 Task: Establish a Green Living Blog.
Action: Mouse moved to (95, 62)
Screenshot: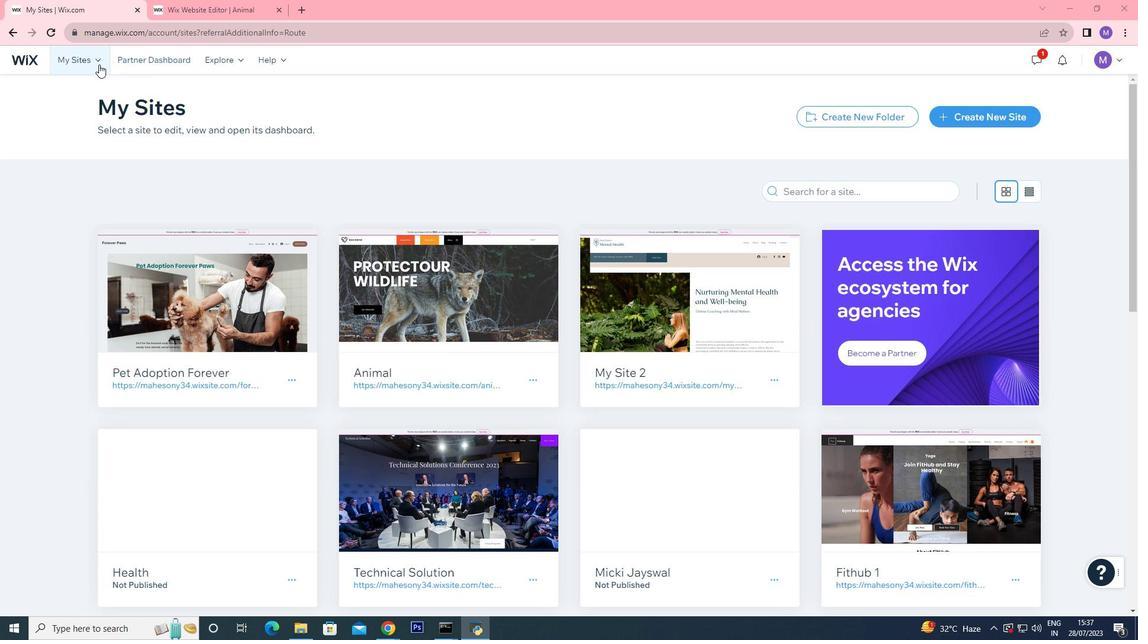 
Action: Mouse pressed left at (95, 62)
Screenshot: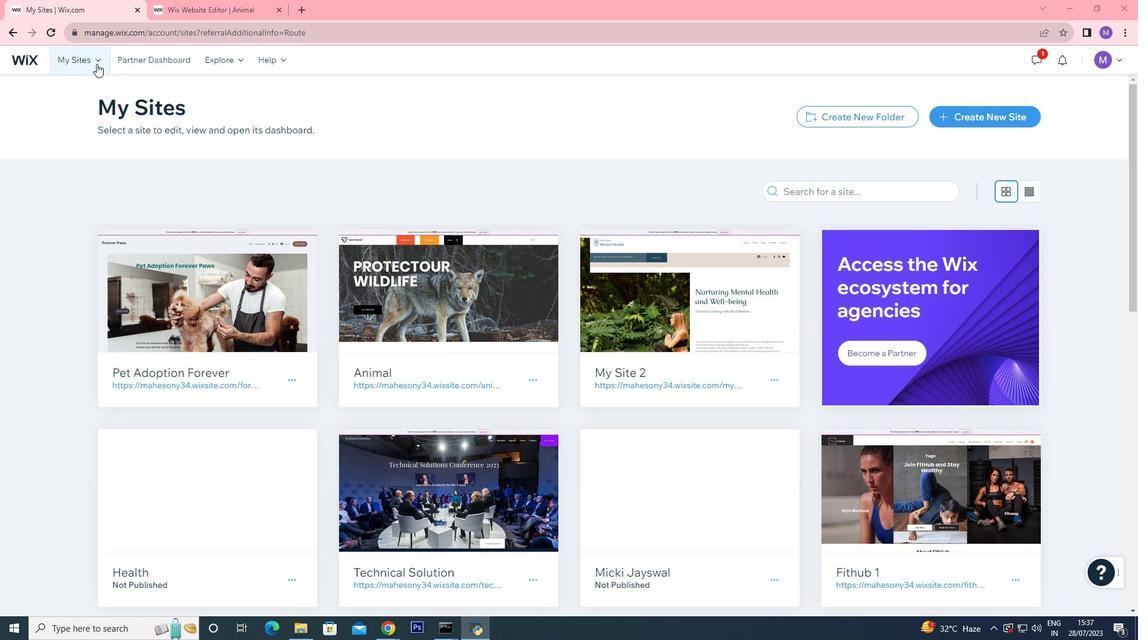
Action: Mouse moved to (225, 103)
Screenshot: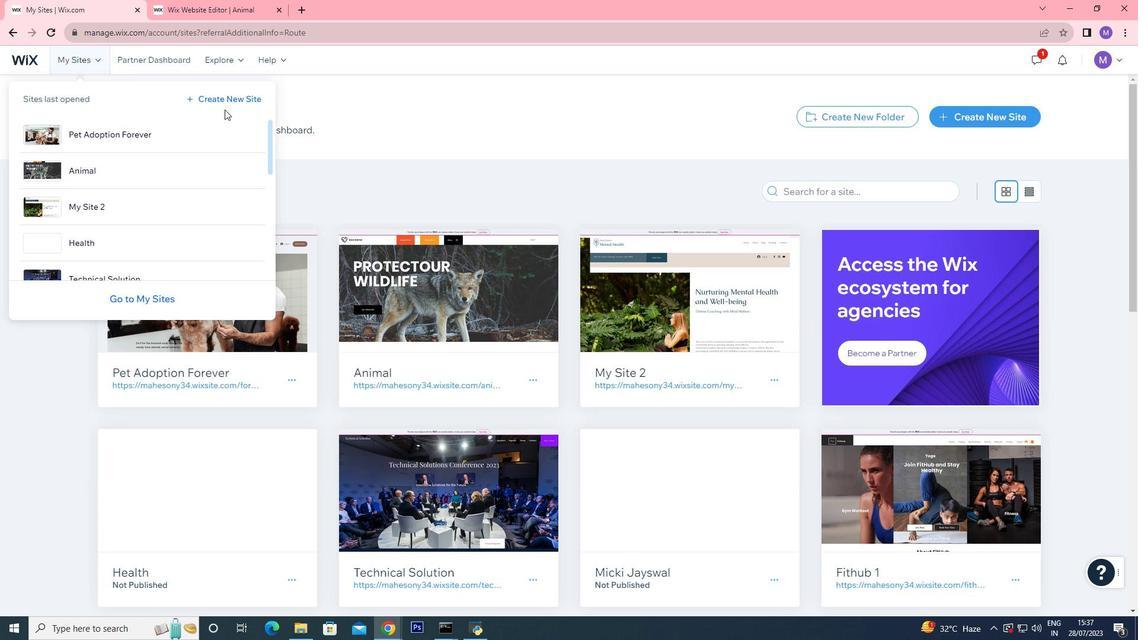 
Action: Mouse pressed left at (225, 103)
Screenshot: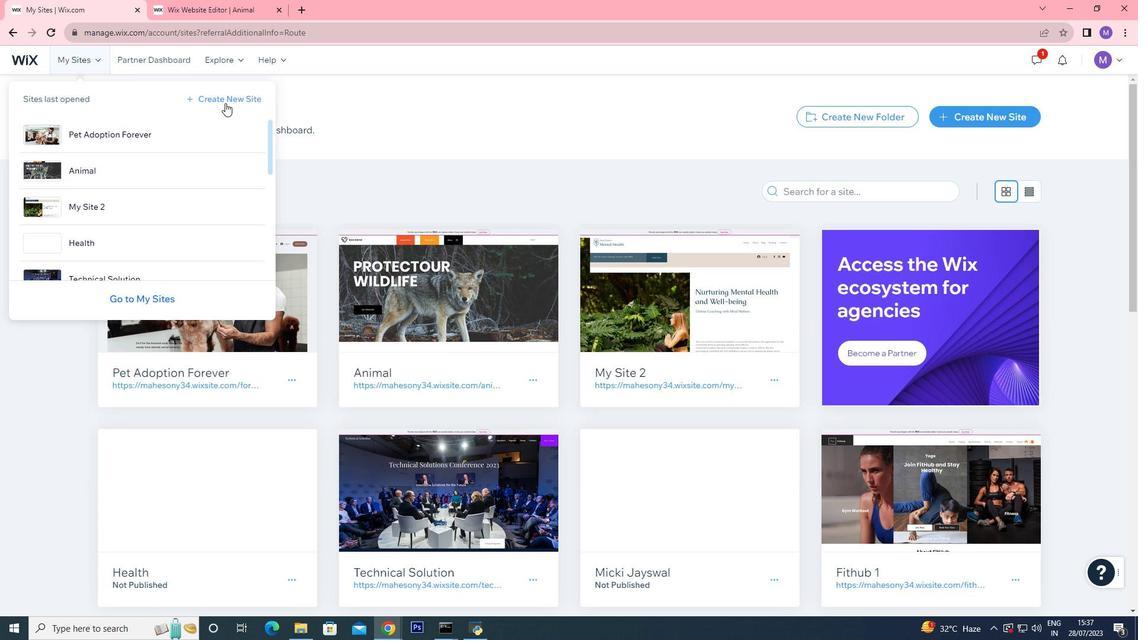 
Action: Mouse moved to (451, 250)
Screenshot: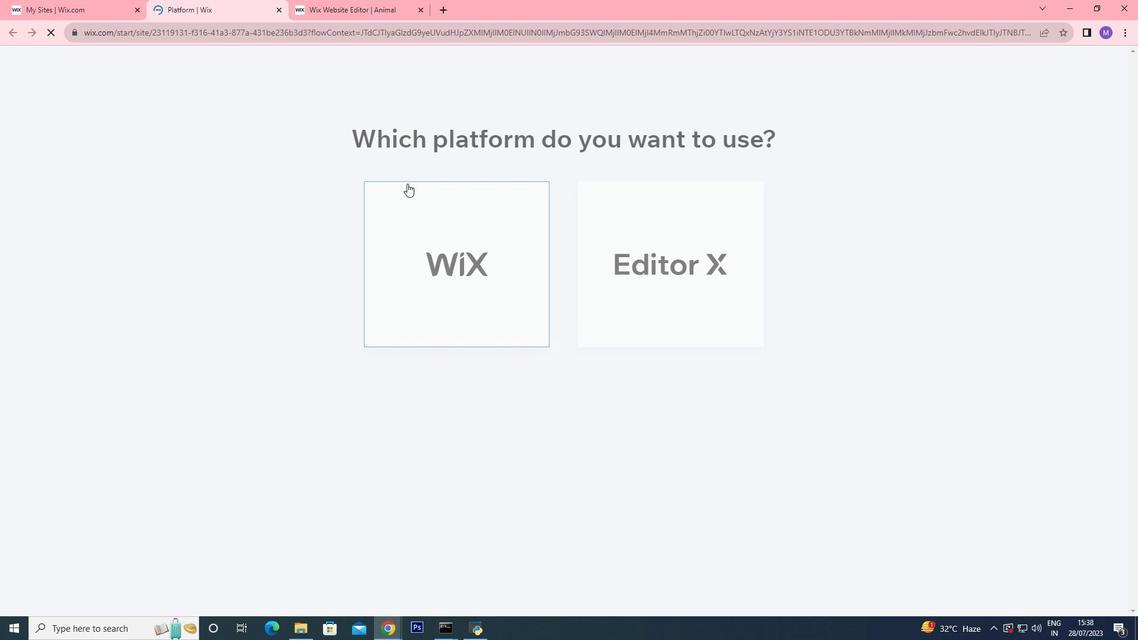 
Action: Mouse pressed left at (451, 250)
Screenshot: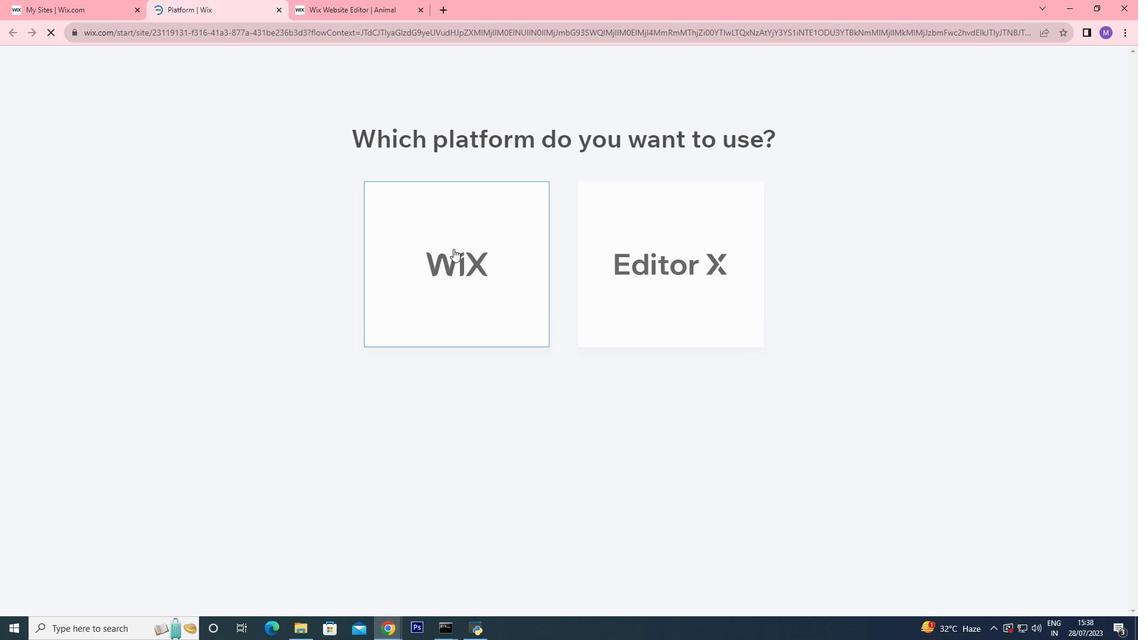 
Action: Mouse moved to (446, 253)
Screenshot: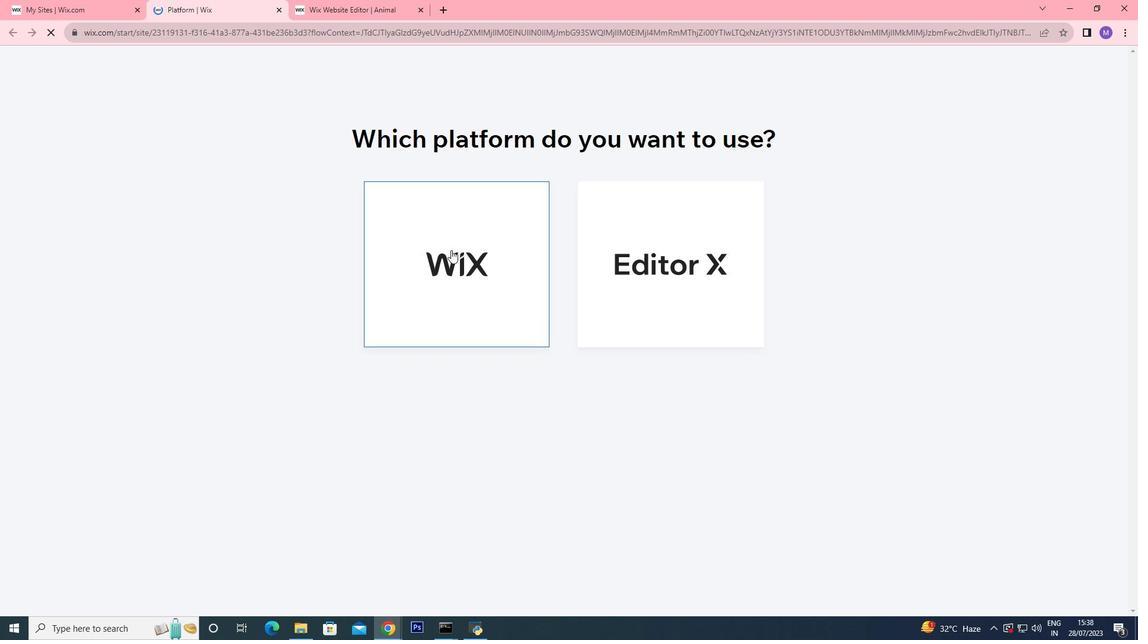 
Action: Mouse pressed left at (446, 253)
Screenshot: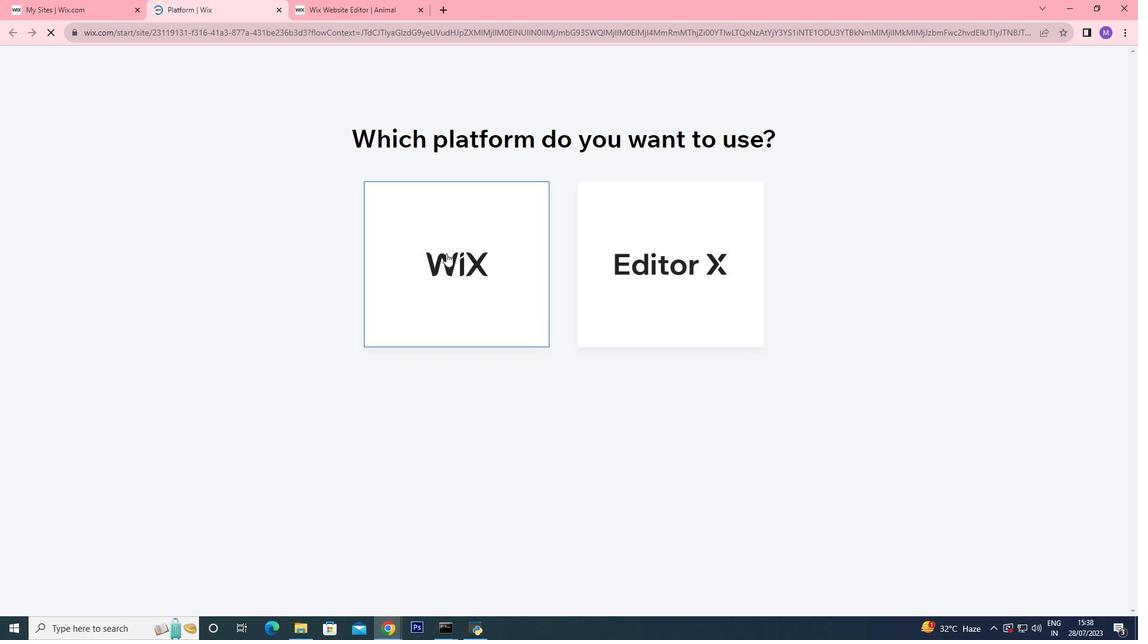 
Action: Mouse moved to (447, 253)
Screenshot: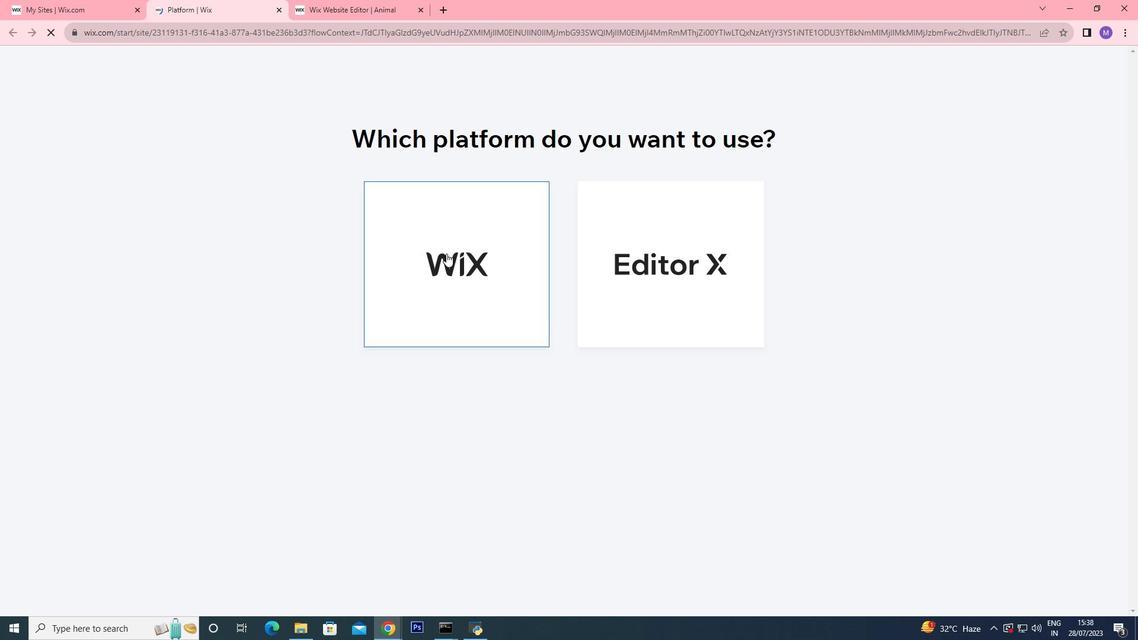 
Action: Mouse pressed left at (447, 253)
Screenshot: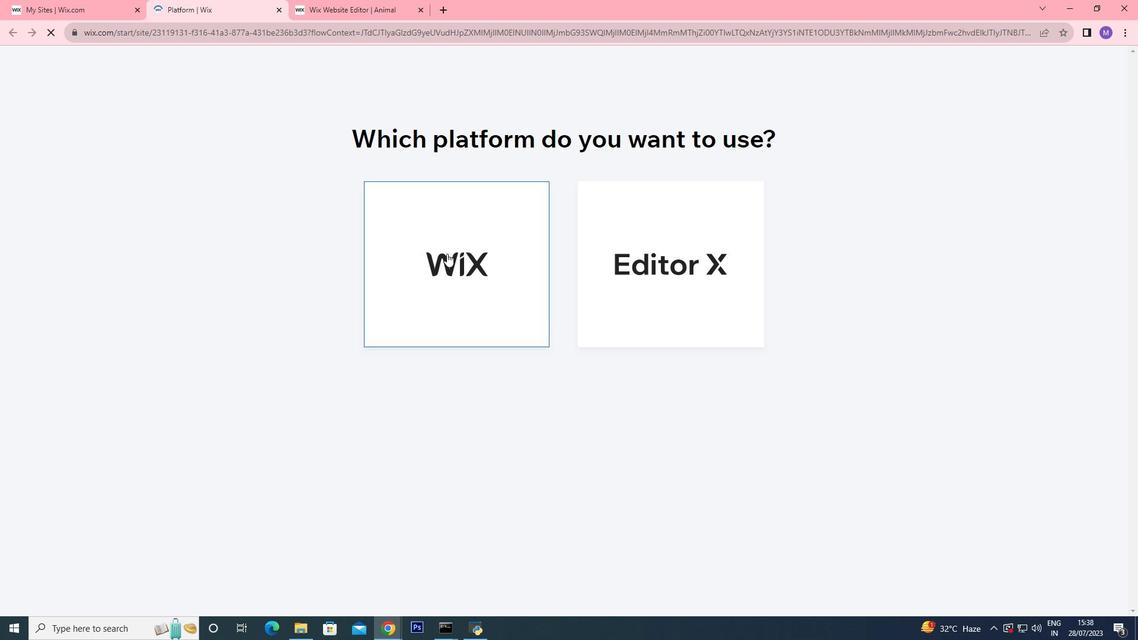 
Action: Mouse moved to (476, 205)
Screenshot: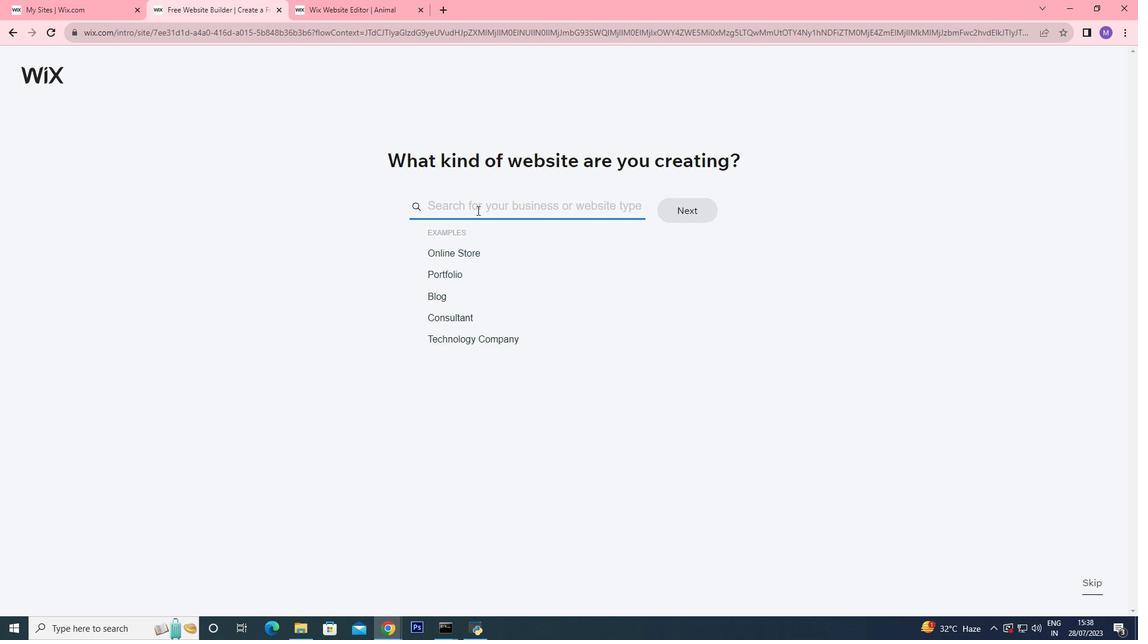 
Action: Mouse pressed left at (476, 205)
Screenshot: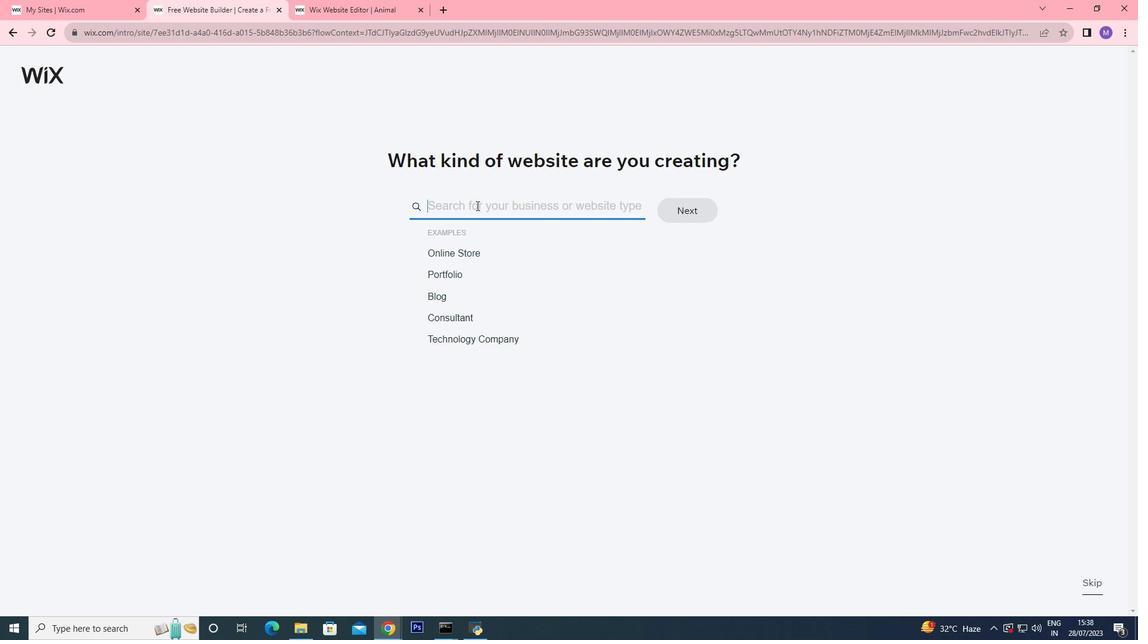 
Action: Mouse moved to (476, 205)
Screenshot: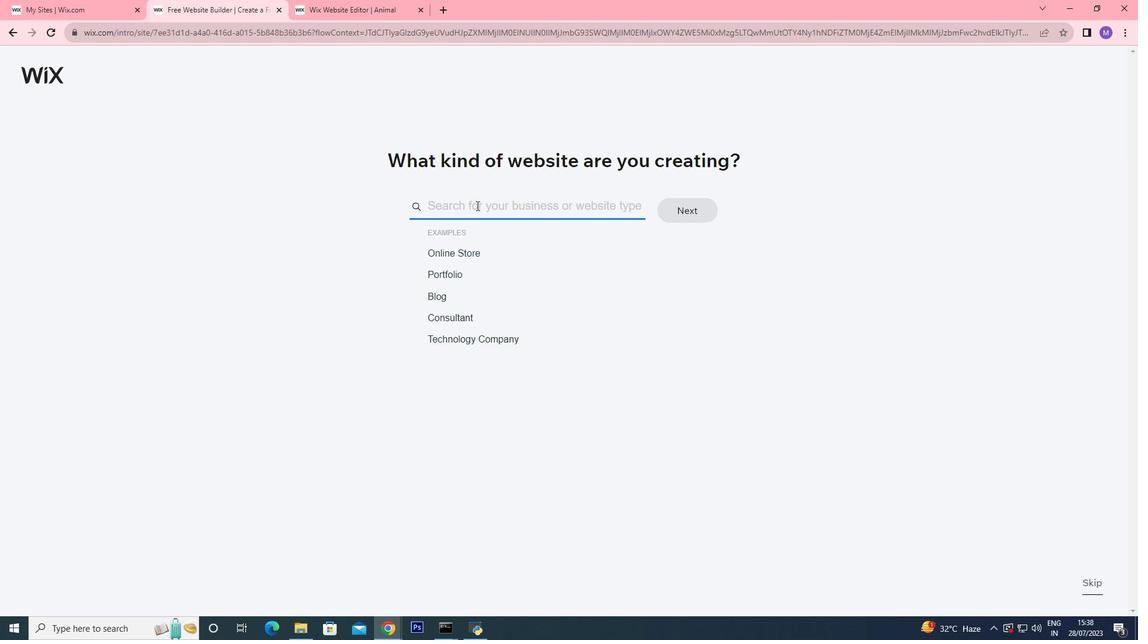 
Action: Key pressed <Key.shift>Green<Key.space><Key.shift>Livii<Key.backspace>ng
Screenshot: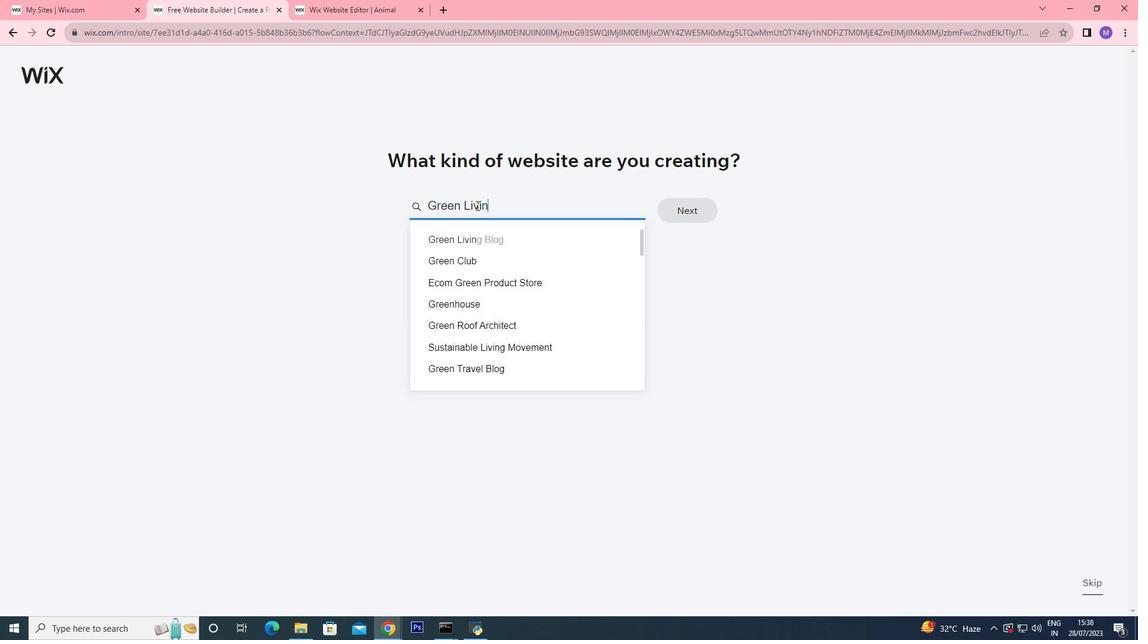 
Action: Mouse moved to (482, 240)
Screenshot: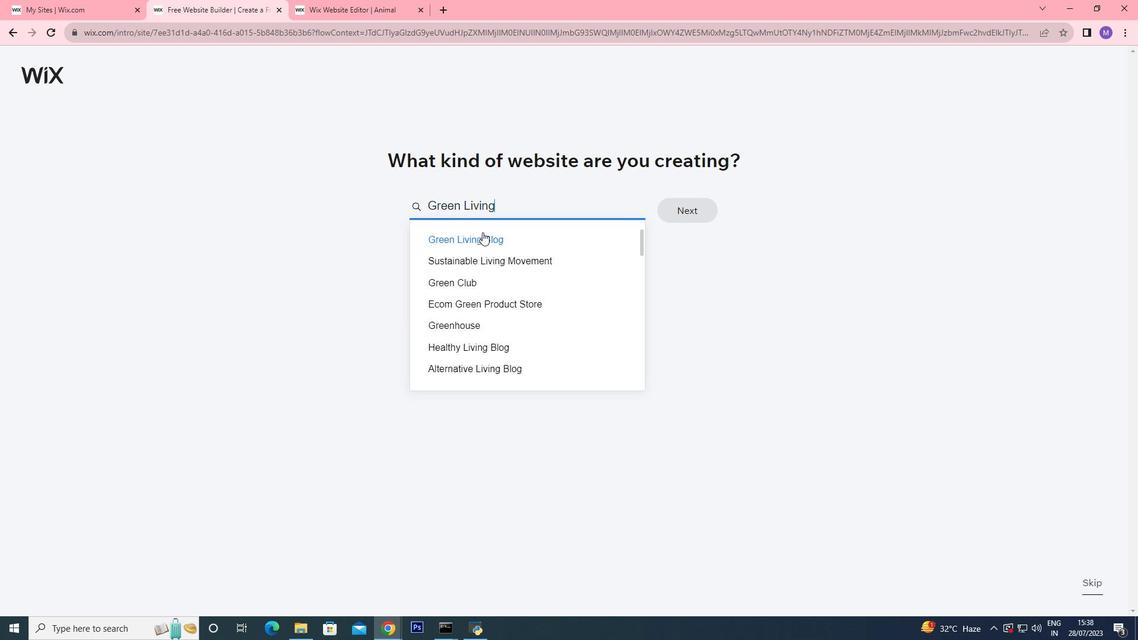 
Action: Mouse pressed left at (482, 240)
Screenshot: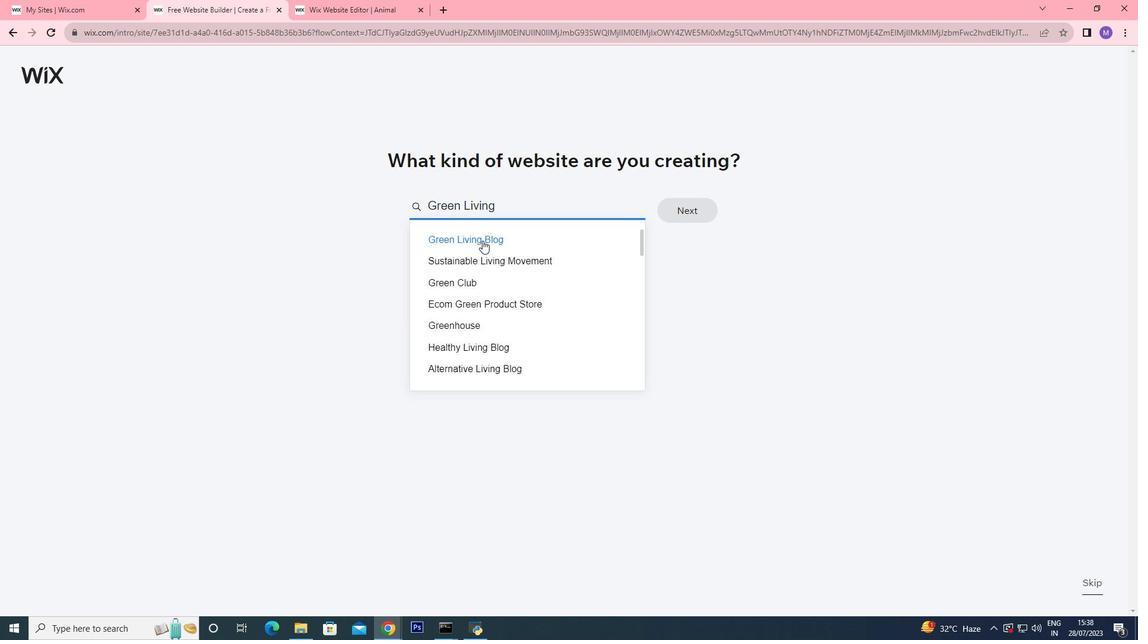 
Action: Mouse moved to (690, 210)
Screenshot: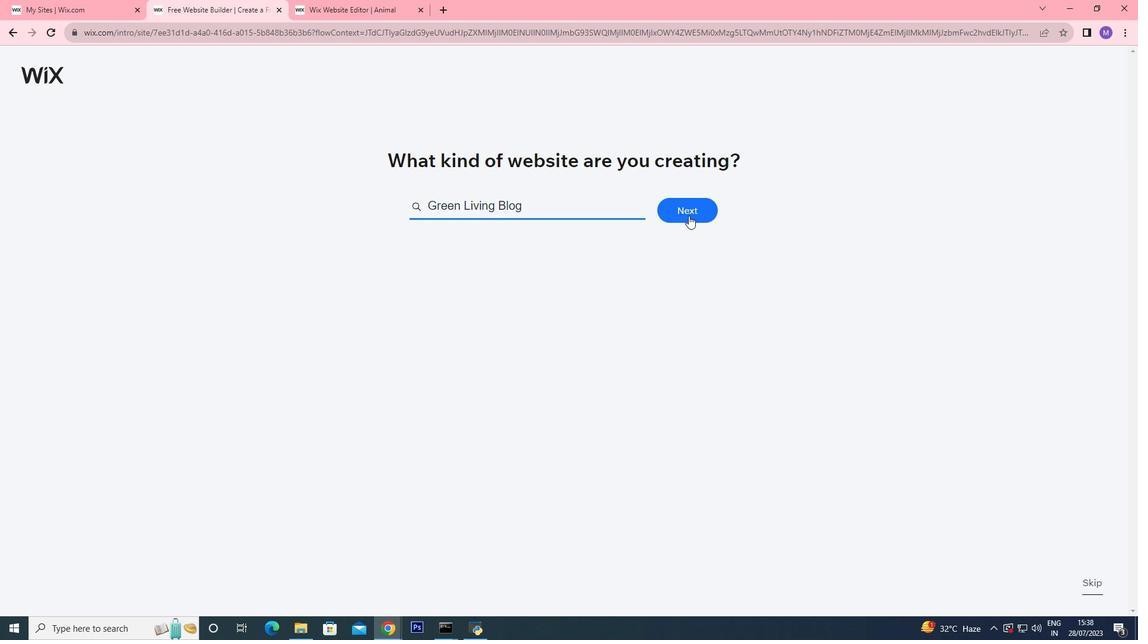 
Action: Mouse pressed left at (690, 210)
Screenshot: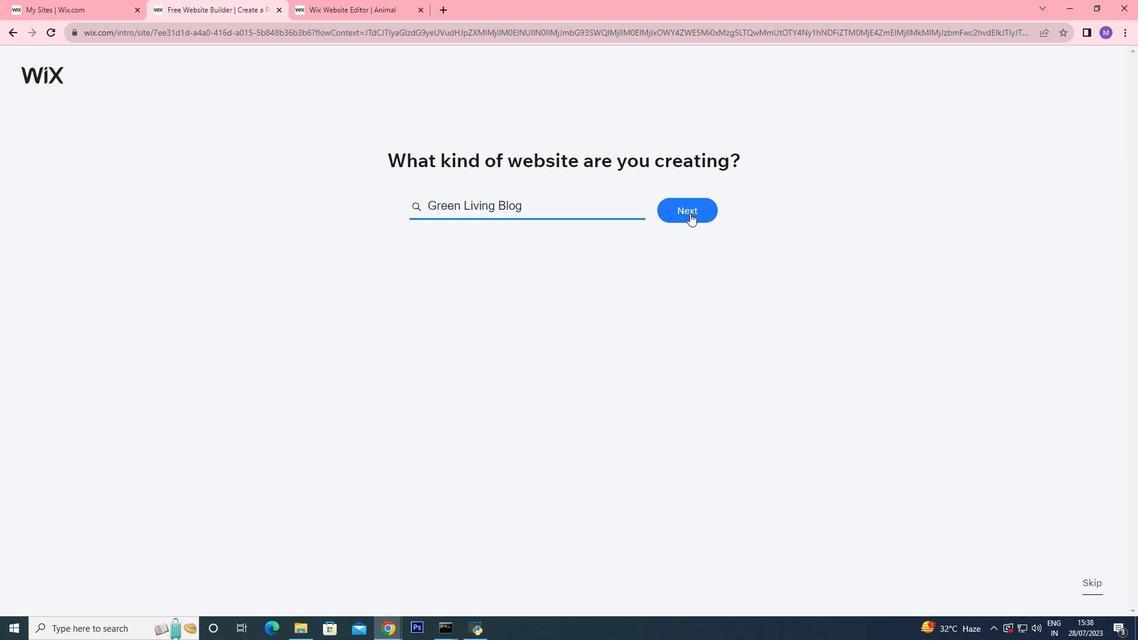 
Action: Mouse pressed left at (690, 210)
Screenshot: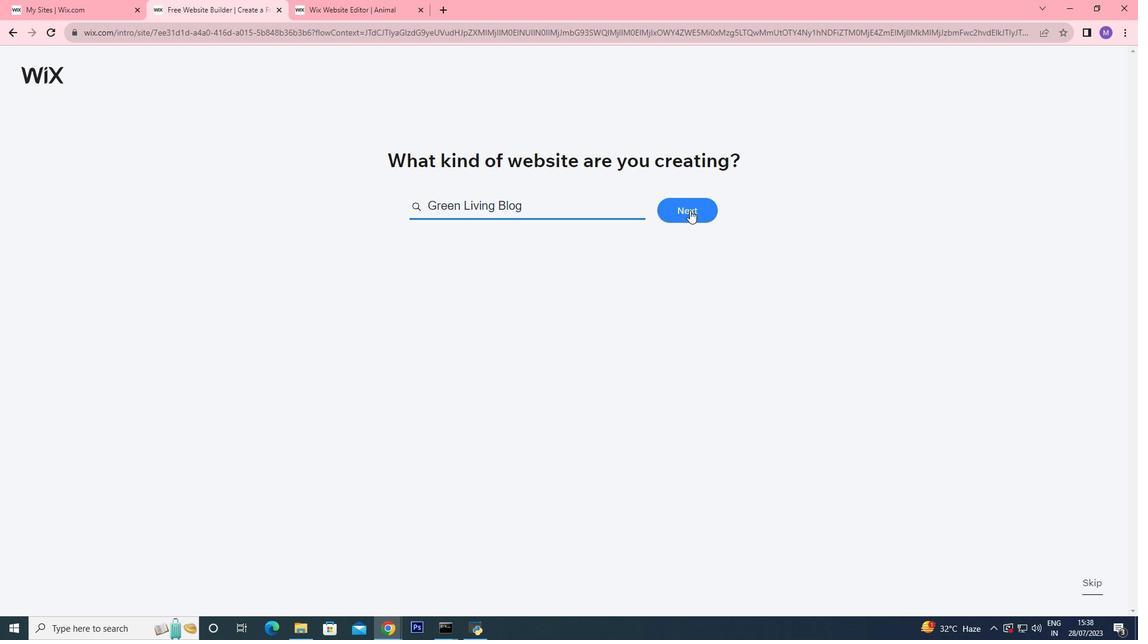 
Action: Mouse moved to (509, 236)
Screenshot: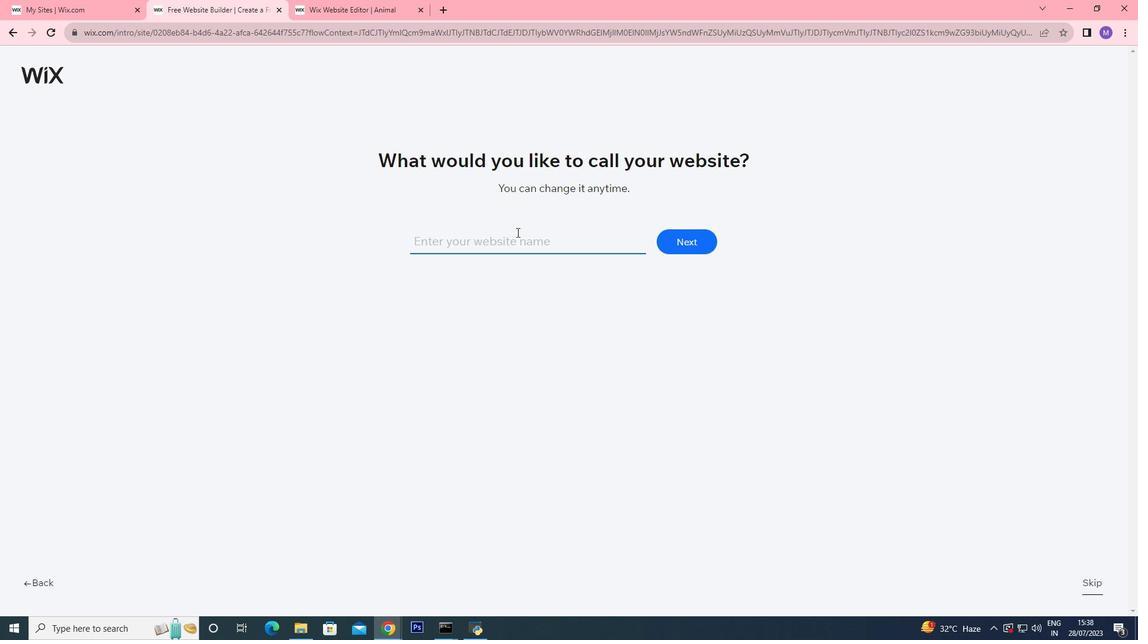 
Action: Mouse pressed left at (509, 236)
Screenshot: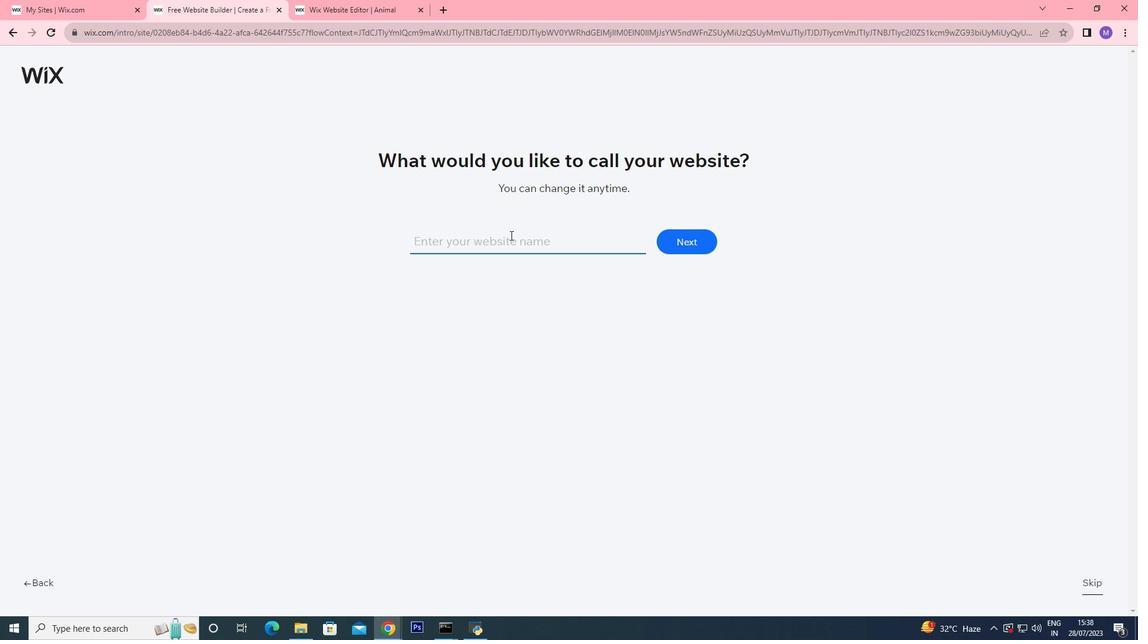 
Action: Mouse moved to (470, 250)
Screenshot: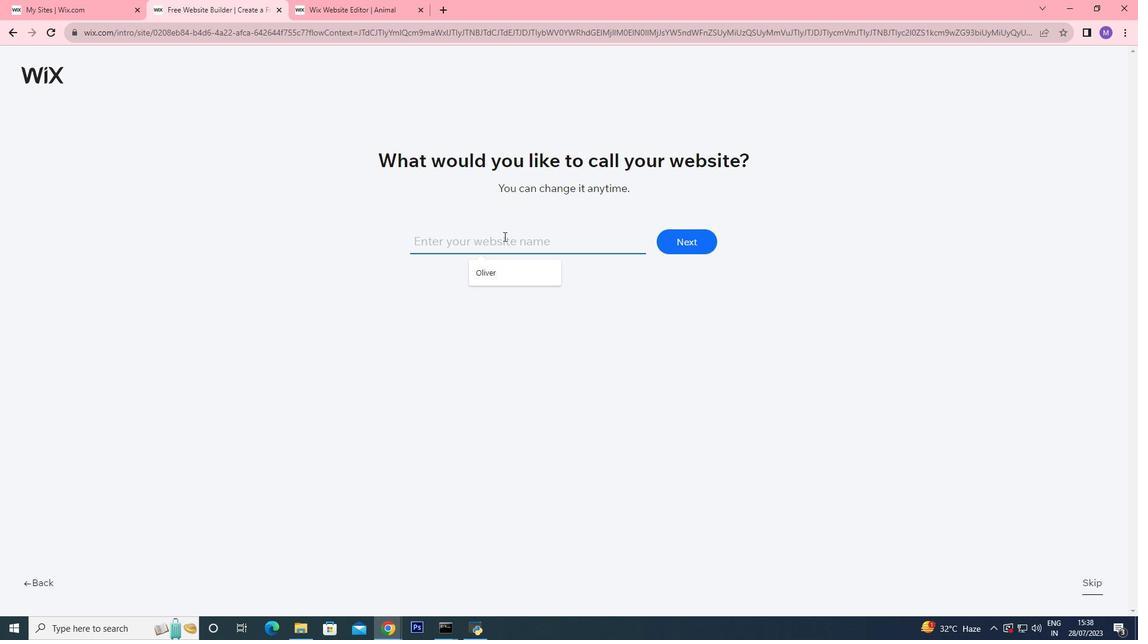 
Action: Key pressed <Key.shift>Green<Key.space>blog<Key.enter>
Screenshot: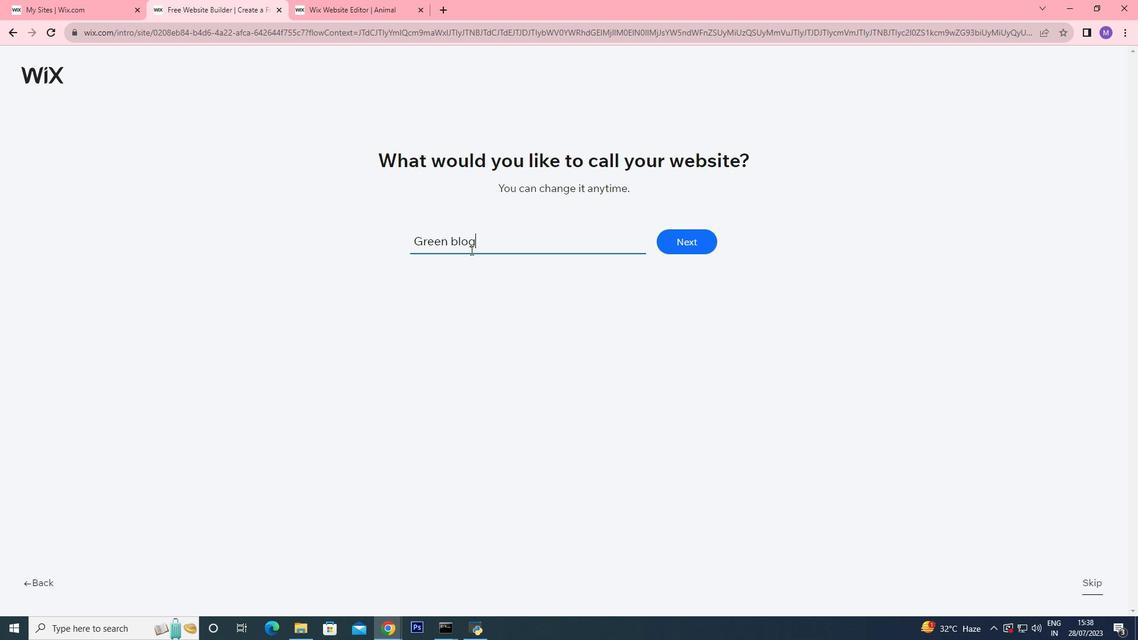 
Action: Mouse moved to (697, 239)
Screenshot: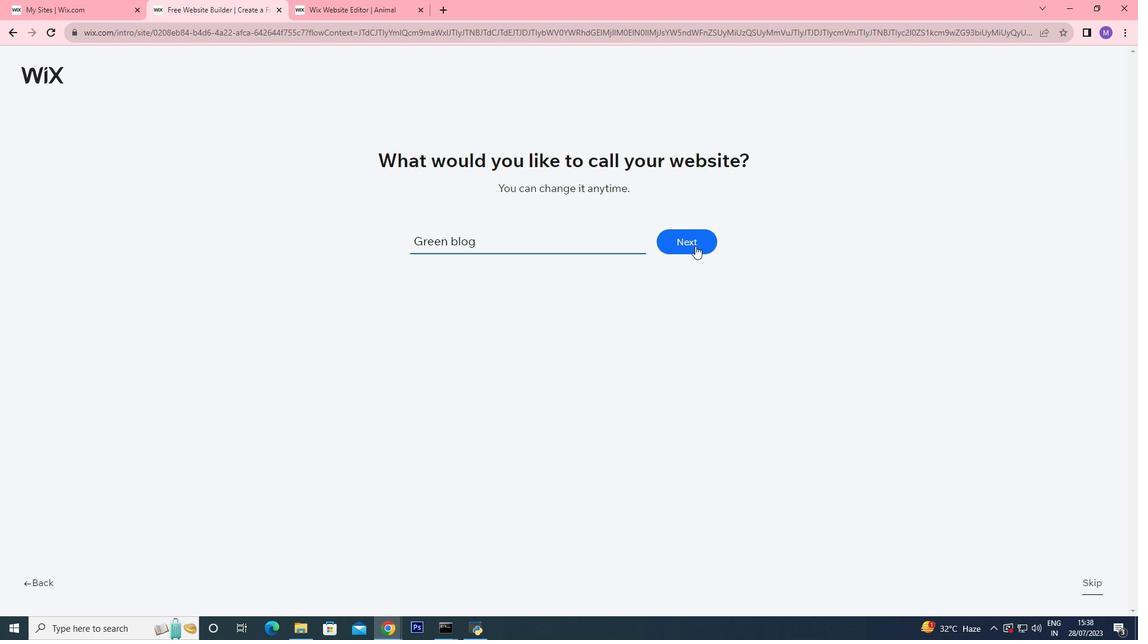 
Action: Mouse pressed left at (697, 239)
Screenshot: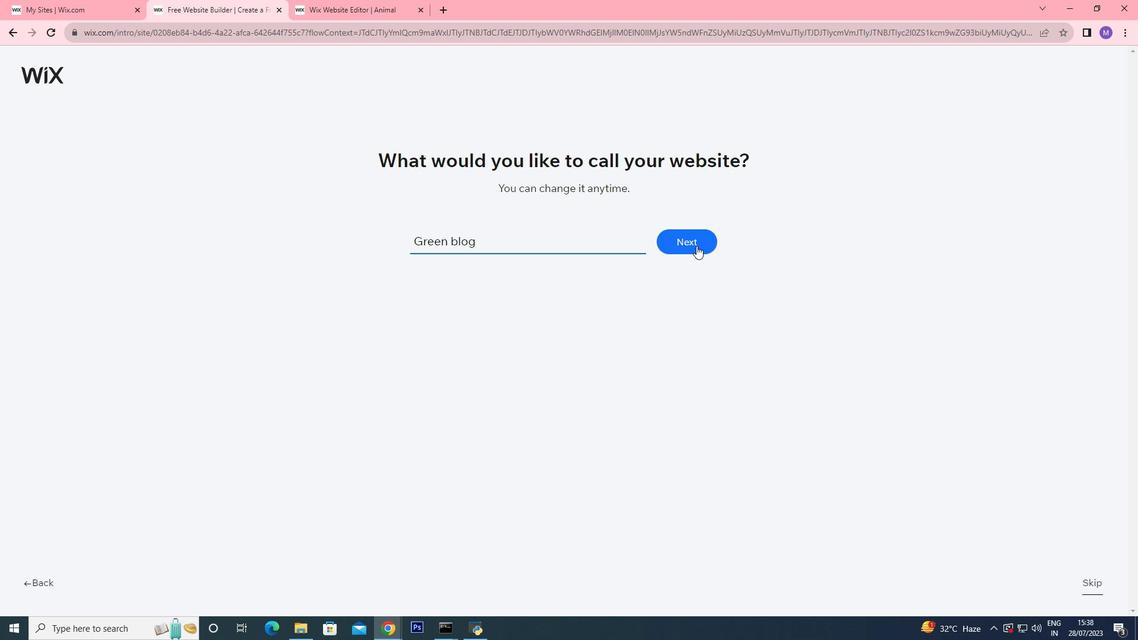 
Action: Mouse pressed left at (697, 239)
Screenshot: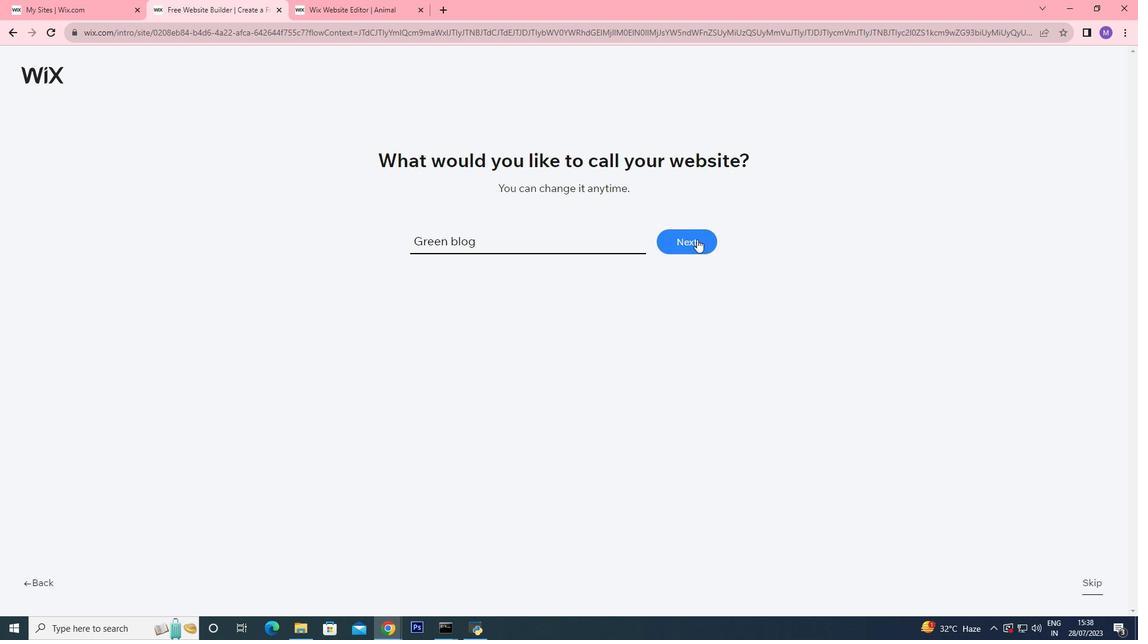 
Action: Mouse moved to (506, 183)
Screenshot: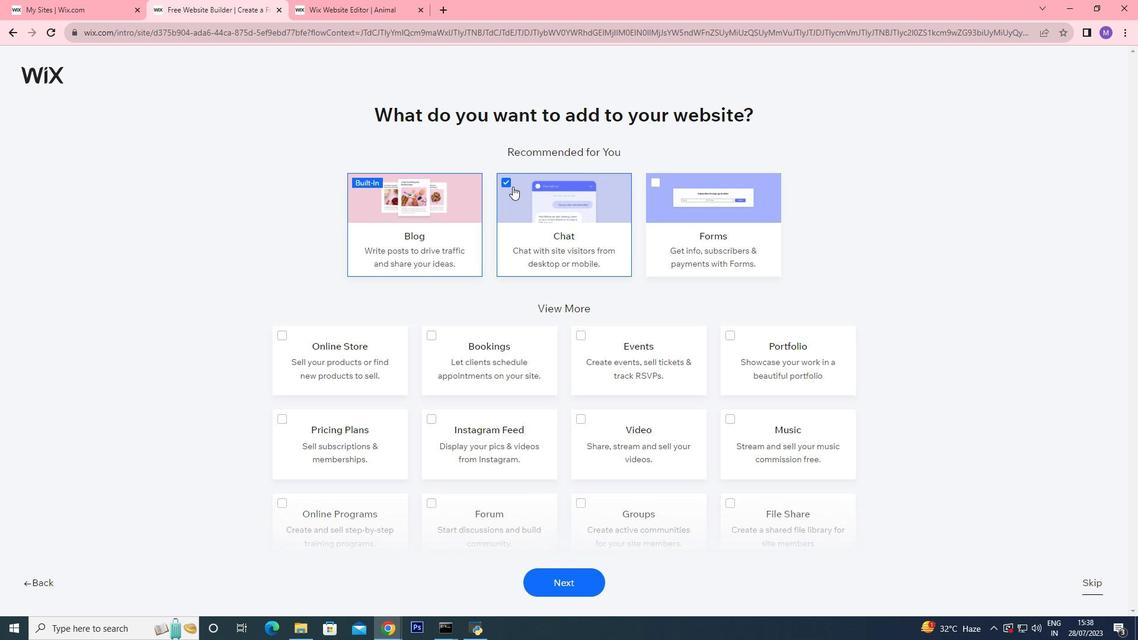 
Action: Mouse pressed left at (506, 183)
Screenshot: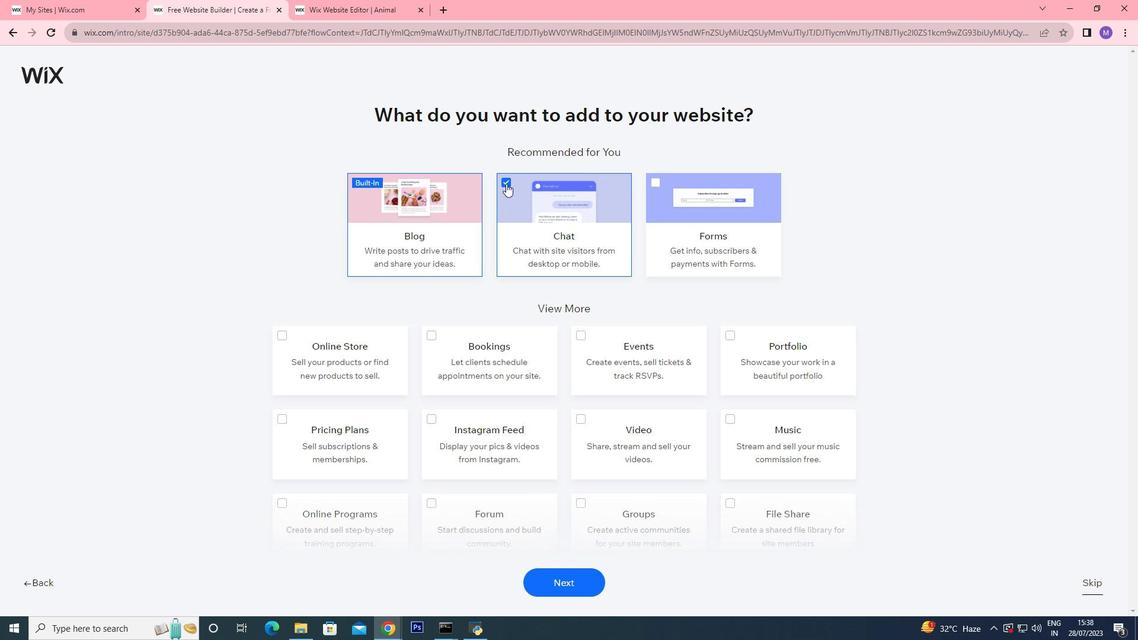 
Action: Mouse moved to (628, 286)
Screenshot: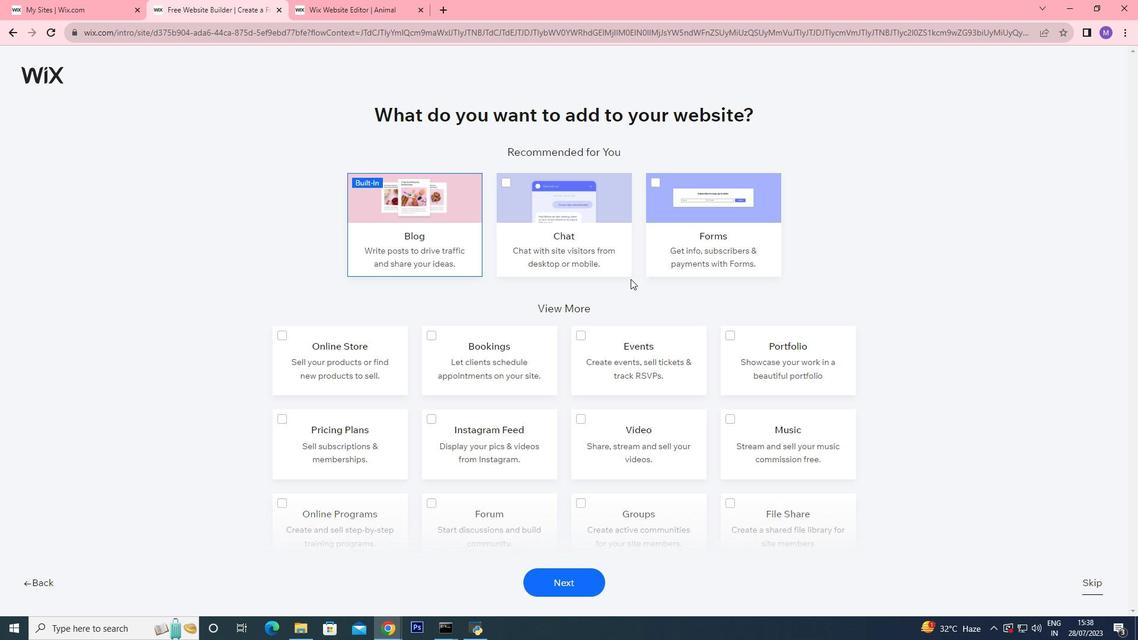 
Action: Mouse scrolled (628, 285) with delta (0, 0)
Screenshot: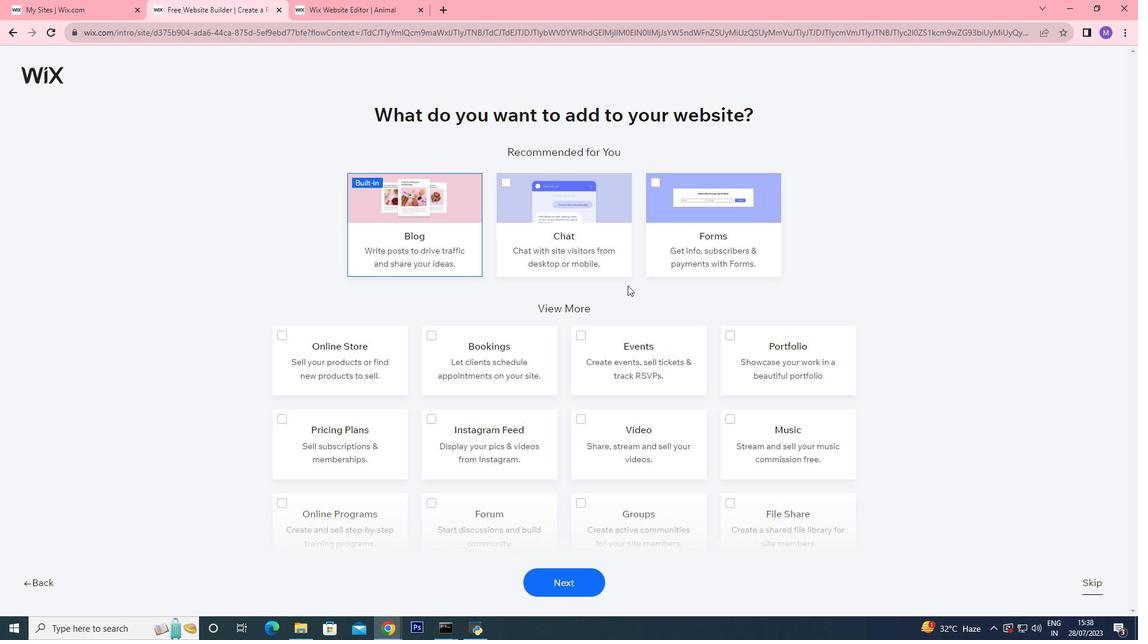 
Action: Mouse scrolled (628, 285) with delta (0, 0)
Screenshot: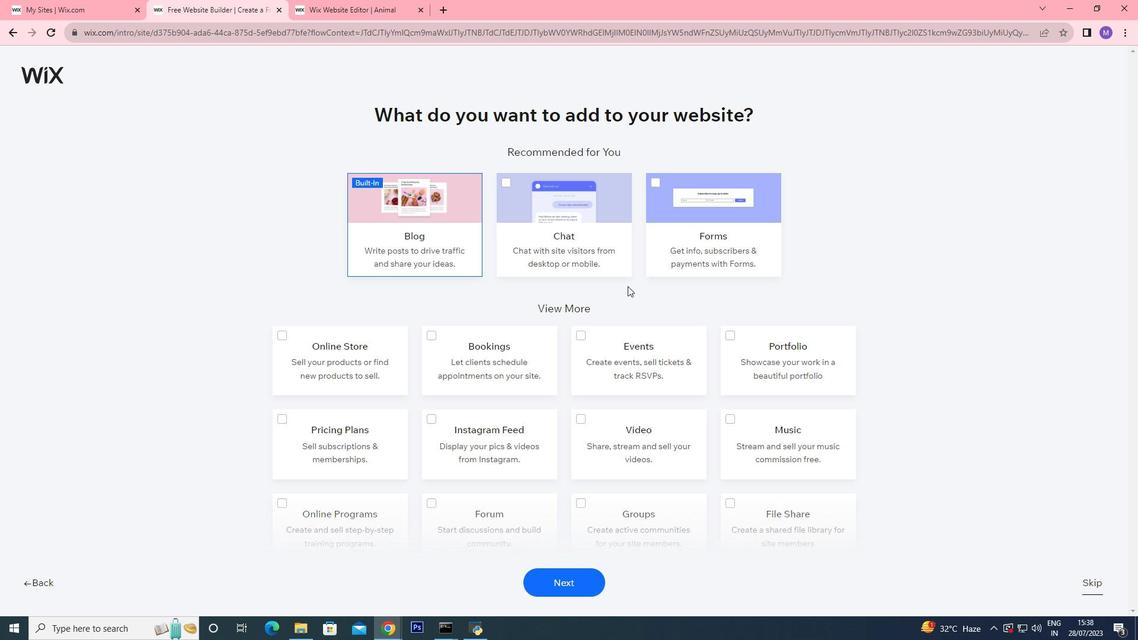 
Action: Mouse moved to (633, 292)
Screenshot: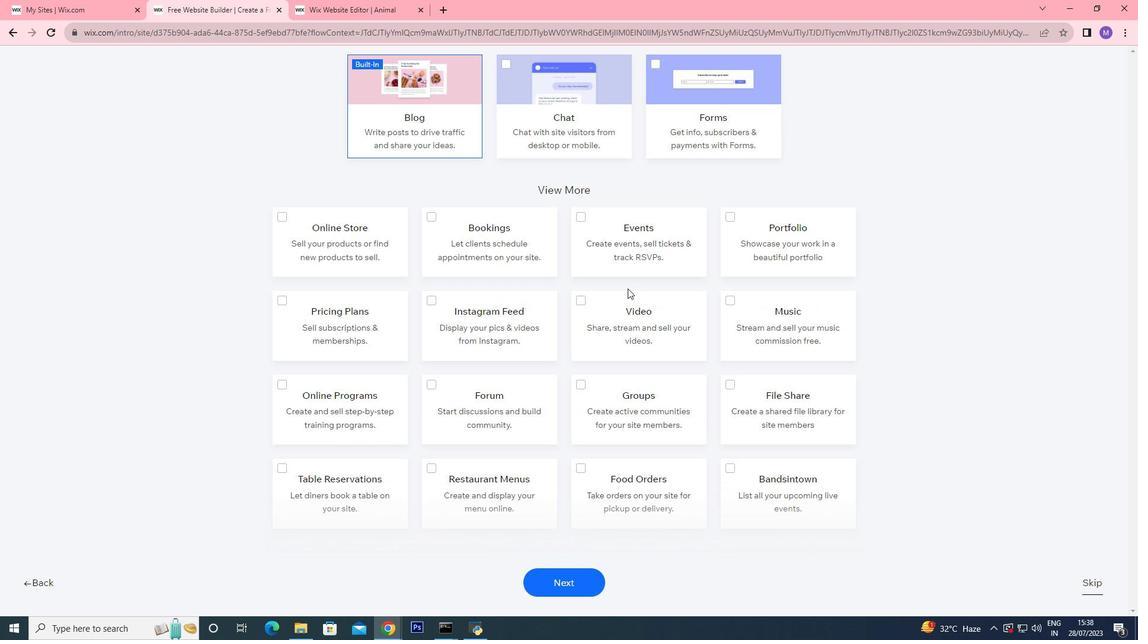 
Action: Mouse scrolled (633, 291) with delta (0, 0)
Screenshot: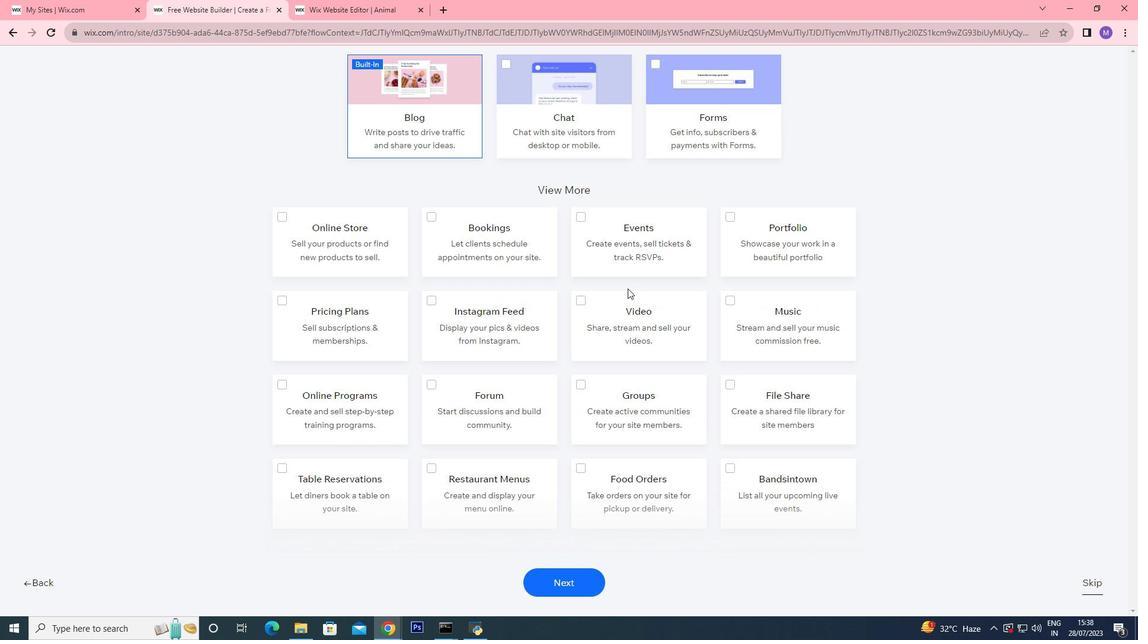 
Action: Mouse moved to (643, 294)
Screenshot: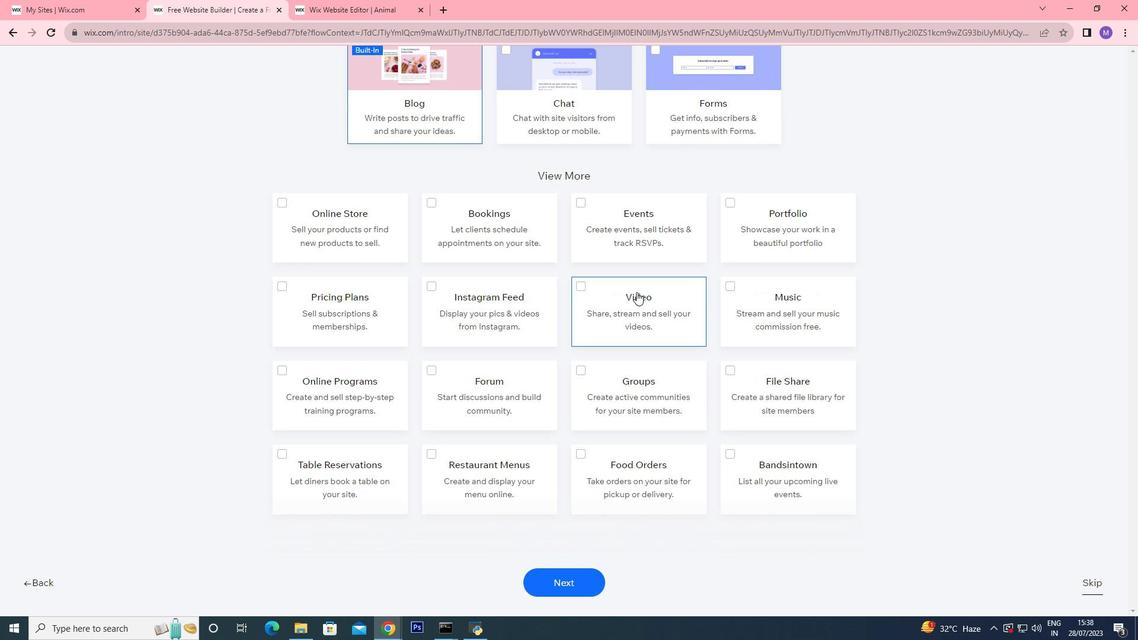 
Action: Mouse scrolled (643, 293) with delta (0, 0)
Screenshot: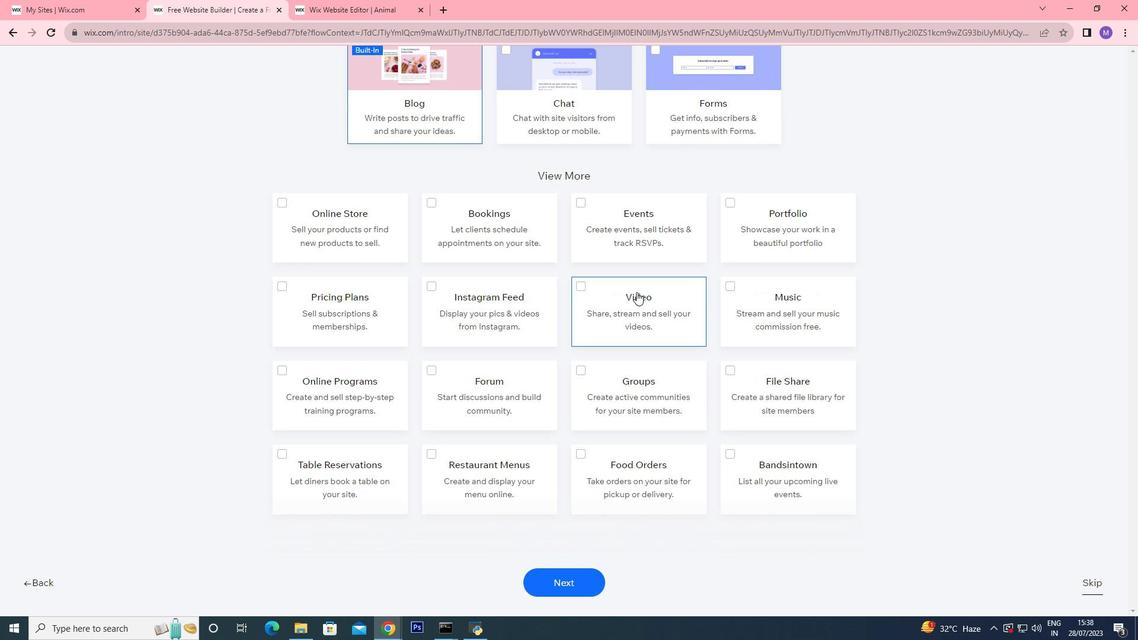 
Action: Mouse moved to (644, 297)
Screenshot: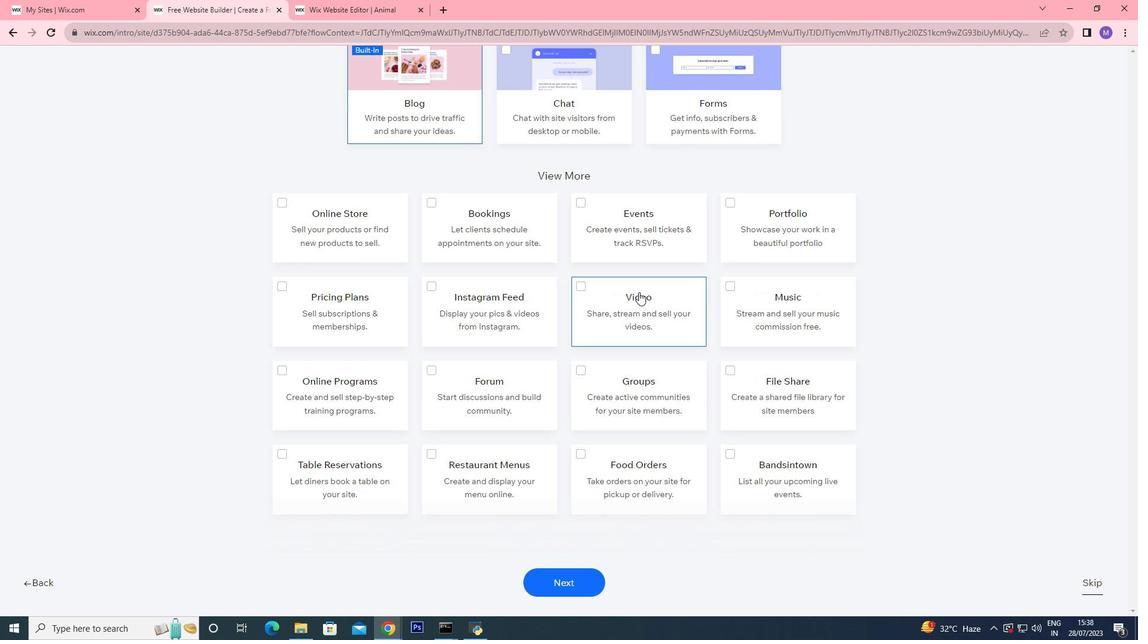 
Action: Mouse scrolled (644, 297) with delta (0, 0)
Screenshot: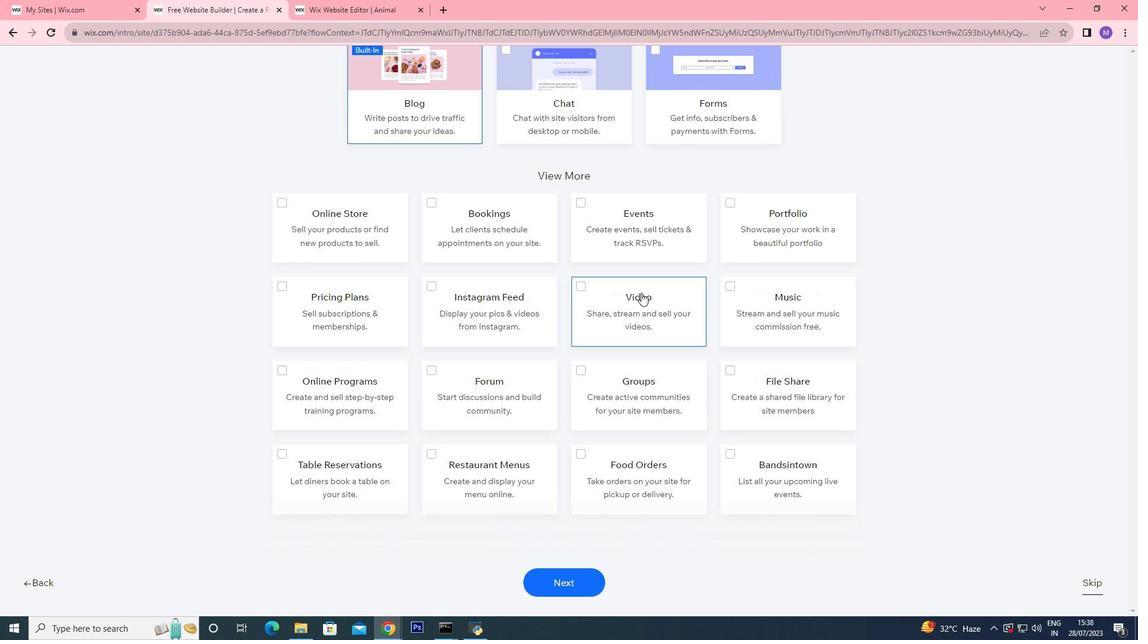 
Action: Mouse moved to (549, 575)
Screenshot: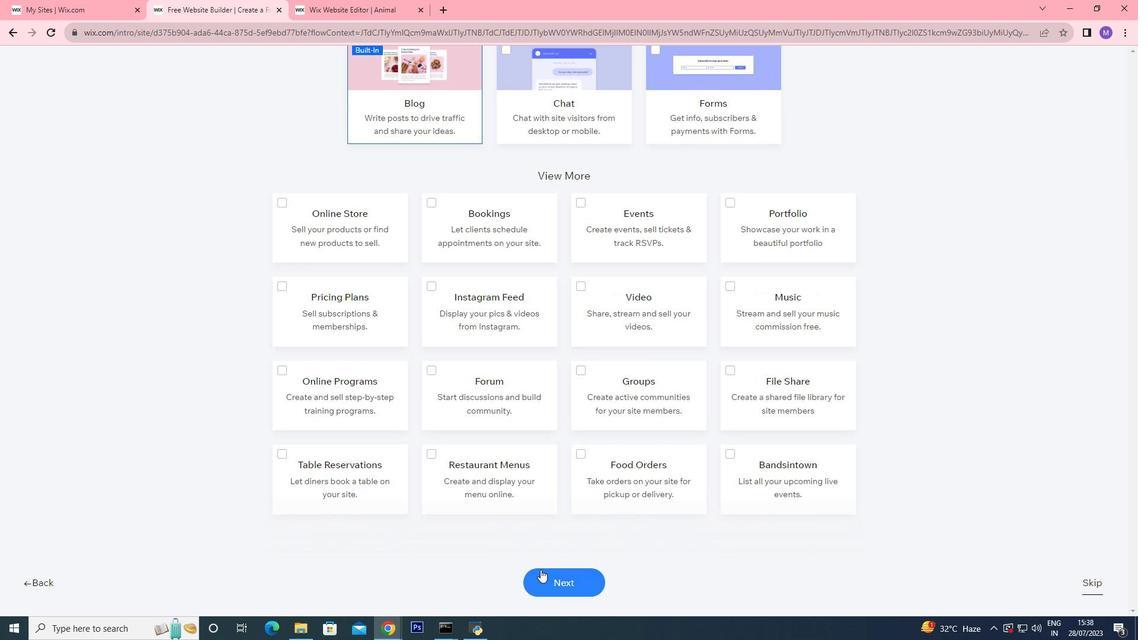 
Action: Mouse pressed left at (549, 575)
Screenshot: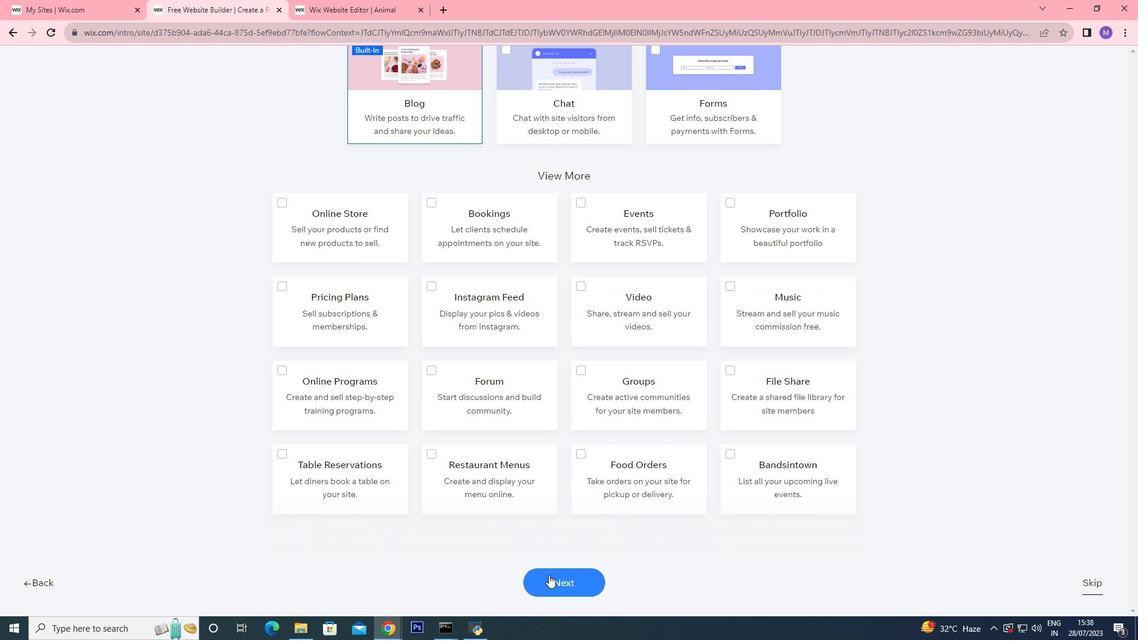 
Action: Mouse pressed left at (549, 575)
Screenshot: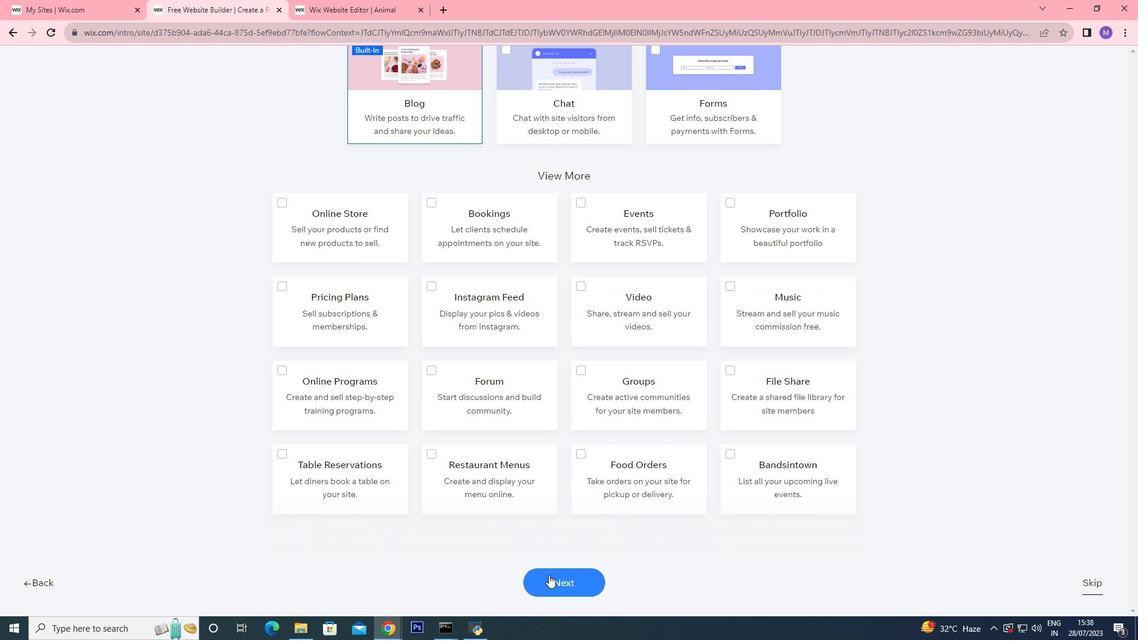 
Action: Mouse moved to (672, 223)
Screenshot: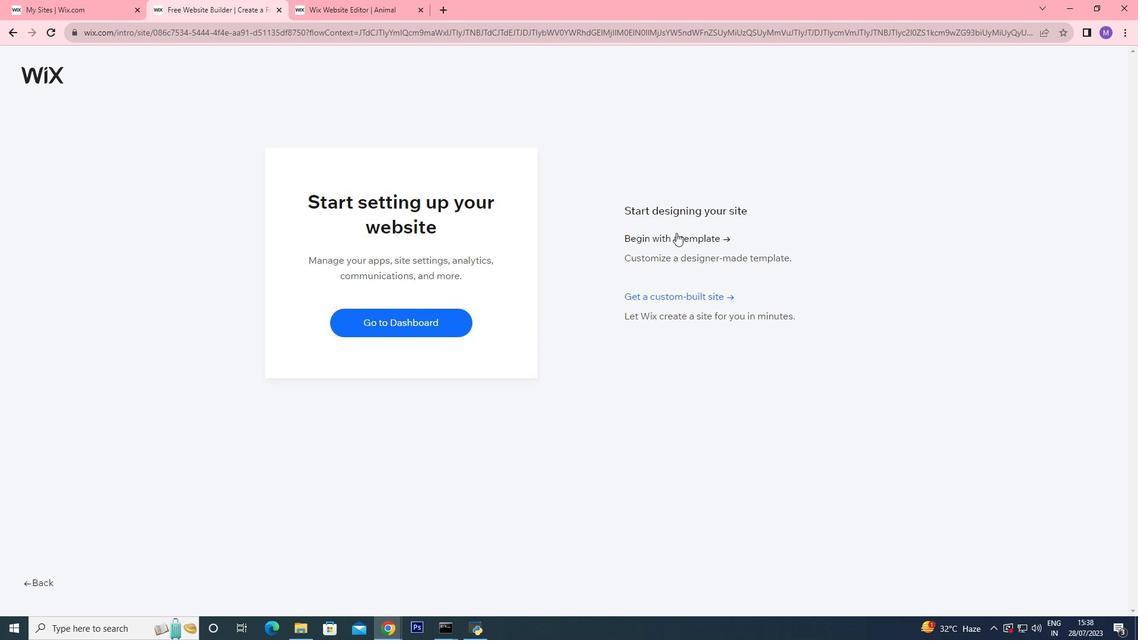 
Action: Mouse pressed left at (672, 223)
Screenshot: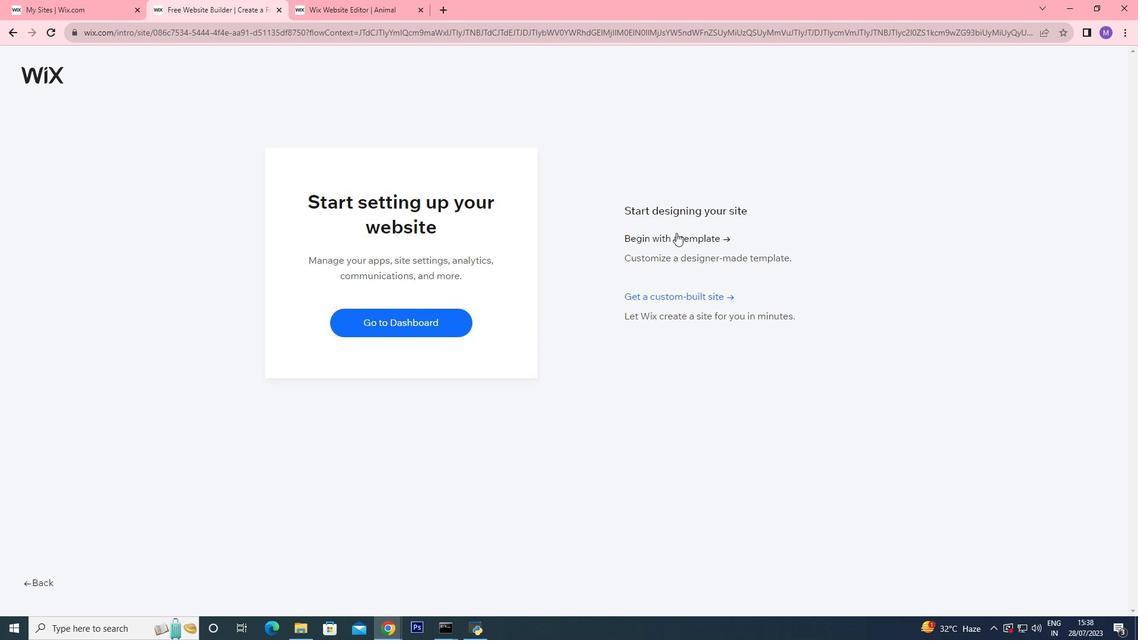 
Action: Mouse moved to (672, 229)
Screenshot: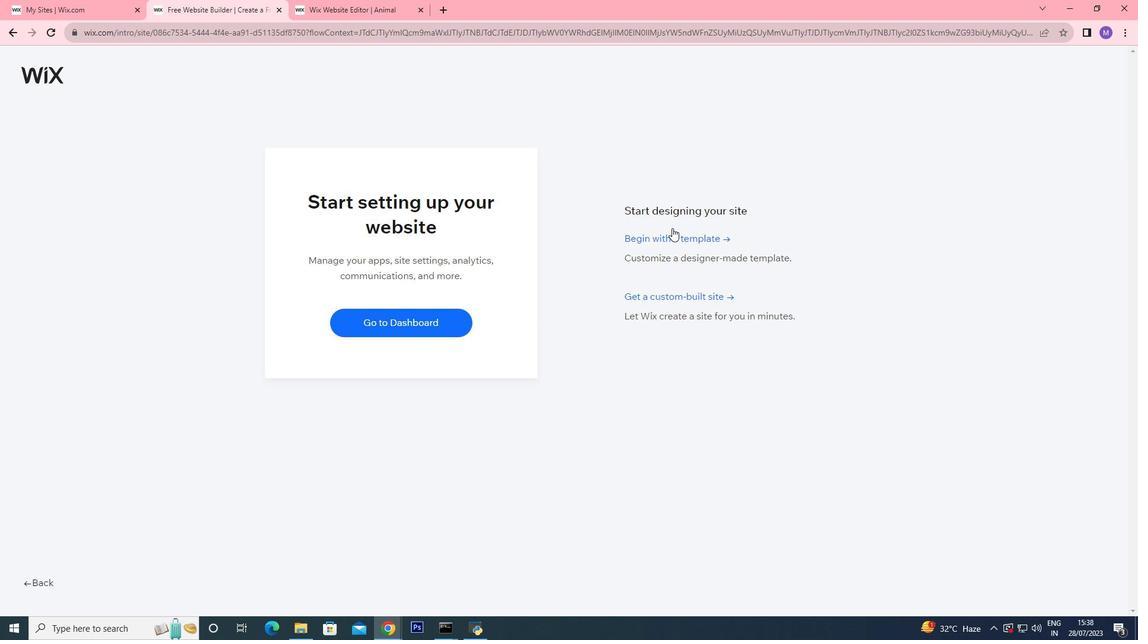 
Action: Mouse pressed left at (672, 229)
Screenshot: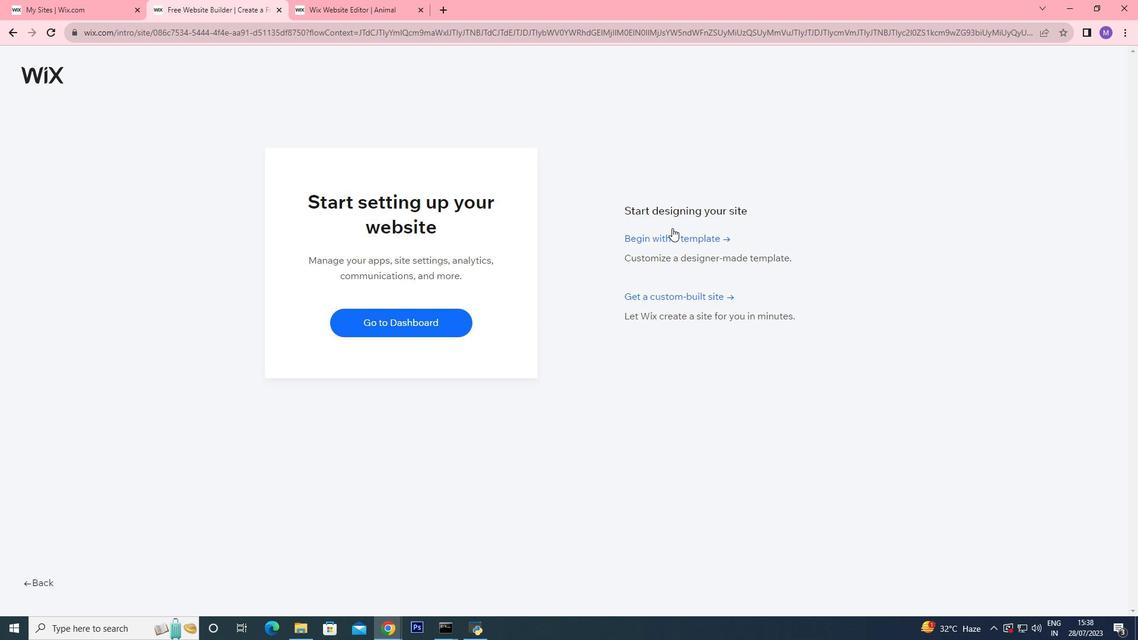 
Action: Mouse moved to (642, 255)
Screenshot: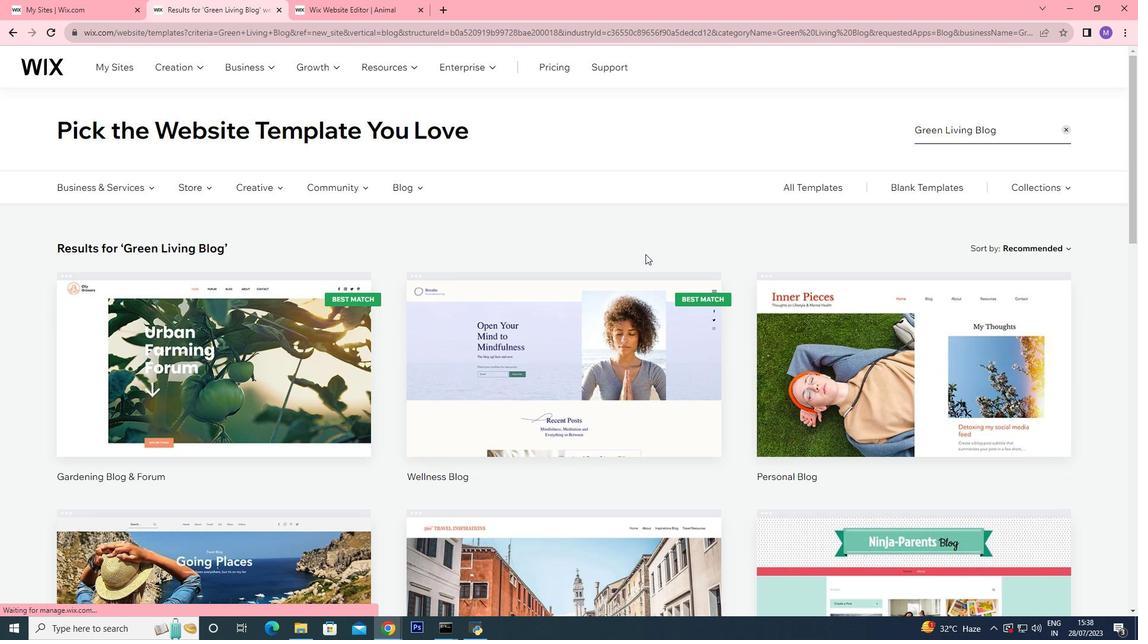 
Action: Mouse scrolled (642, 254) with delta (0, 0)
Screenshot: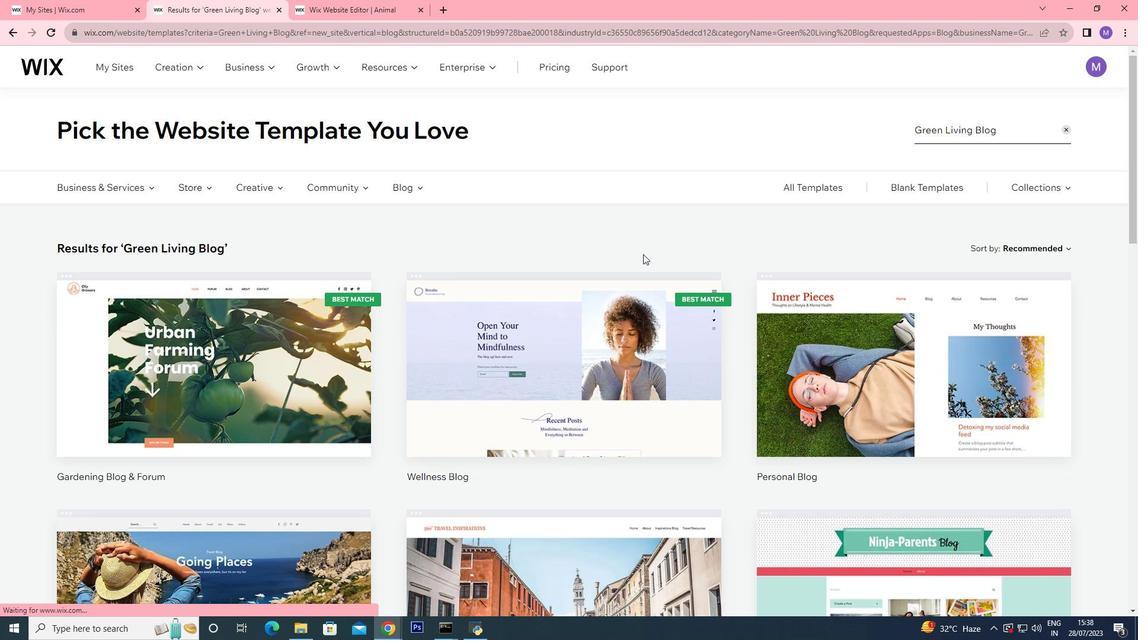
Action: Mouse moved to (637, 257)
Screenshot: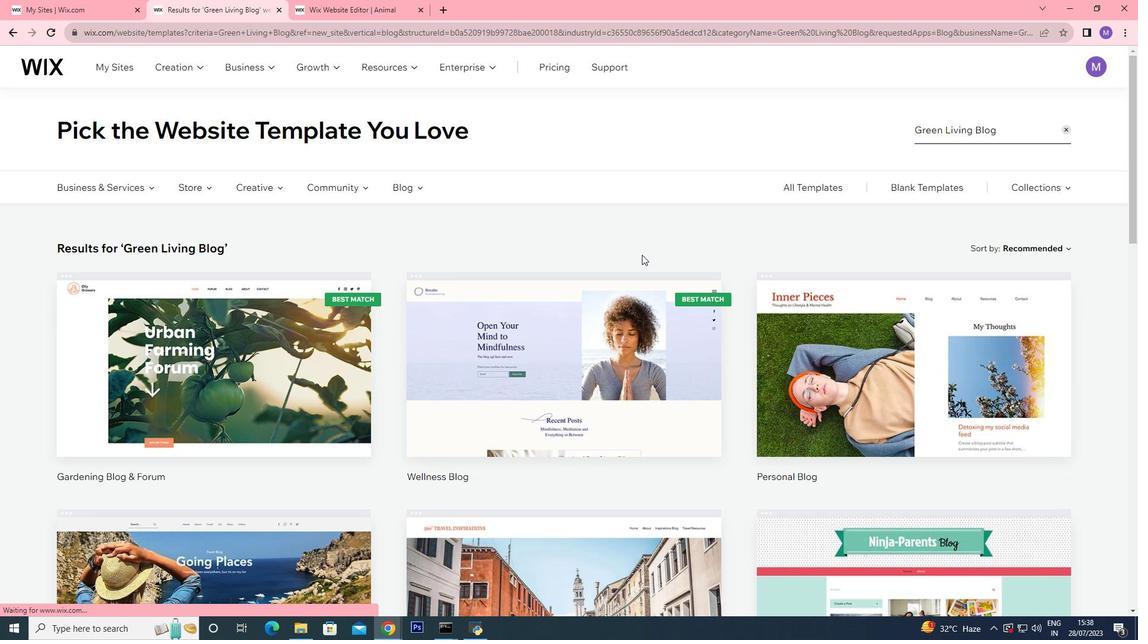 
Action: Mouse scrolled (637, 256) with delta (0, 0)
Screenshot: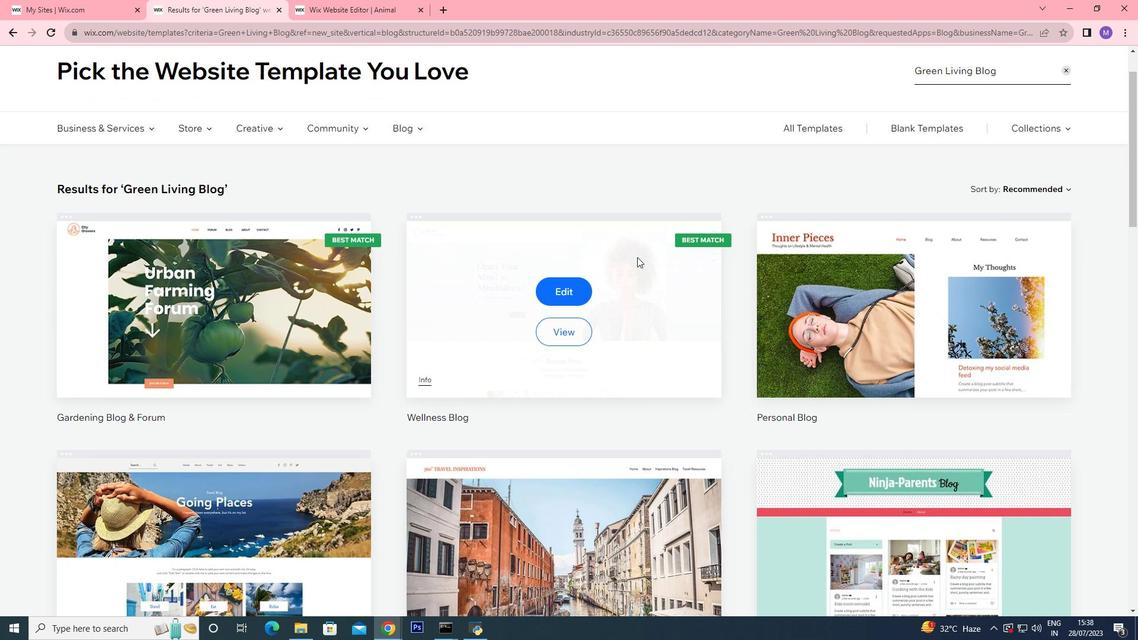
Action: Mouse scrolled (637, 256) with delta (0, 0)
Screenshot: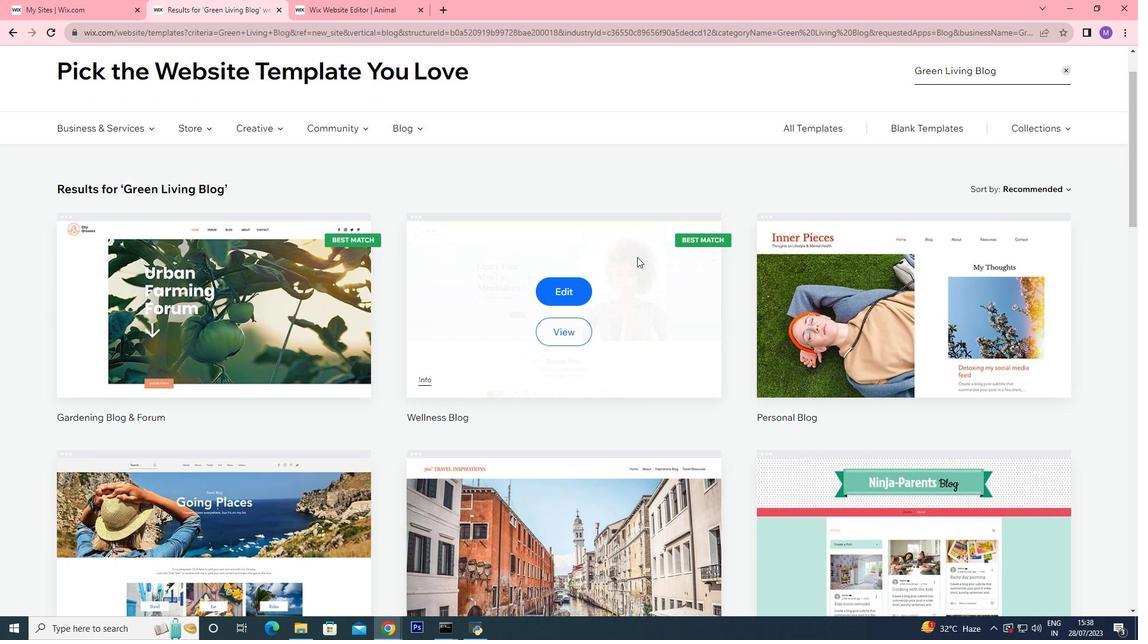 
Action: Mouse scrolled (637, 256) with delta (0, 0)
Screenshot: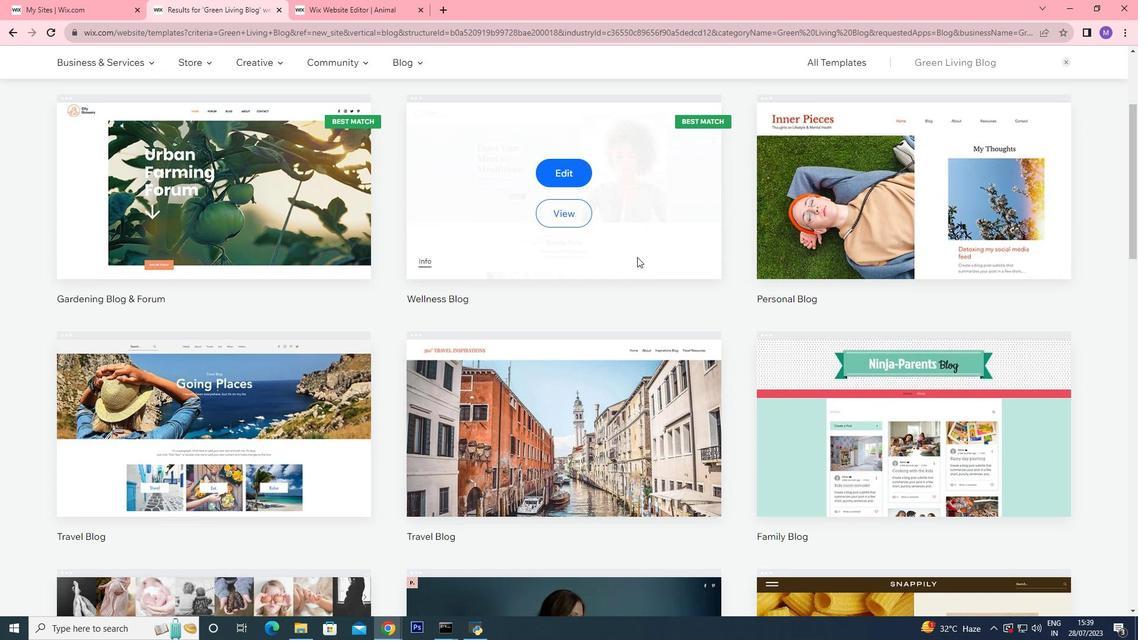 
Action: Mouse scrolled (637, 256) with delta (0, 0)
Screenshot: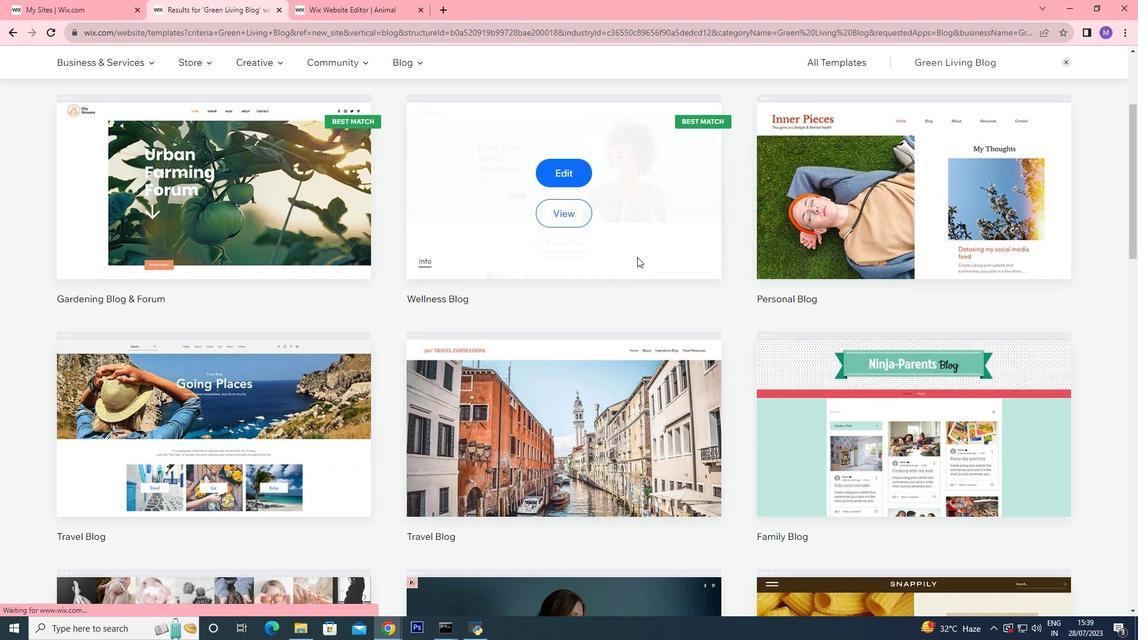
Action: Mouse moved to (637, 257)
Screenshot: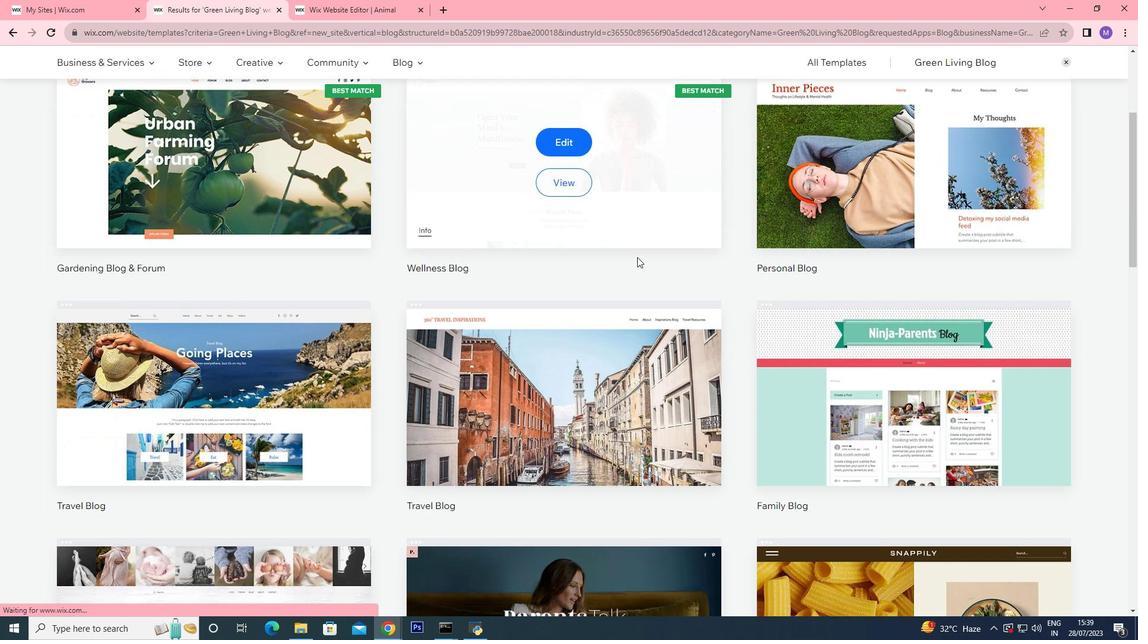 
Action: Mouse scrolled (637, 256) with delta (0, 0)
Screenshot: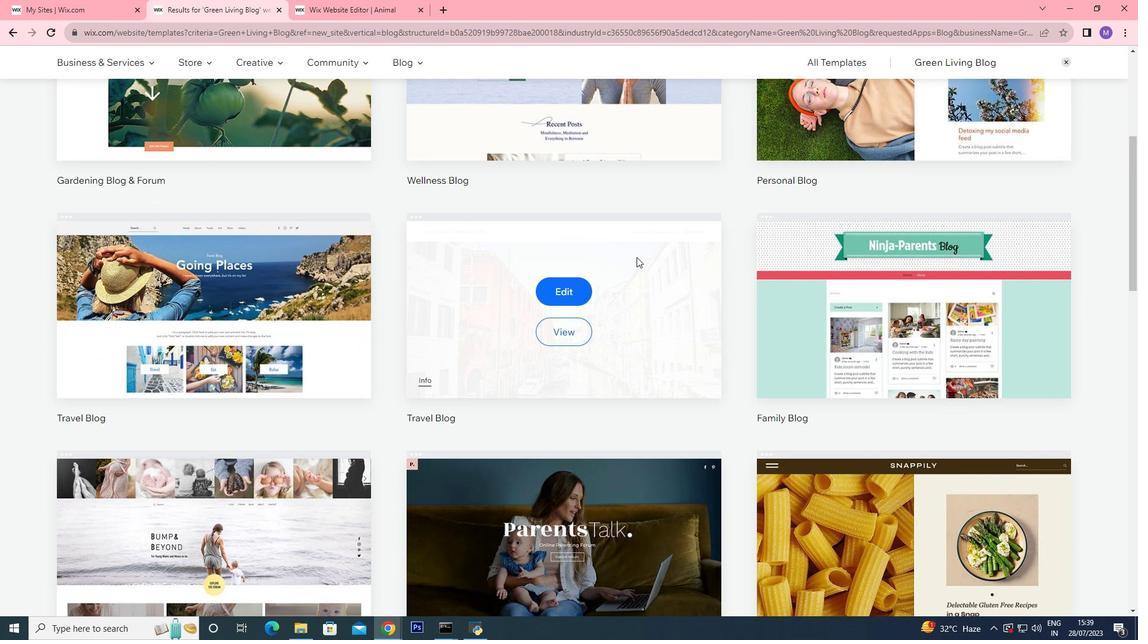 
Action: Mouse scrolled (637, 256) with delta (0, 0)
Screenshot: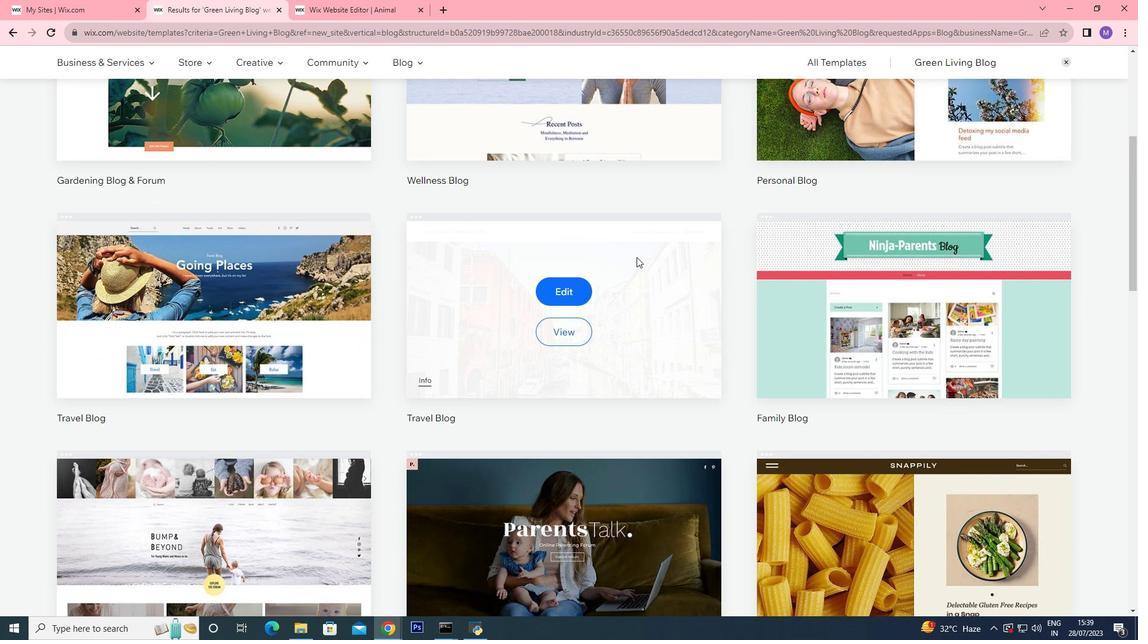 
Action: Mouse scrolled (637, 256) with delta (0, 0)
Screenshot: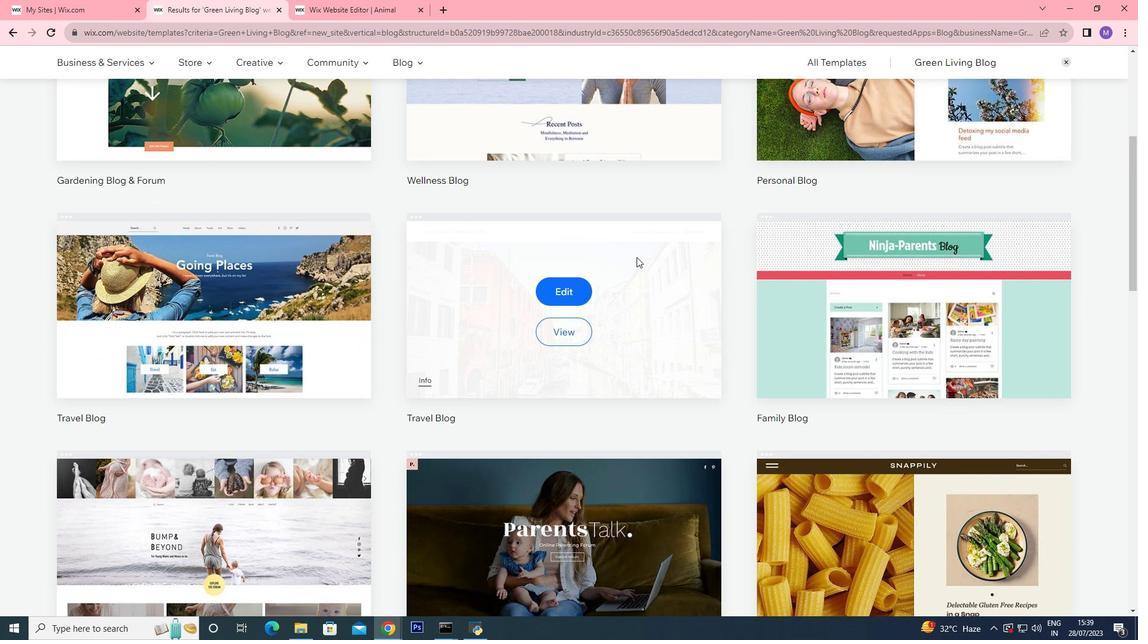 
Action: Mouse scrolled (637, 256) with delta (0, 0)
Screenshot: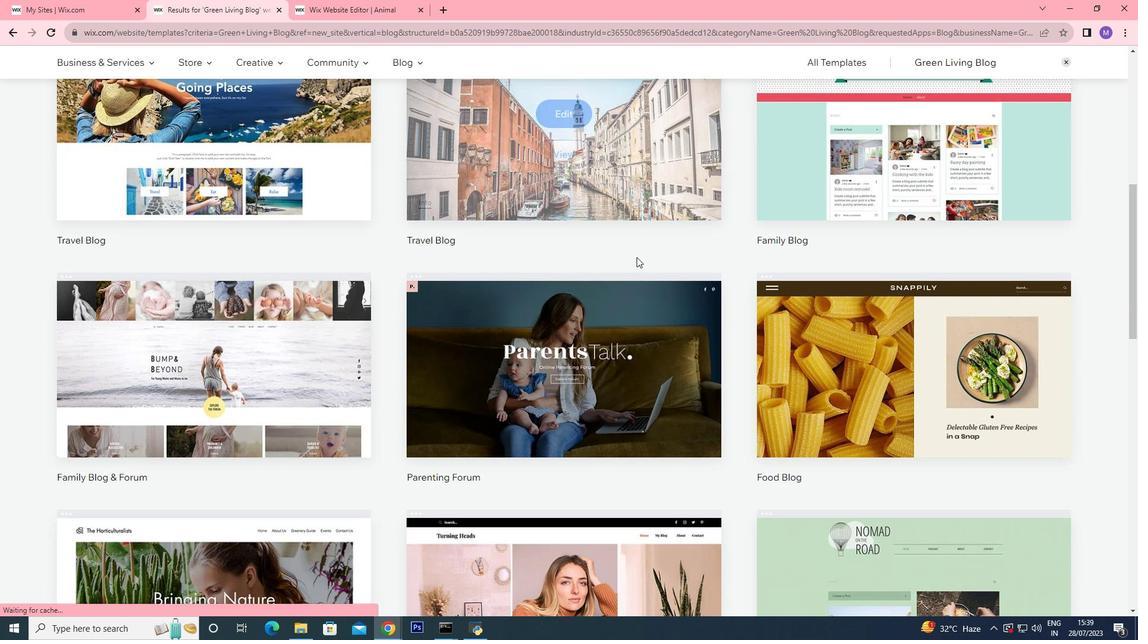 
Action: Mouse scrolled (637, 256) with delta (0, 0)
Screenshot: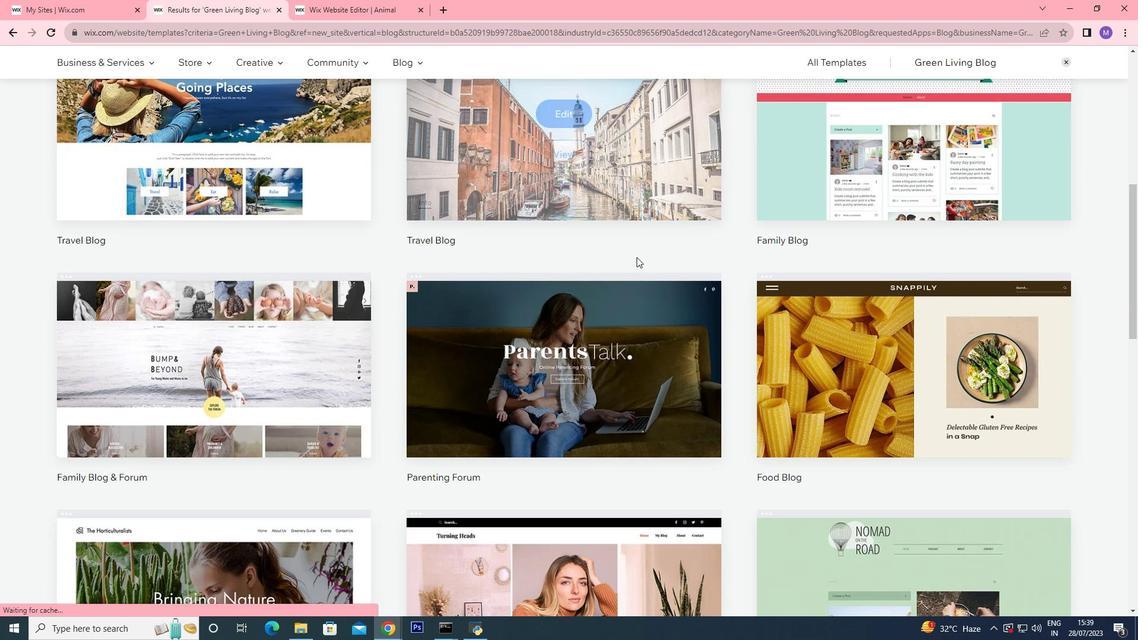 
Action: Mouse scrolled (637, 256) with delta (0, 0)
Screenshot: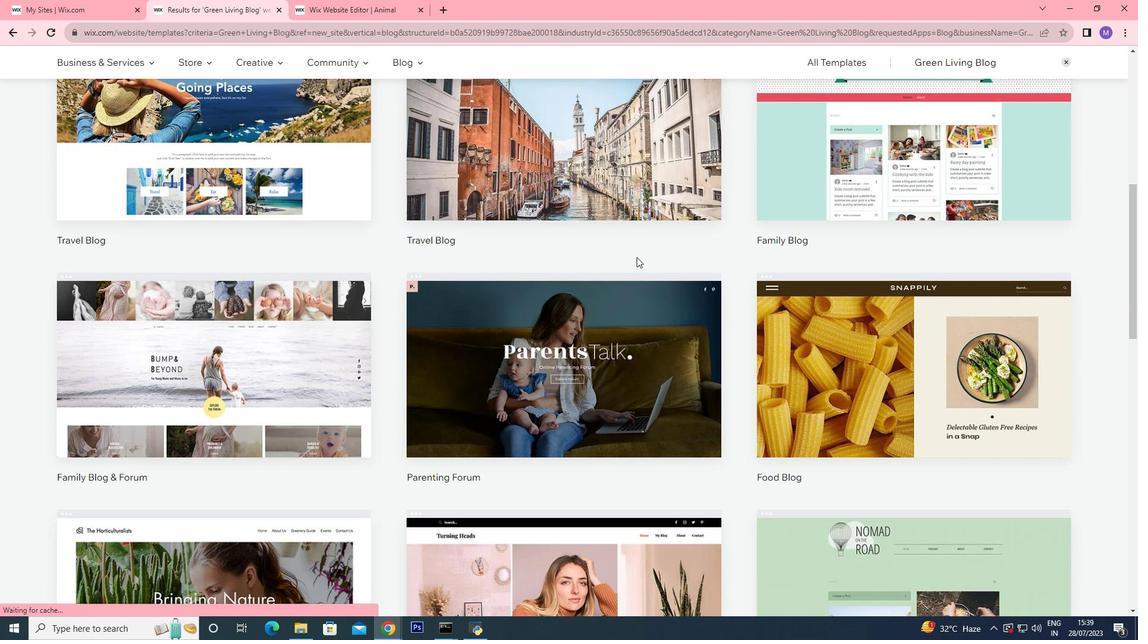 
Action: Mouse scrolled (637, 256) with delta (0, 0)
Screenshot: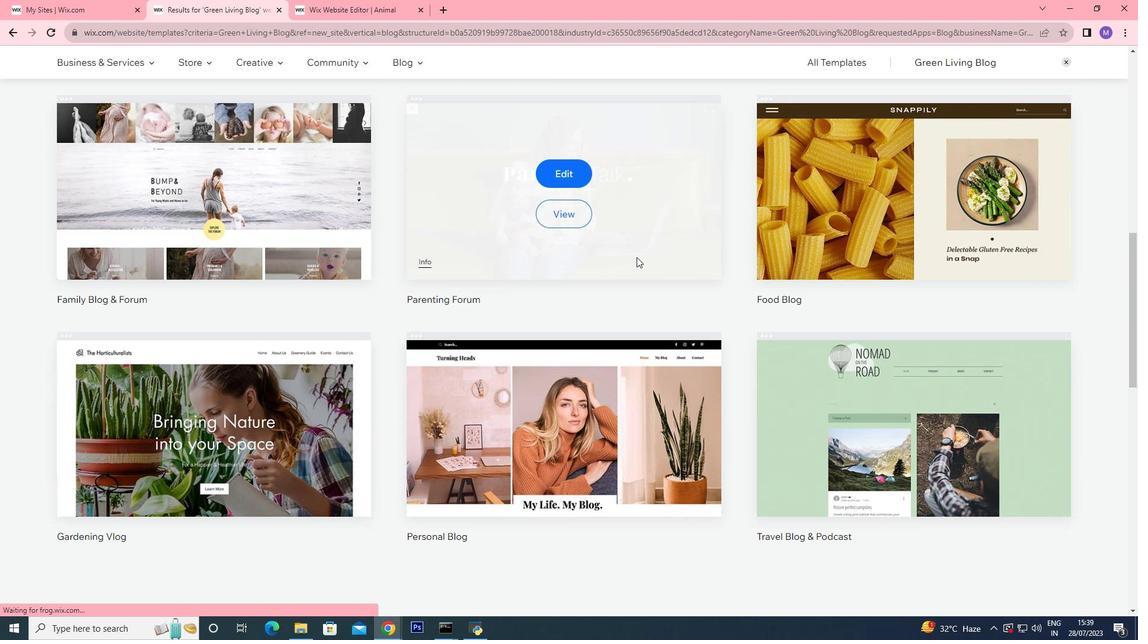 
Action: Mouse scrolled (637, 256) with delta (0, 0)
Screenshot: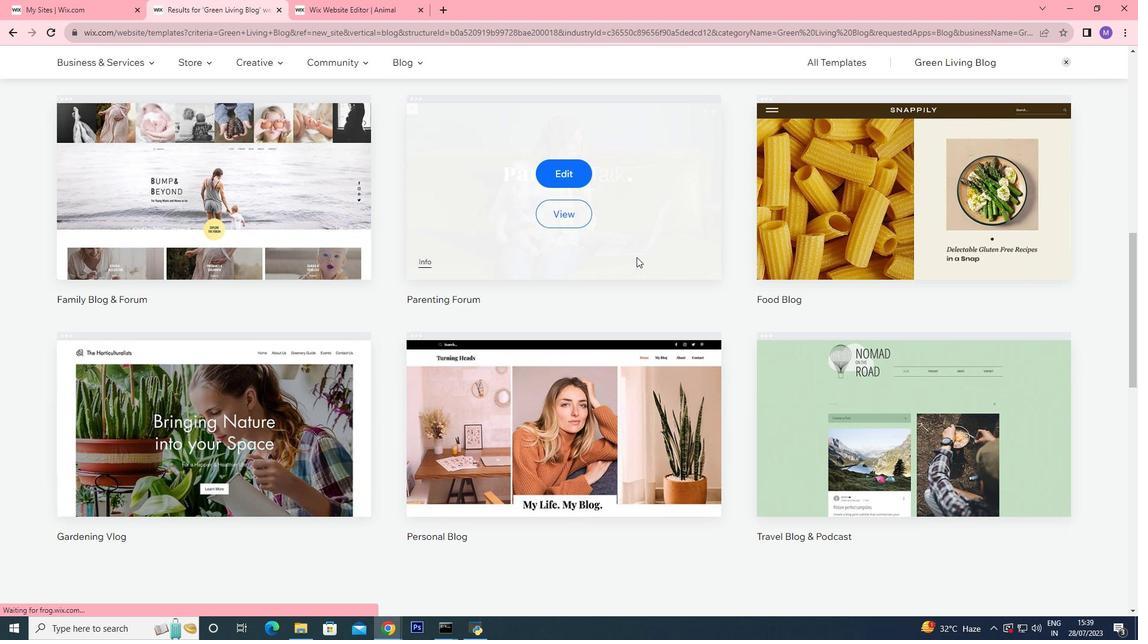 
Action: Mouse scrolled (637, 256) with delta (0, 0)
Screenshot: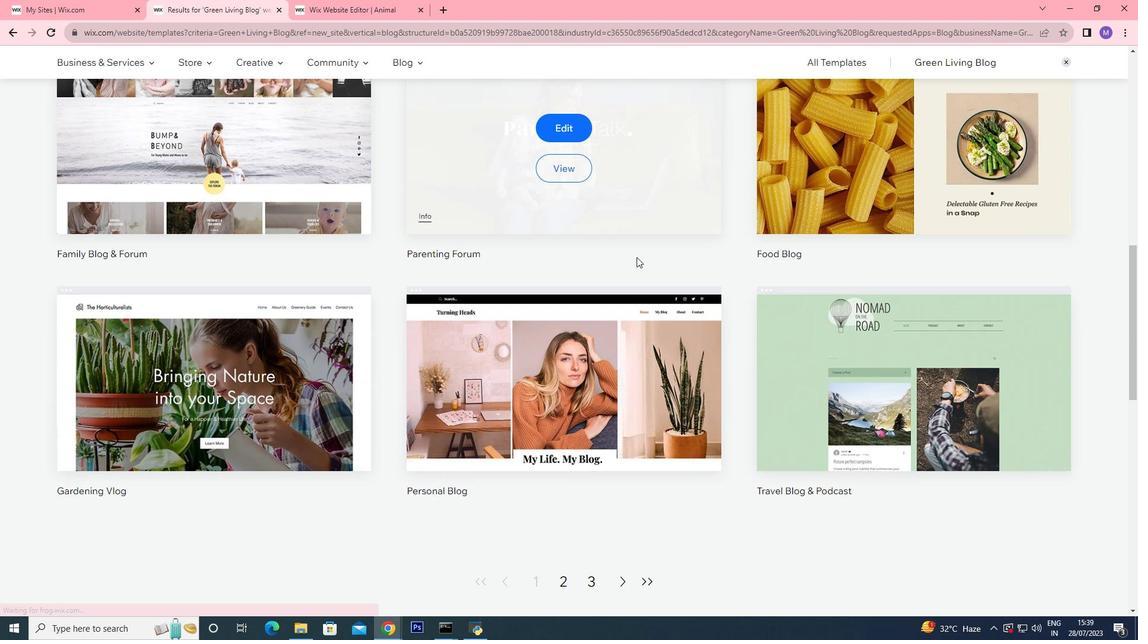 
Action: Mouse scrolled (637, 256) with delta (0, 0)
Screenshot: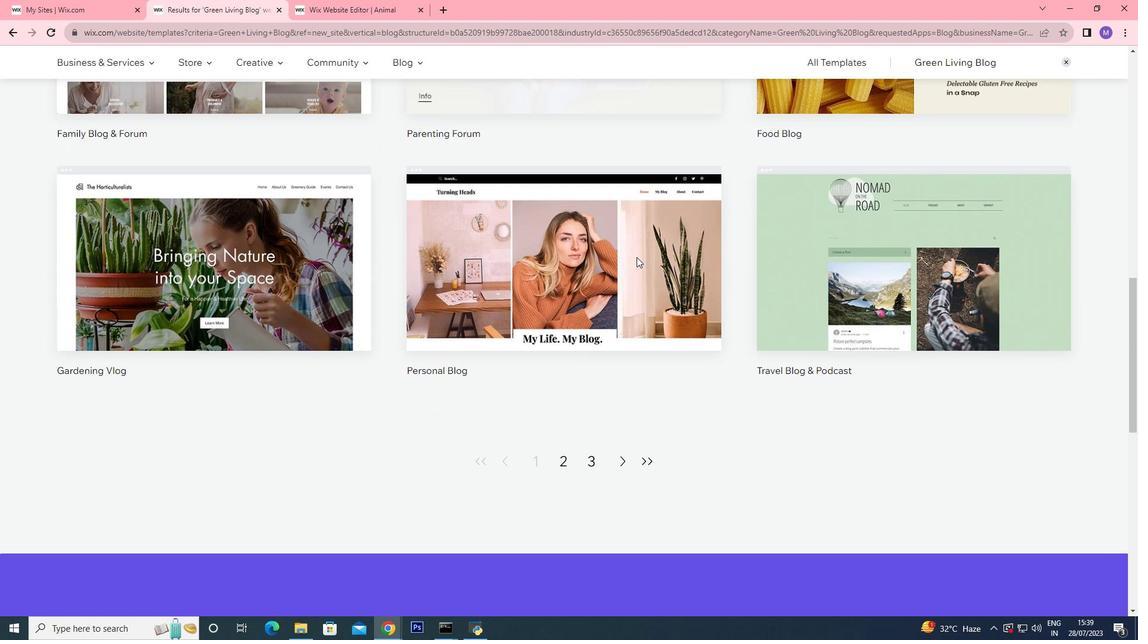 
Action: Mouse scrolled (637, 258) with delta (0, 0)
Screenshot: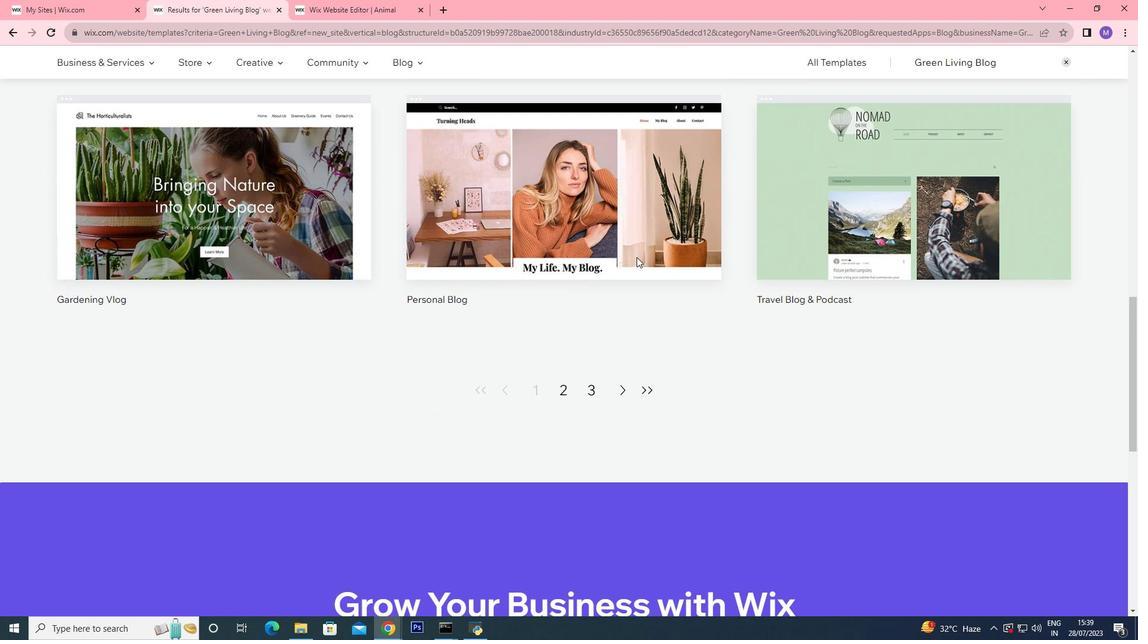 
Action: Mouse scrolled (637, 258) with delta (0, 0)
Screenshot: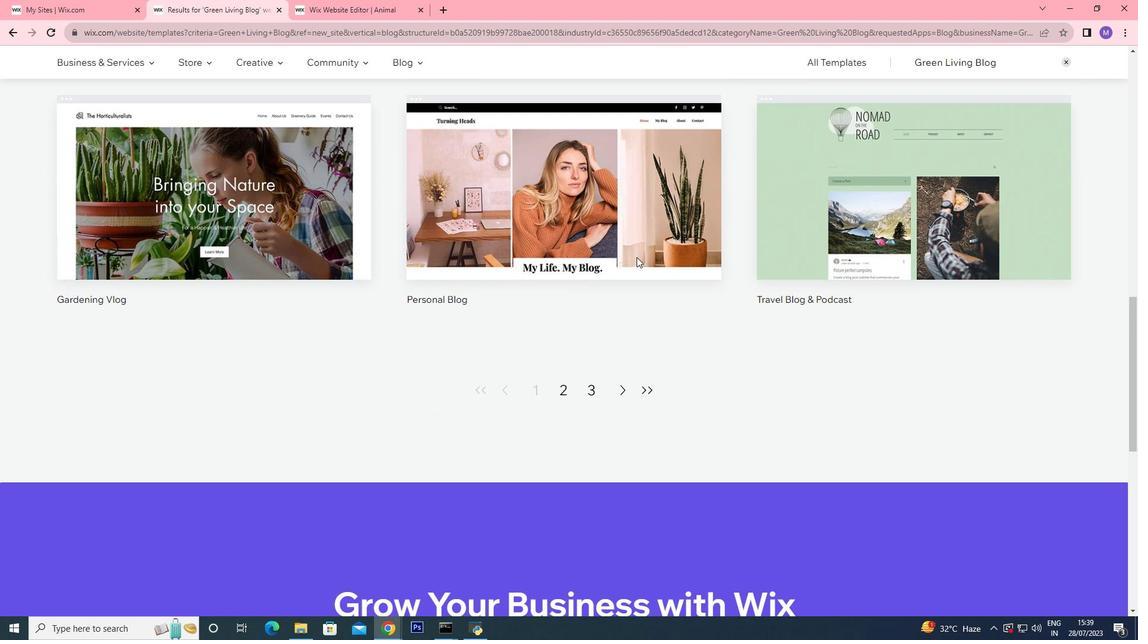 
Action: Mouse scrolled (637, 258) with delta (0, 0)
Screenshot: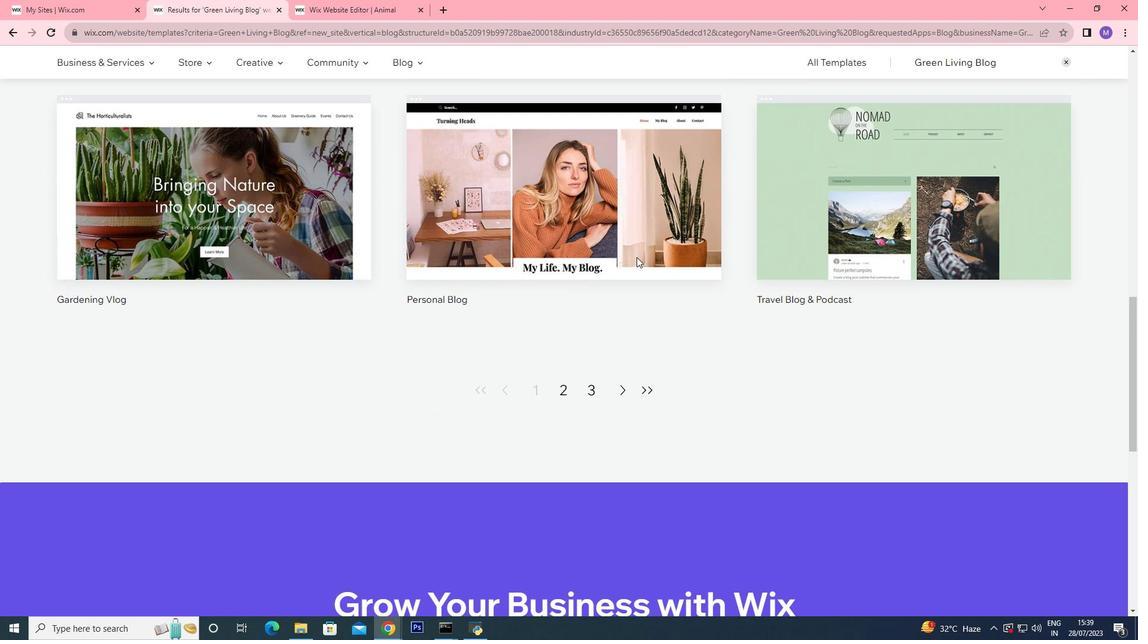 
Action: Mouse scrolled (637, 258) with delta (0, 0)
Screenshot: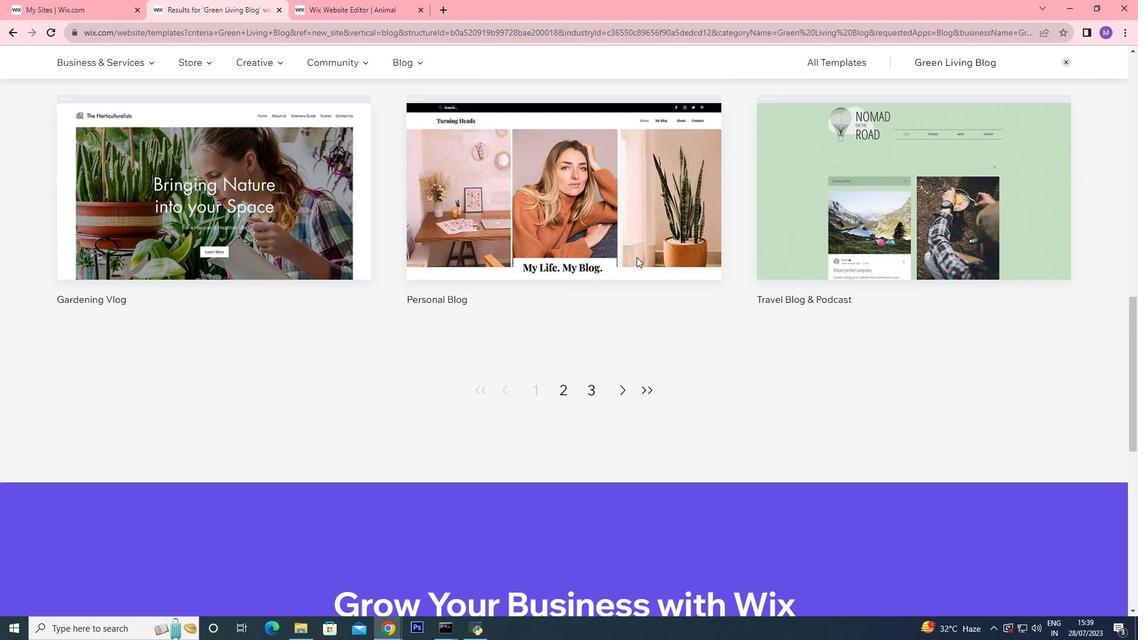 
Action: Mouse scrolled (637, 258) with delta (0, 0)
Screenshot: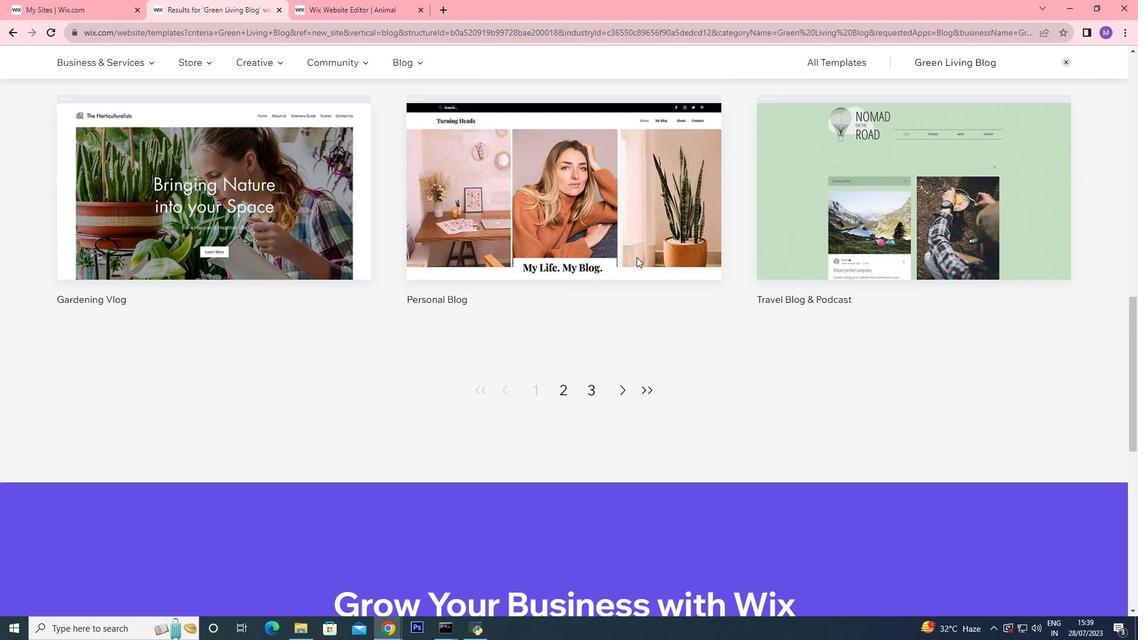 
Action: Mouse scrolled (637, 258) with delta (0, 0)
Screenshot: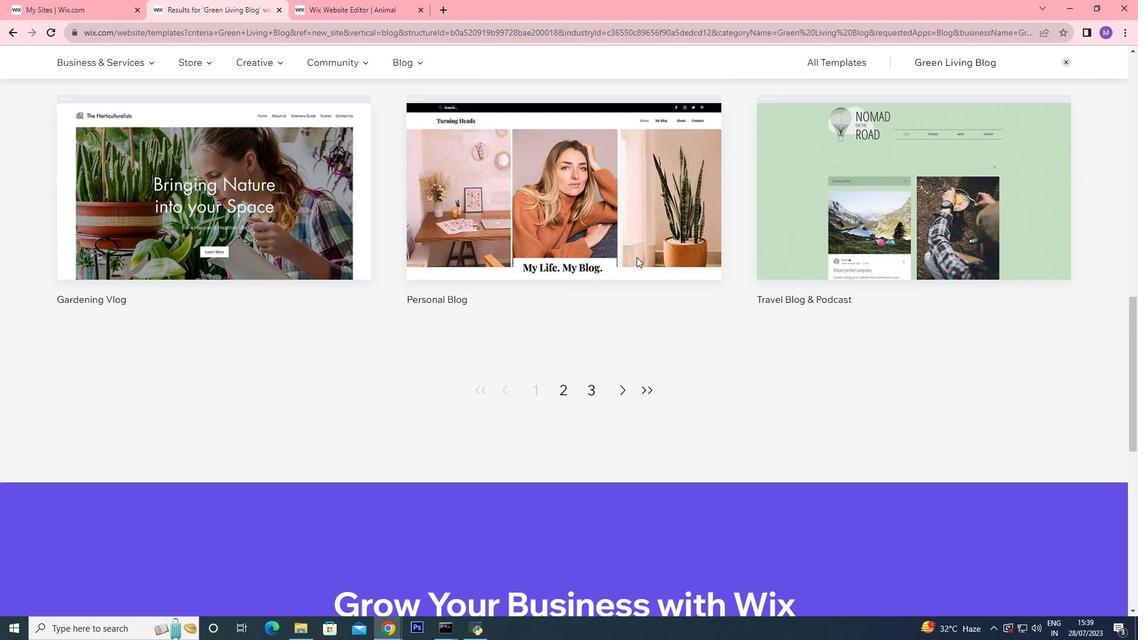 
Action: Mouse scrolled (637, 258) with delta (0, 0)
Screenshot: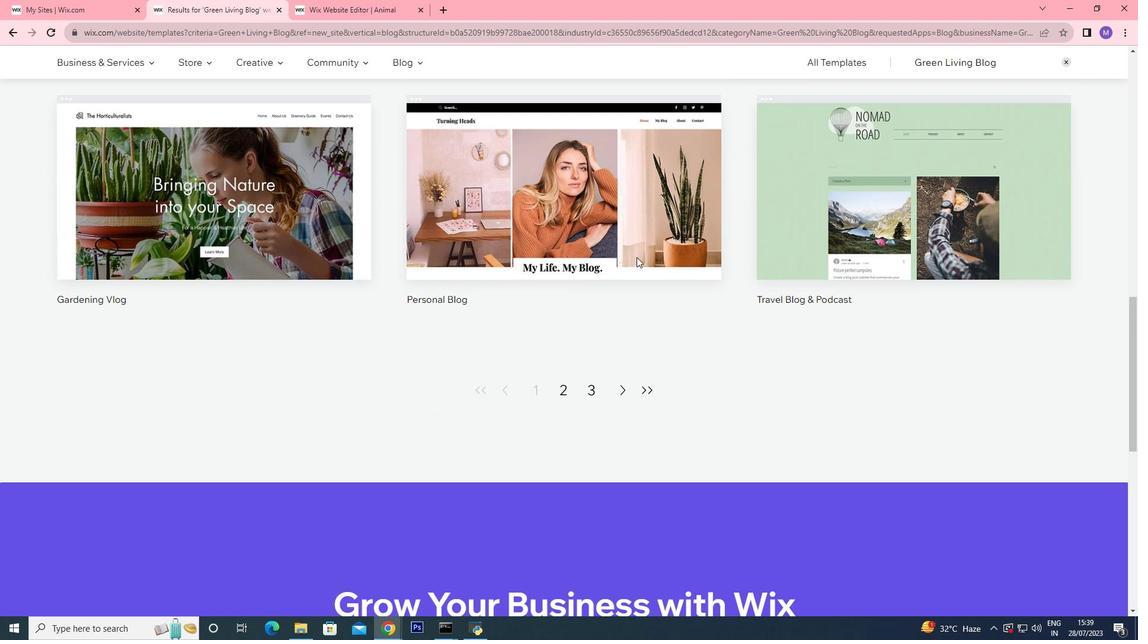 
Action: Mouse scrolled (637, 258) with delta (0, 0)
Screenshot: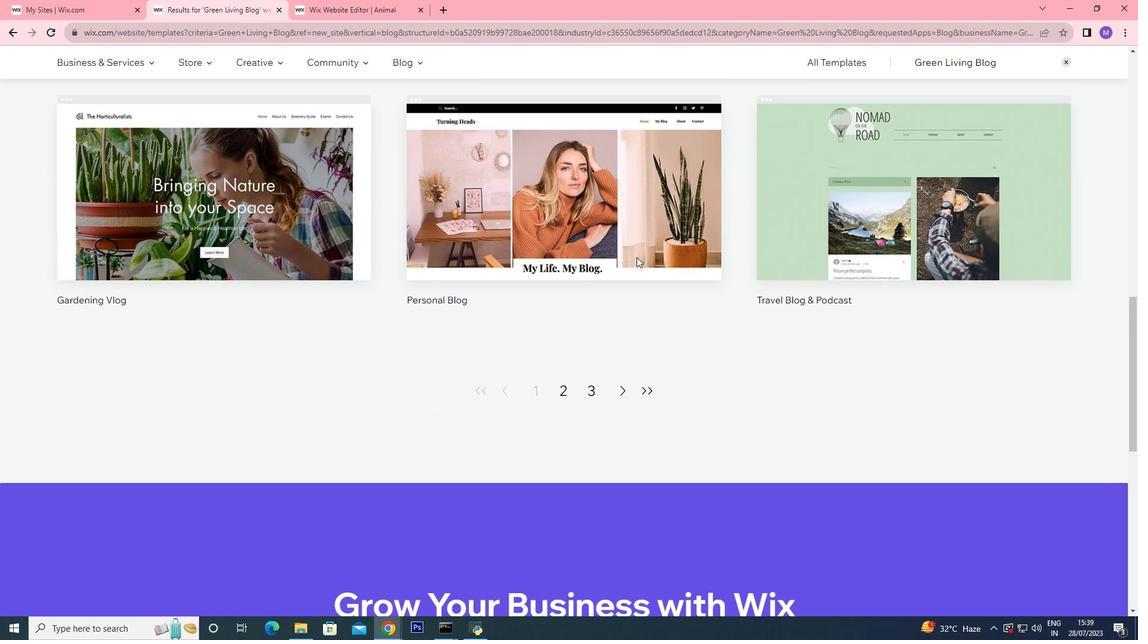 
Action: Mouse scrolled (637, 258) with delta (0, 0)
Screenshot: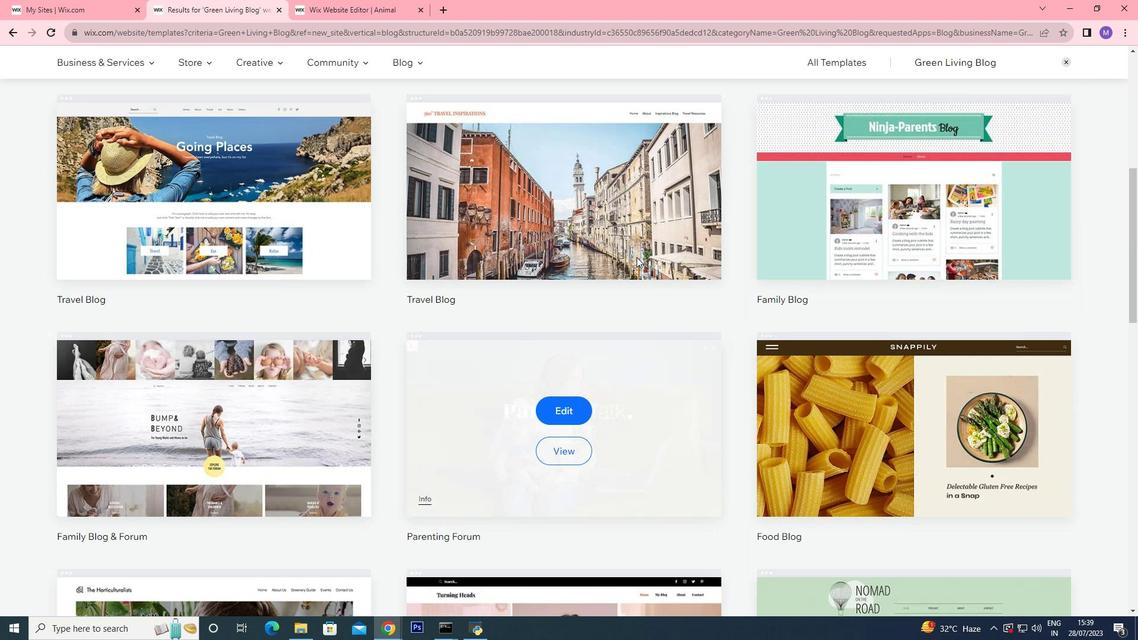 
Action: Mouse scrolled (637, 258) with delta (0, 0)
Screenshot: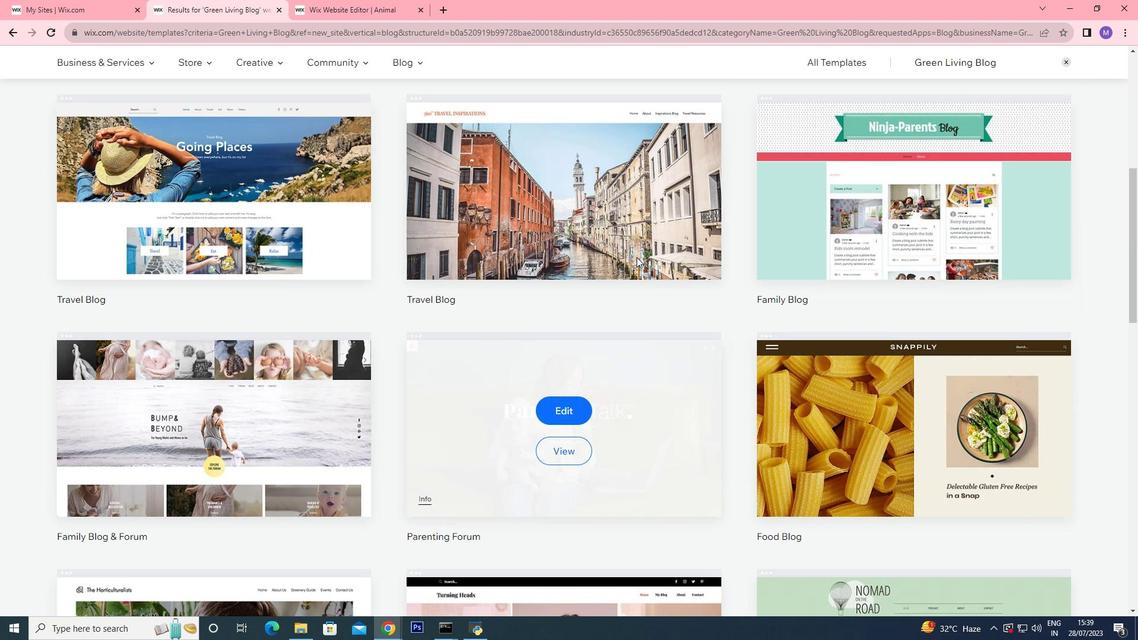 
Action: Mouse scrolled (637, 258) with delta (0, 0)
Screenshot: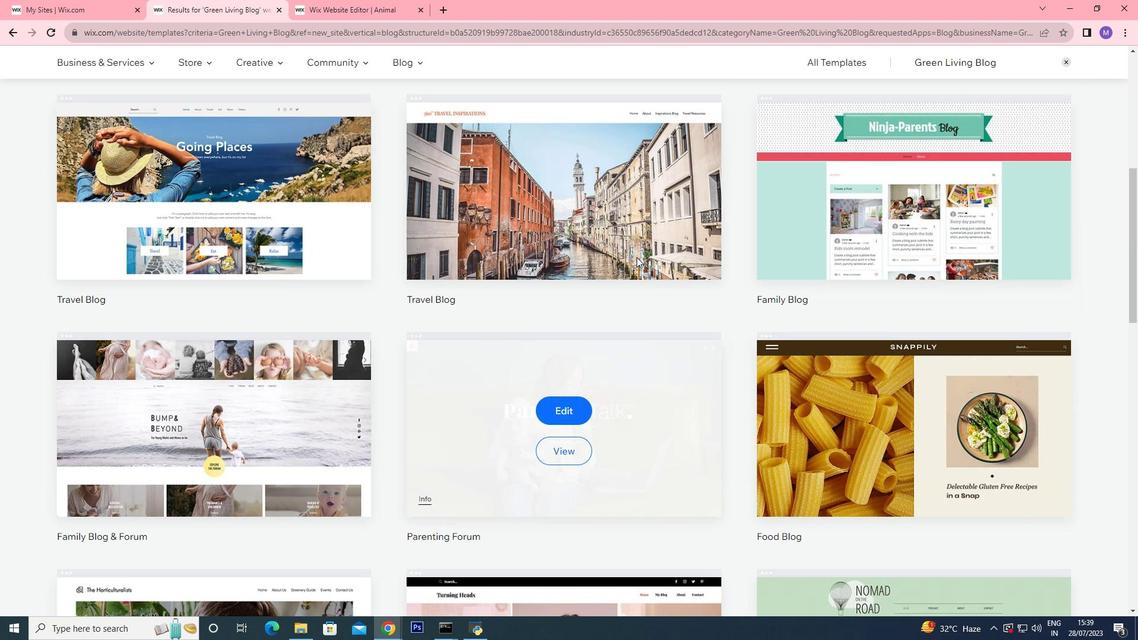 
Action: Mouse scrolled (637, 258) with delta (0, 0)
Screenshot: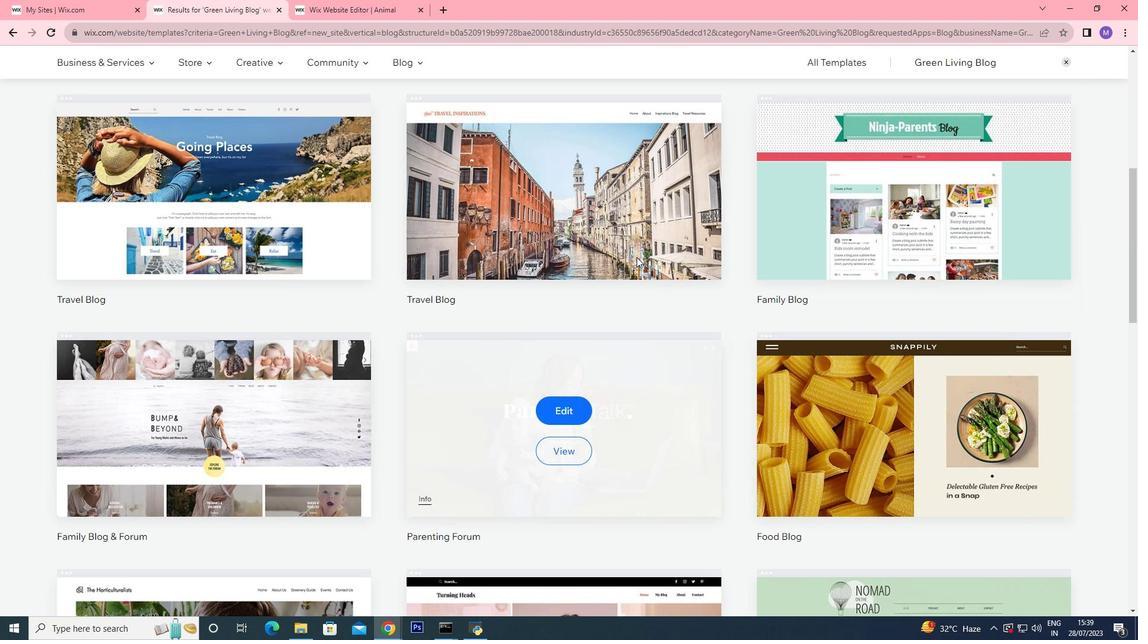 
Action: Mouse moved to (579, 266)
Screenshot: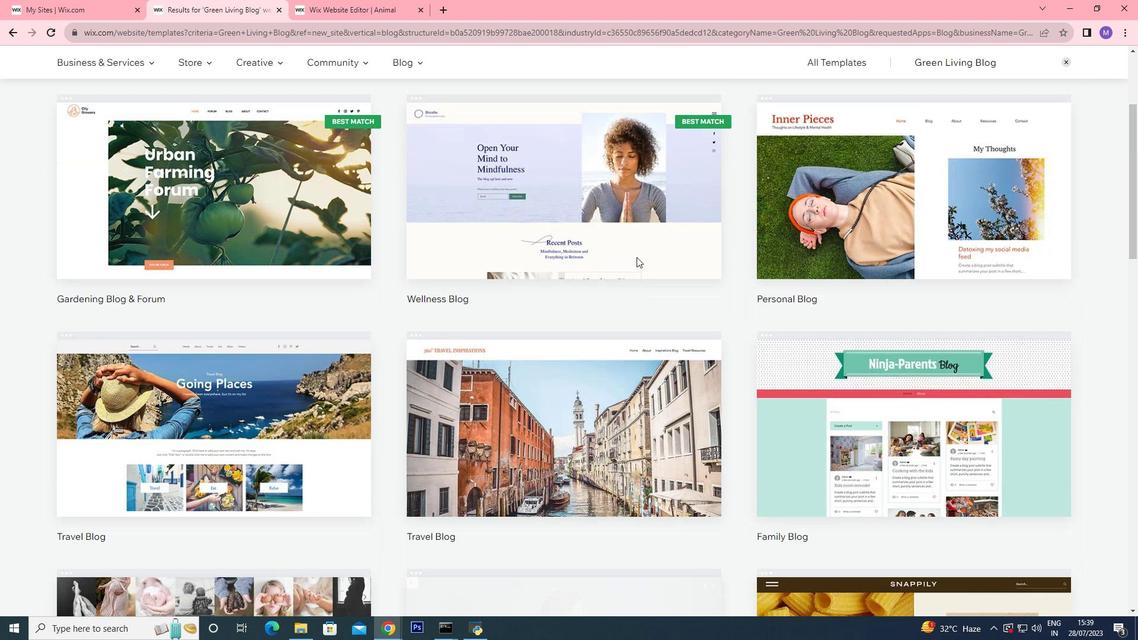 
Action: Mouse scrolled (579, 267) with delta (0, 0)
Screenshot: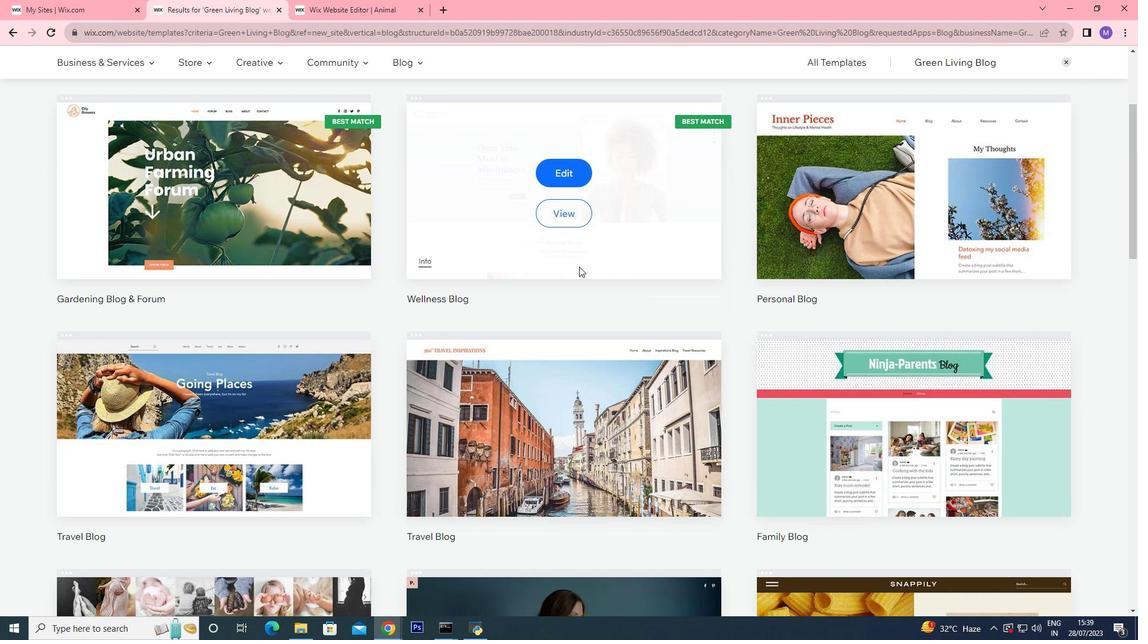 
Action: Mouse scrolled (579, 267) with delta (0, 0)
Screenshot: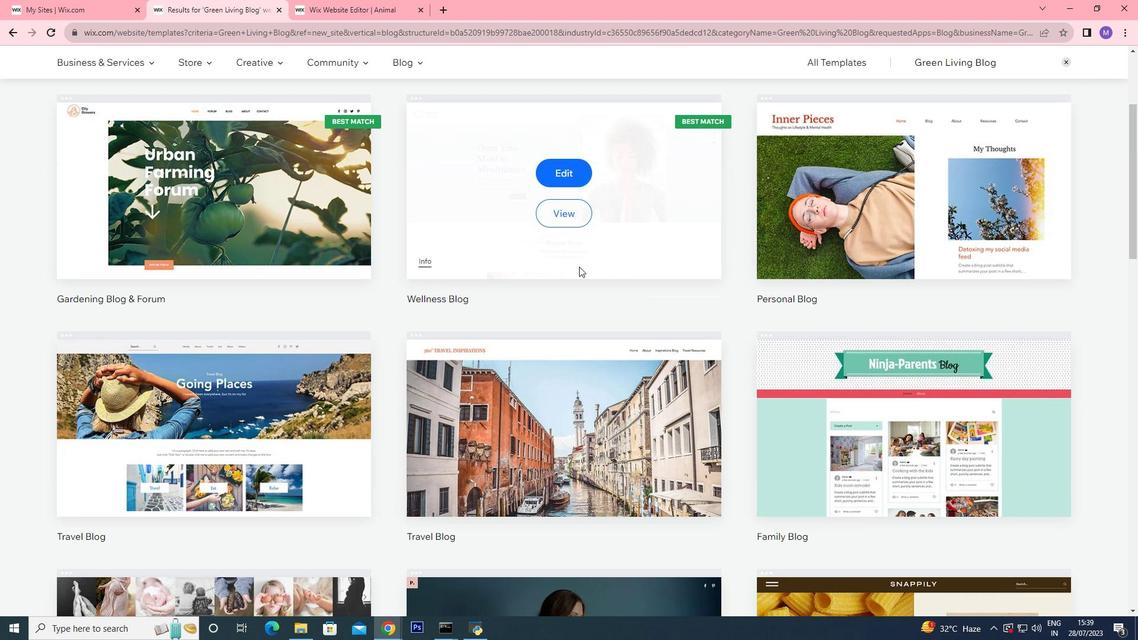 
Action: Mouse moved to (212, 288)
Screenshot: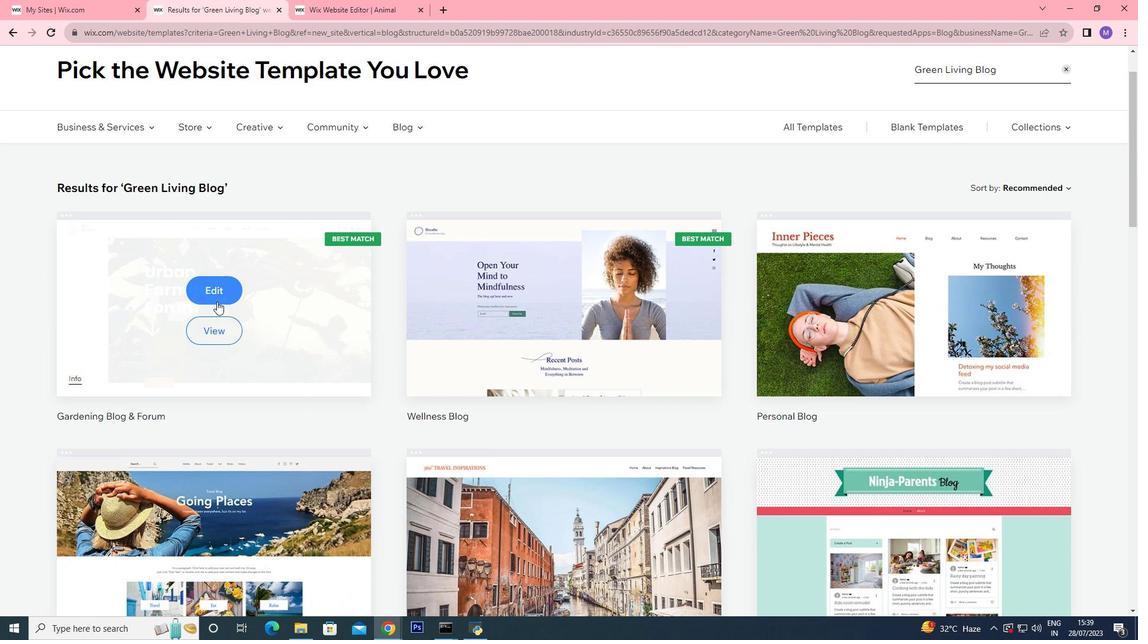 
Action: Mouse pressed left at (212, 288)
Screenshot: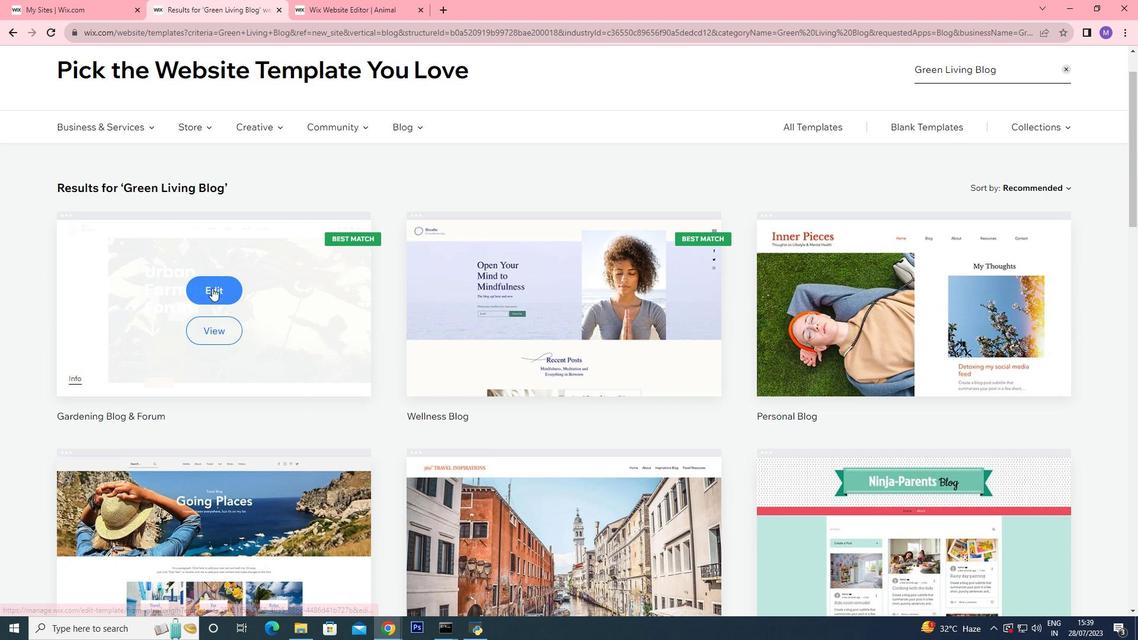 
Action: Mouse moved to (587, 316)
Screenshot: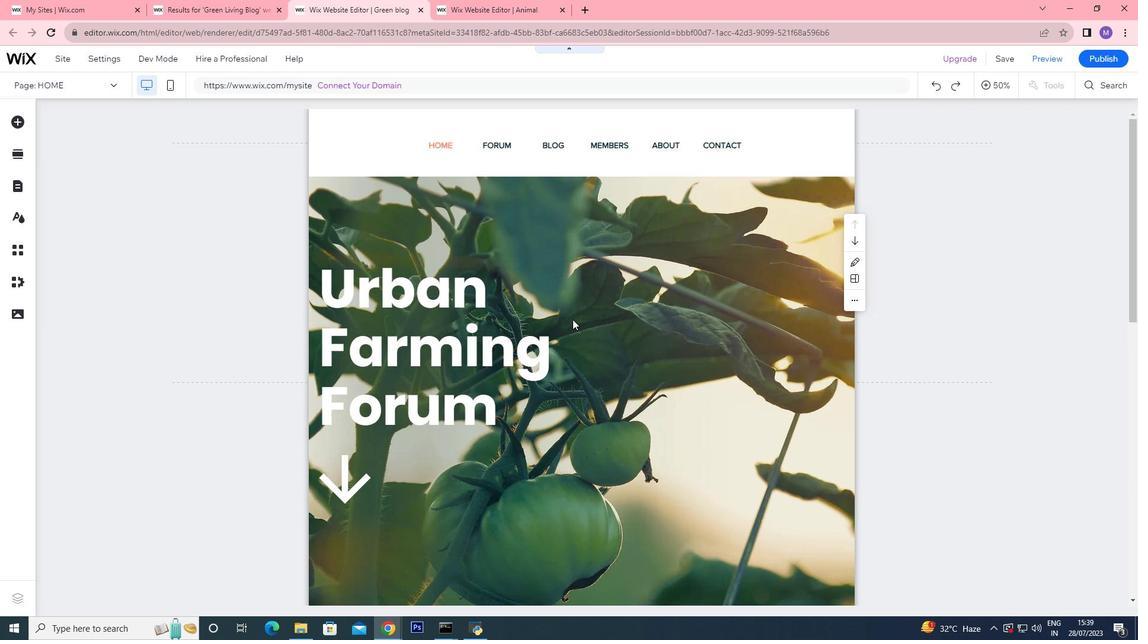 
Action: Mouse pressed left at (587, 316)
Screenshot: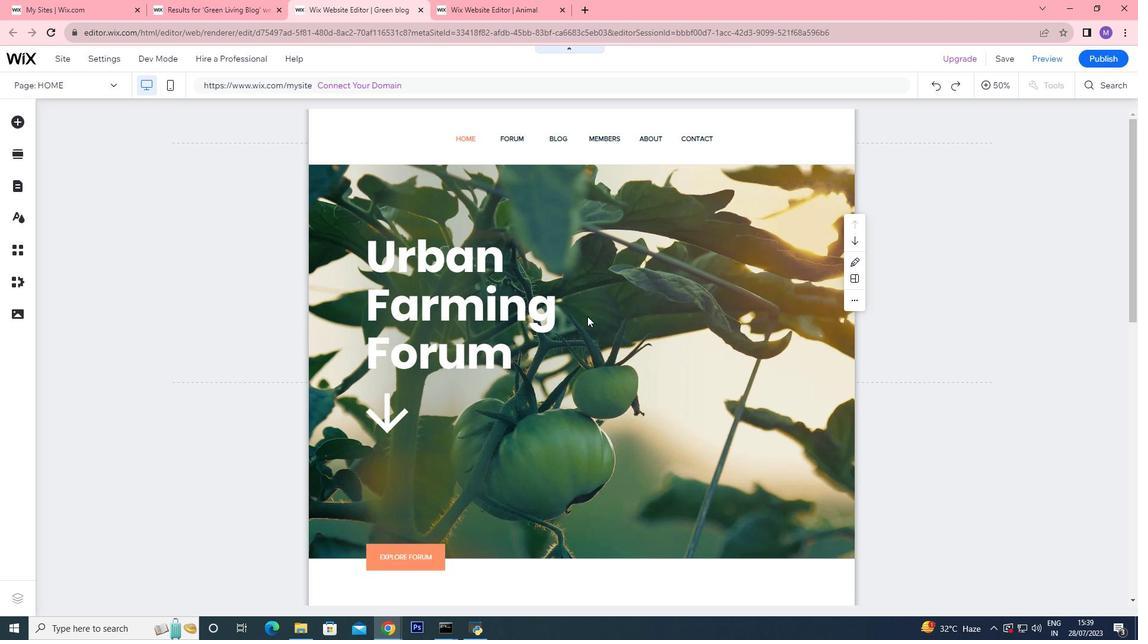 
Action: Mouse moved to (497, 0)
Screenshot: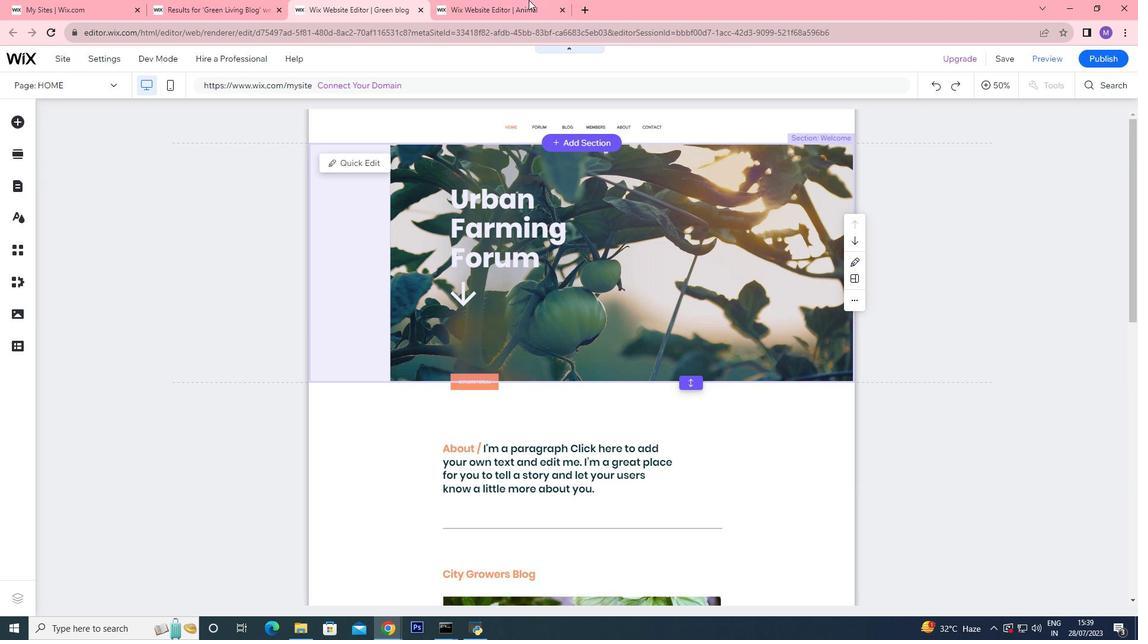 
Action: Mouse pressed left at (497, 0)
Screenshot: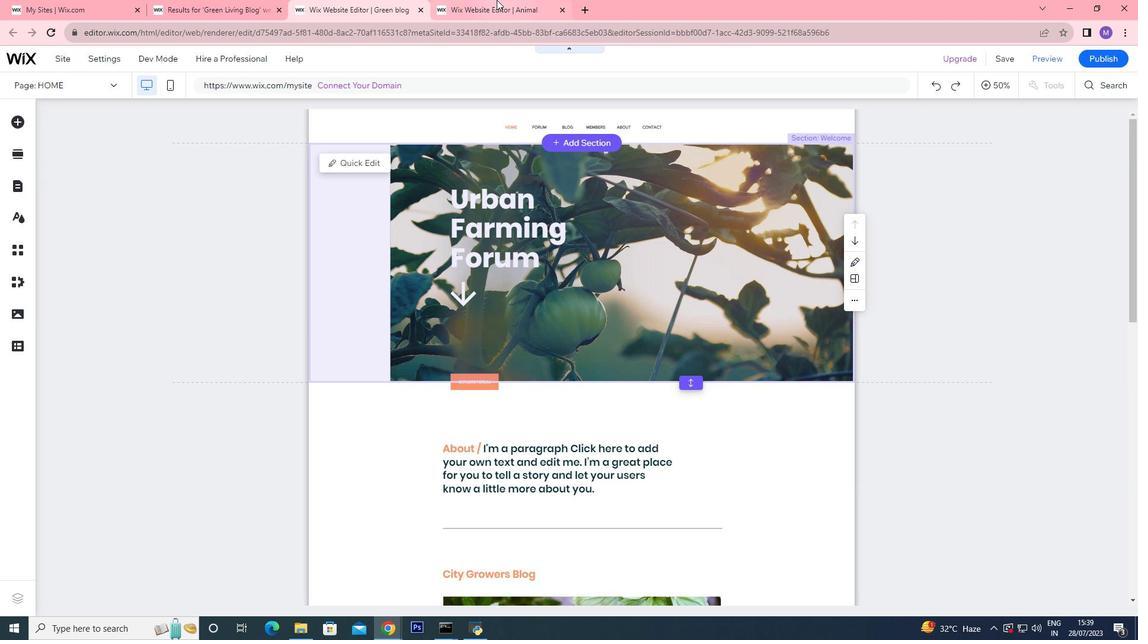 
Action: Mouse moved to (585, 282)
Screenshot: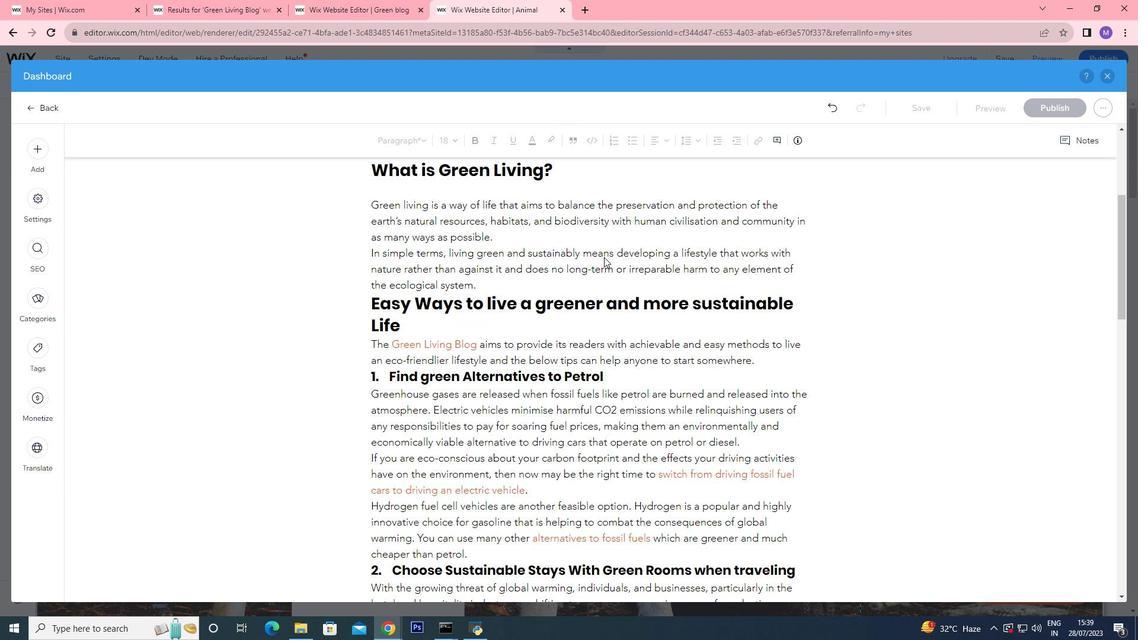 
Action: Mouse scrolled (585, 282) with delta (0, 0)
Screenshot: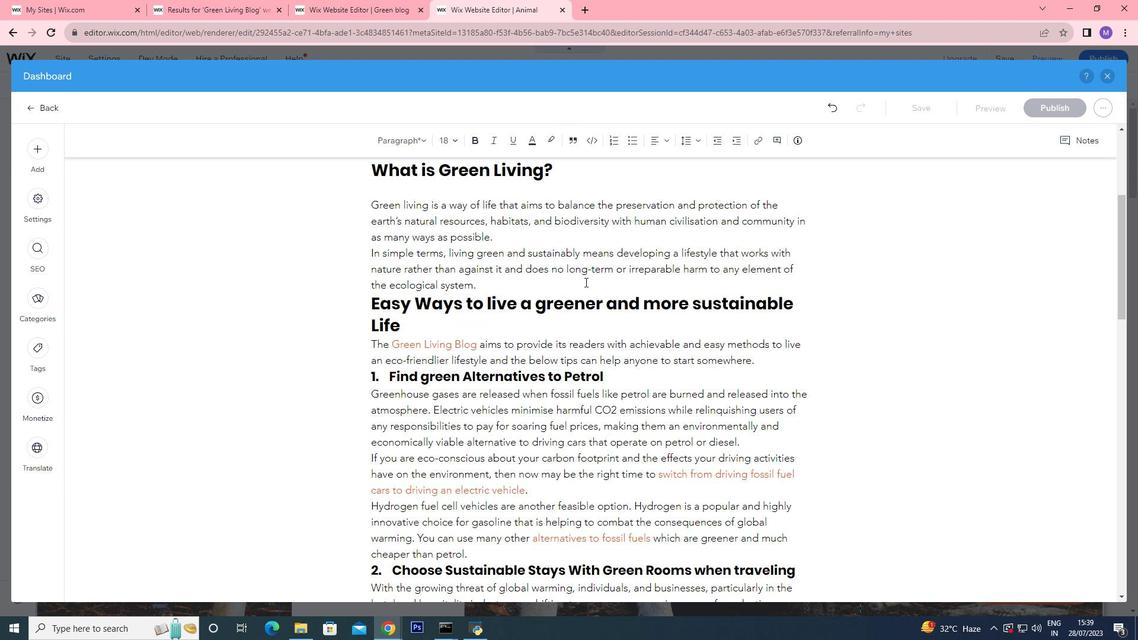 
Action: Mouse scrolled (585, 282) with delta (0, 0)
Screenshot: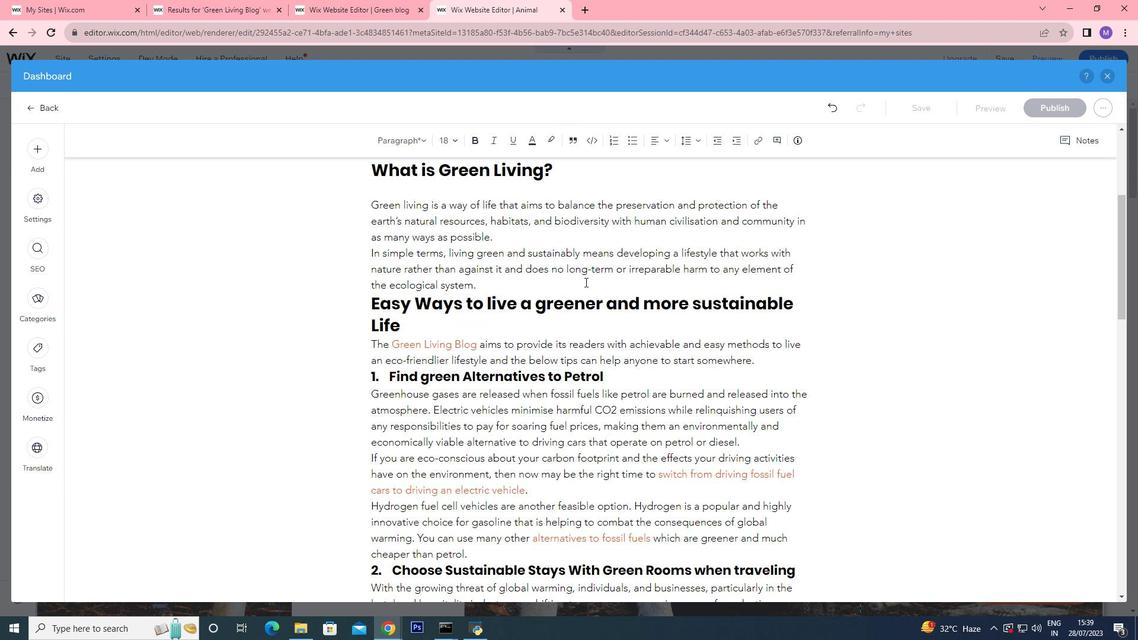 
Action: Mouse moved to (584, 282)
Screenshot: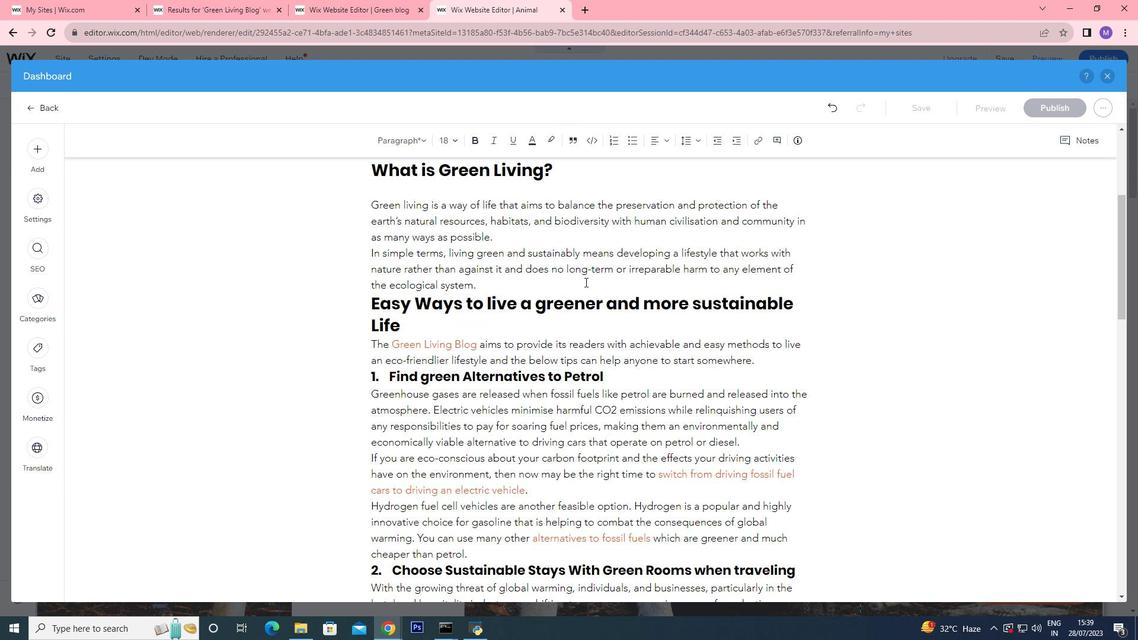
Action: Mouse scrolled (584, 283) with delta (0, 0)
Screenshot: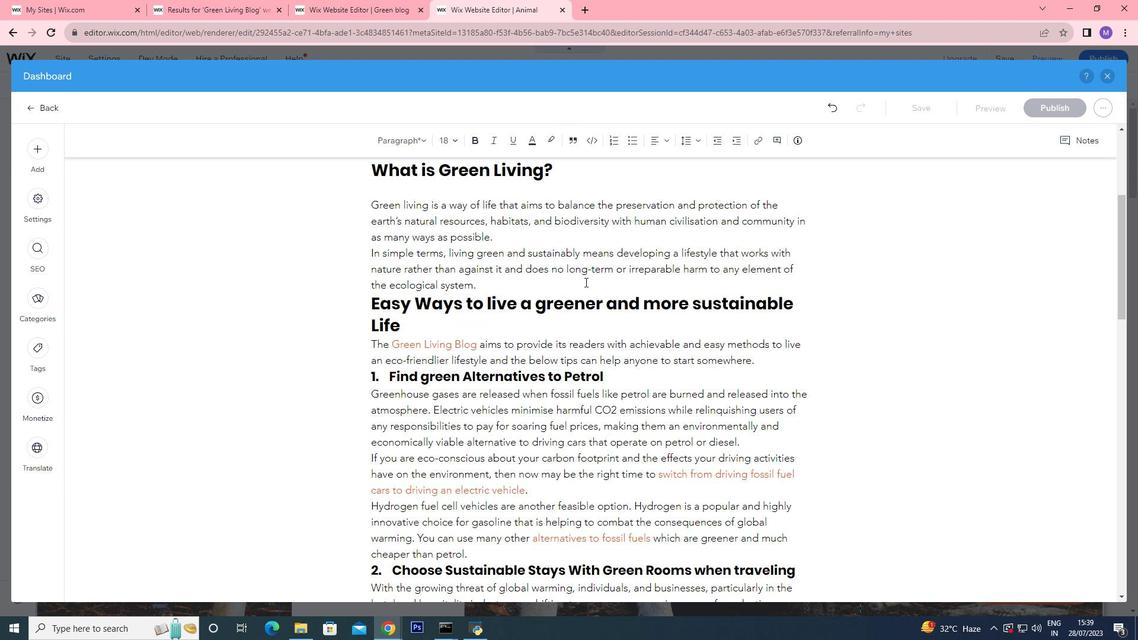 
Action: Mouse scrolled (584, 283) with delta (0, 0)
Screenshot: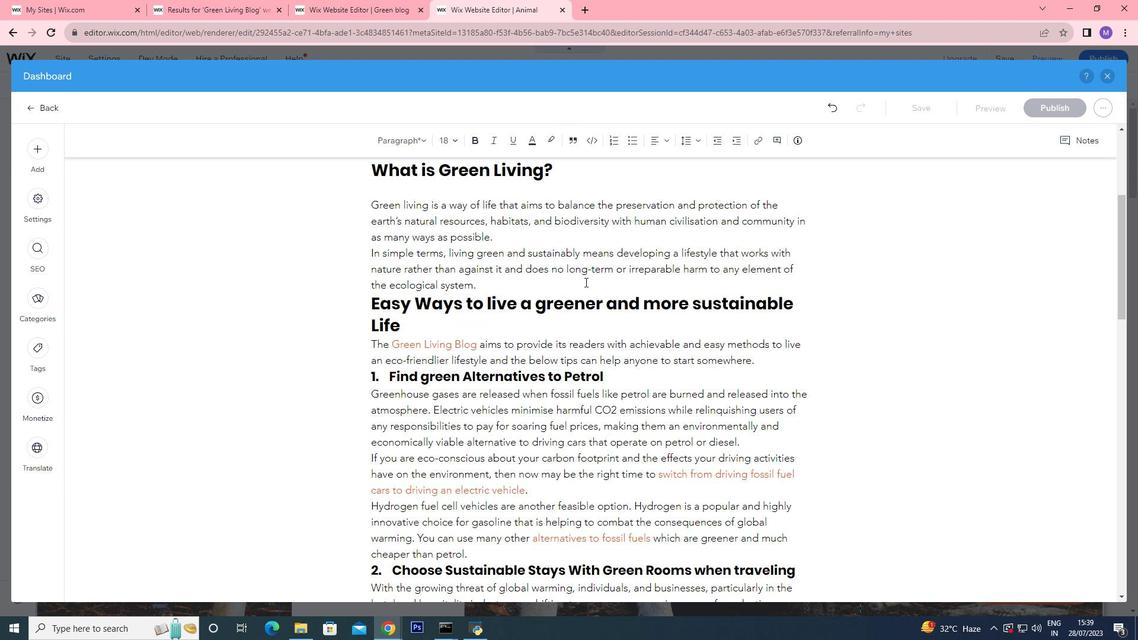 
Action: Mouse moved to (584, 284)
Screenshot: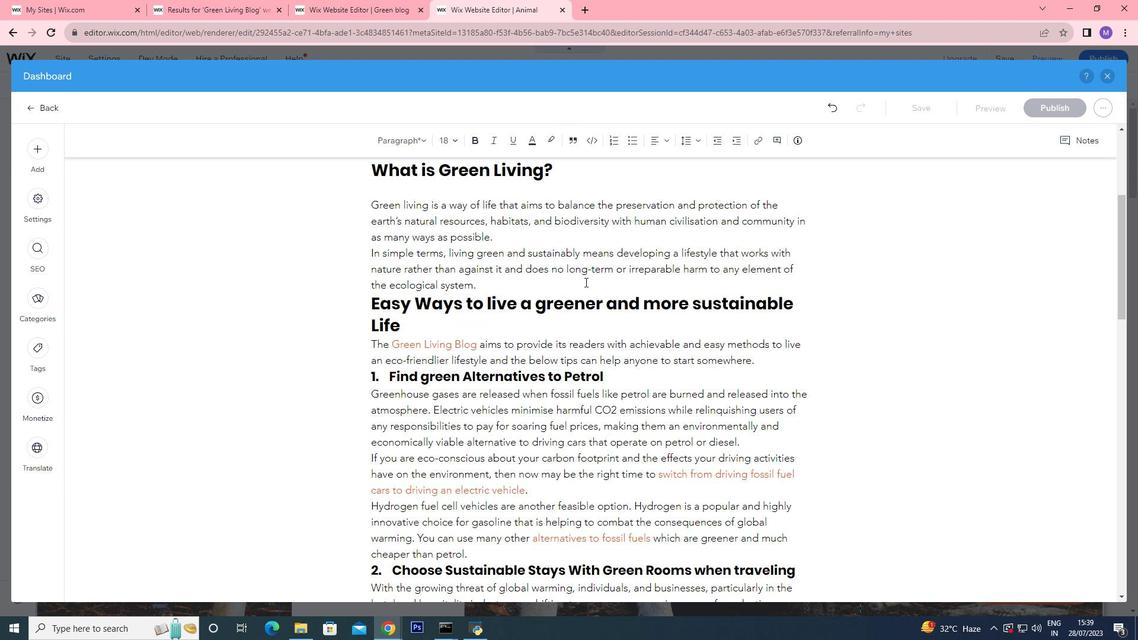 
Action: Mouse scrolled (584, 284) with delta (0, 0)
Screenshot: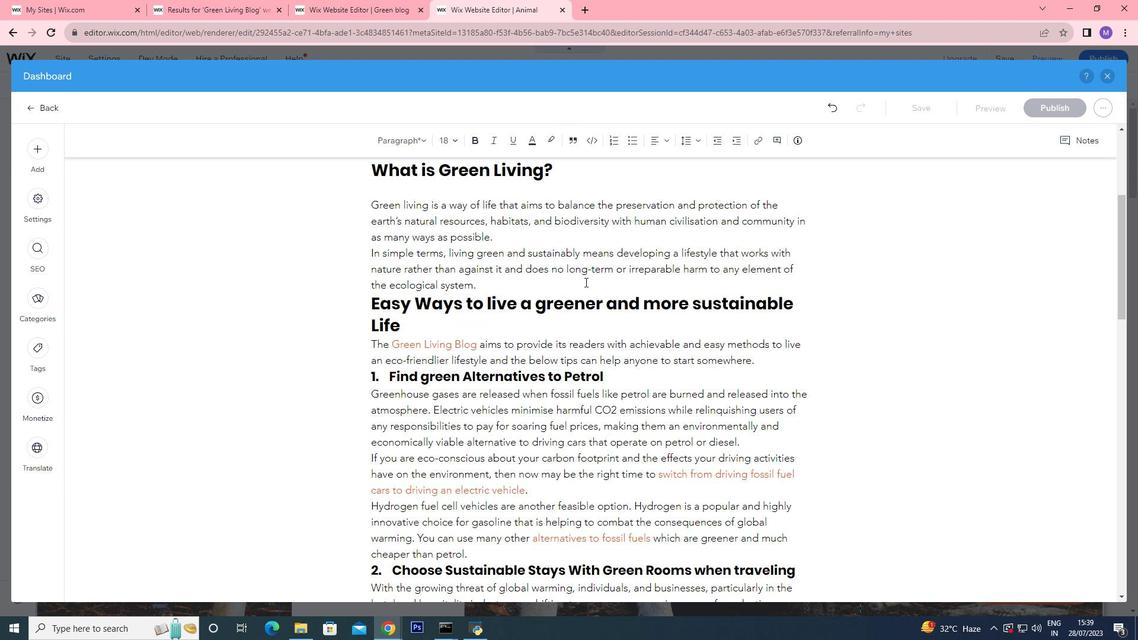 
Action: Mouse scrolled (584, 284) with delta (0, 0)
Screenshot: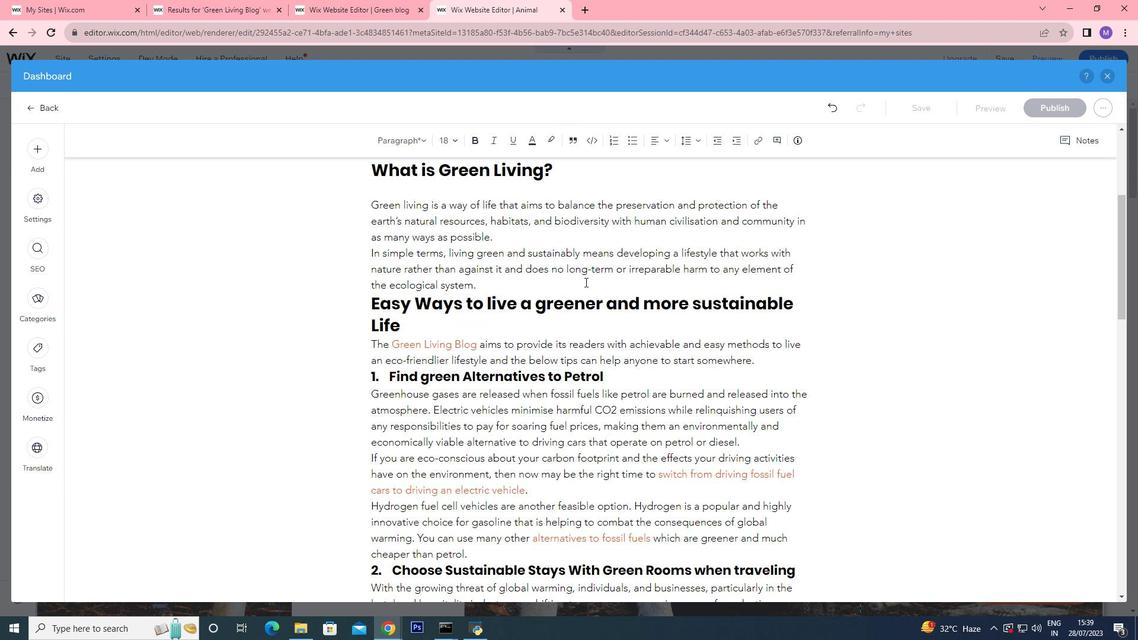 
Action: Mouse moved to (584, 248)
Screenshot: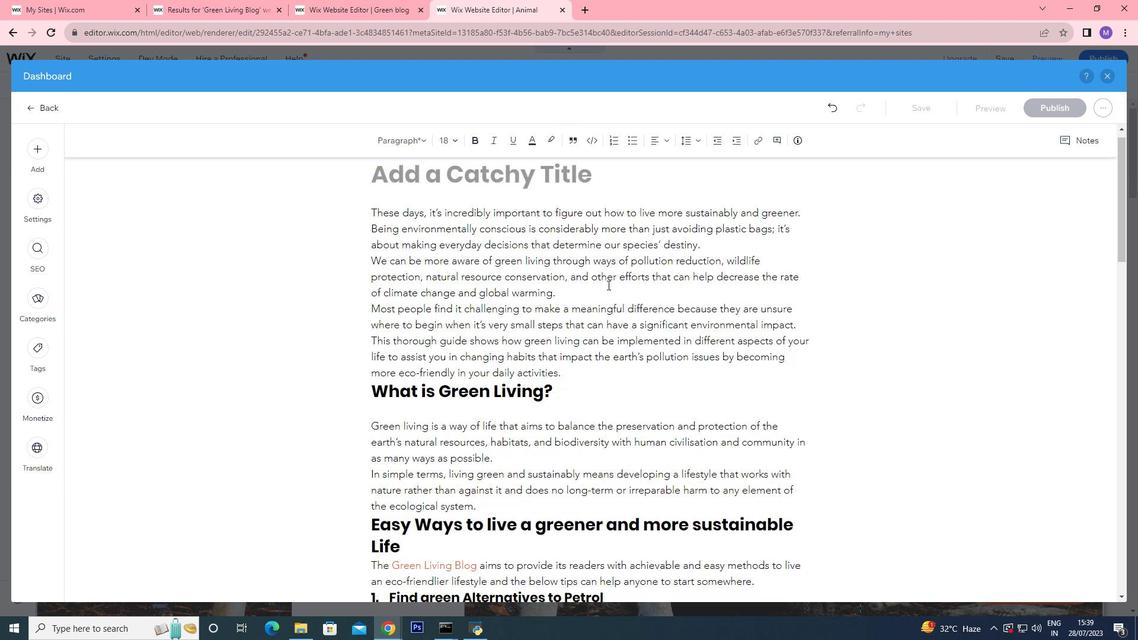 
Action: Mouse scrolled (584, 249) with delta (0, 0)
Screenshot: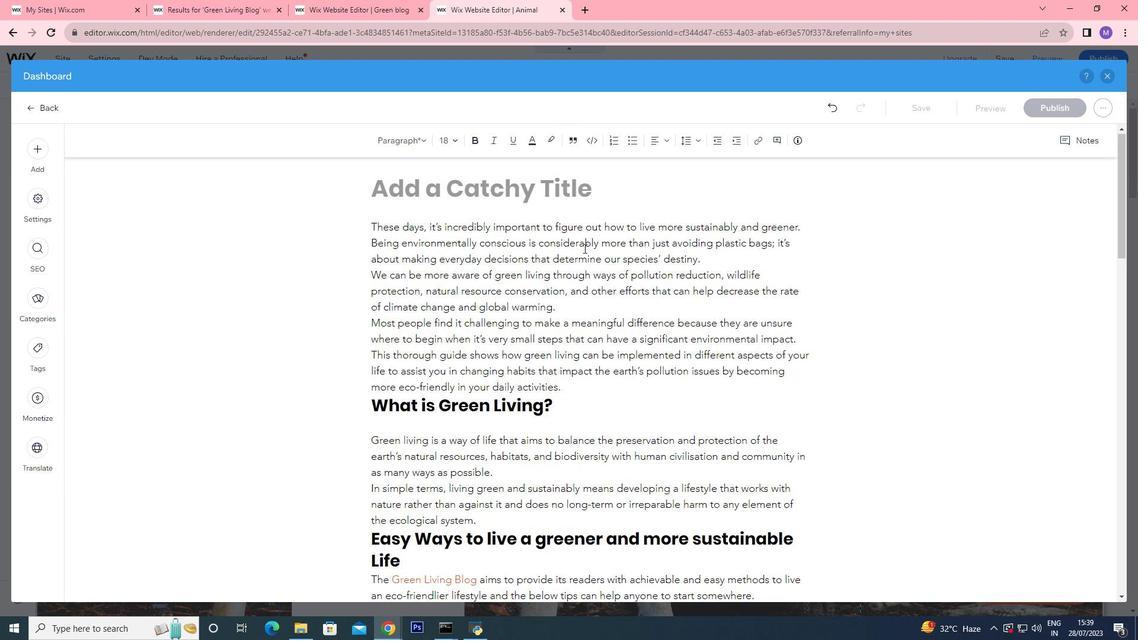 
Action: Mouse scrolled (584, 249) with delta (0, 0)
Screenshot: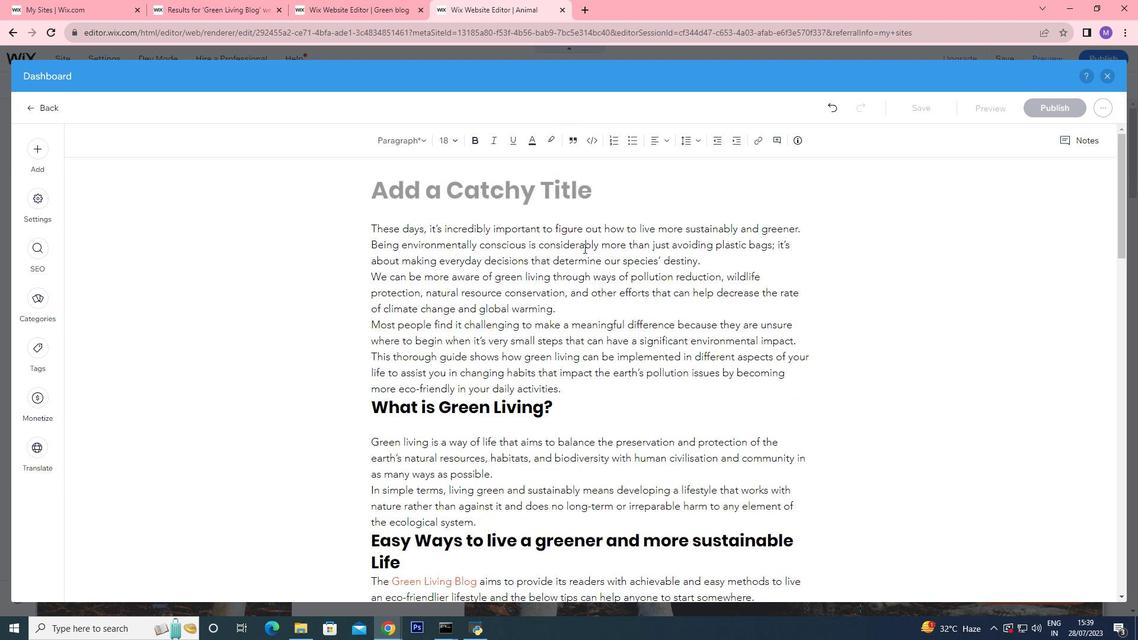 
Action: Mouse scrolled (584, 249) with delta (0, 0)
Screenshot: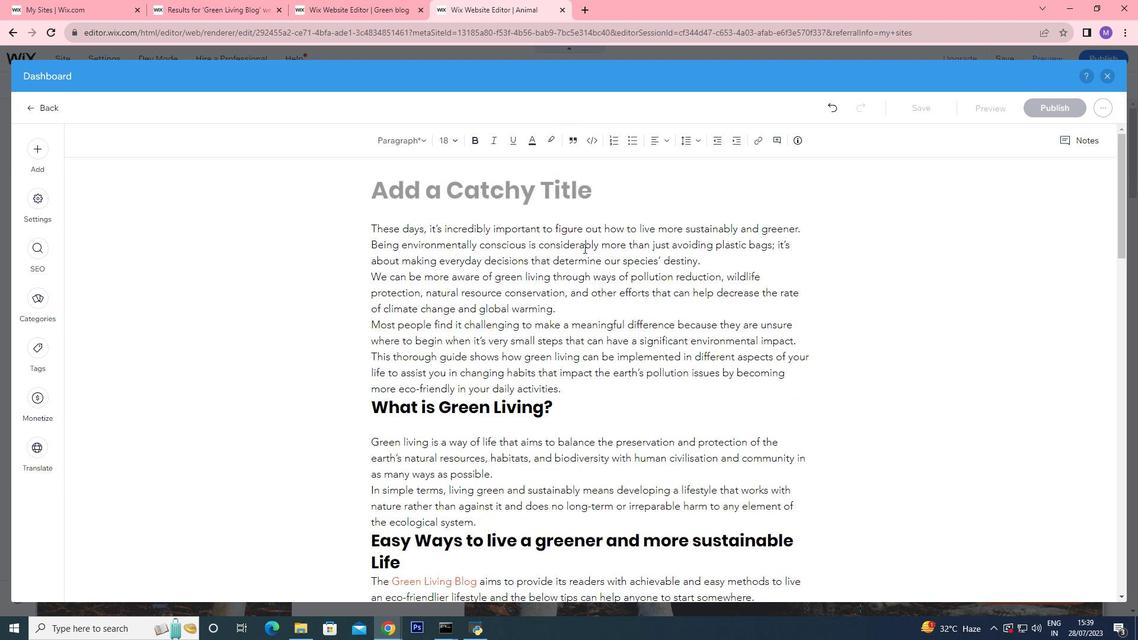 
Action: Mouse scrolled (584, 249) with delta (0, 0)
Screenshot: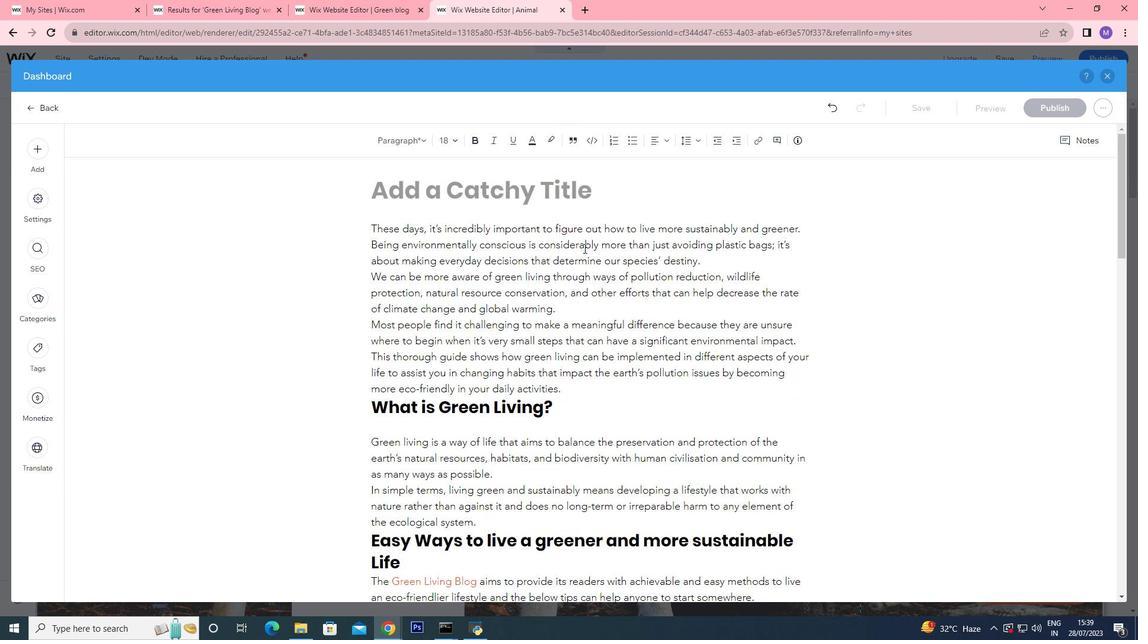 
Action: Mouse scrolled (584, 249) with delta (0, 0)
Screenshot: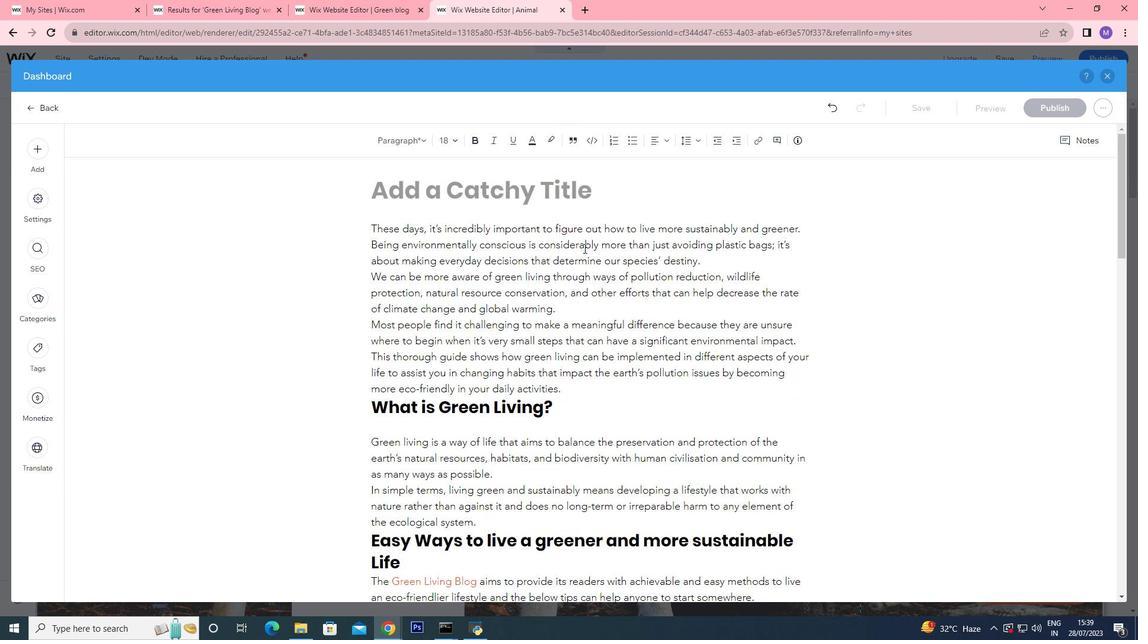 
Action: Mouse moved to (708, 260)
Screenshot: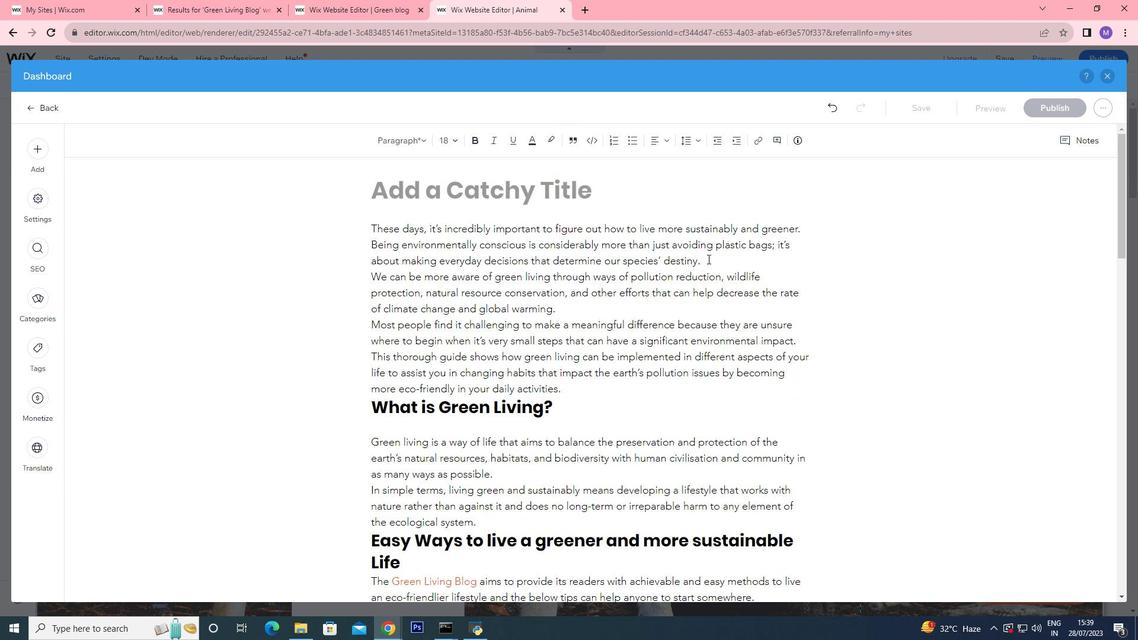 
Action: Mouse pressed left at (708, 260)
Screenshot: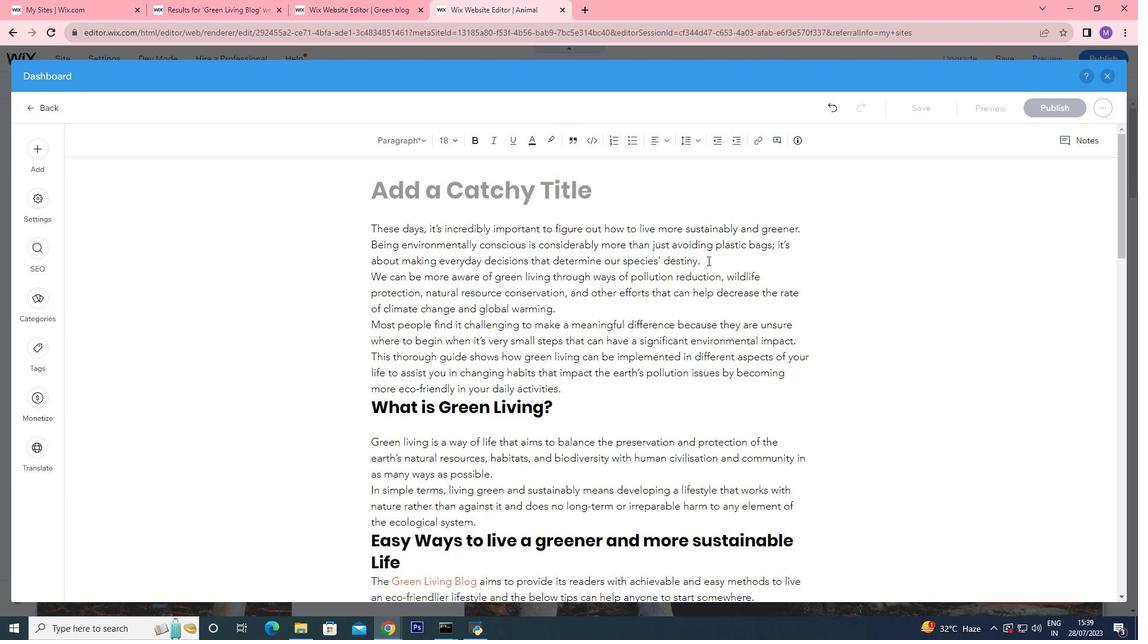 
Action: Mouse moved to (333, 203)
Screenshot: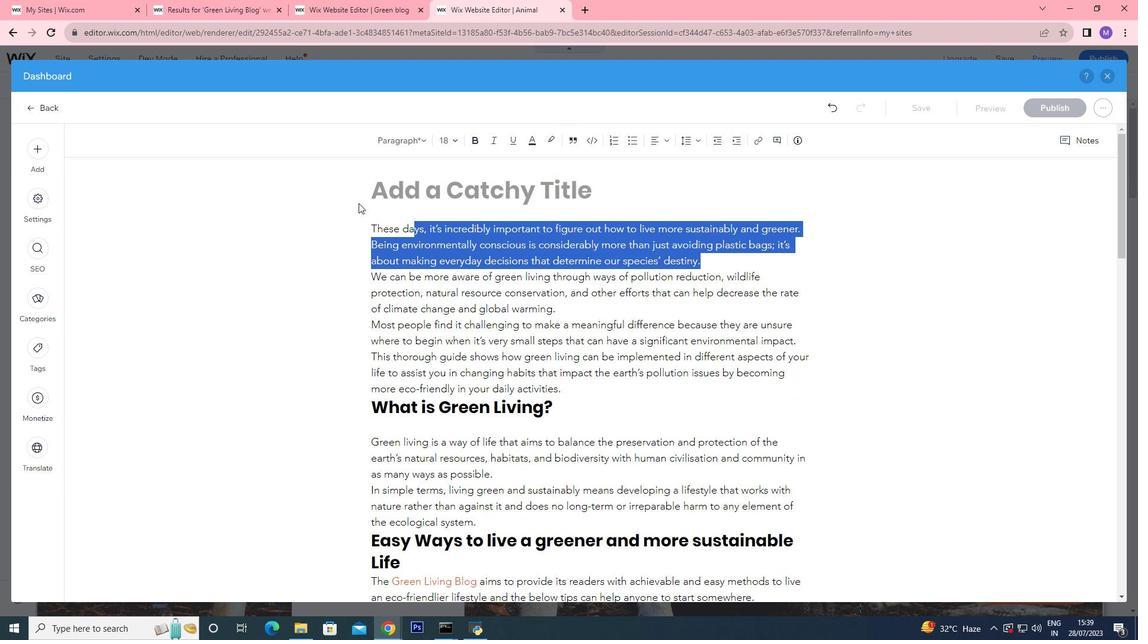 
Action: Key pressed ctrl+C
Screenshot: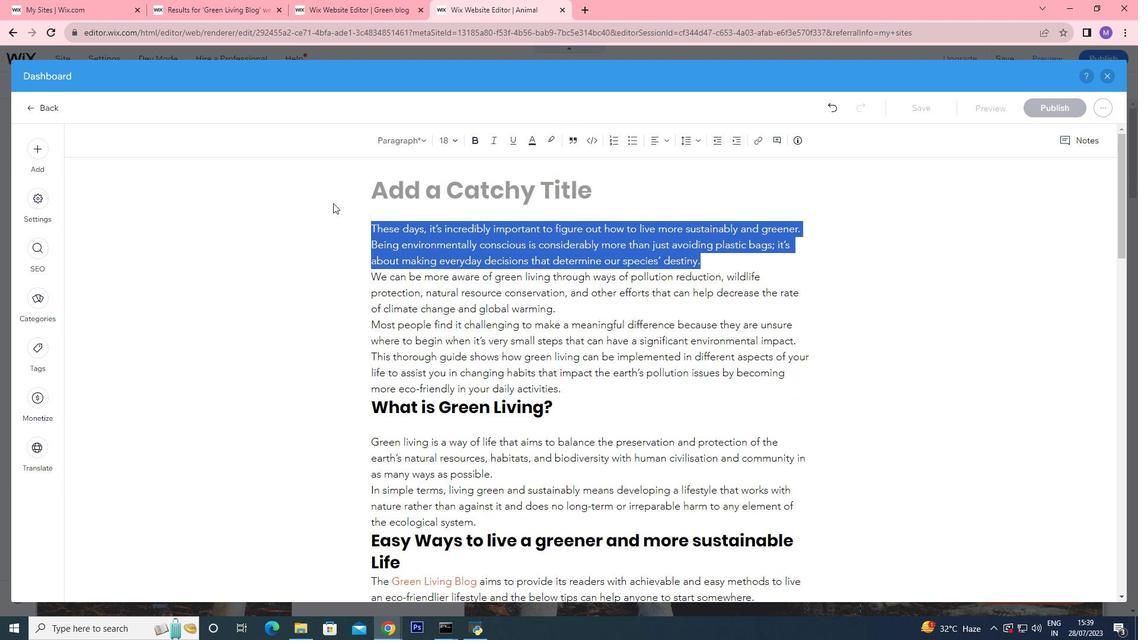 
Action: Mouse moved to (347, 149)
Screenshot: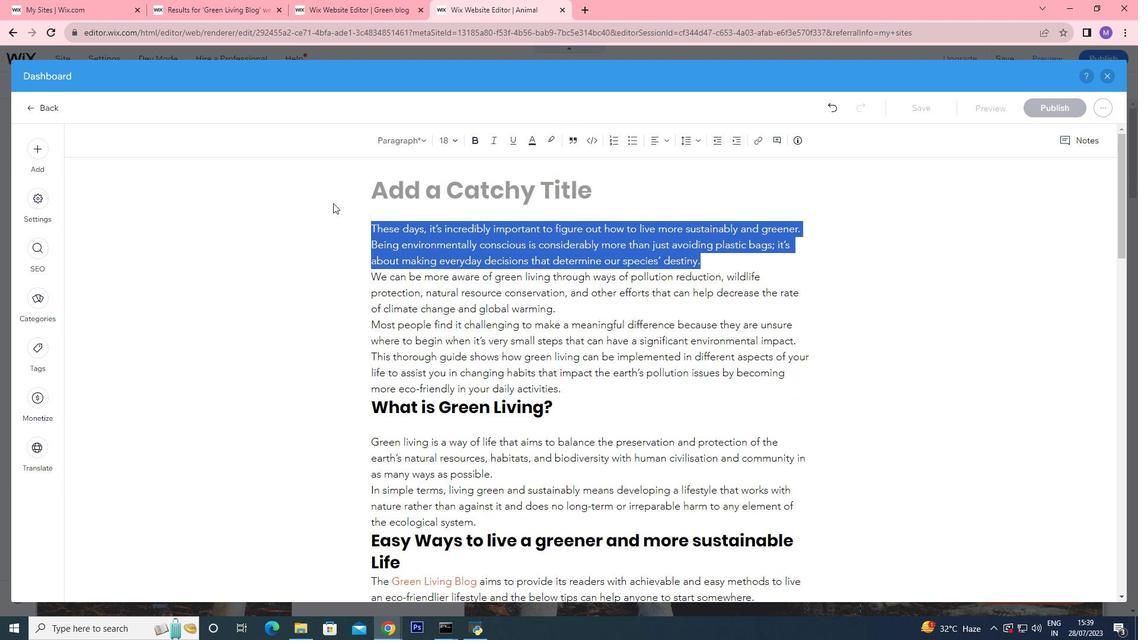 
Action: Key pressed <'\x03'>
Screenshot: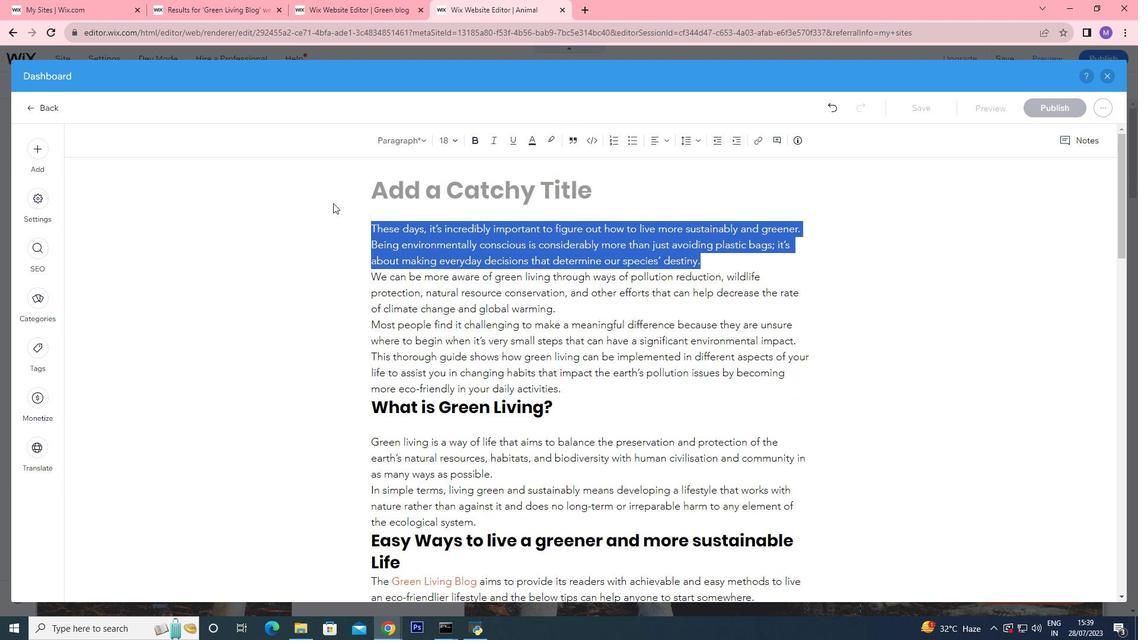 
Action: Mouse moved to (371, 0)
Screenshot: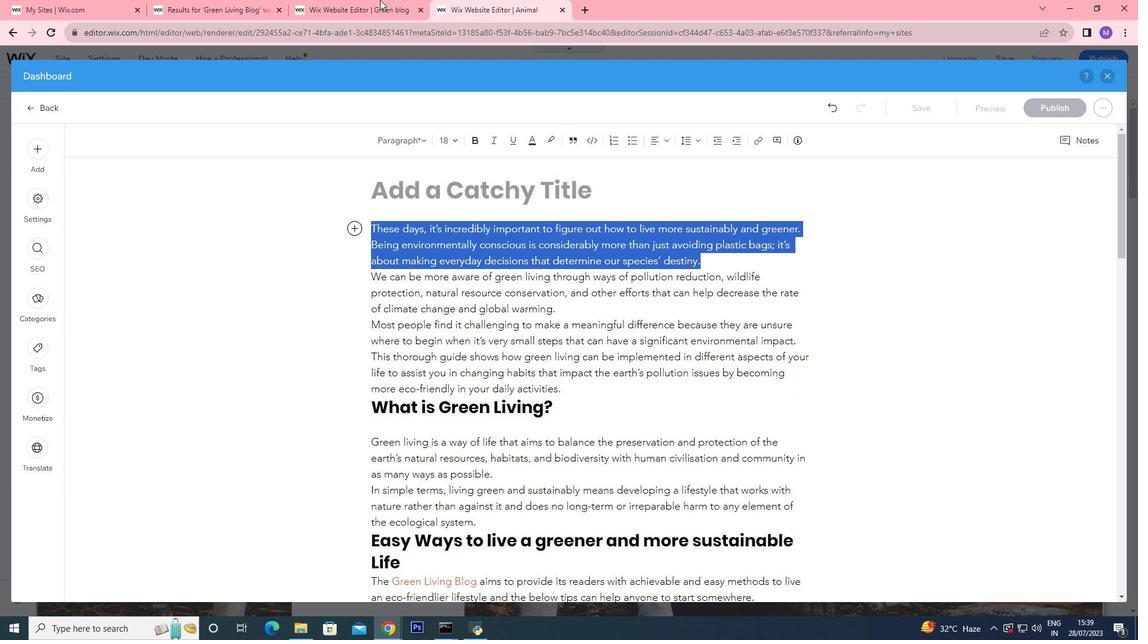 
Action: Mouse pressed left at (371, 0)
Screenshot: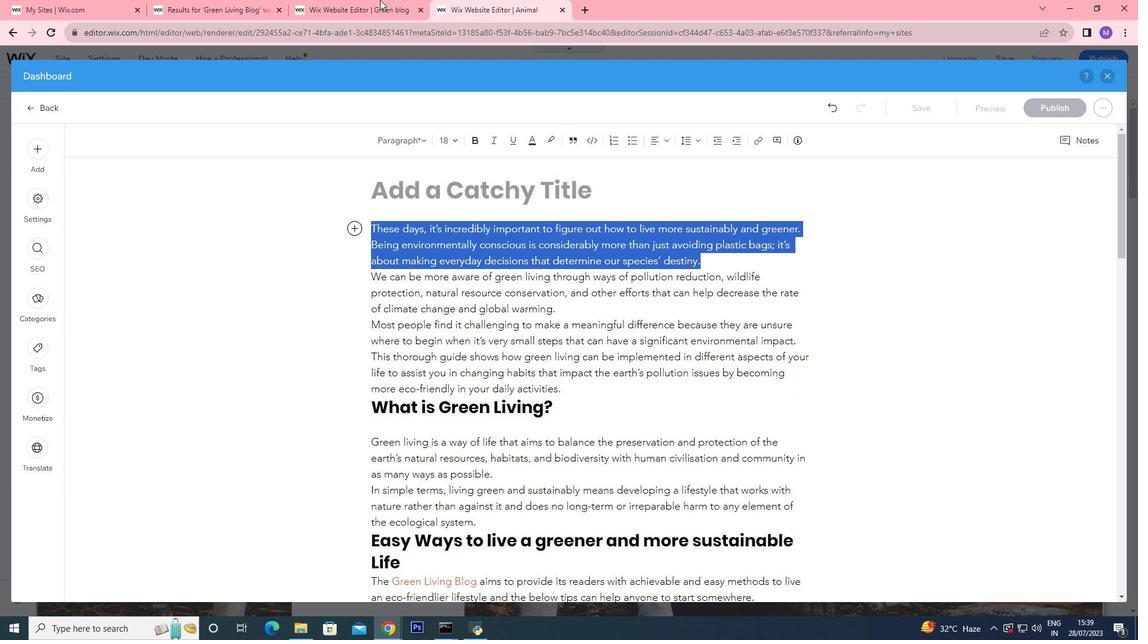 
Action: Mouse moved to (583, 284)
Screenshot: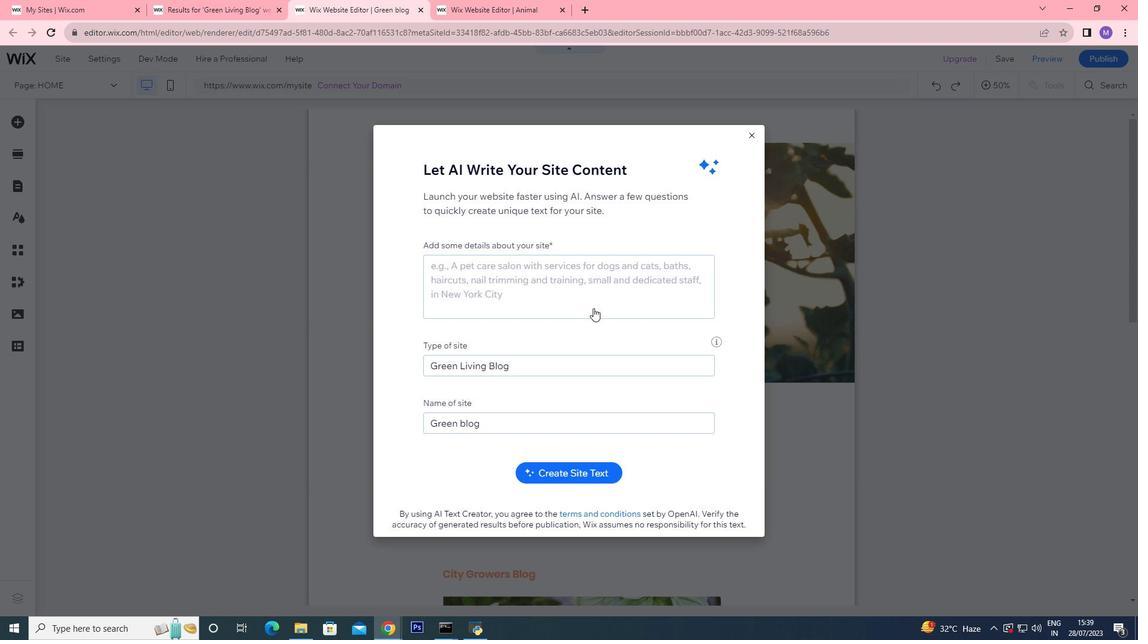 
Action: Mouse pressed left at (583, 284)
Screenshot: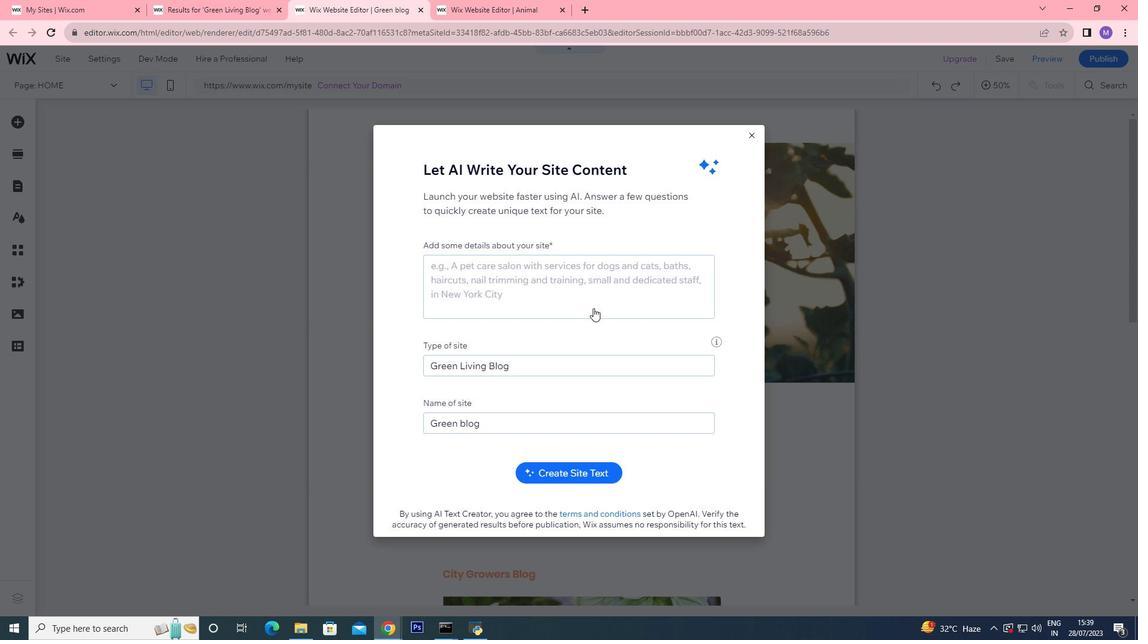 
Action: Mouse moved to (579, 282)
Screenshot: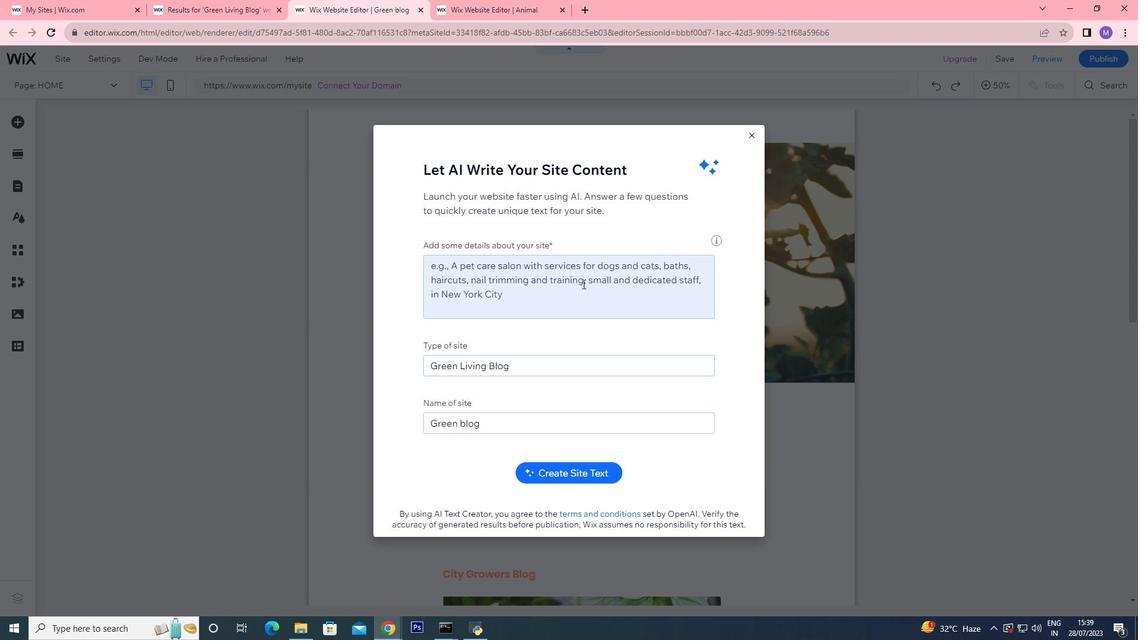 
Action: Key pressed ctrl+V
Screenshot: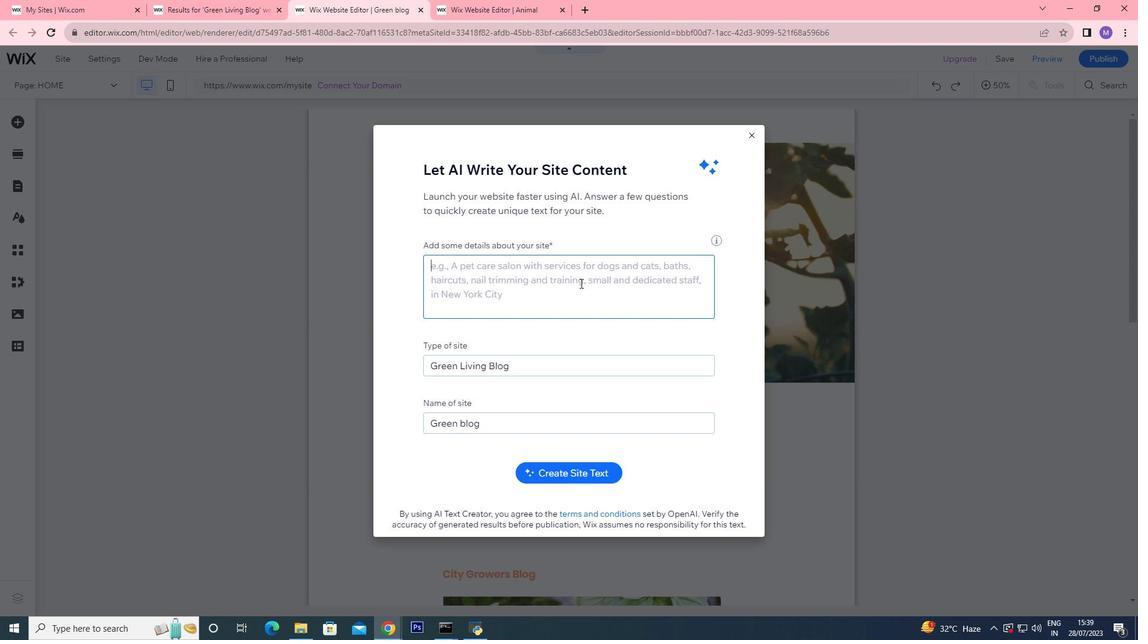 
Action: Mouse moved to (576, 473)
Screenshot: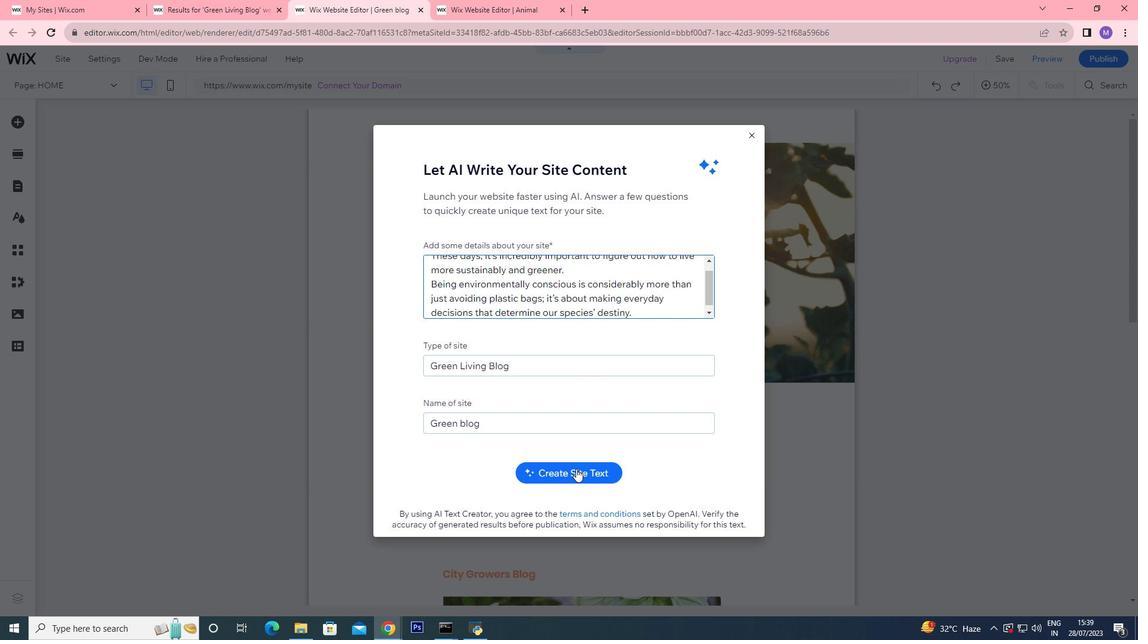 
Action: Mouse pressed left at (576, 473)
Screenshot: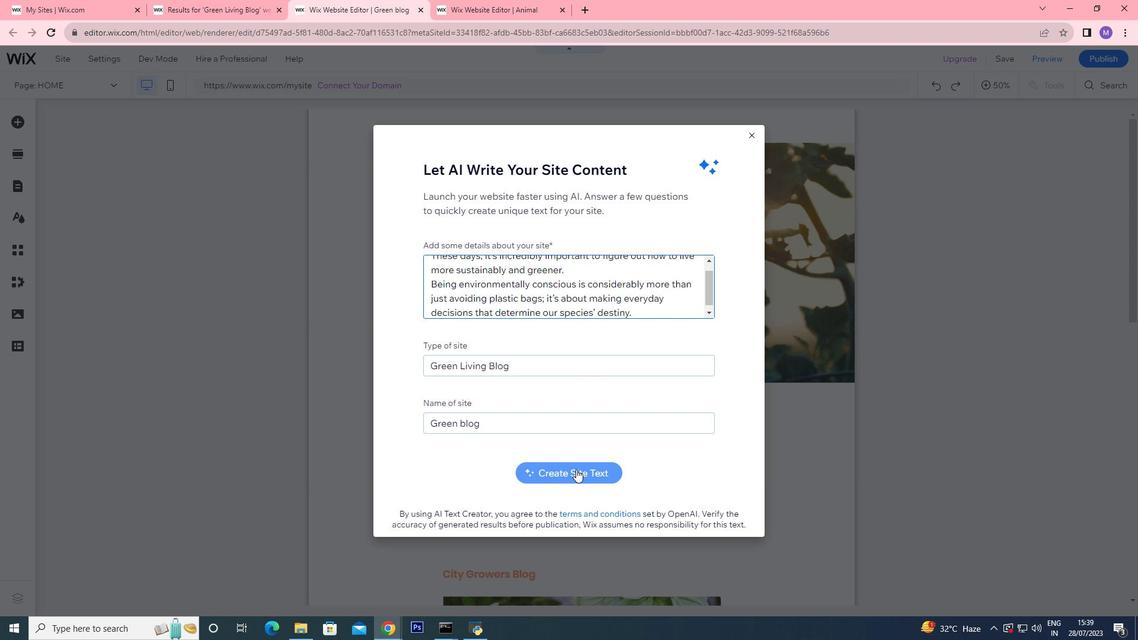 
Action: Mouse moved to (770, 319)
Screenshot: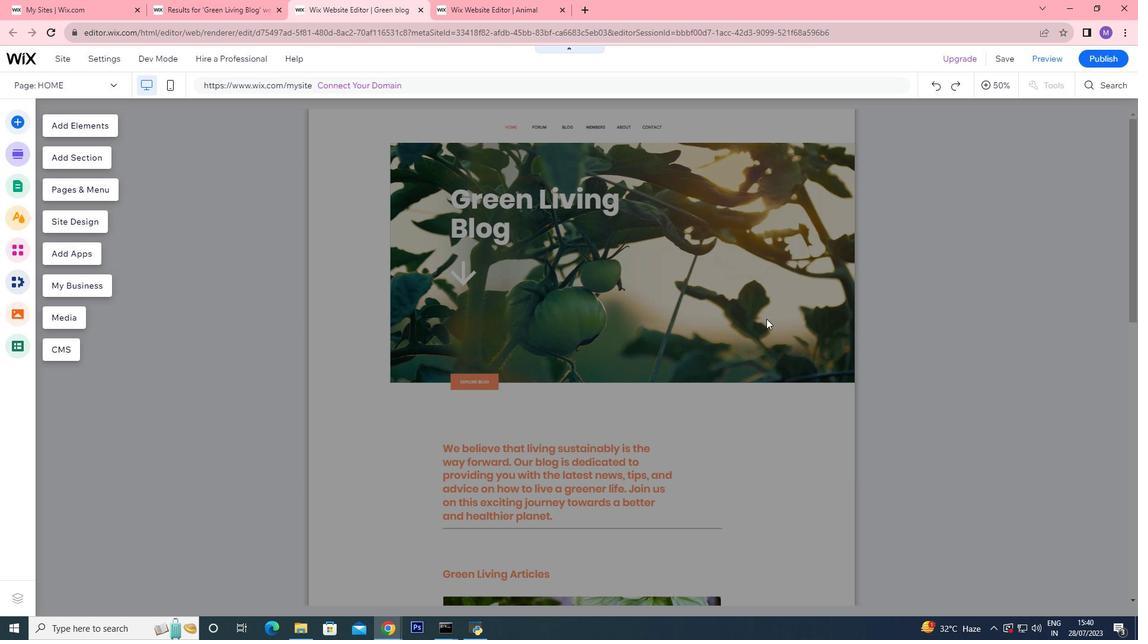 
Action: Mouse scrolled (770, 318) with delta (0, 0)
Screenshot: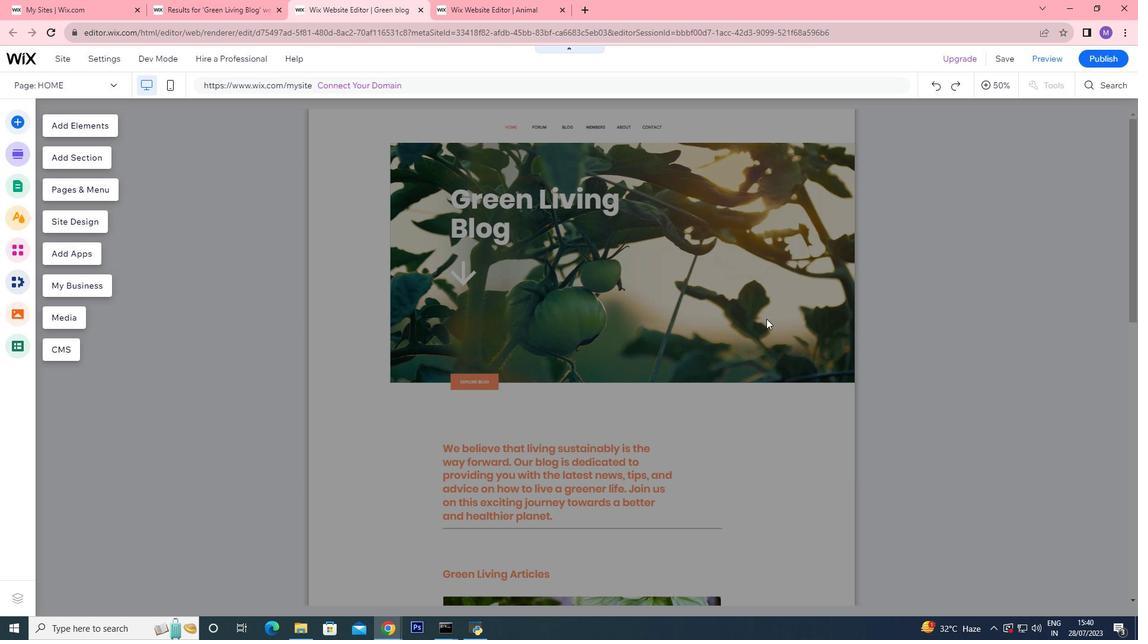 
Action: Mouse moved to (815, 401)
Screenshot: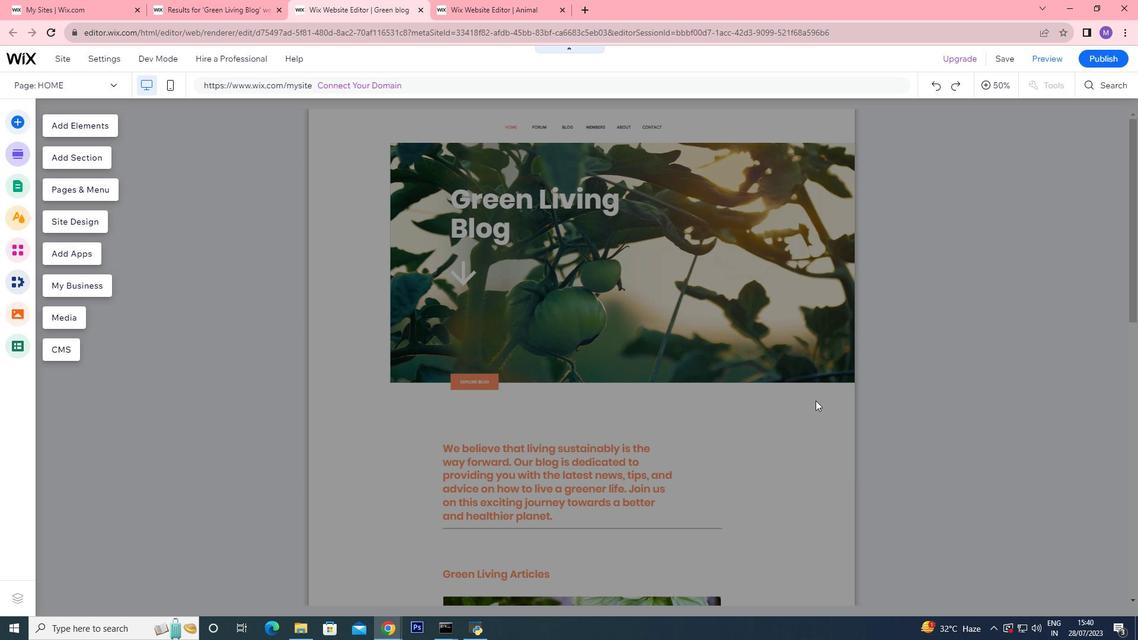 
Action: Mouse pressed left at (815, 401)
Screenshot: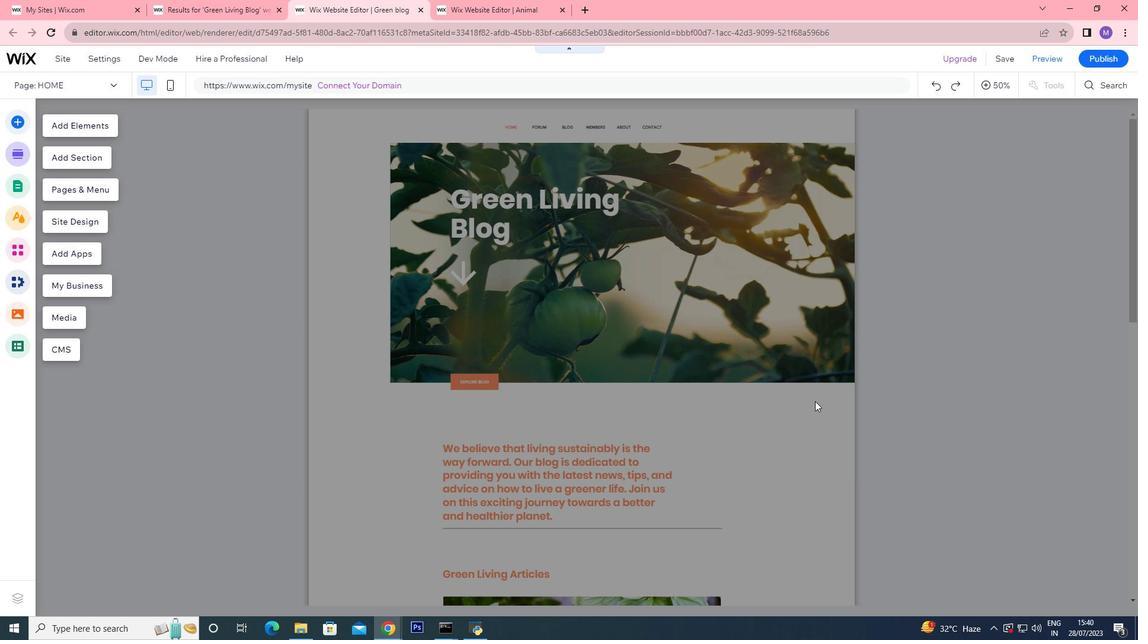 
Action: Mouse moved to (785, 331)
Screenshot: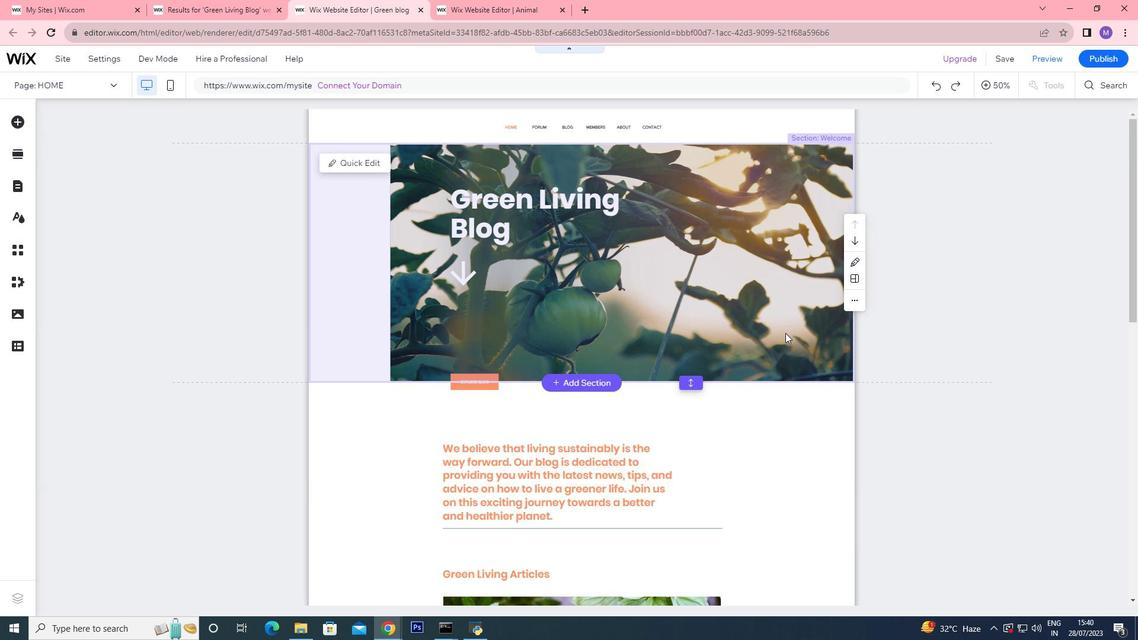 
Action: Mouse scrolled (785, 332) with delta (0, 0)
Screenshot: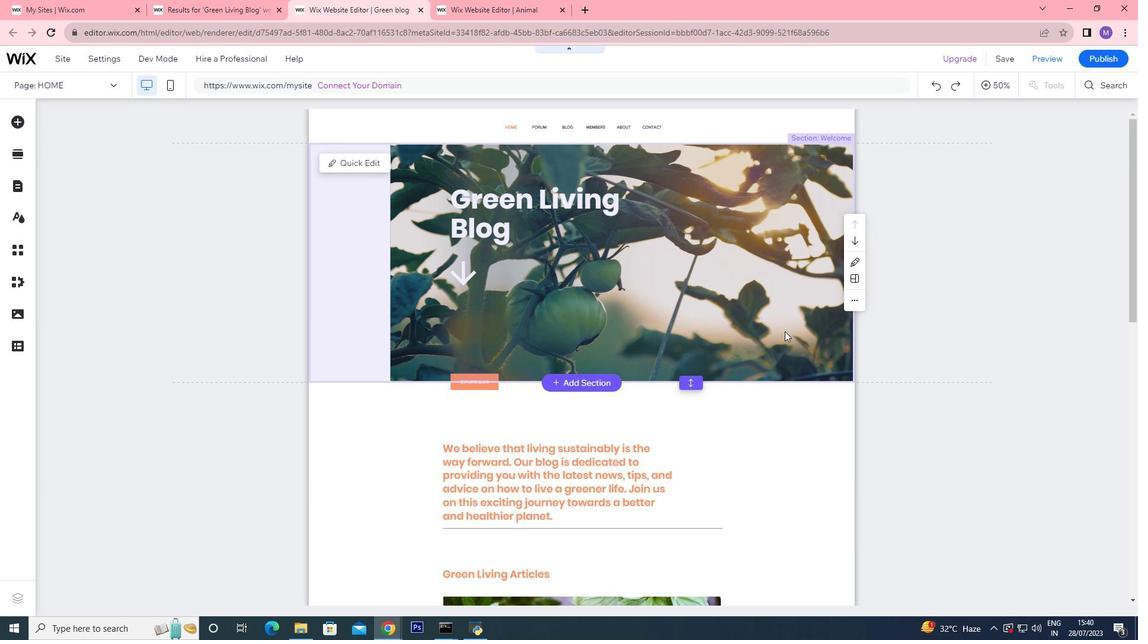 
Action: Mouse scrolled (785, 332) with delta (0, 0)
Screenshot: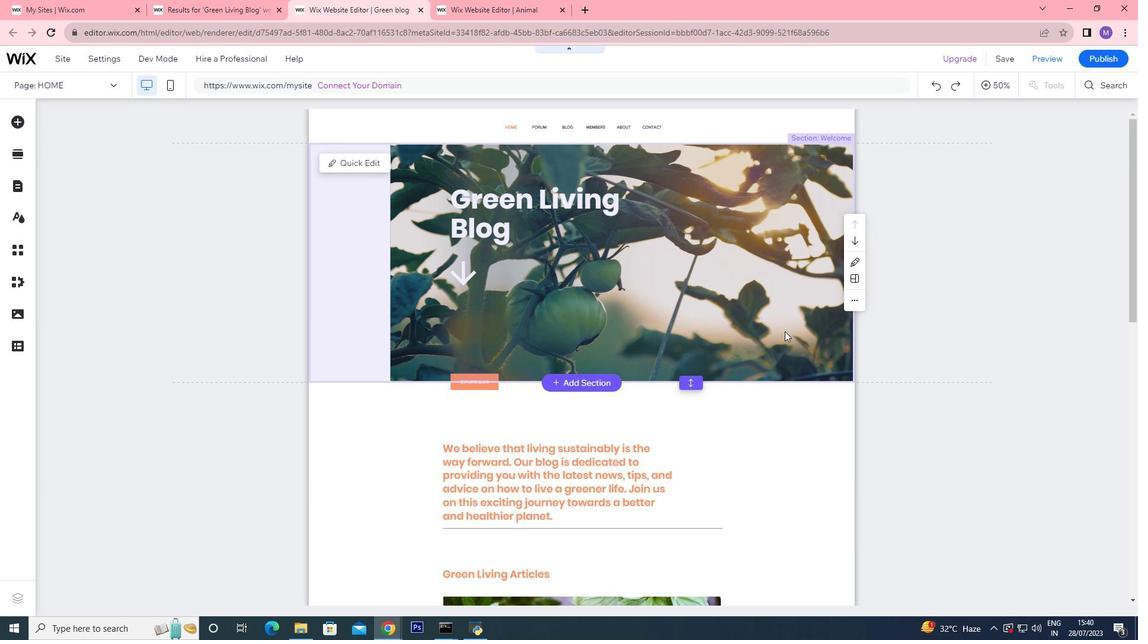 
Action: Mouse scrolled (785, 332) with delta (0, 0)
Screenshot: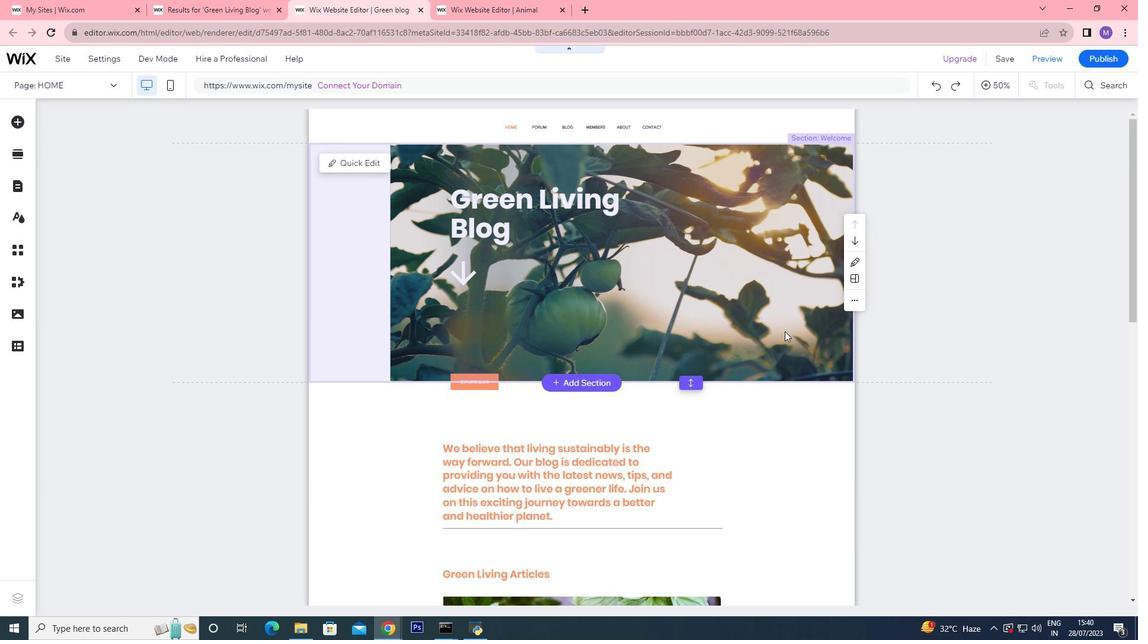 
Action: Mouse moved to (775, 318)
Screenshot: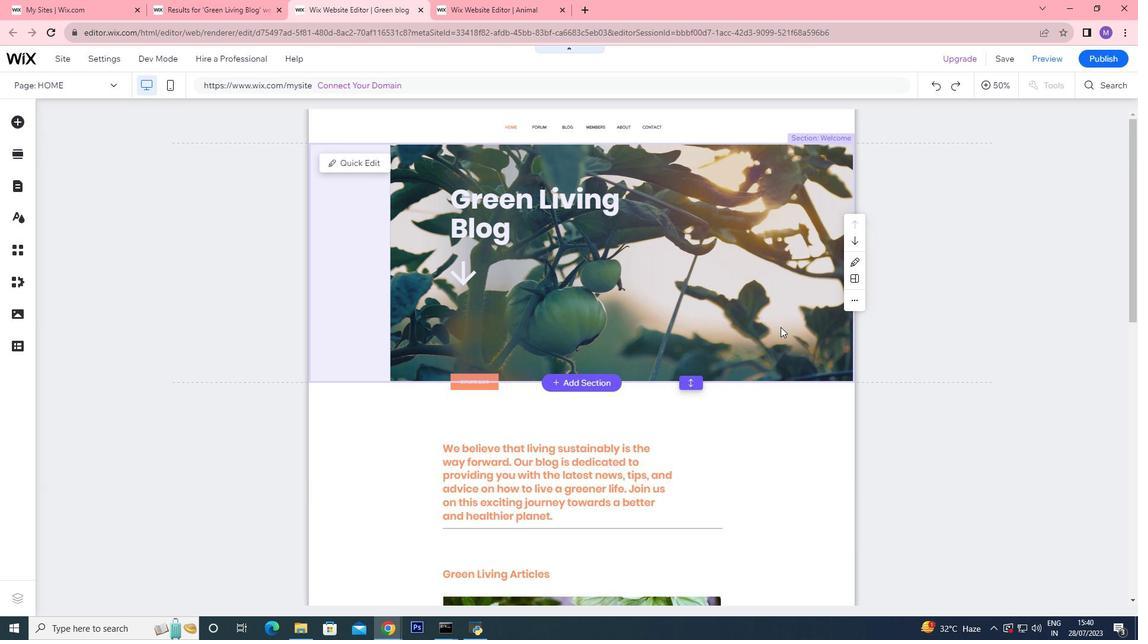 
Action: Mouse scrolled (775, 319) with delta (0, 0)
Screenshot: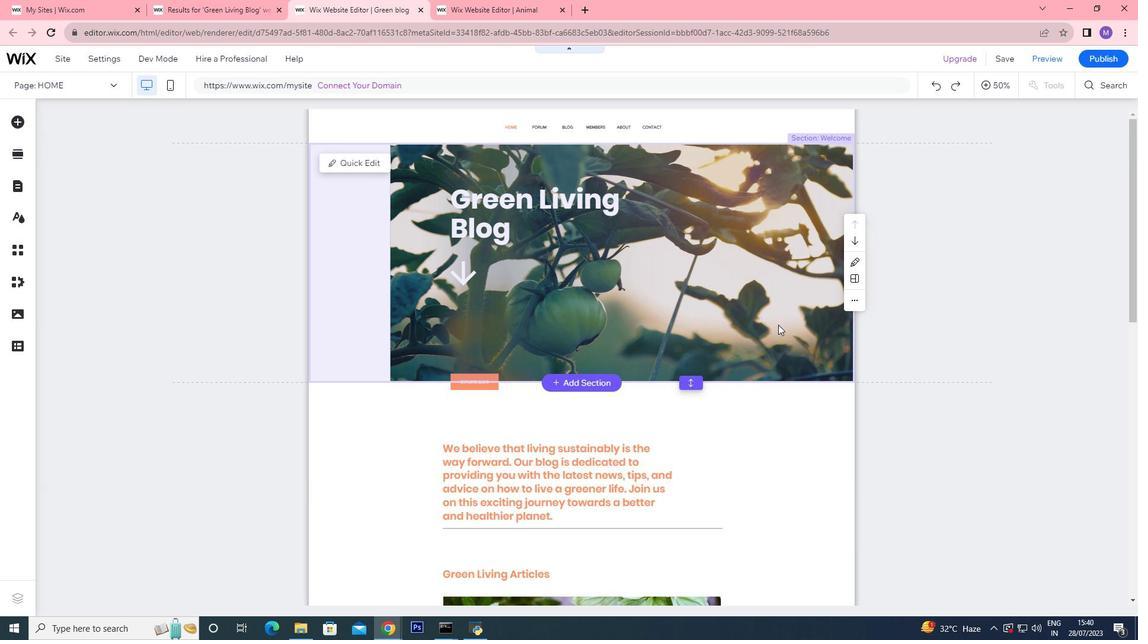 
Action: Mouse scrolled (775, 319) with delta (0, 0)
Screenshot: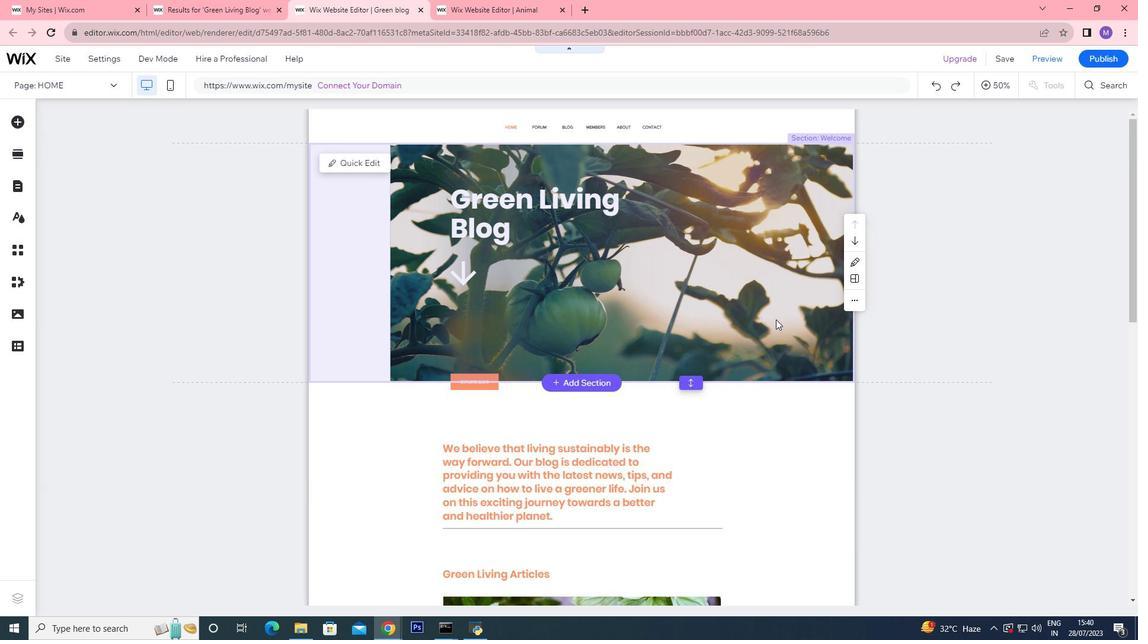 
Action: Mouse scrolled (775, 319) with delta (0, 0)
Screenshot: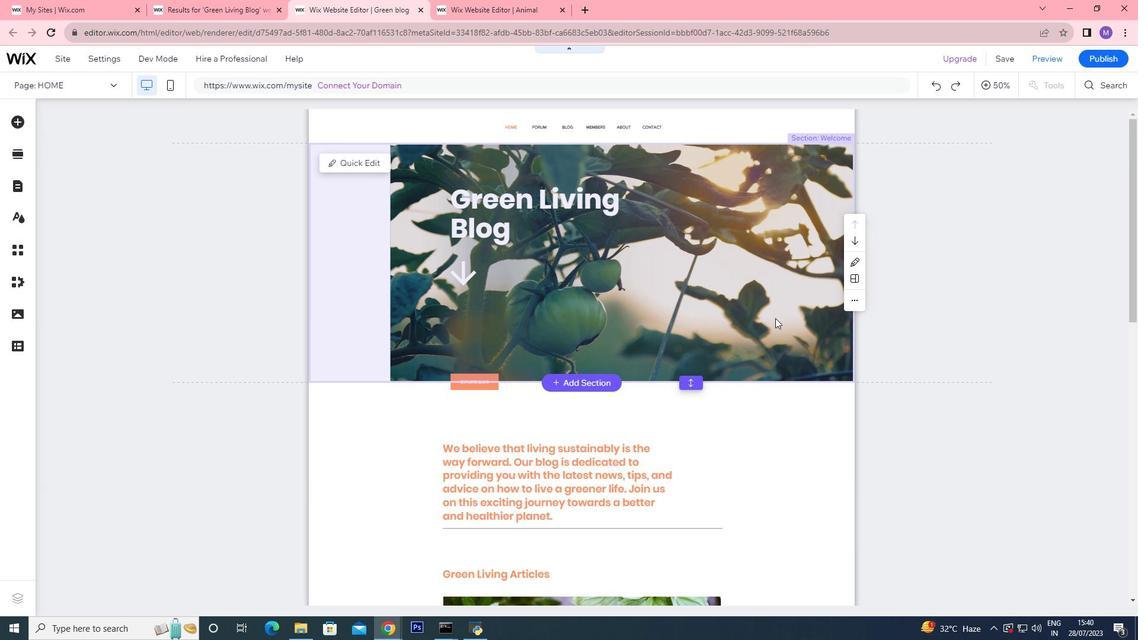
Action: Mouse scrolled (775, 319) with delta (0, 0)
Screenshot: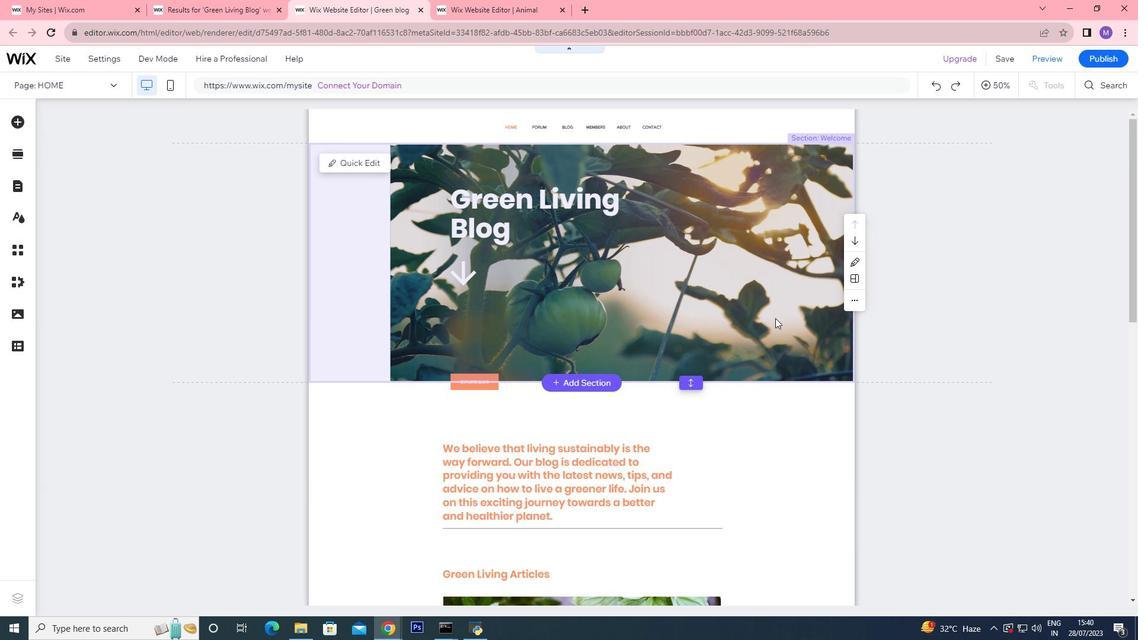 
Action: Mouse scrolled (775, 319) with delta (0, 0)
Screenshot: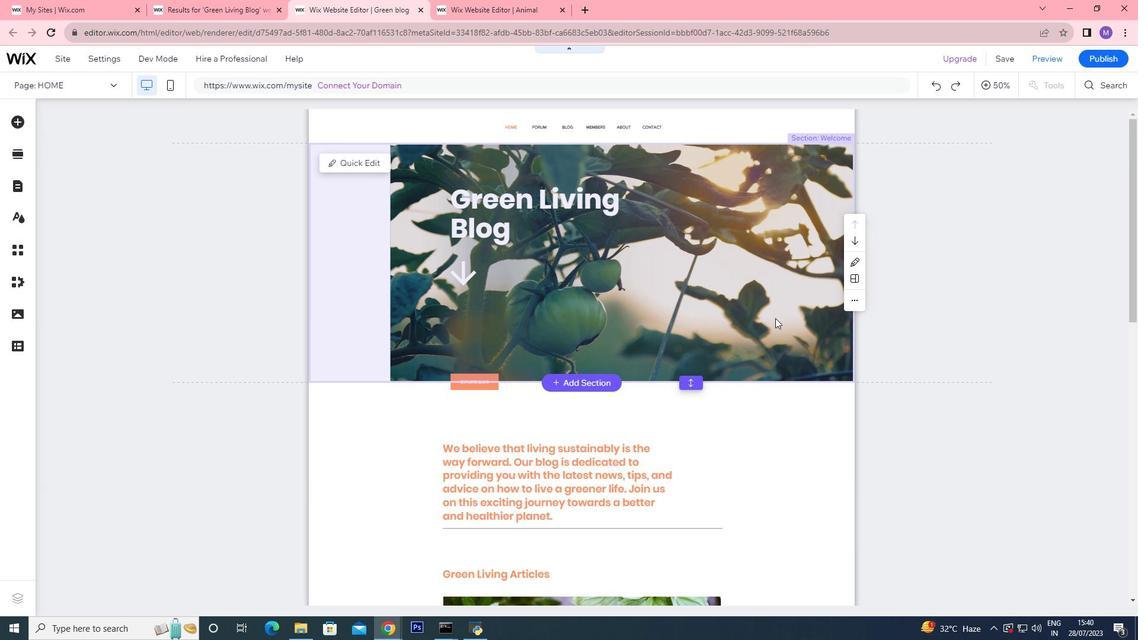 
Action: Mouse scrolled (775, 319) with delta (0, 0)
Screenshot: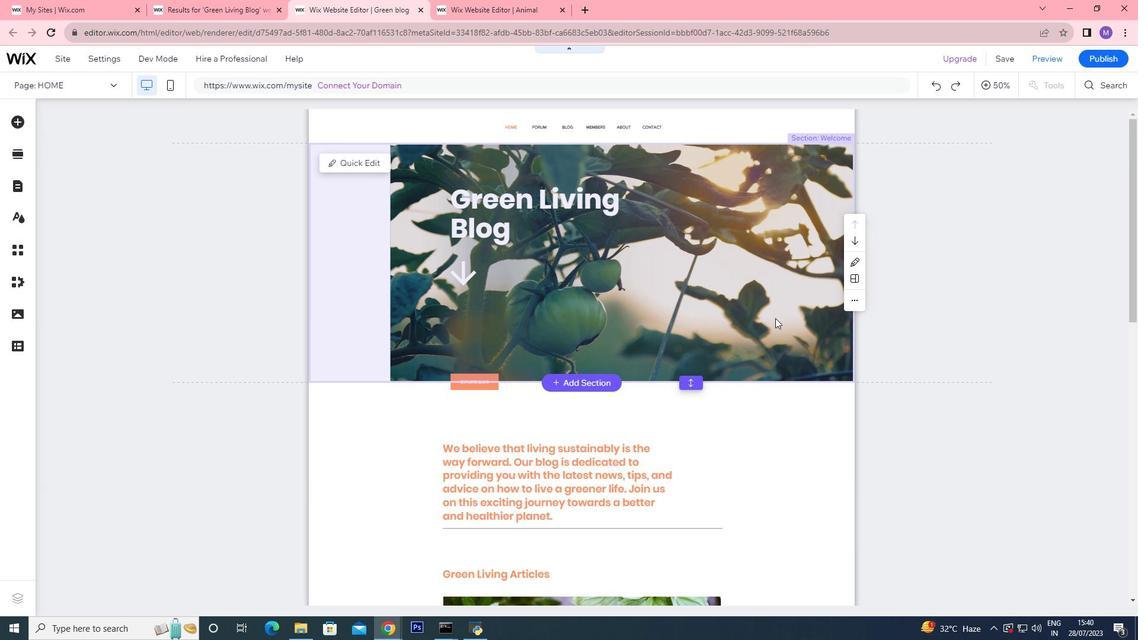 
Action: Mouse scrolled (775, 317) with delta (0, 0)
Screenshot: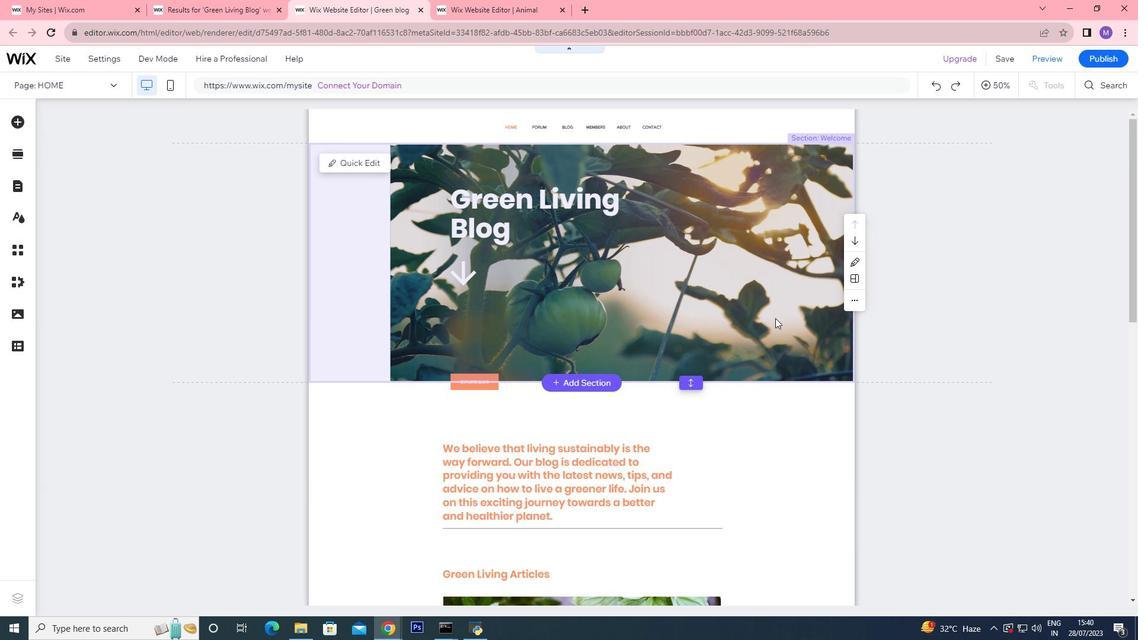 
Action: Mouse scrolled (775, 317) with delta (0, 0)
Screenshot: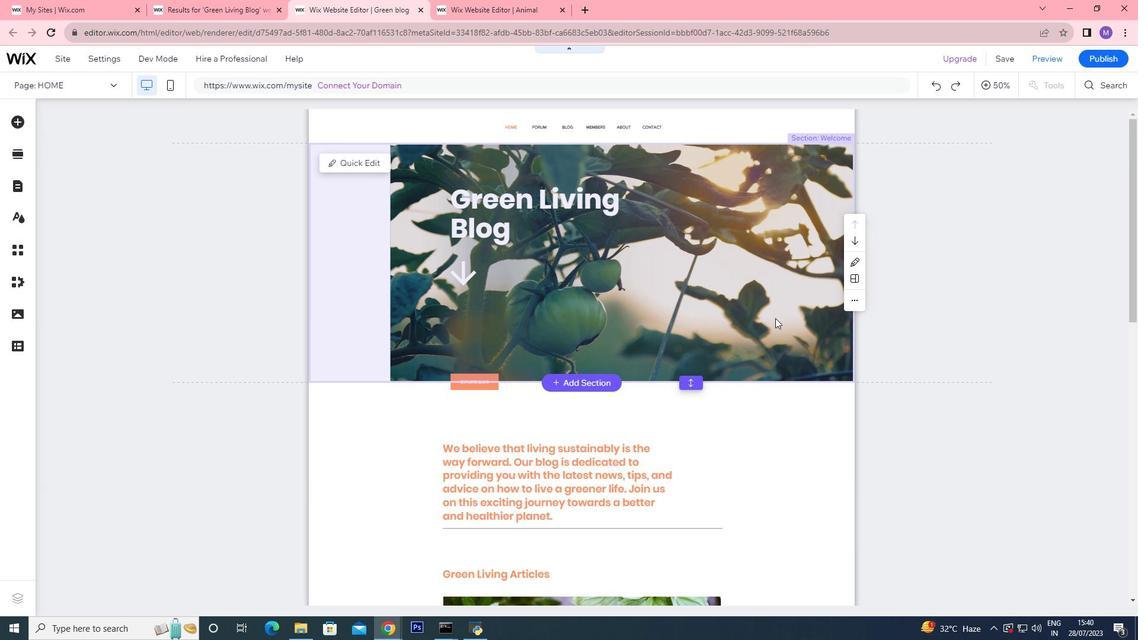 
Action: Mouse scrolled (775, 317) with delta (0, 0)
Screenshot: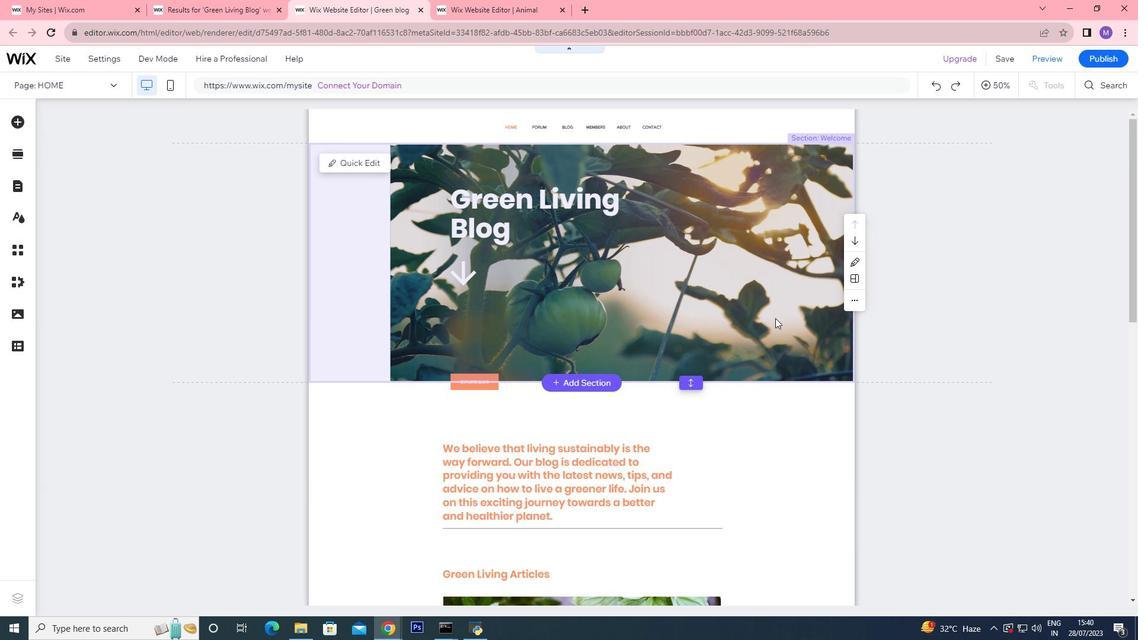 
Action: Mouse scrolled (775, 317) with delta (0, 0)
Screenshot: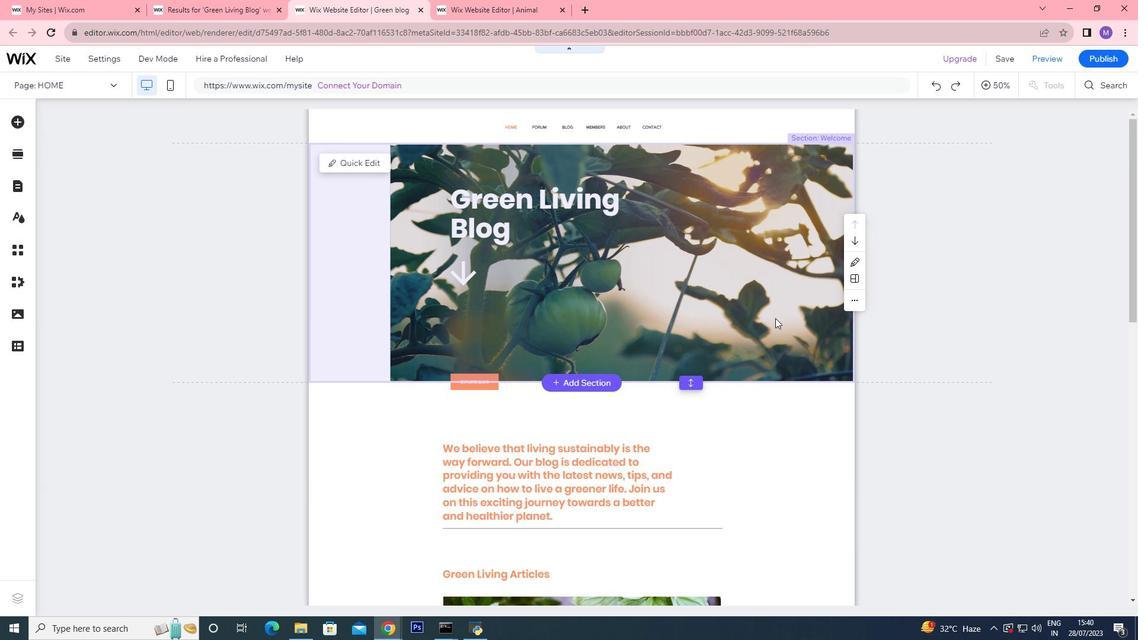 
Action: Mouse scrolled (775, 317) with delta (0, 0)
Screenshot: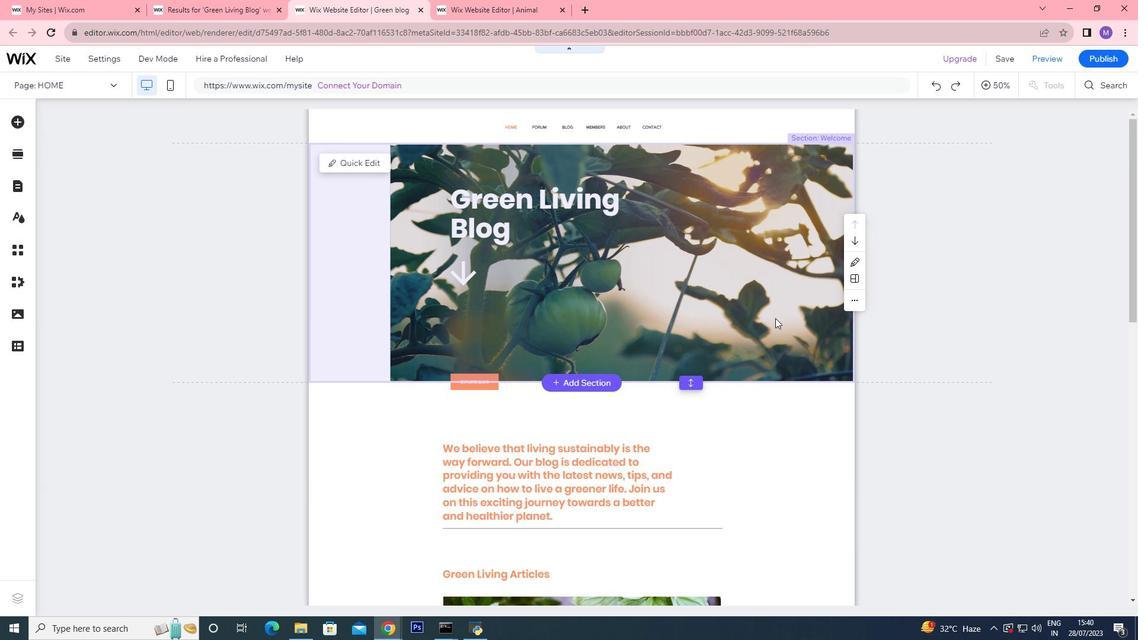 
Action: Mouse scrolled (775, 317) with delta (0, 0)
Screenshot: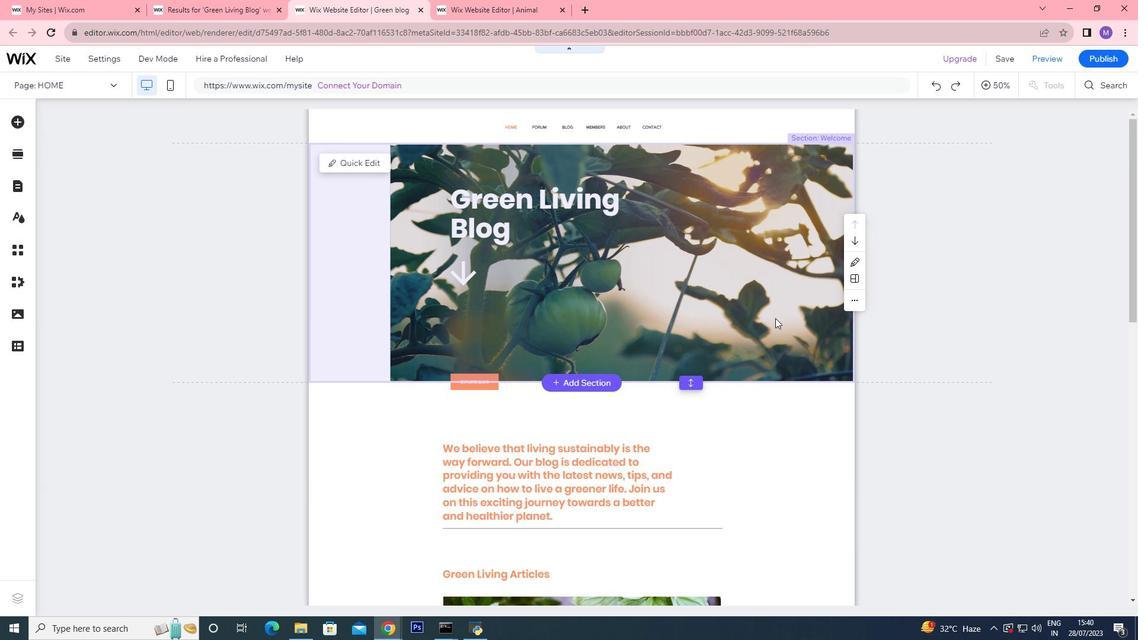 
Action: Mouse scrolled (775, 317) with delta (0, 0)
Screenshot: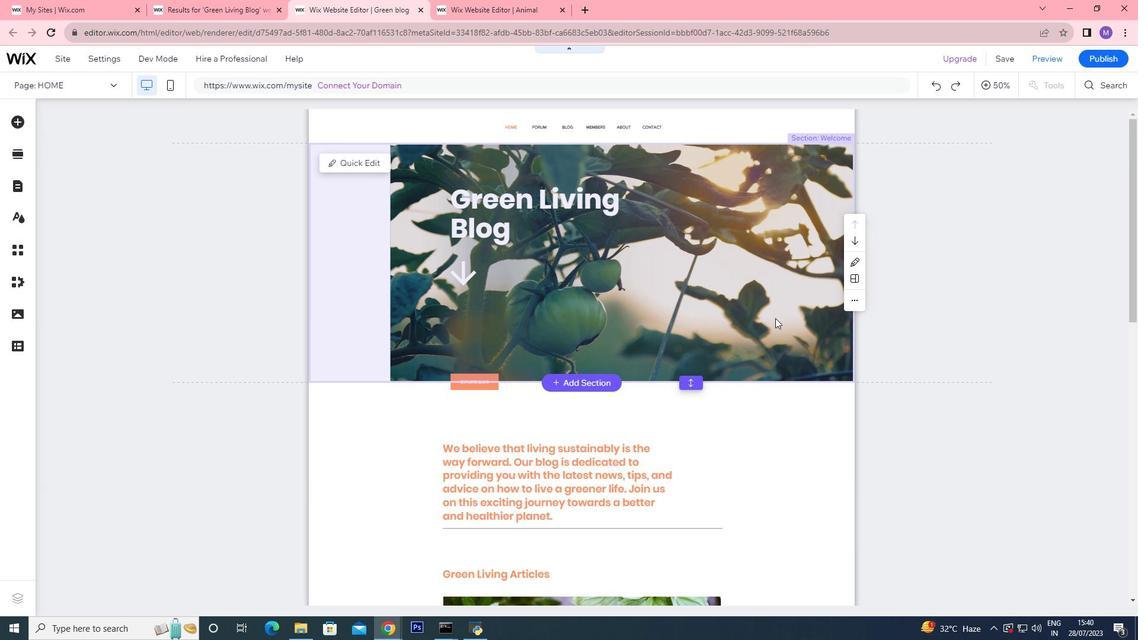 
Action: Mouse scrolled (775, 317) with delta (0, 0)
Screenshot: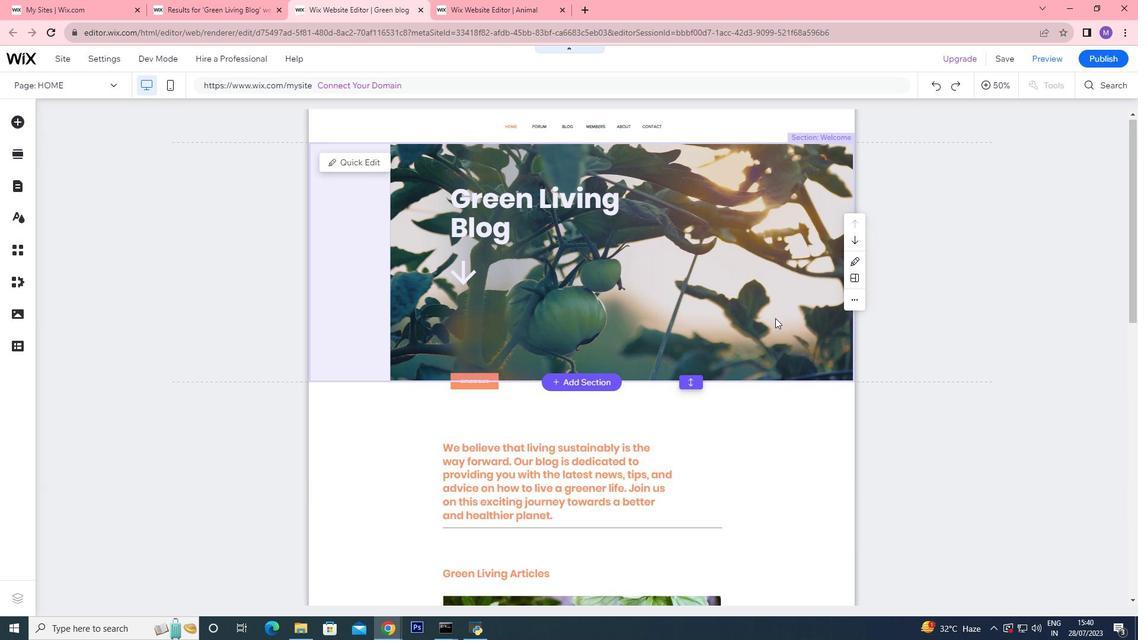 
Action: Mouse moved to (776, 318)
Screenshot: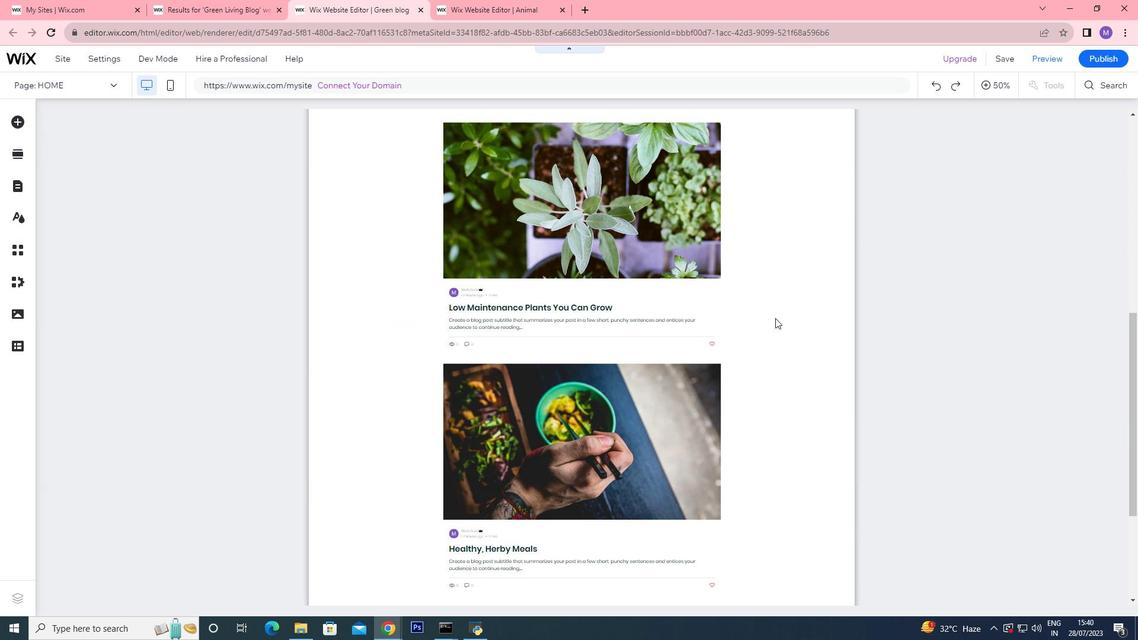 
Action: Mouse scrolled (776, 317) with delta (0, 0)
Screenshot: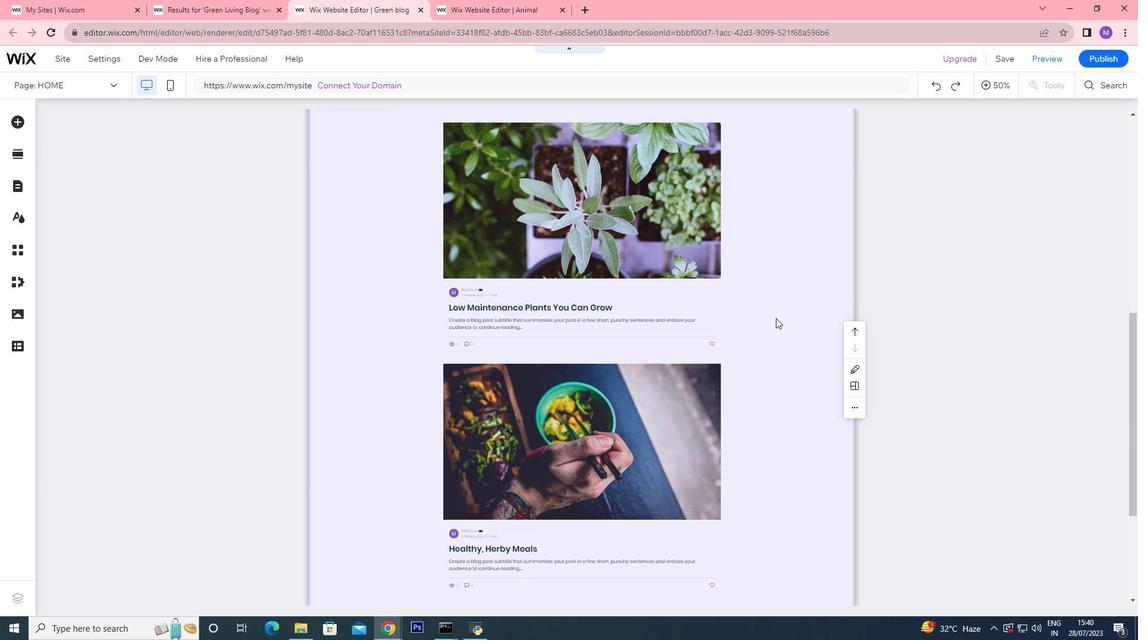 
Action: Mouse scrolled (776, 317) with delta (0, 0)
Screenshot: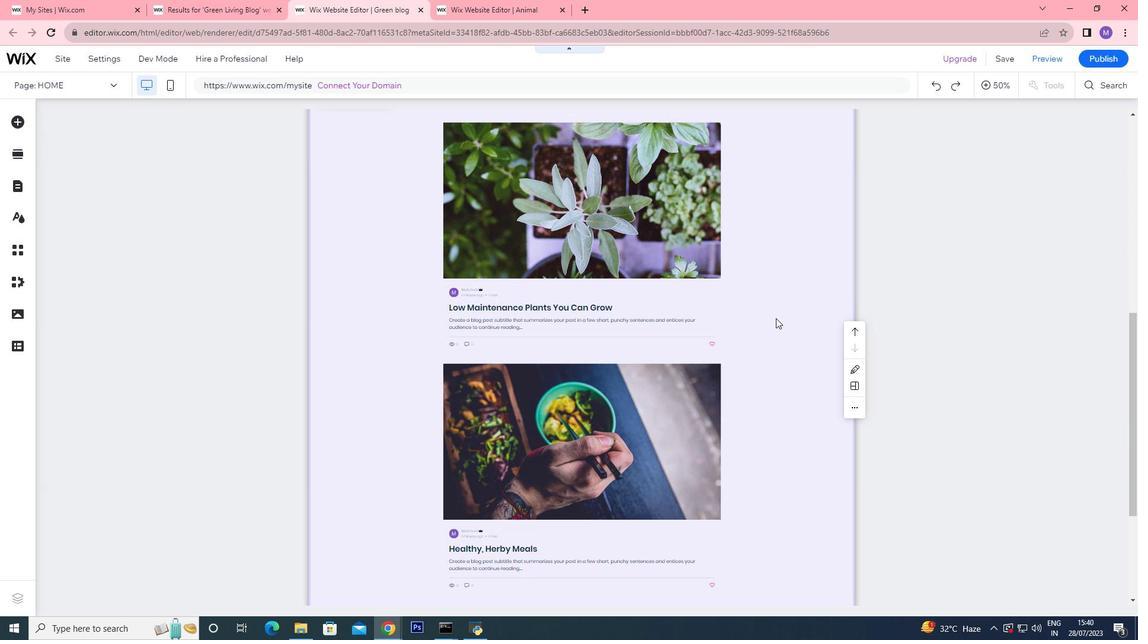 
Action: Mouse scrolled (776, 317) with delta (0, 0)
Screenshot: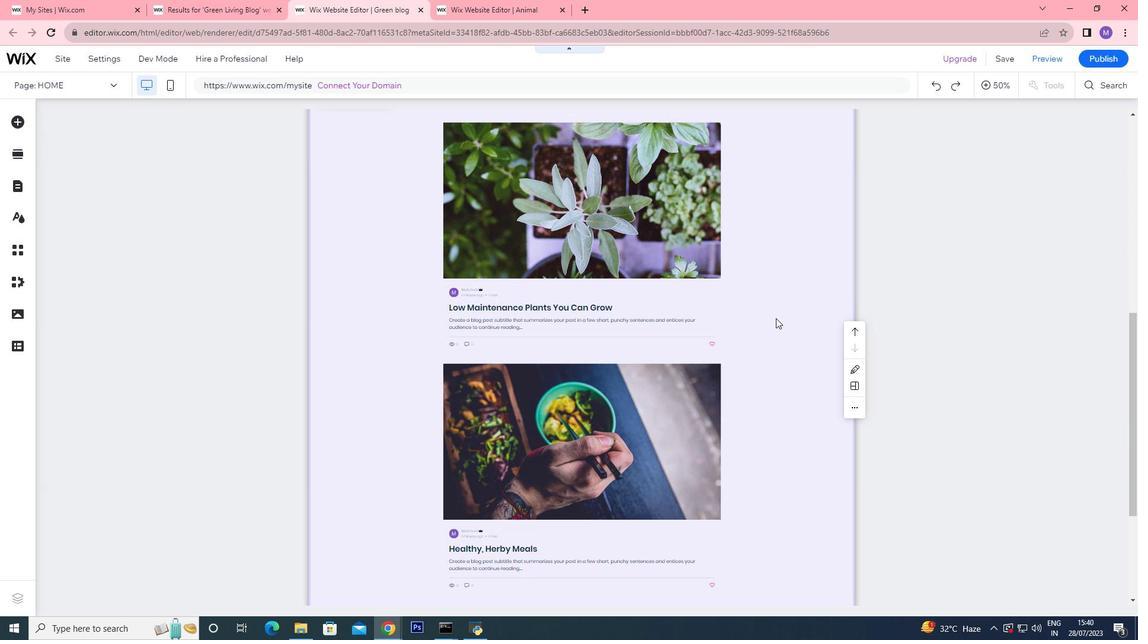 
Action: Mouse scrolled (776, 317) with delta (0, 0)
Screenshot: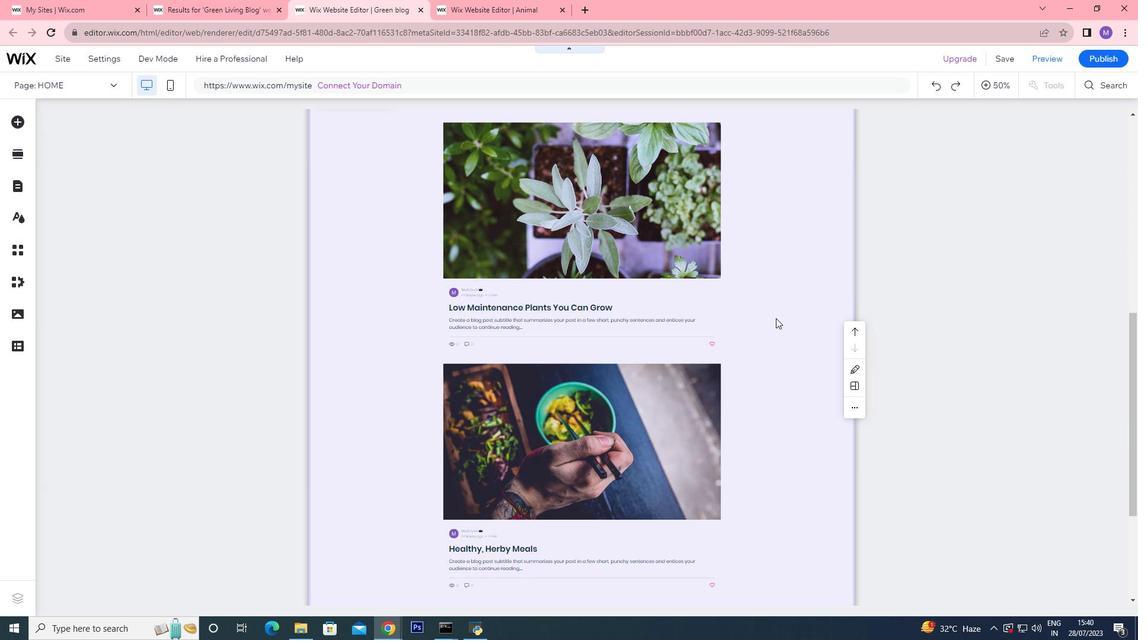 
Action: Mouse scrolled (776, 317) with delta (0, 0)
Screenshot: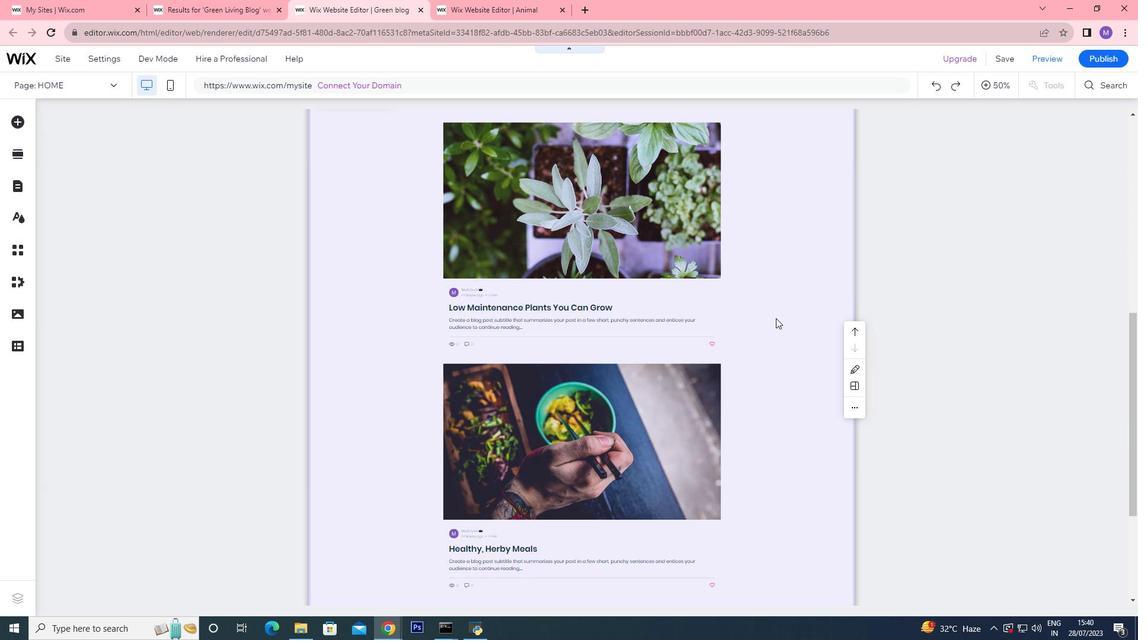 
Action: Mouse scrolled (776, 317) with delta (0, 0)
Screenshot: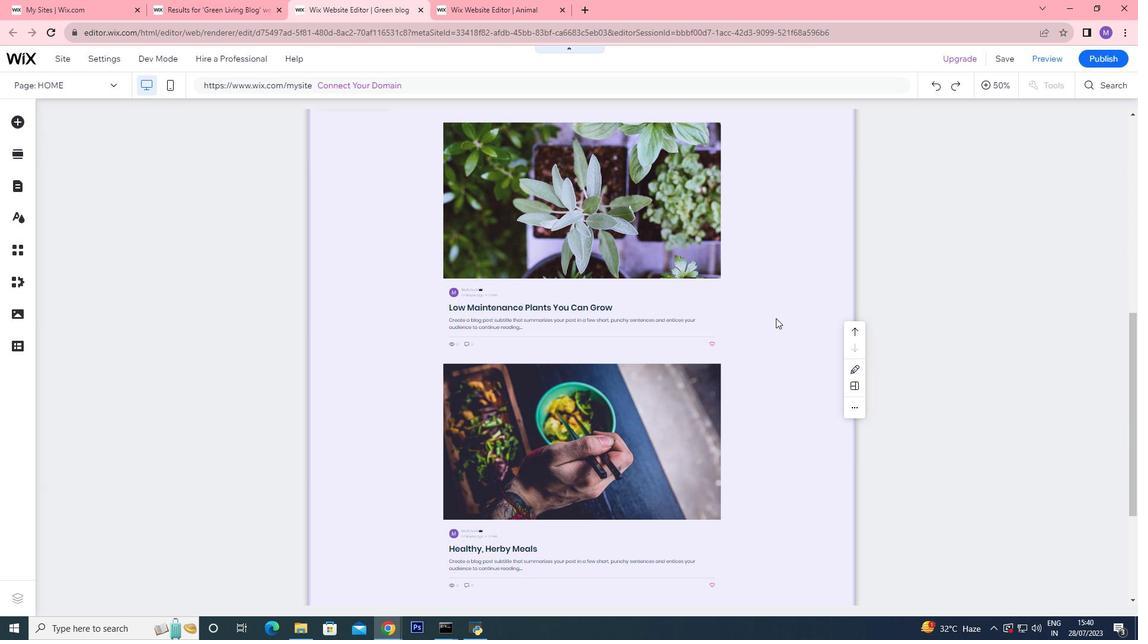 
Action: Mouse scrolled (776, 319) with delta (0, 0)
Screenshot: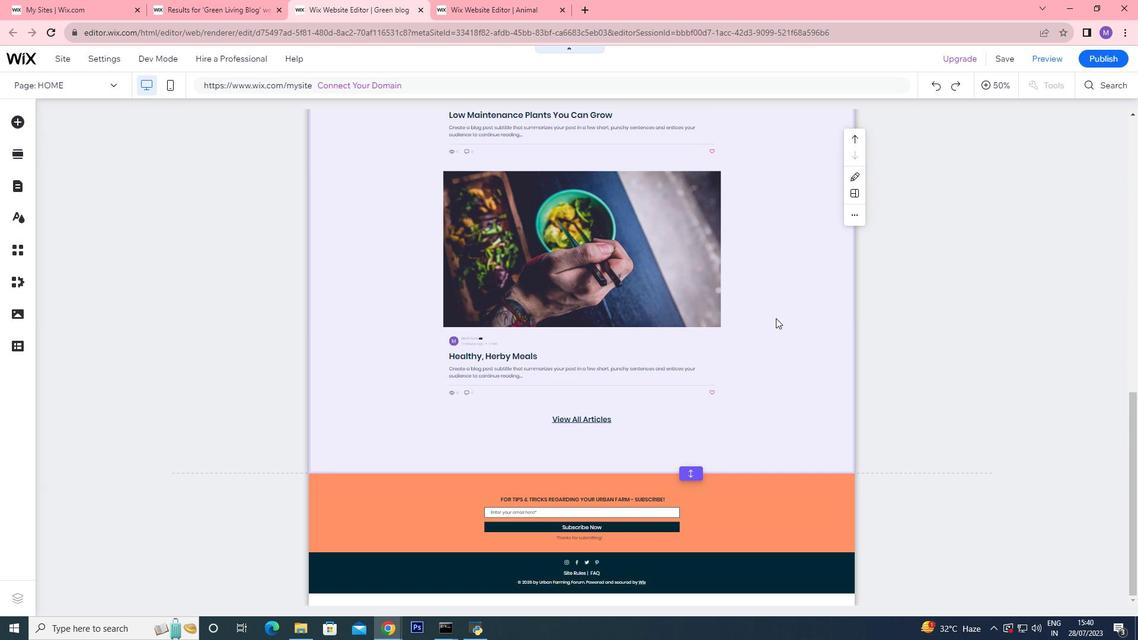 
Action: Mouse scrolled (776, 319) with delta (0, 0)
Screenshot: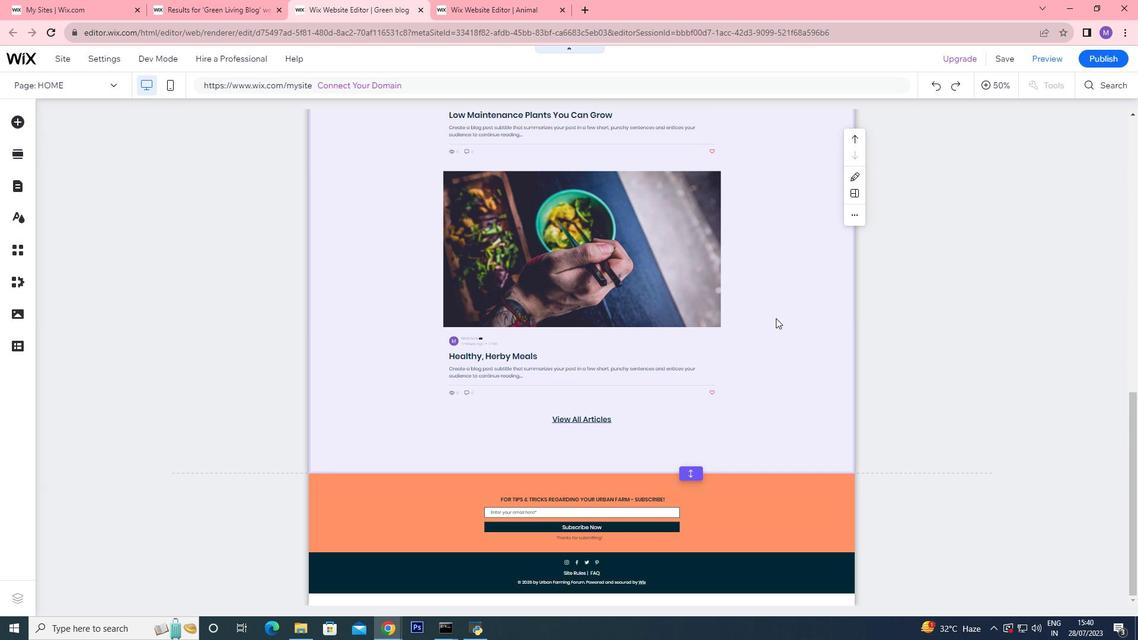 
Action: Mouse scrolled (776, 319) with delta (0, 0)
Screenshot: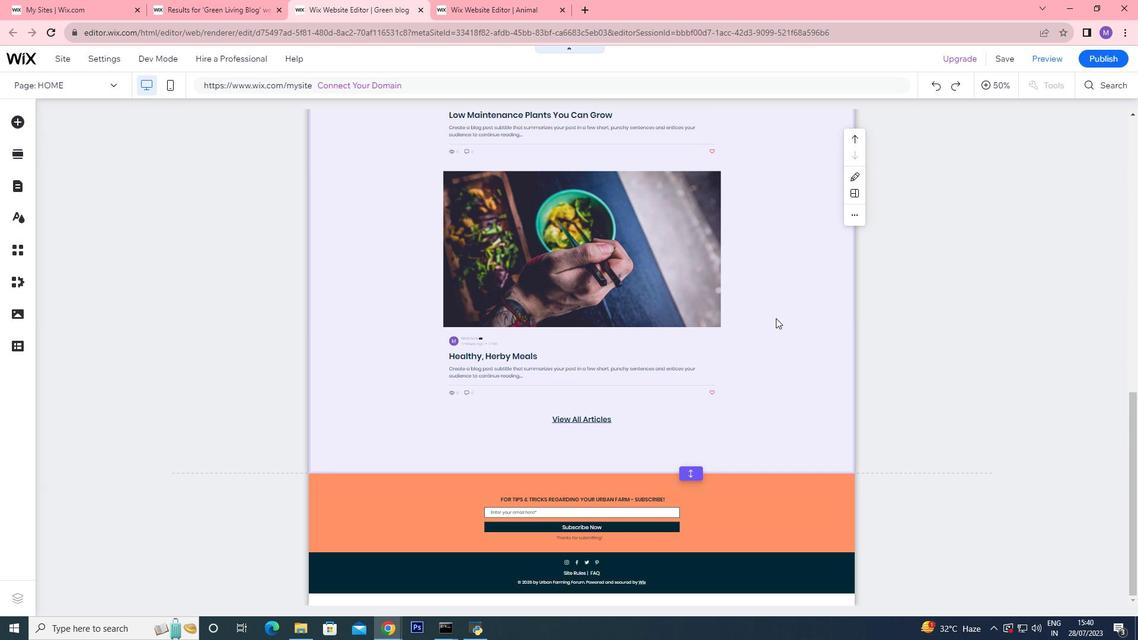 
Action: Mouse scrolled (776, 319) with delta (0, 0)
Screenshot: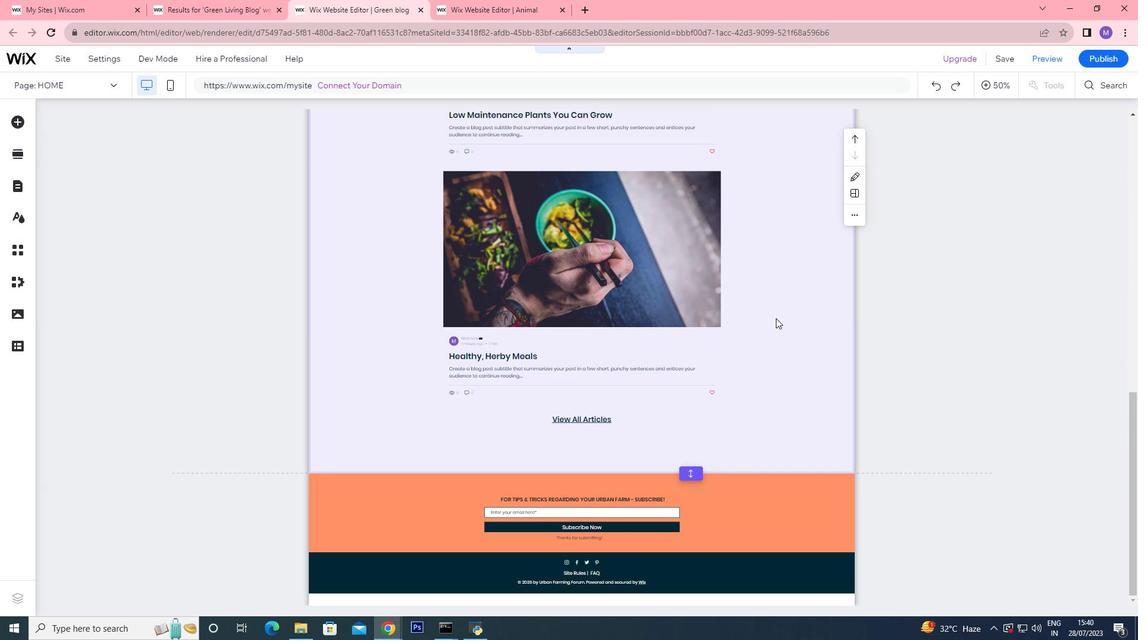 
Action: Mouse scrolled (776, 319) with delta (0, 0)
Screenshot: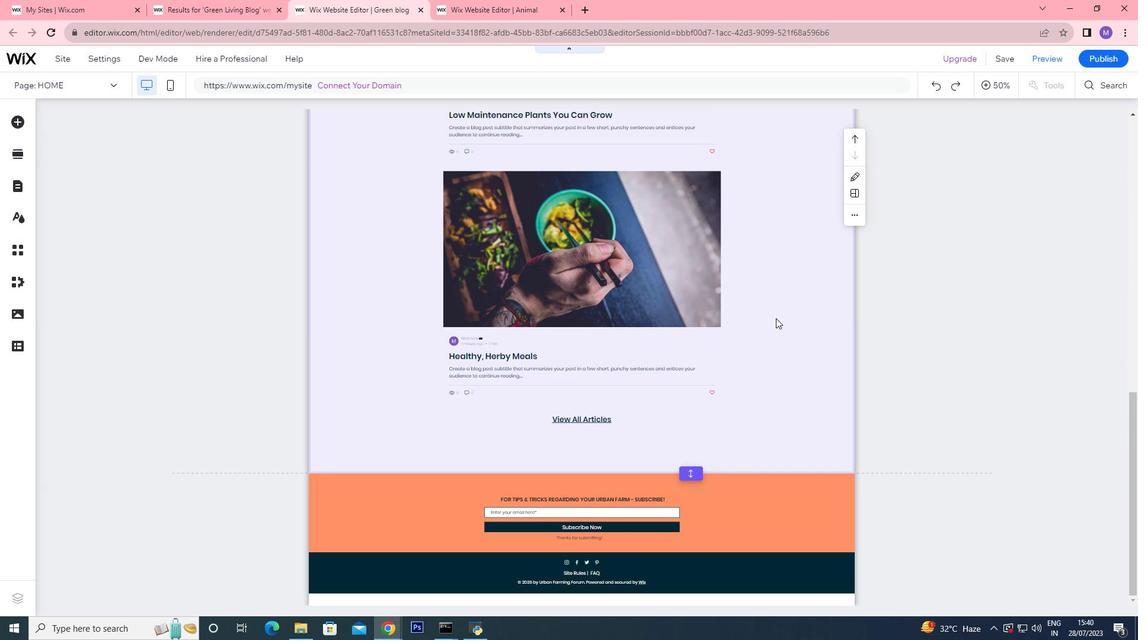 
Action: Mouse scrolled (776, 319) with delta (0, 0)
Screenshot: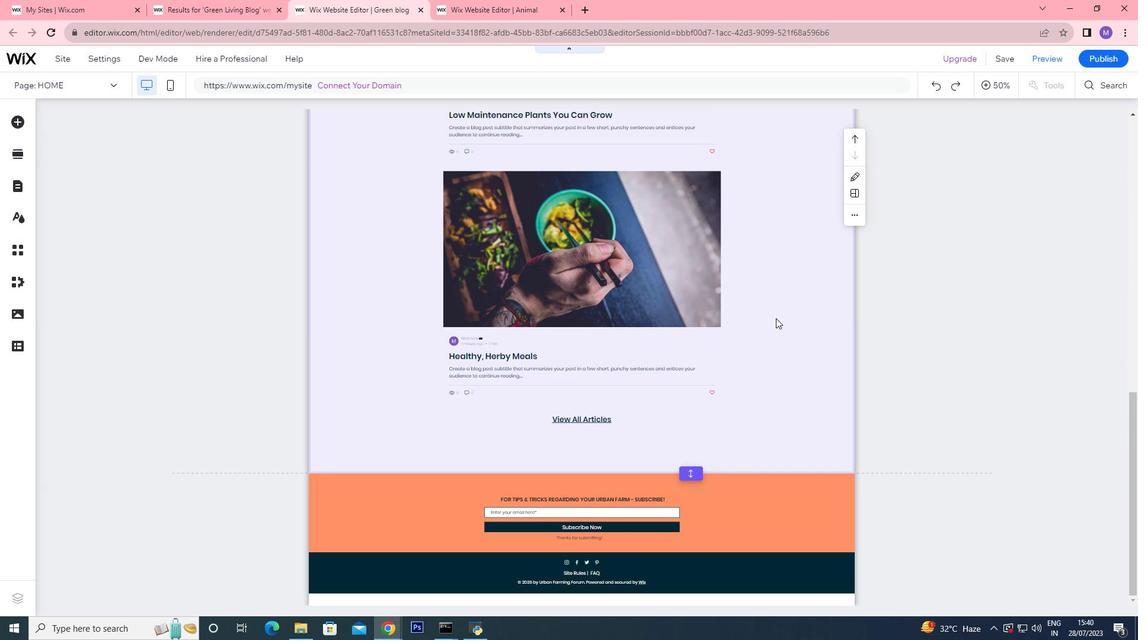 
Action: Mouse moved to (777, 318)
Screenshot: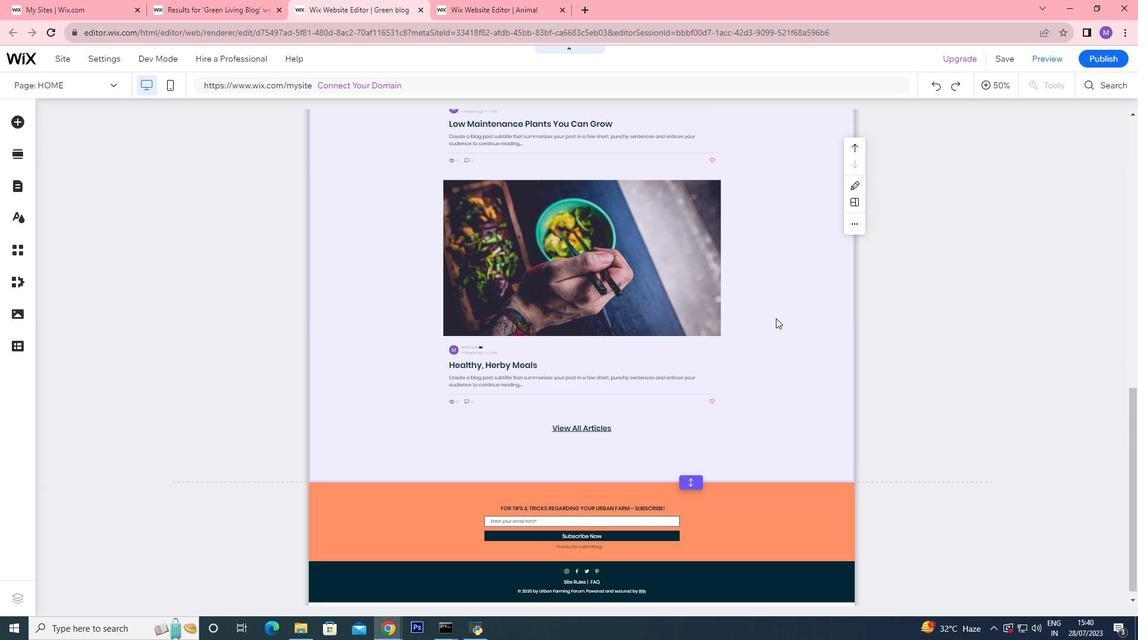 
Action: Mouse scrolled (777, 319) with delta (0, 0)
Screenshot: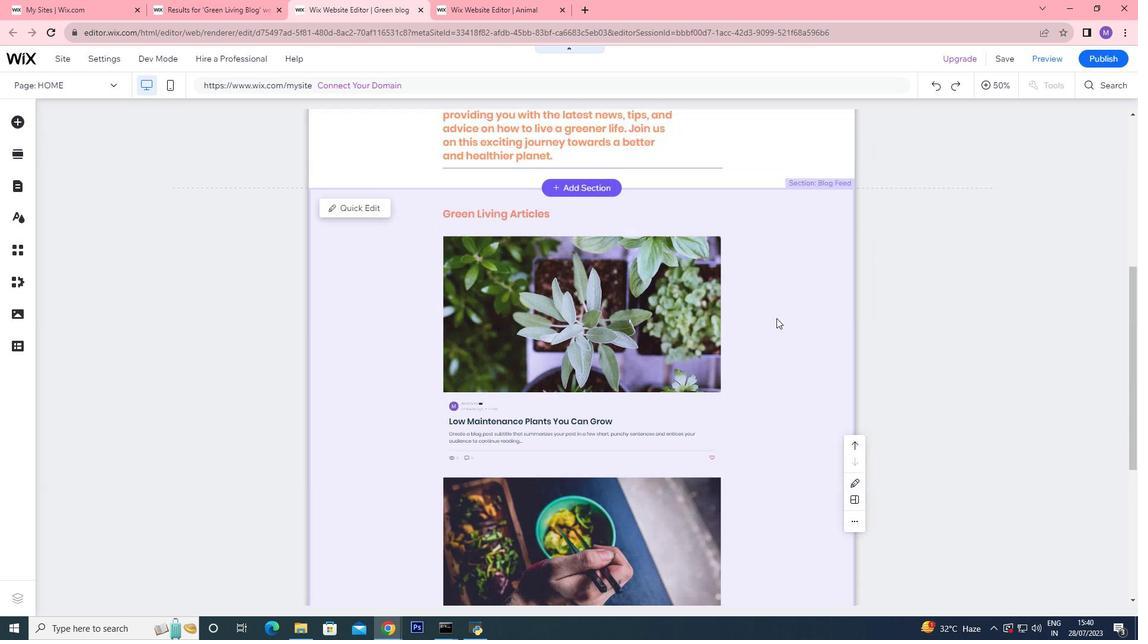 
Action: Mouse scrolled (777, 319) with delta (0, 0)
Screenshot: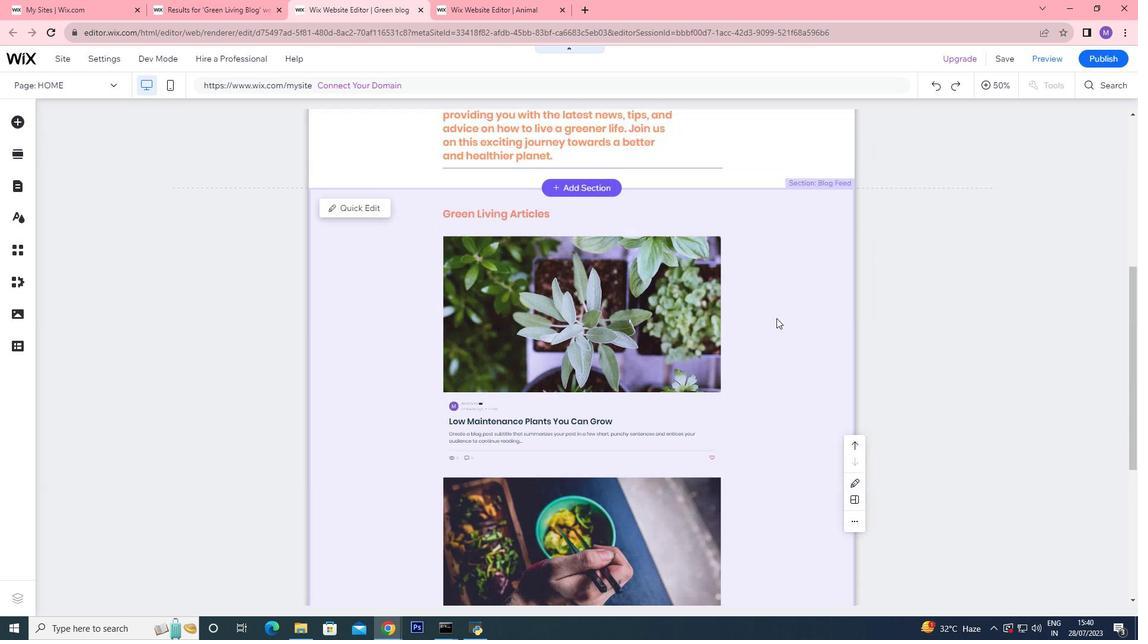 
Action: Mouse scrolled (777, 319) with delta (0, 0)
Screenshot: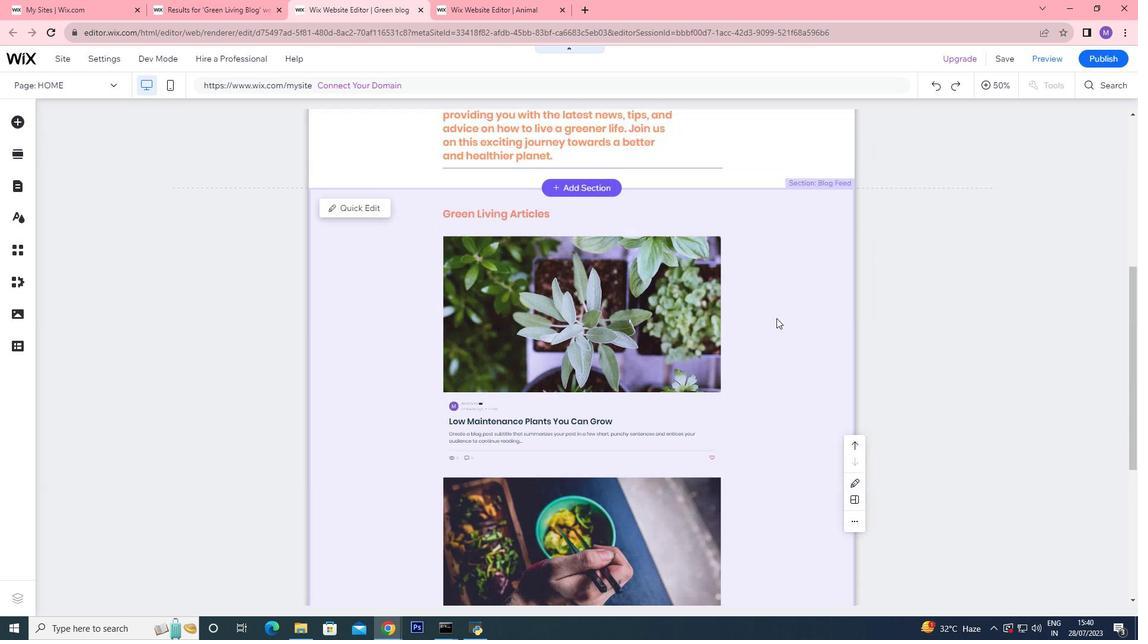 
Action: Mouse scrolled (777, 319) with delta (0, 0)
Screenshot: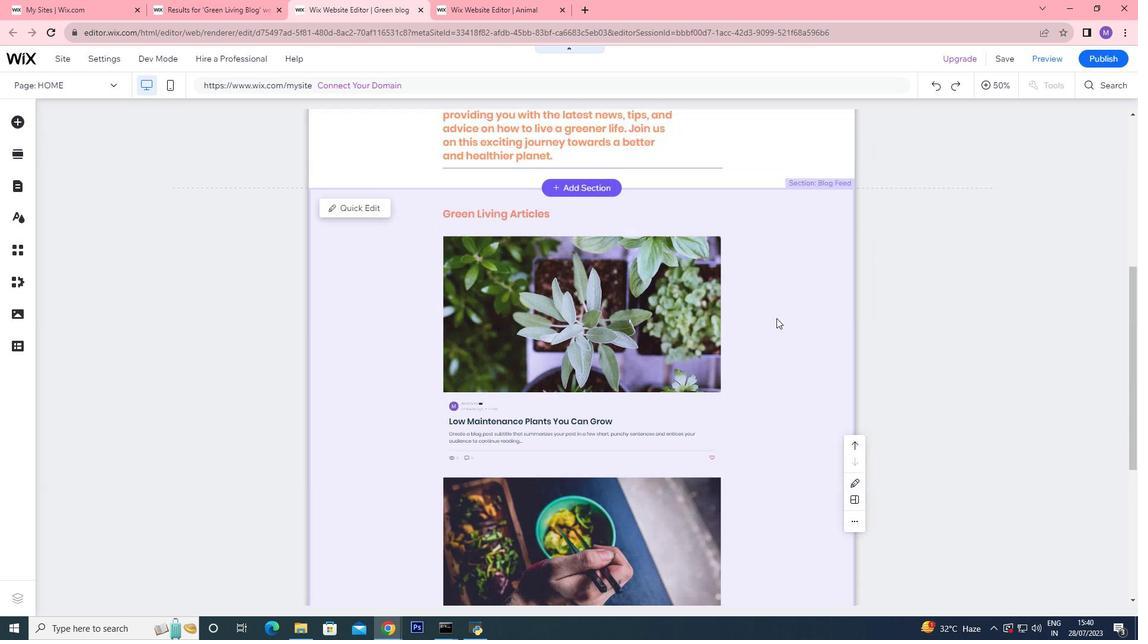 
Action: Mouse scrolled (777, 319) with delta (0, 0)
Screenshot: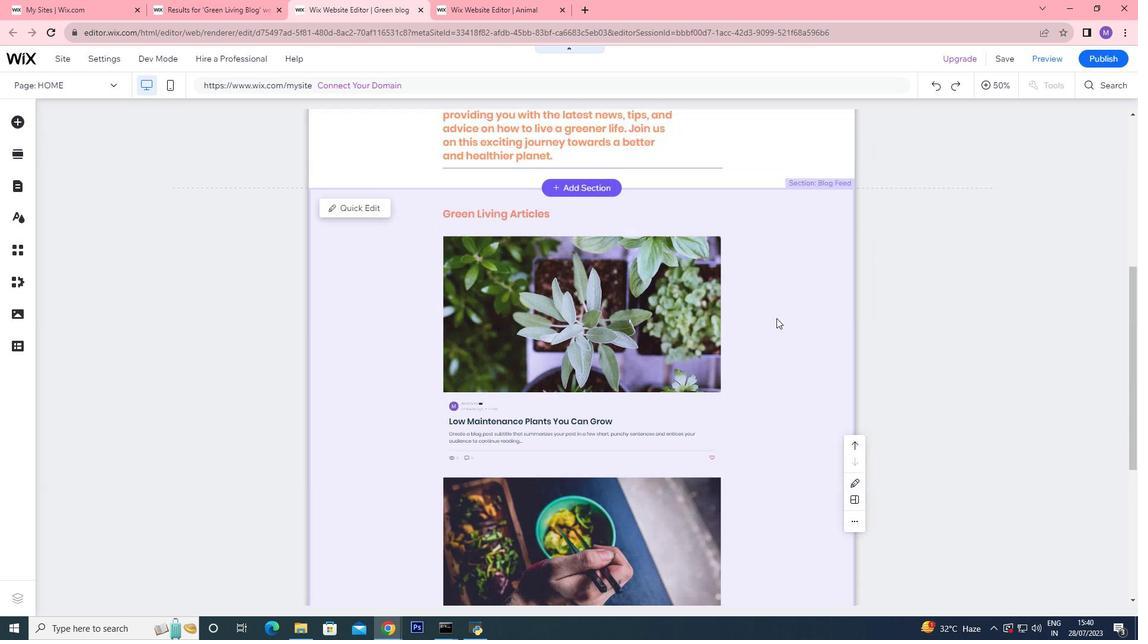 
Action: Mouse scrolled (777, 319) with delta (0, 0)
Screenshot: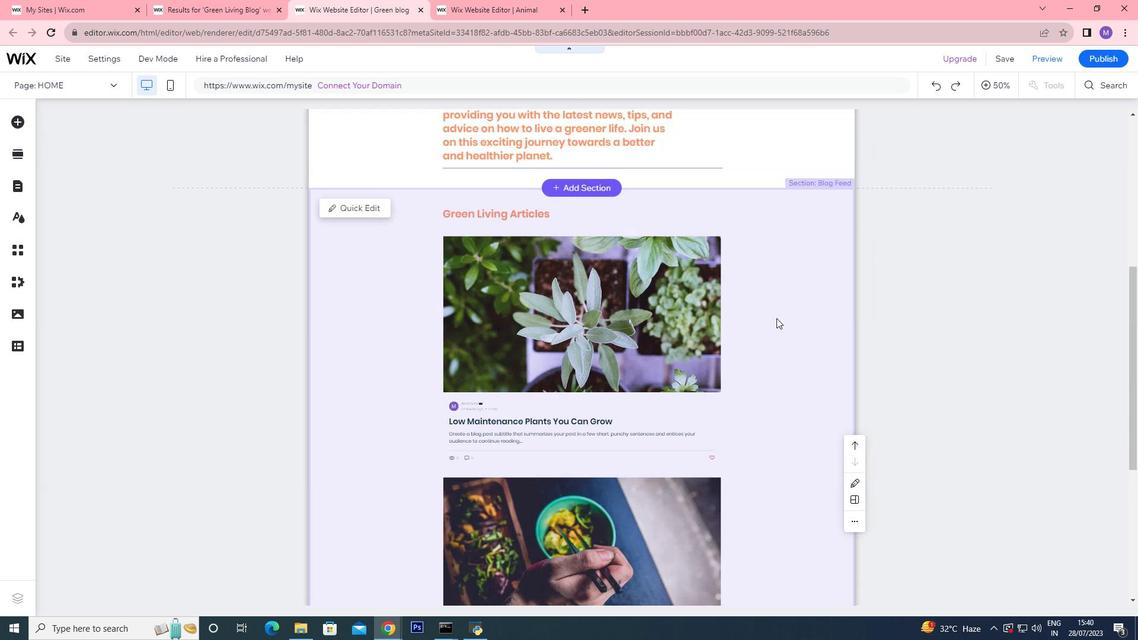 
Action: Mouse scrolled (777, 319) with delta (0, 0)
Screenshot: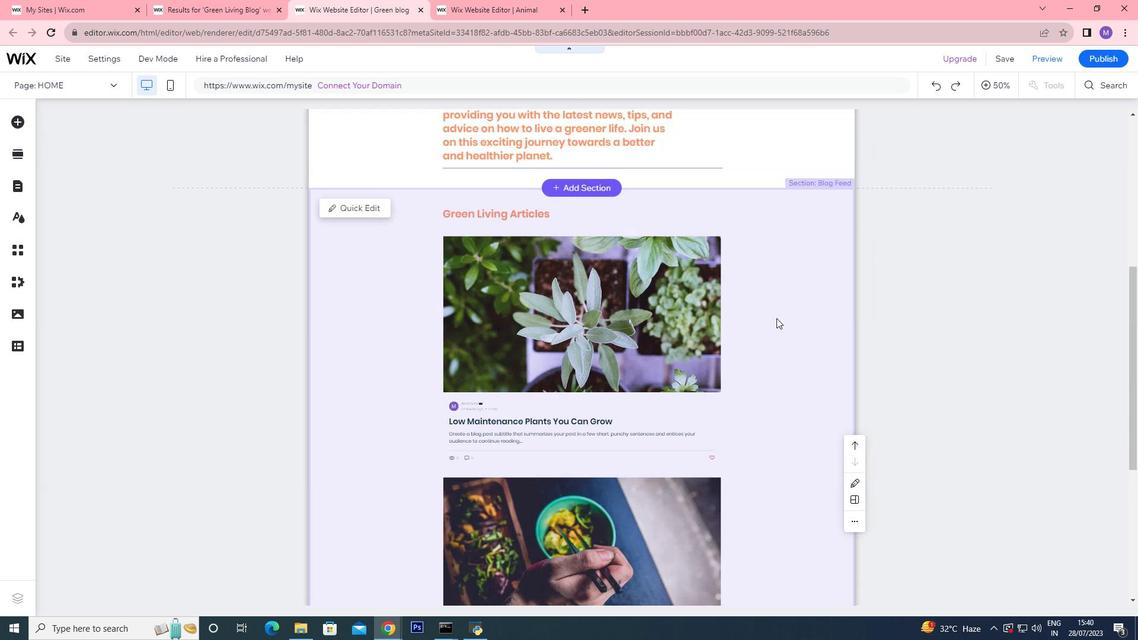 
Action: Mouse scrolled (777, 319) with delta (0, 0)
Screenshot: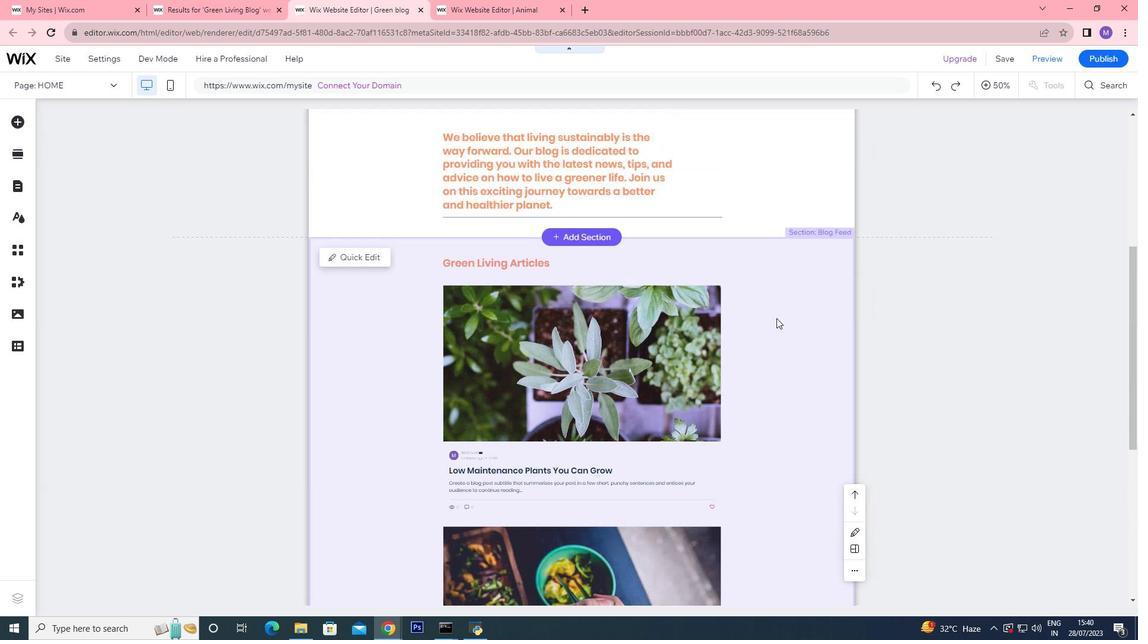 
Action: Mouse scrolled (777, 319) with delta (0, 0)
Screenshot: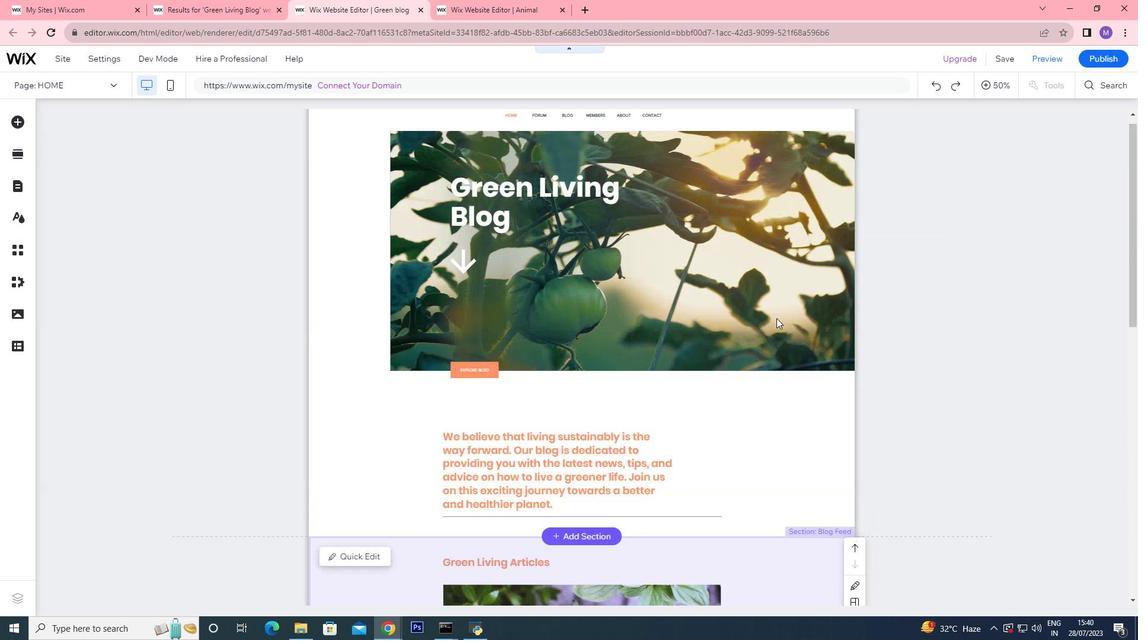 
Action: Mouse scrolled (777, 319) with delta (0, 0)
Screenshot: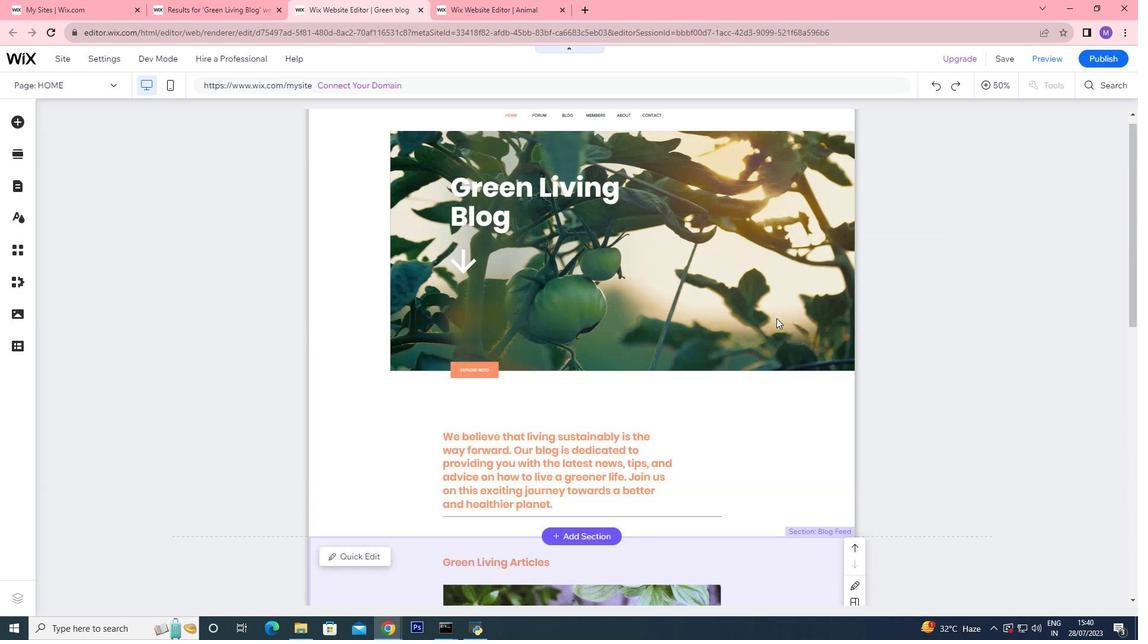 
Action: Mouse scrolled (777, 319) with delta (0, 0)
Screenshot: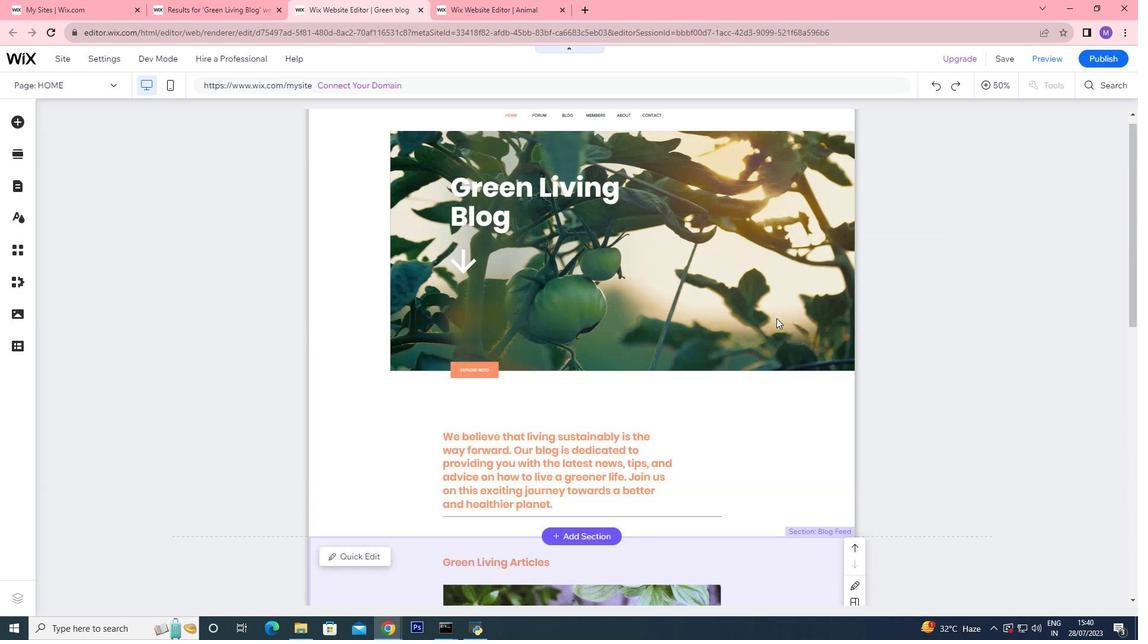 
Action: Mouse scrolled (777, 319) with delta (0, 0)
Screenshot: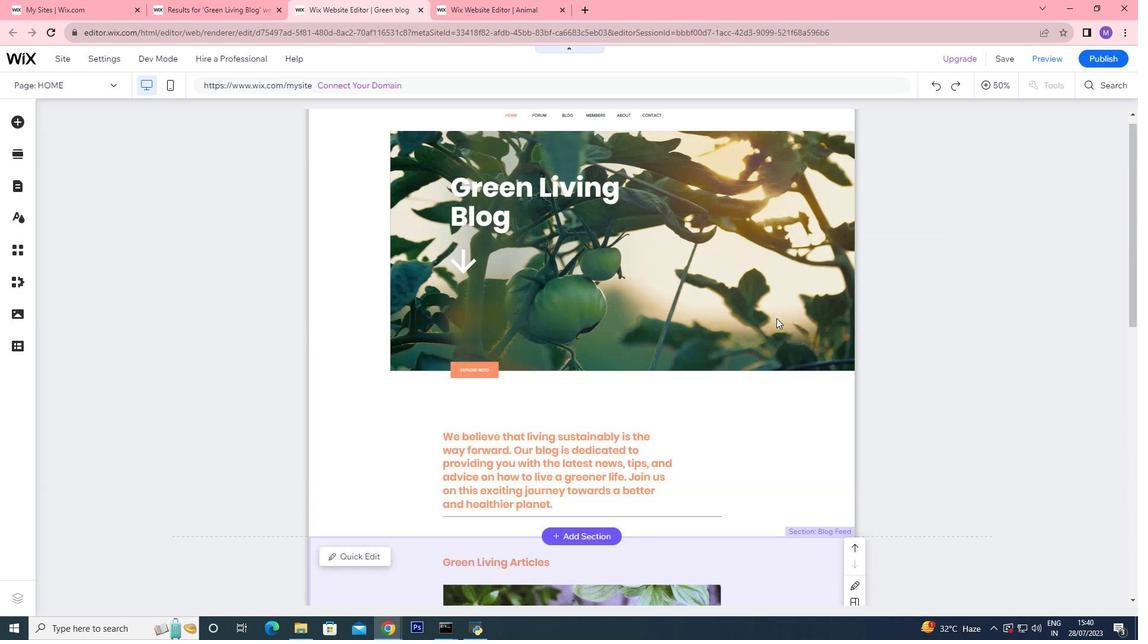 
Action: Mouse scrolled (777, 319) with delta (0, 0)
Screenshot: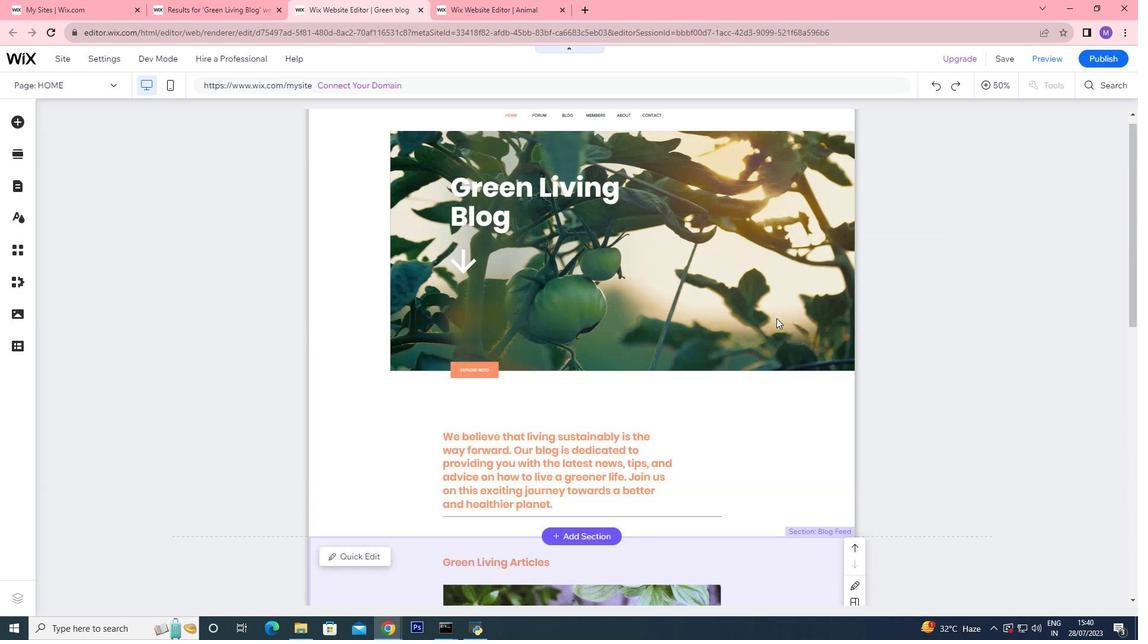 
Action: Mouse scrolled (777, 319) with delta (0, 0)
Screenshot: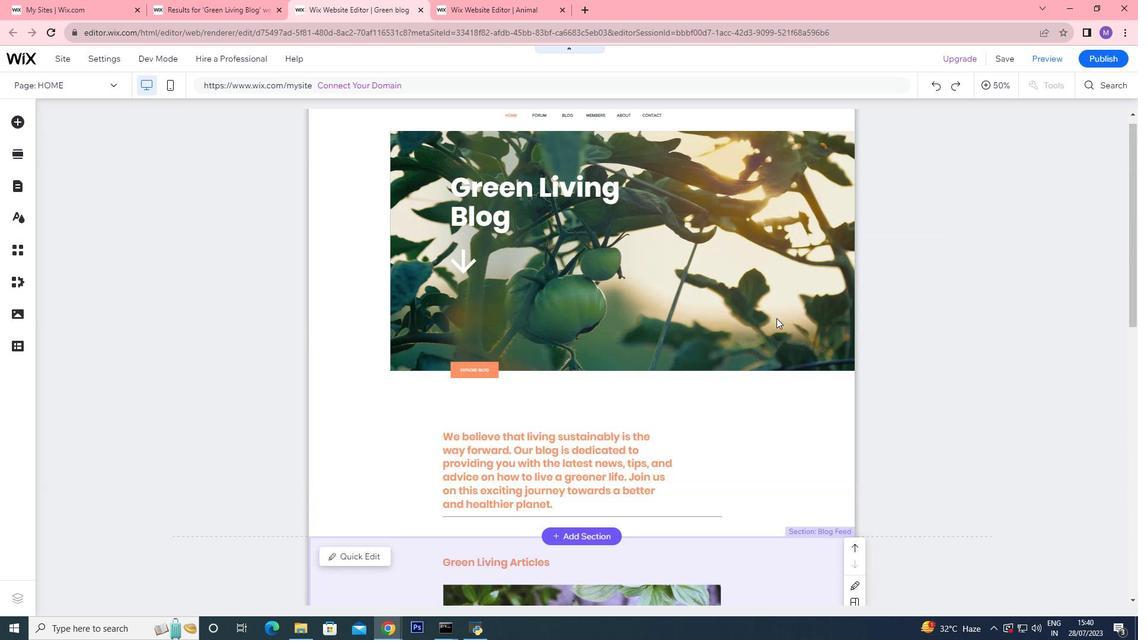
Action: Mouse scrolled (777, 319) with delta (0, 0)
Screenshot: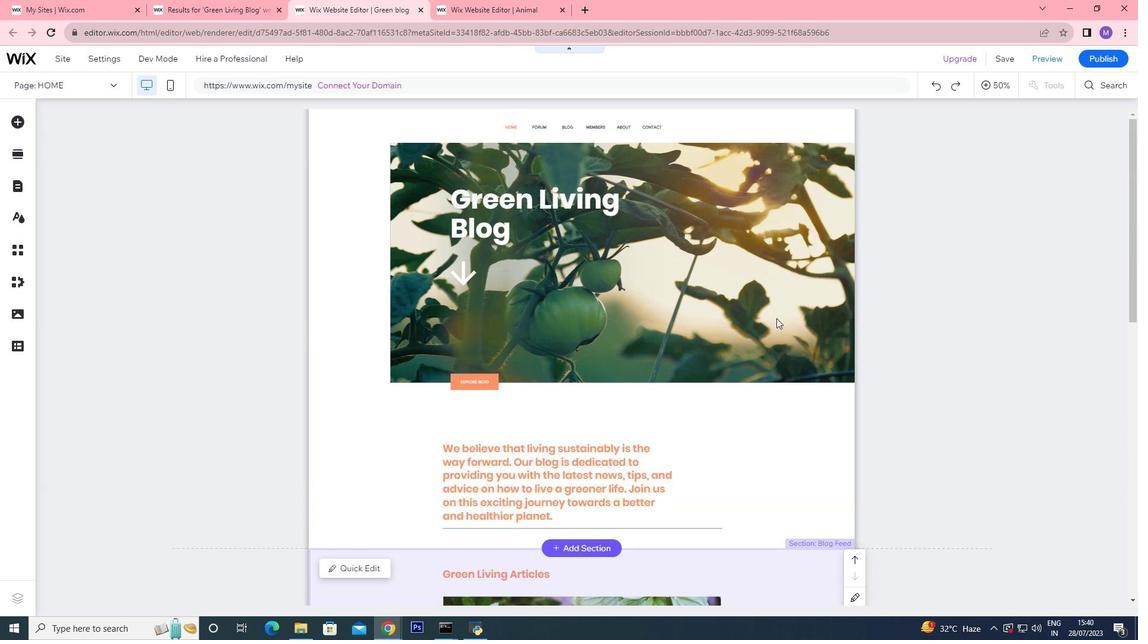
Action: Mouse moved to (856, 290)
Screenshot: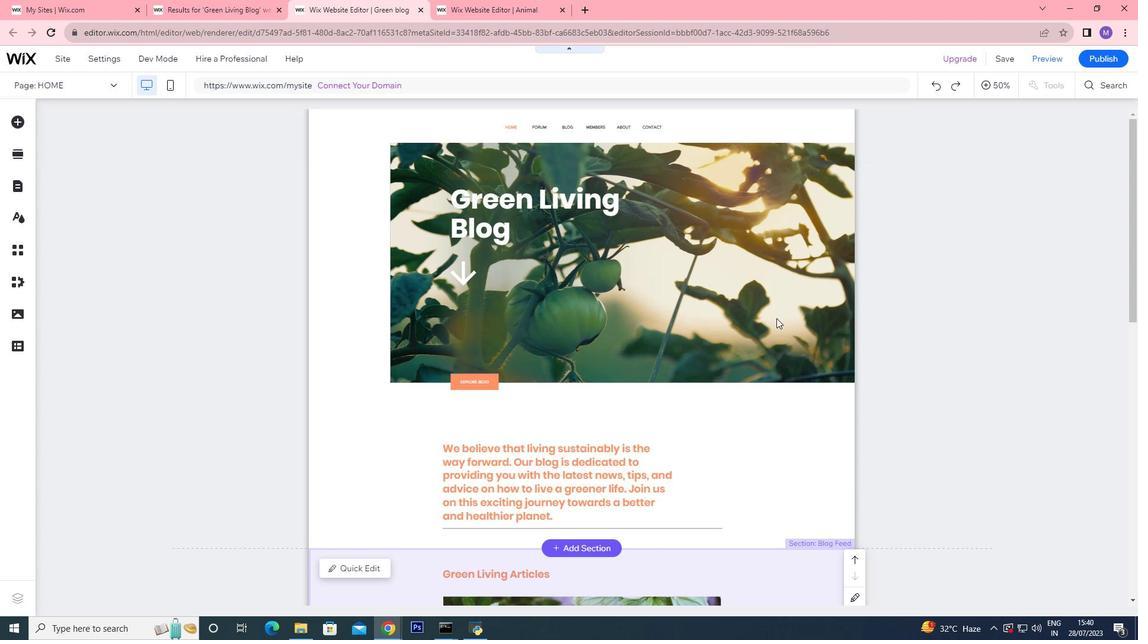 
Action: Mouse pressed left at (856, 290)
Screenshot: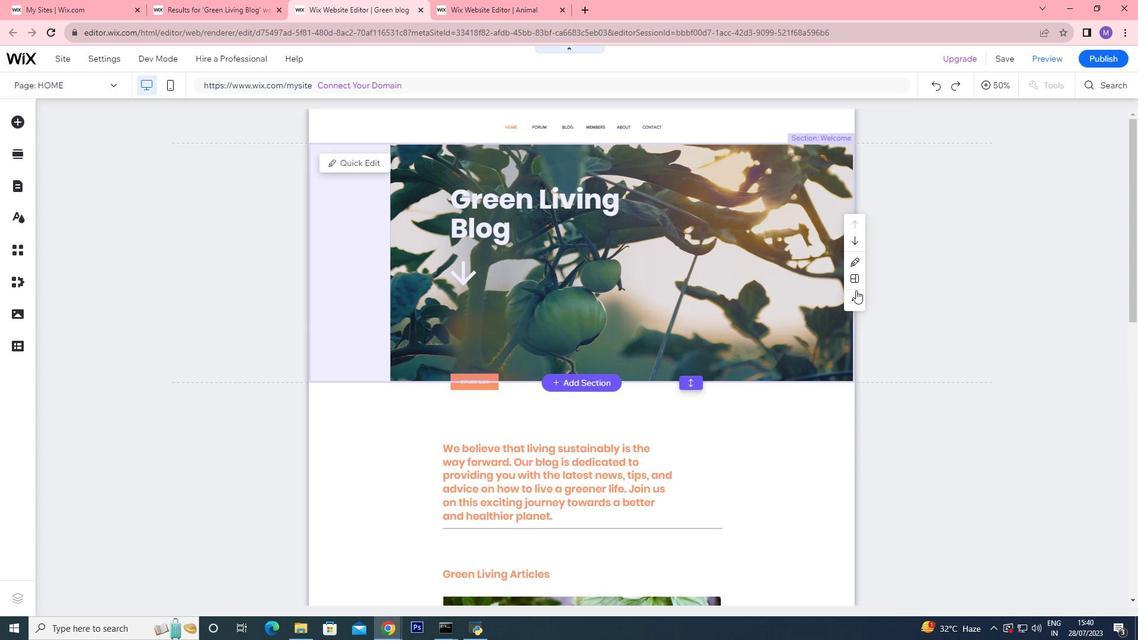 
Action: Mouse pressed left at (856, 290)
Screenshot: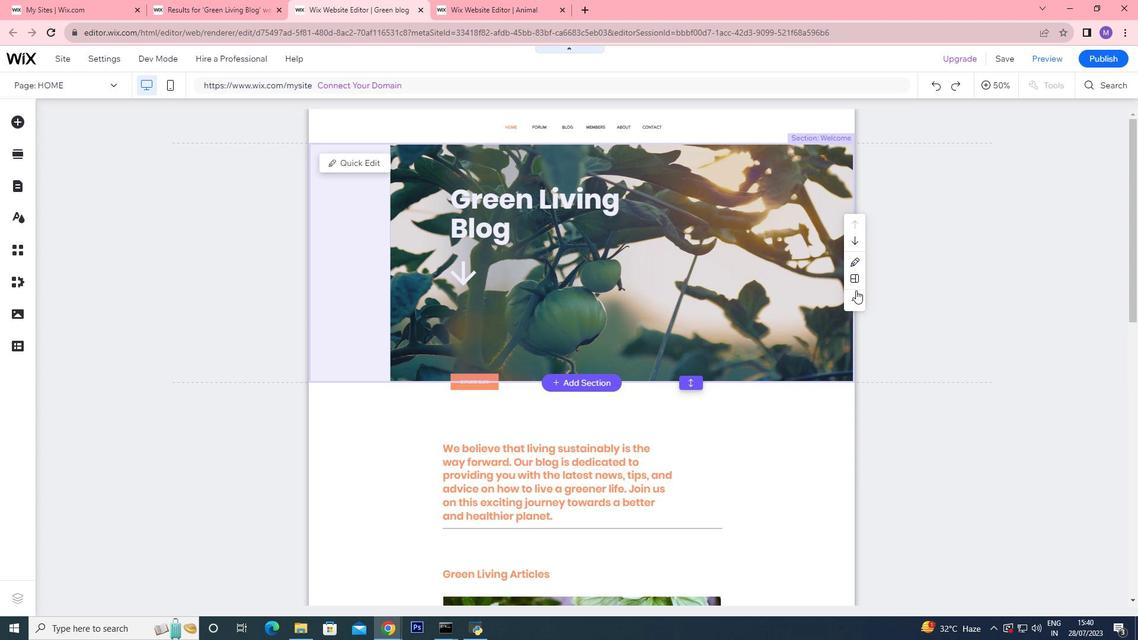 
Action: Mouse moved to (812, 301)
Screenshot: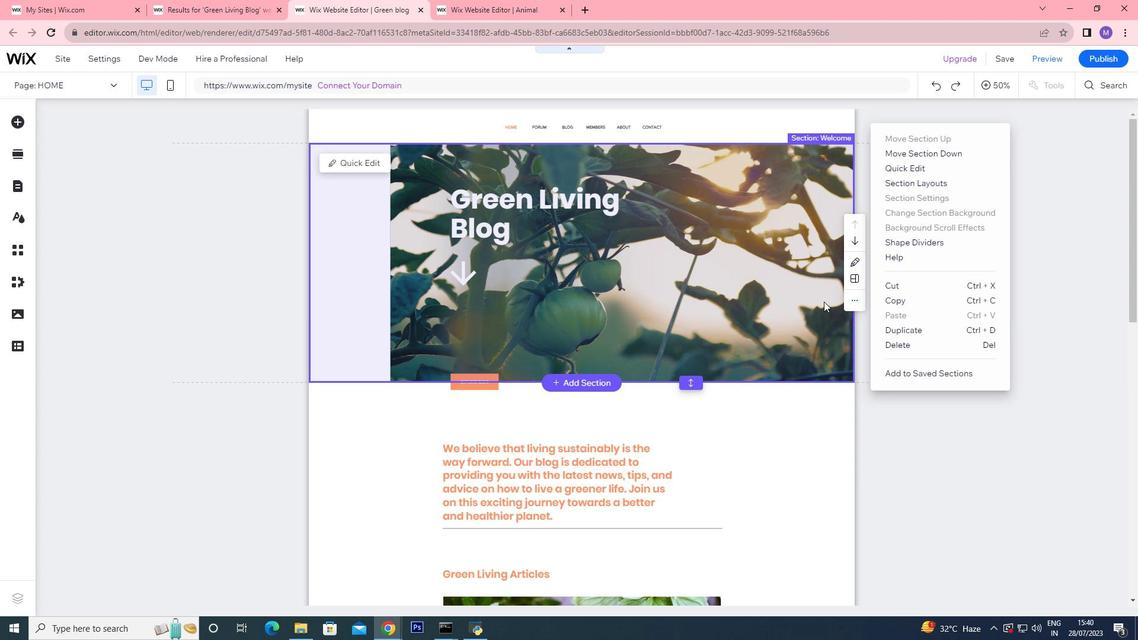 
Action: Mouse pressed left at (812, 301)
Screenshot: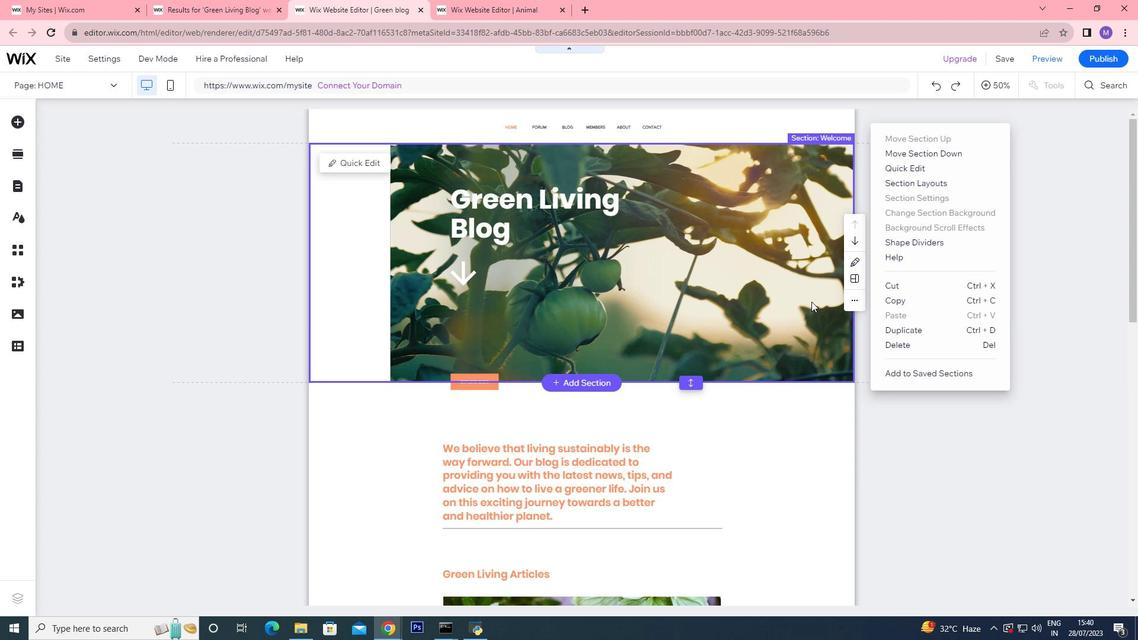 
Action: Mouse pressed left at (812, 301)
Screenshot: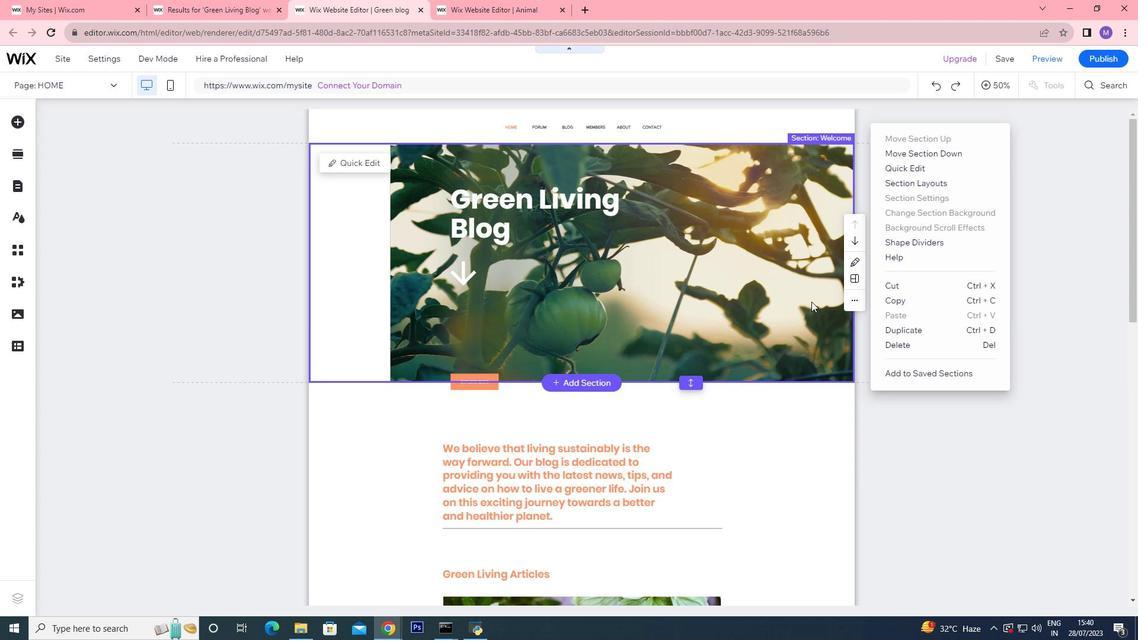 
Action: Mouse pressed left at (812, 301)
Screenshot: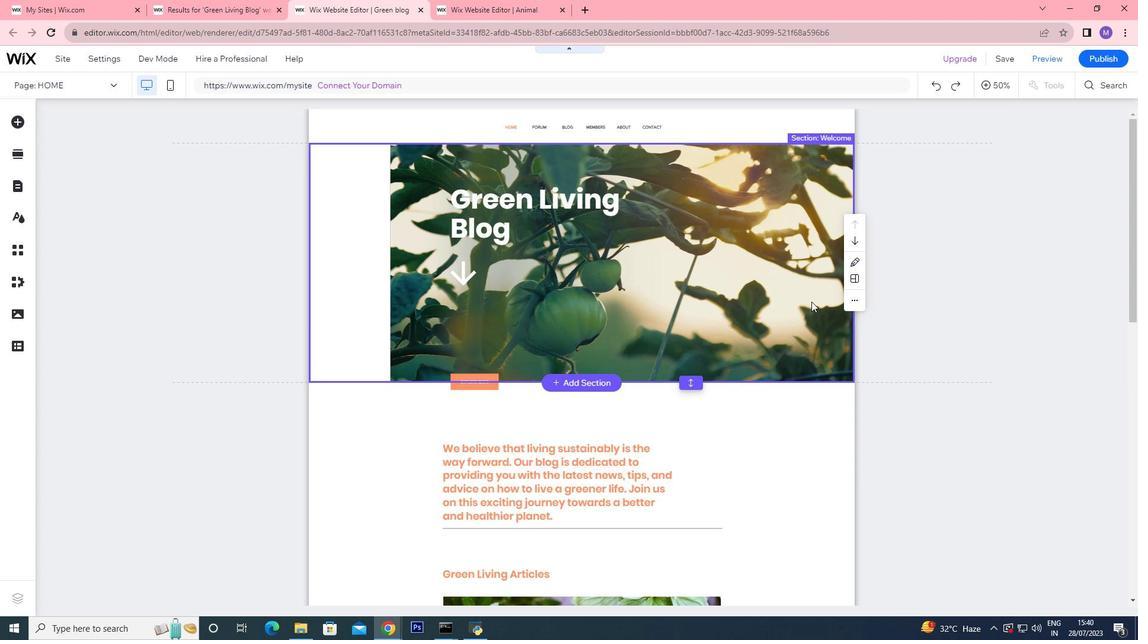 
Action: Mouse moved to (713, 440)
Screenshot: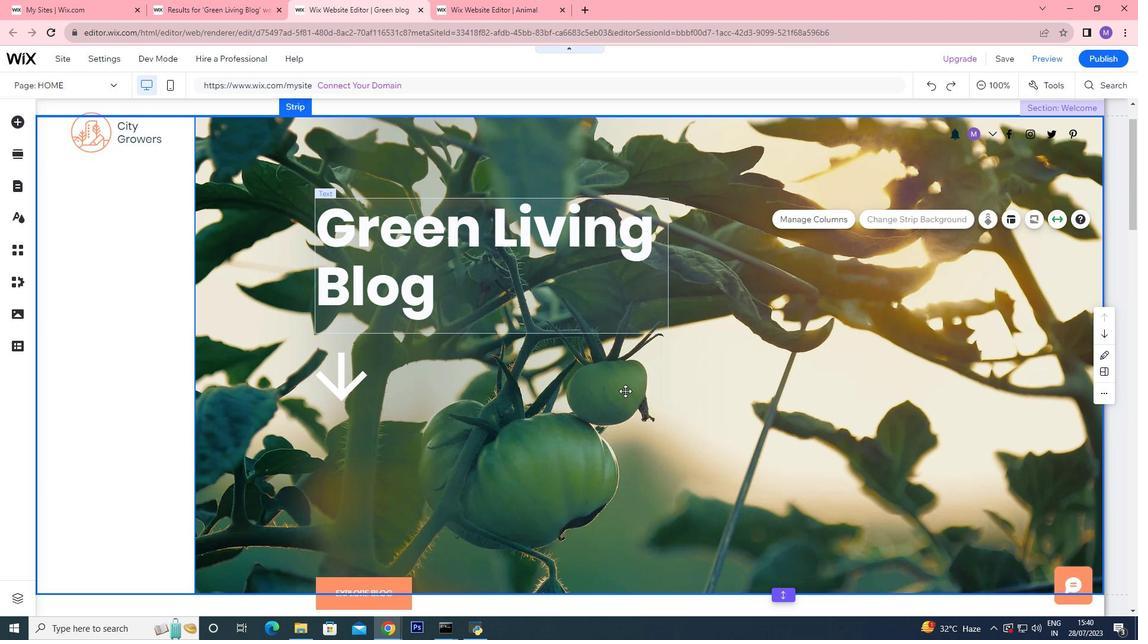 
Action: Mouse pressed left at (713, 440)
Screenshot: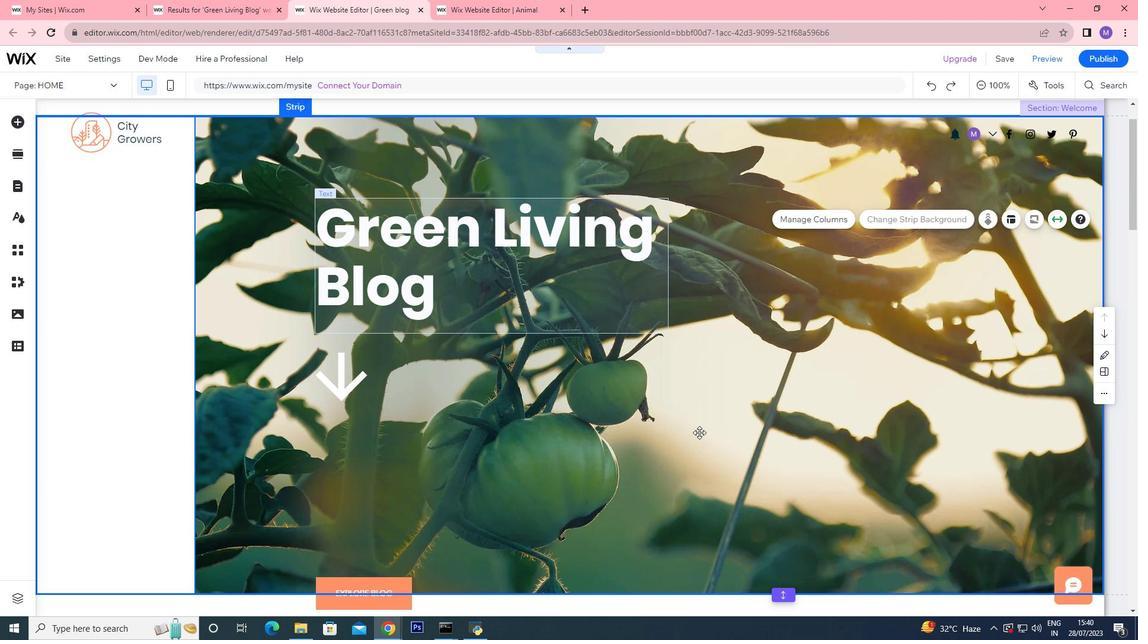 
Action: Mouse moved to (842, 409)
Screenshot: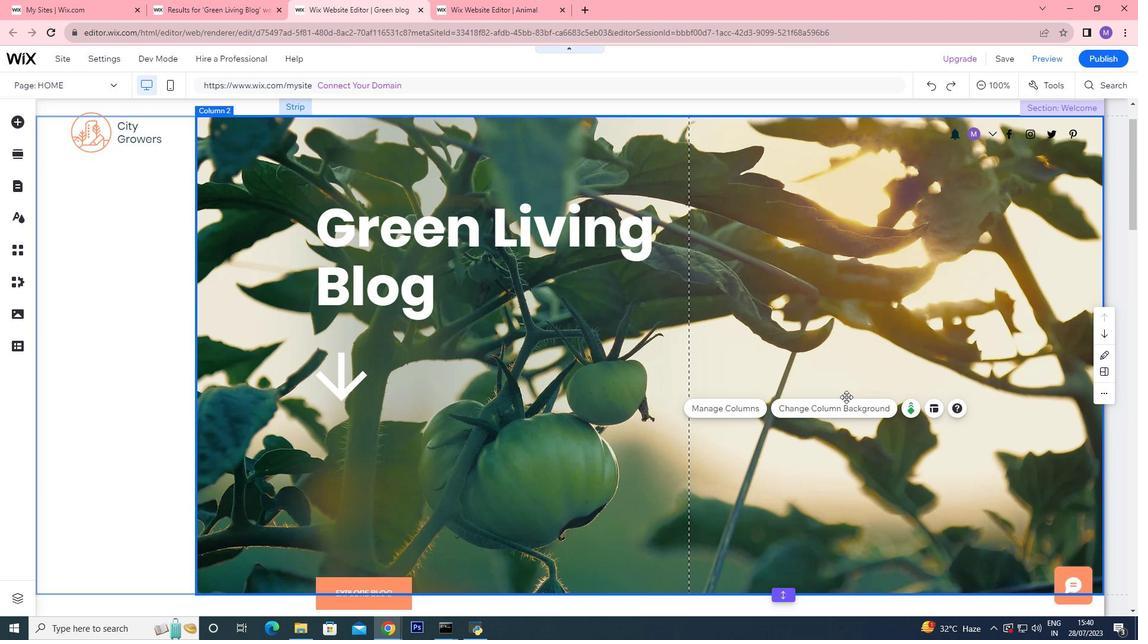 
Action: Mouse pressed left at (842, 409)
Screenshot: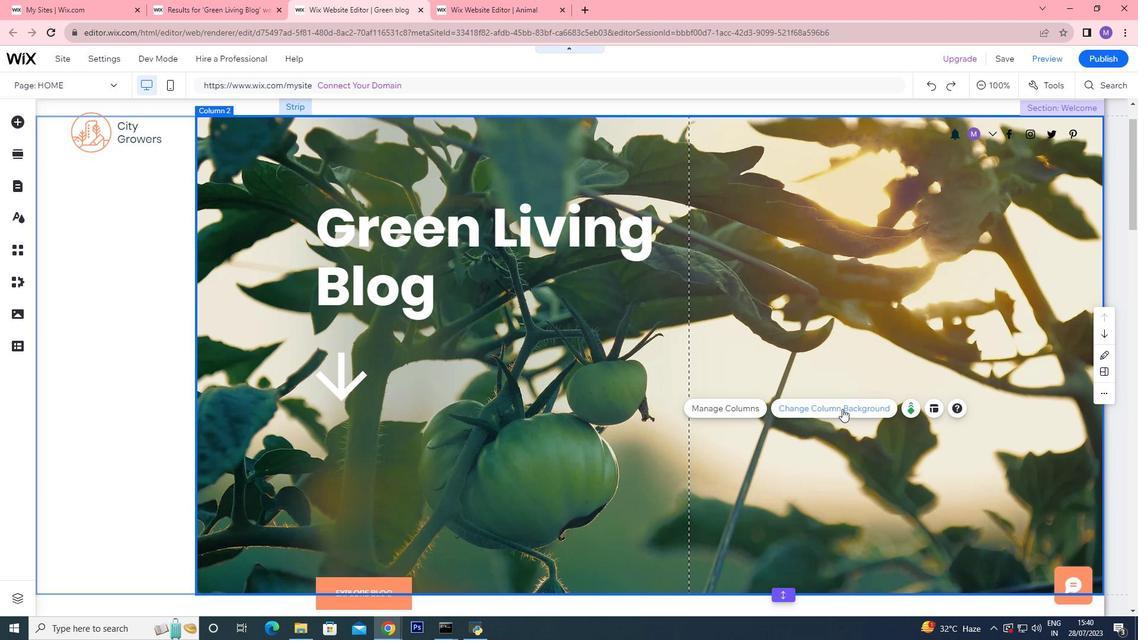 
Action: Mouse moved to (1052, 236)
Screenshot: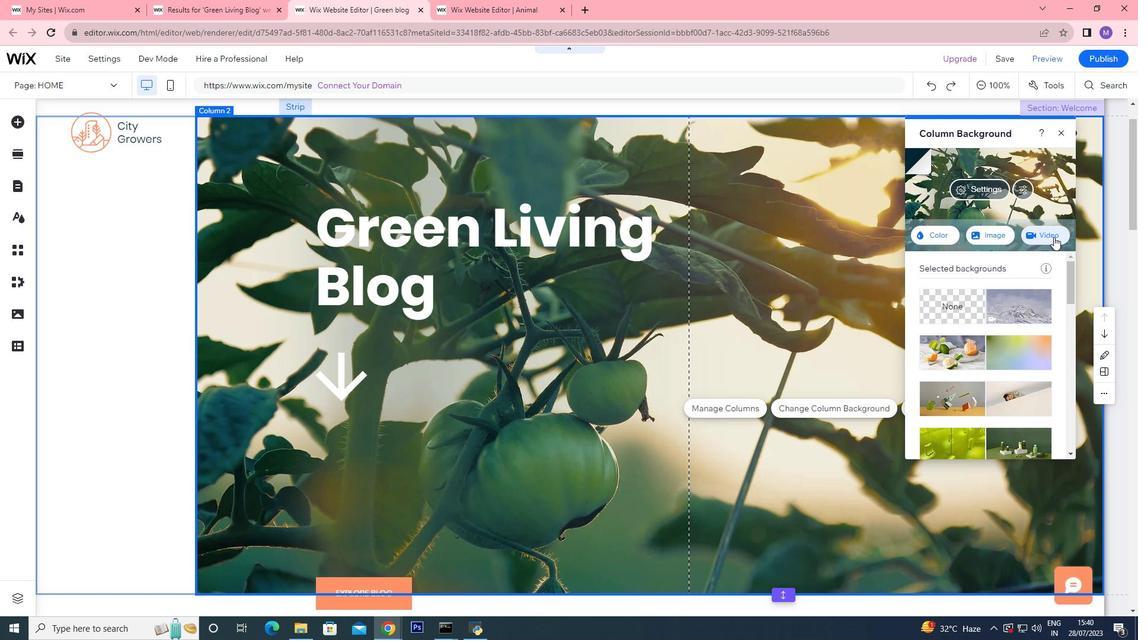 
Action: Mouse pressed left at (1052, 236)
Screenshot: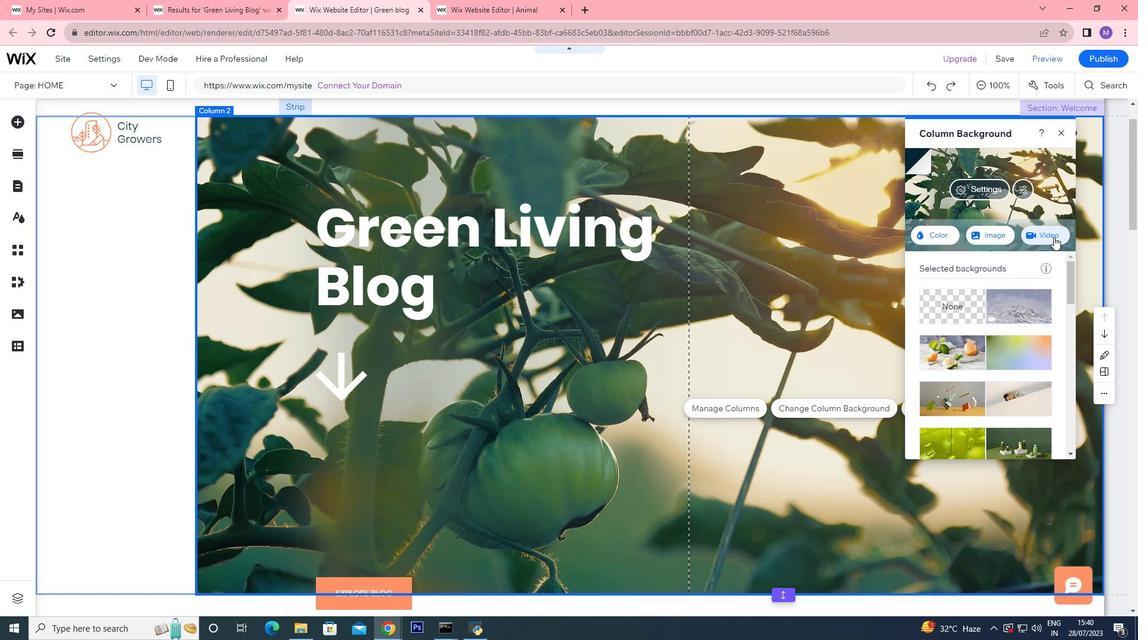 
Action: Mouse moved to (412, 143)
Screenshot: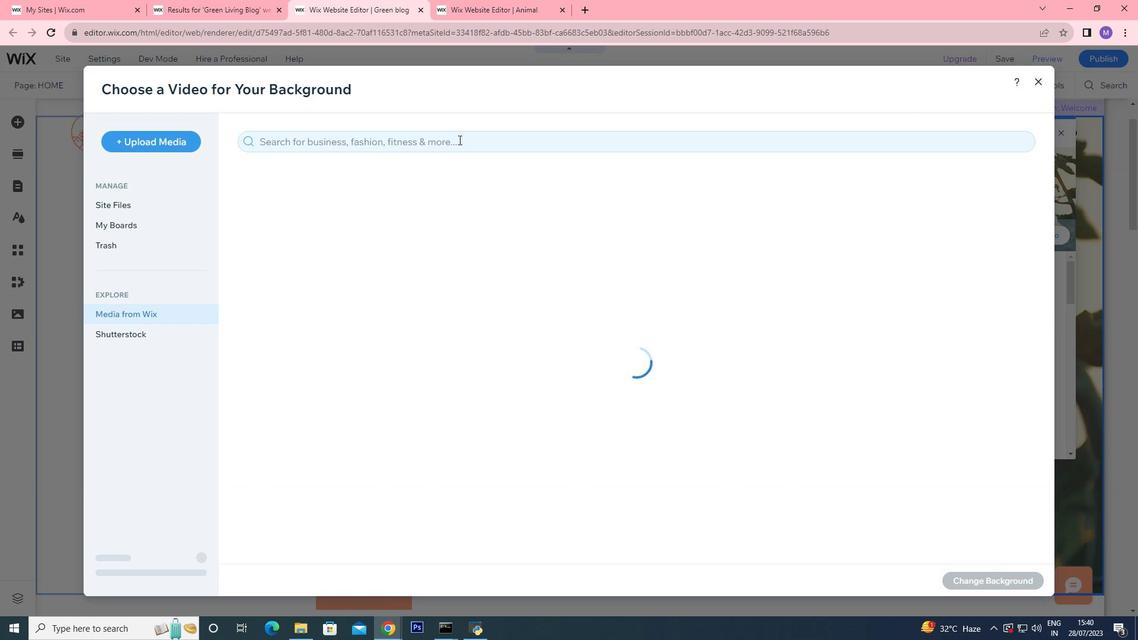 
Action: Mouse pressed left at (412, 143)
Screenshot: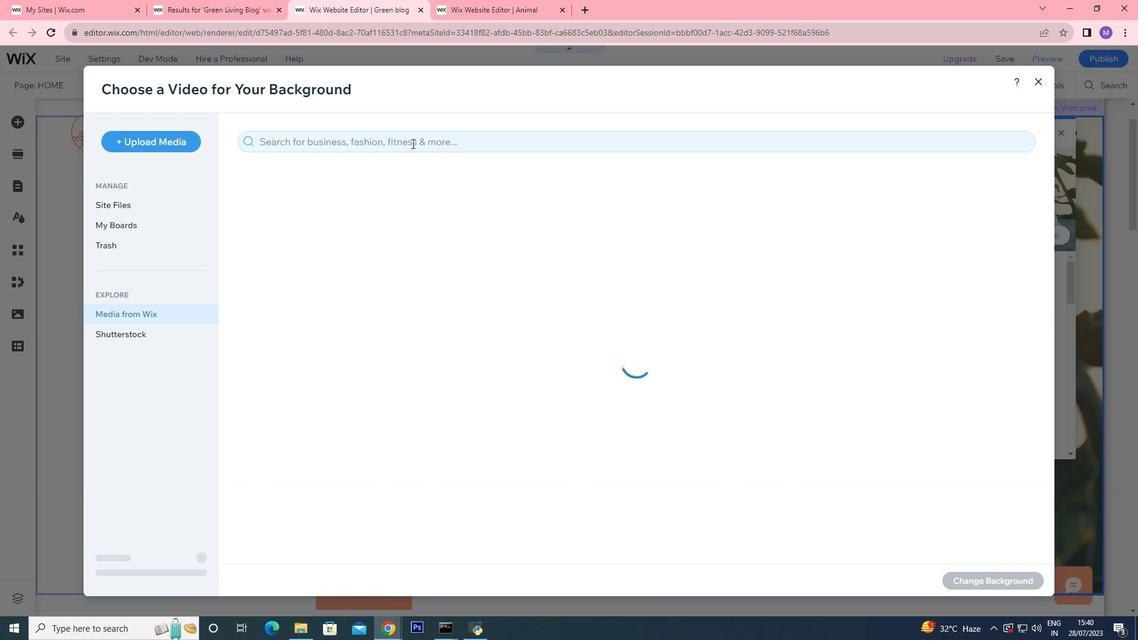 
Action: Key pressed green<Key.space>living<Key.enter>
Screenshot: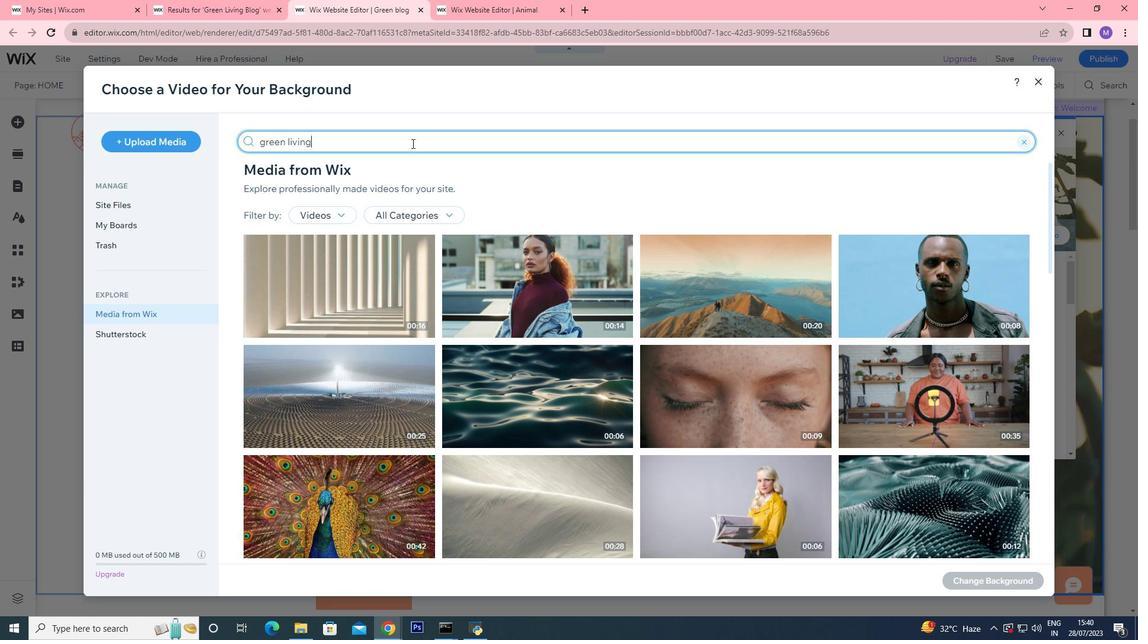 
Action: Mouse moved to (757, 460)
Screenshot: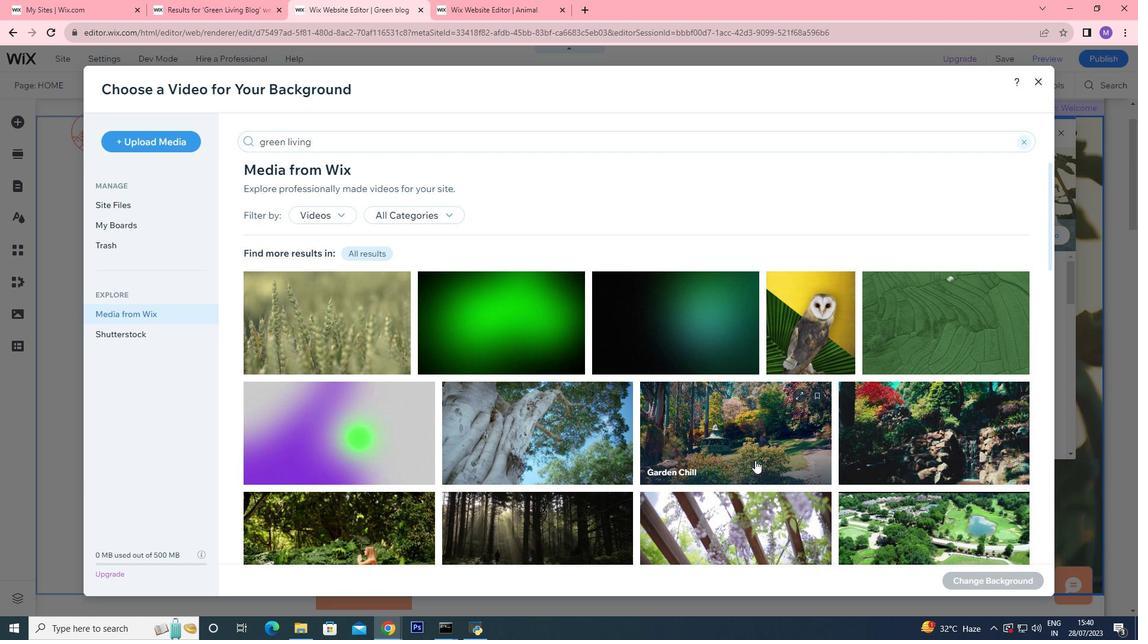 
Action: Mouse scrolled (757, 460) with delta (0, 0)
Screenshot: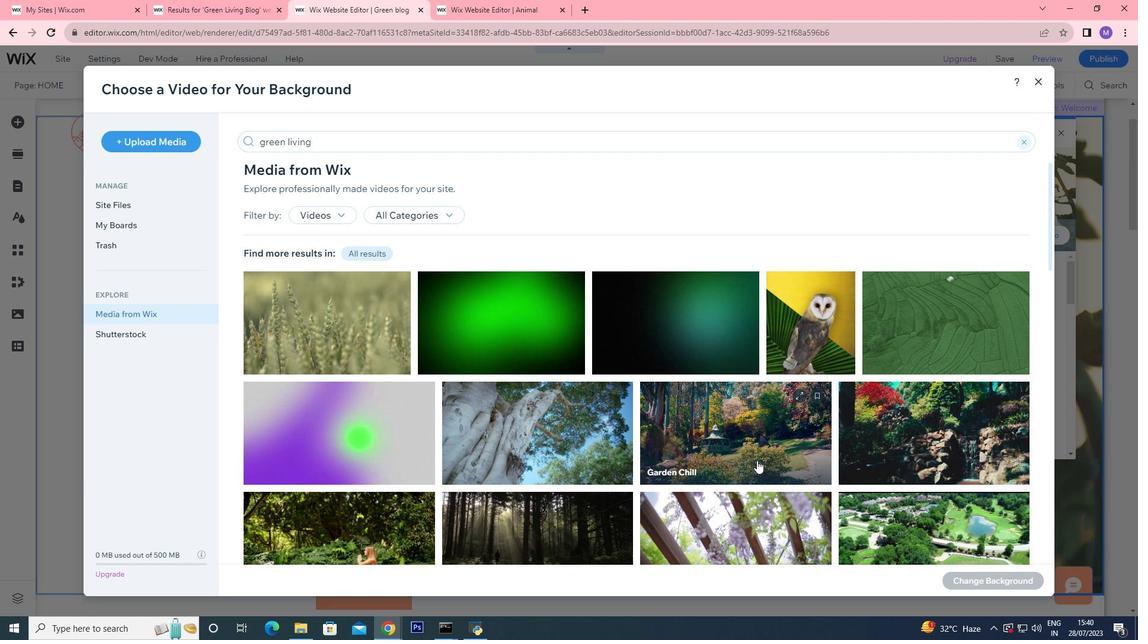 
Action: Mouse scrolled (757, 460) with delta (0, 0)
Screenshot: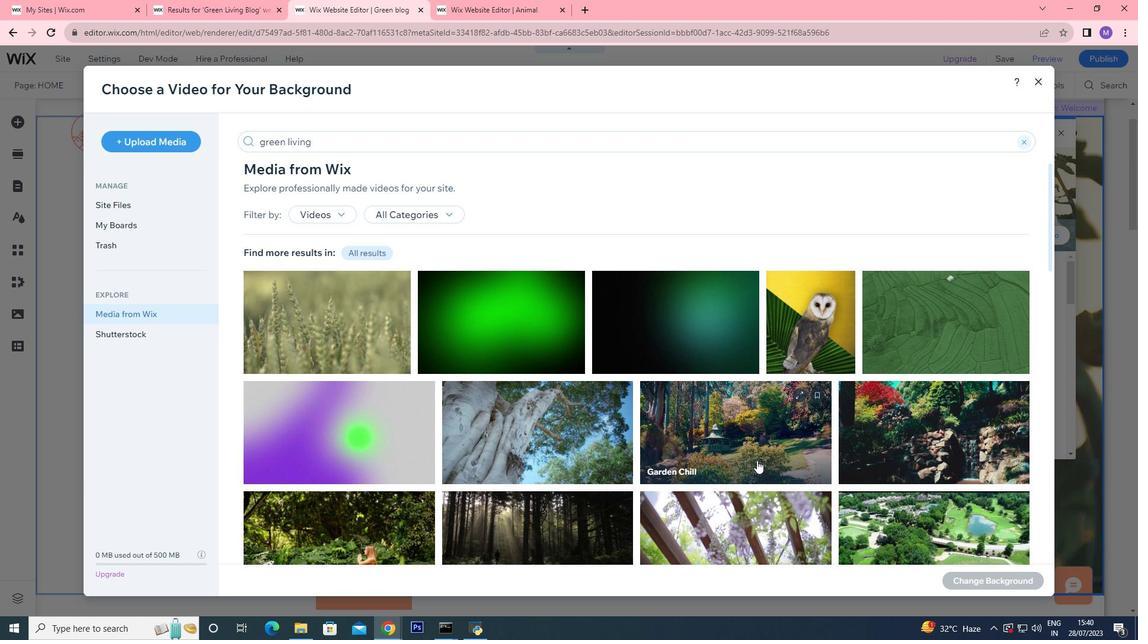 
Action: Mouse moved to (939, 439)
Screenshot: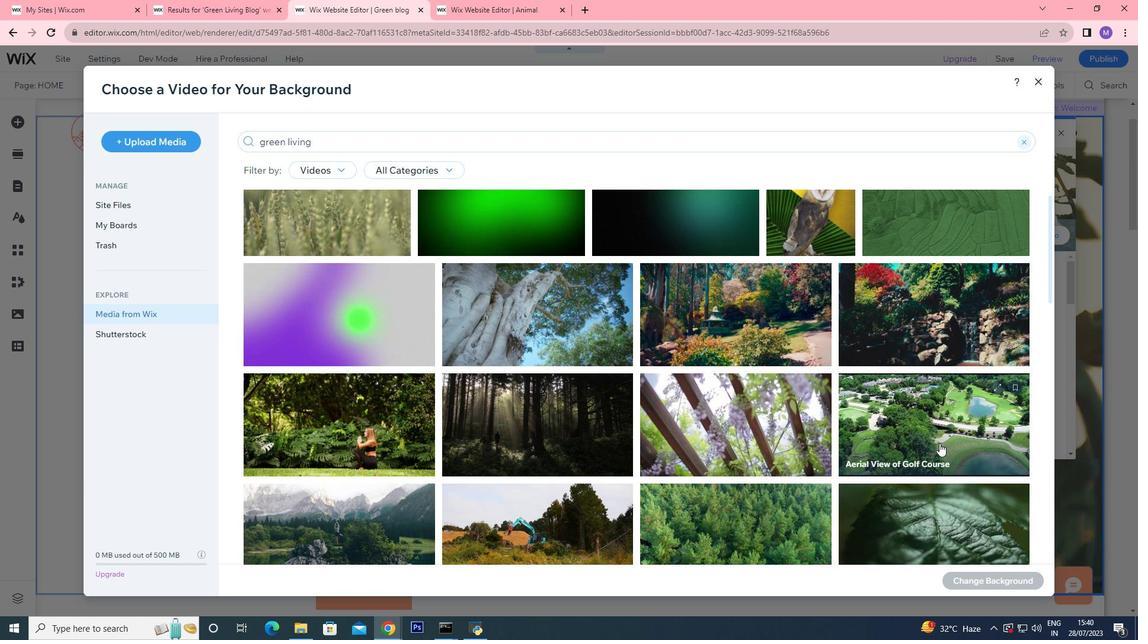 
Action: Mouse pressed left at (939, 439)
Screenshot: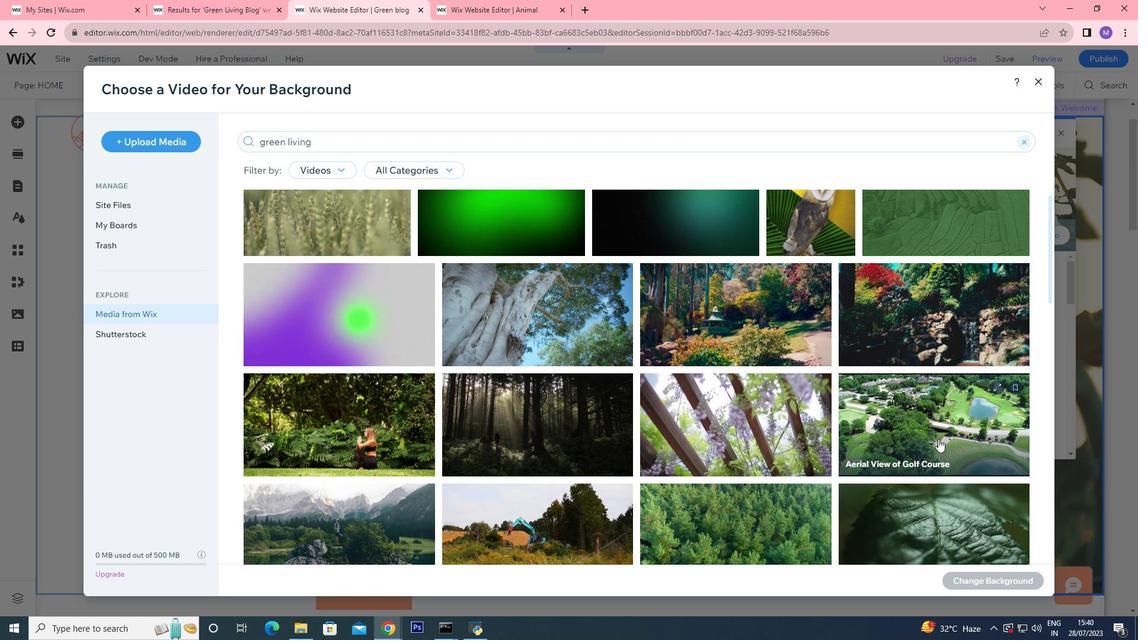 
Action: Mouse moved to (982, 577)
Screenshot: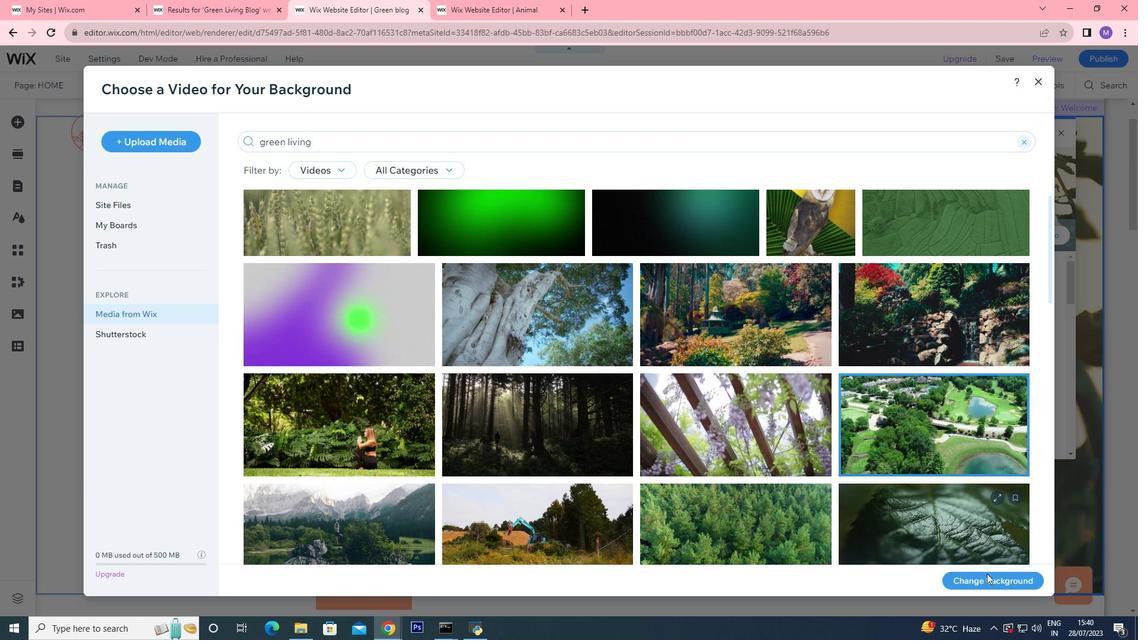 
Action: Mouse pressed left at (982, 577)
Screenshot: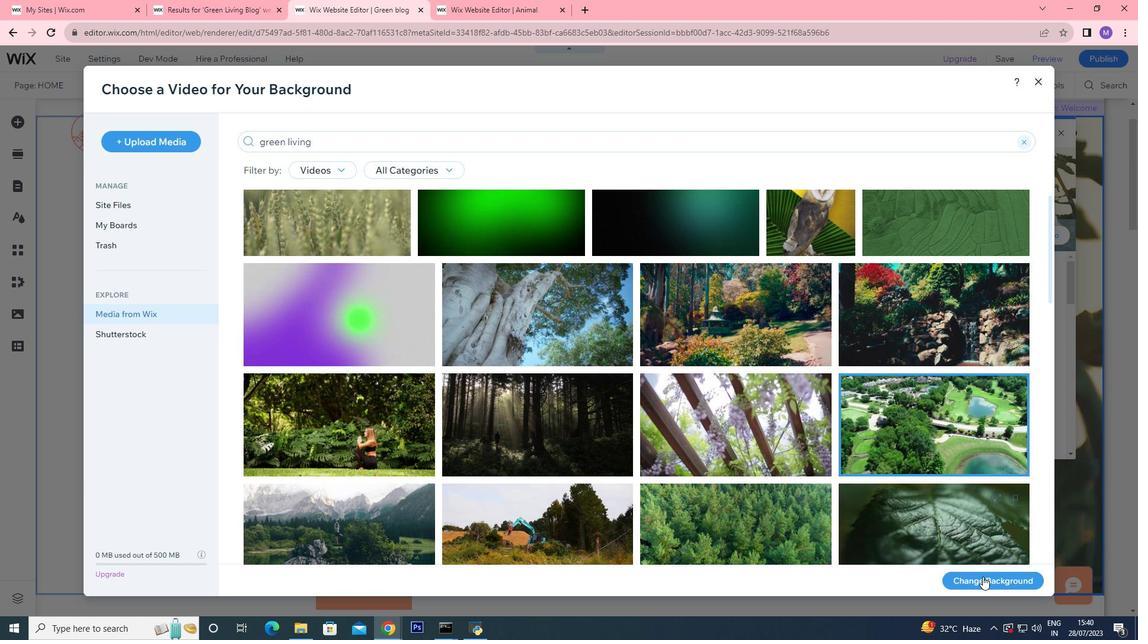 
Action: Mouse moved to (604, 457)
Screenshot: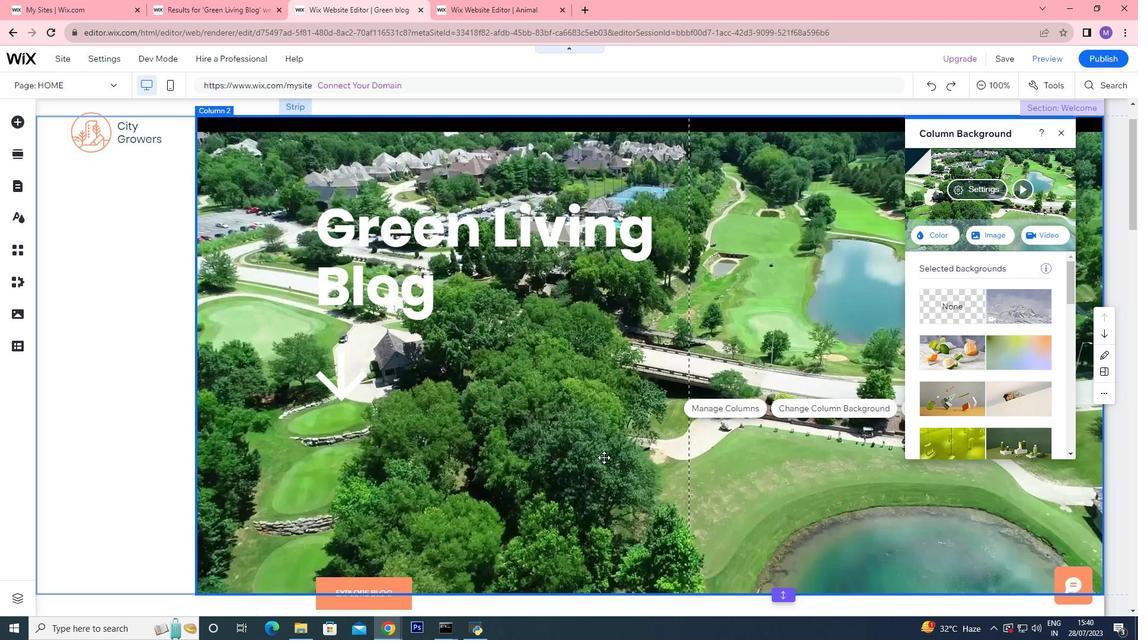 
Action: Mouse pressed left at (604, 457)
Screenshot: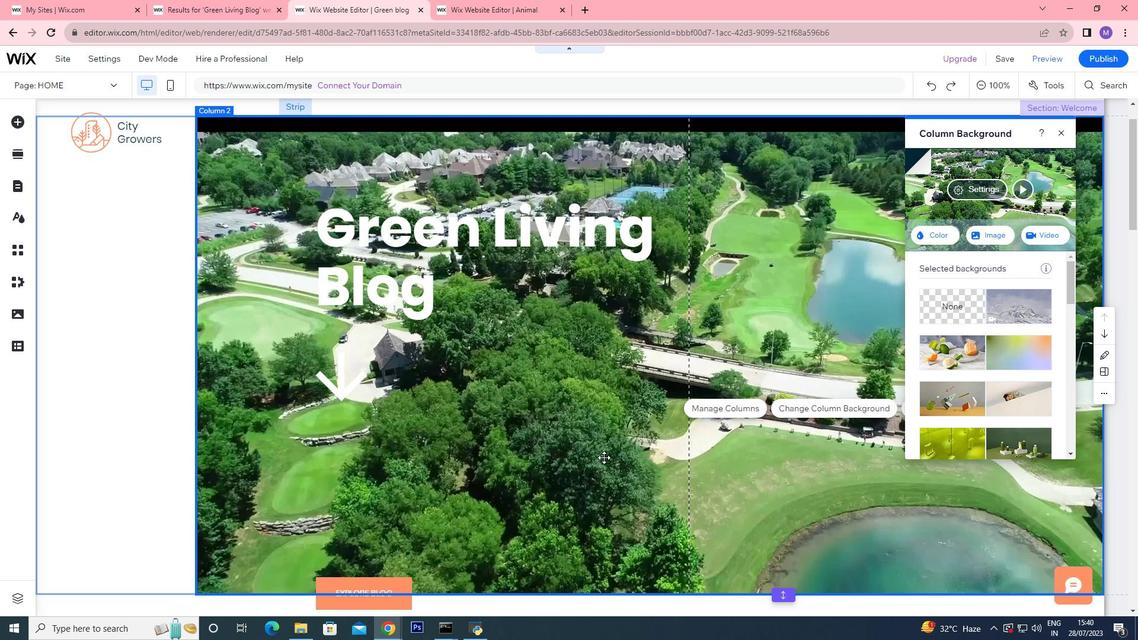 
Action: Mouse moved to (443, 247)
Screenshot: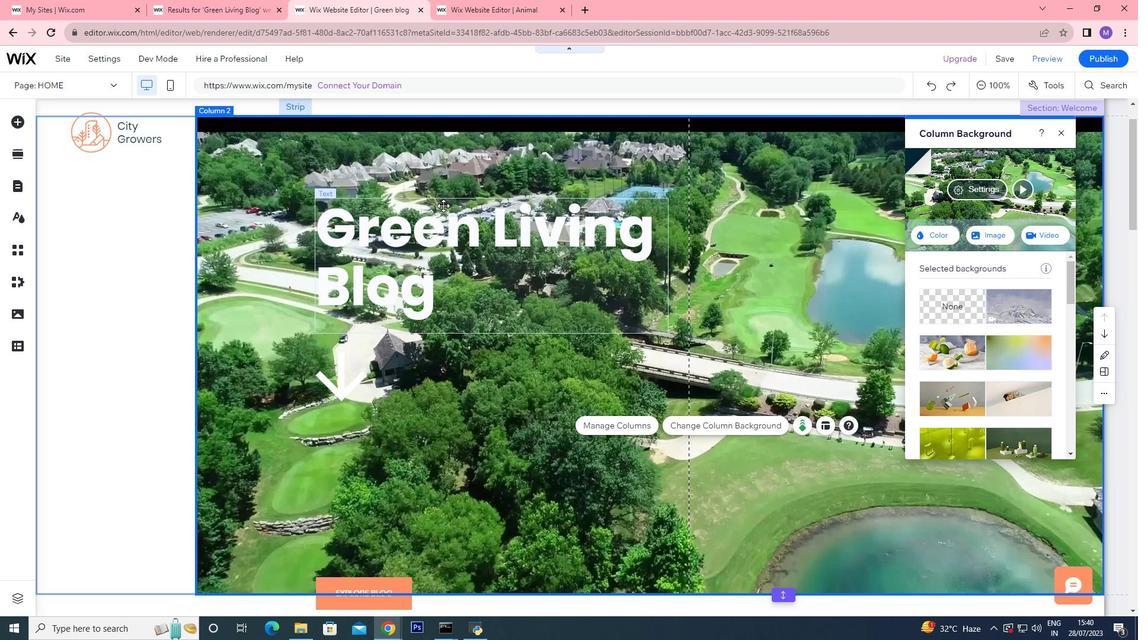 
Action: Mouse pressed left at (443, 247)
Screenshot: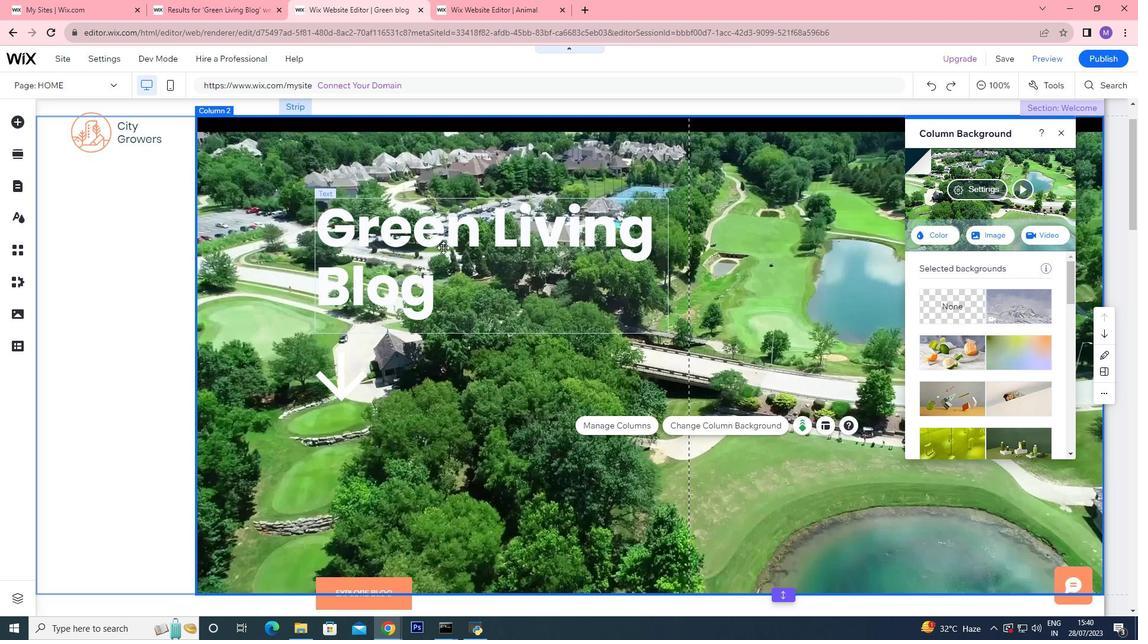 
Action: Mouse pressed left at (443, 247)
Screenshot: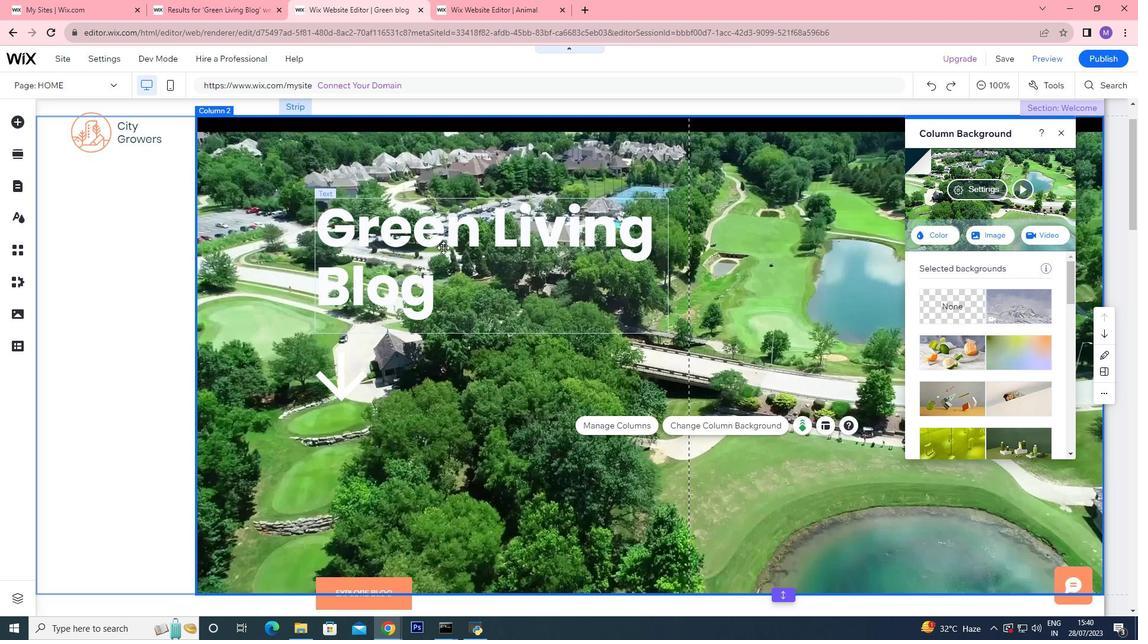 
Action: Mouse pressed left at (443, 247)
Screenshot: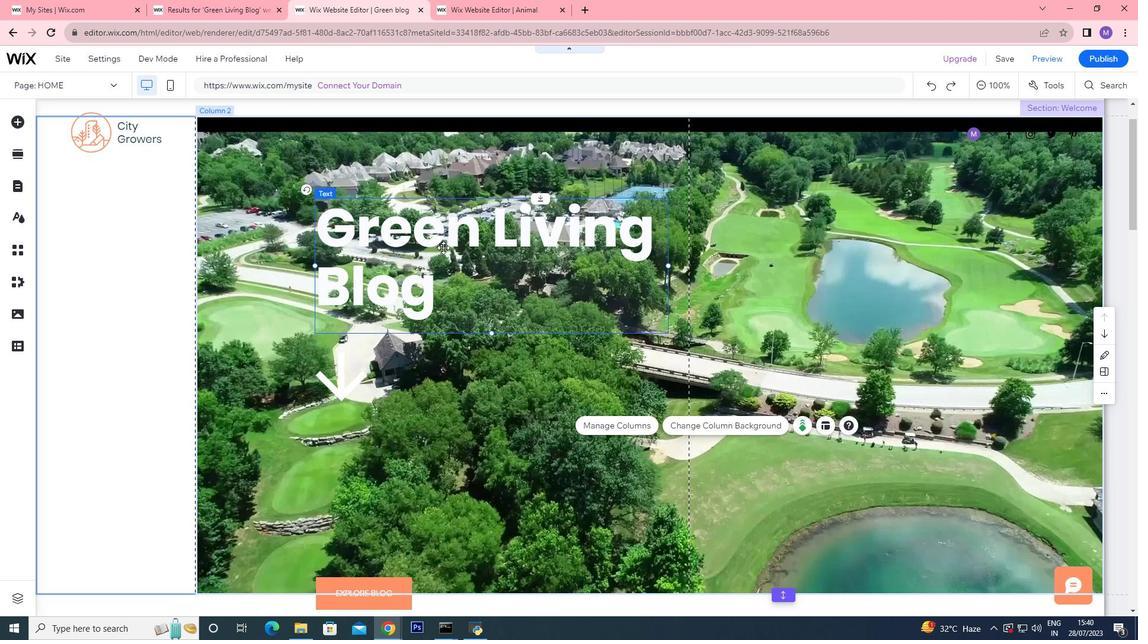 
Action: Mouse moved to (741, 378)
Screenshot: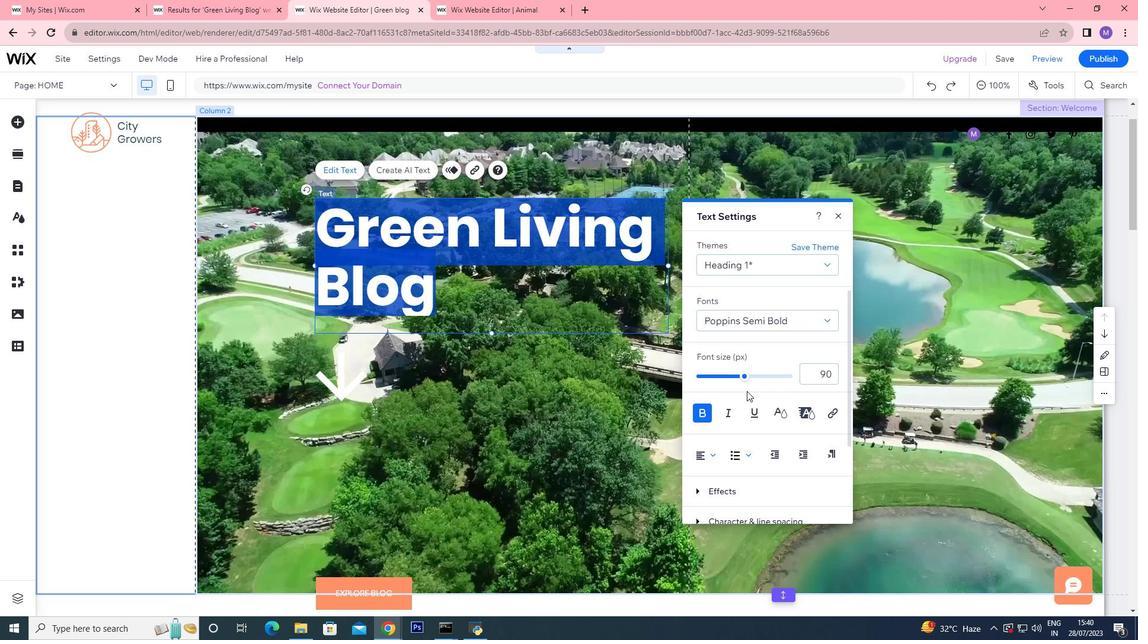 
Action: Mouse pressed left at (741, 378)
Screenshot: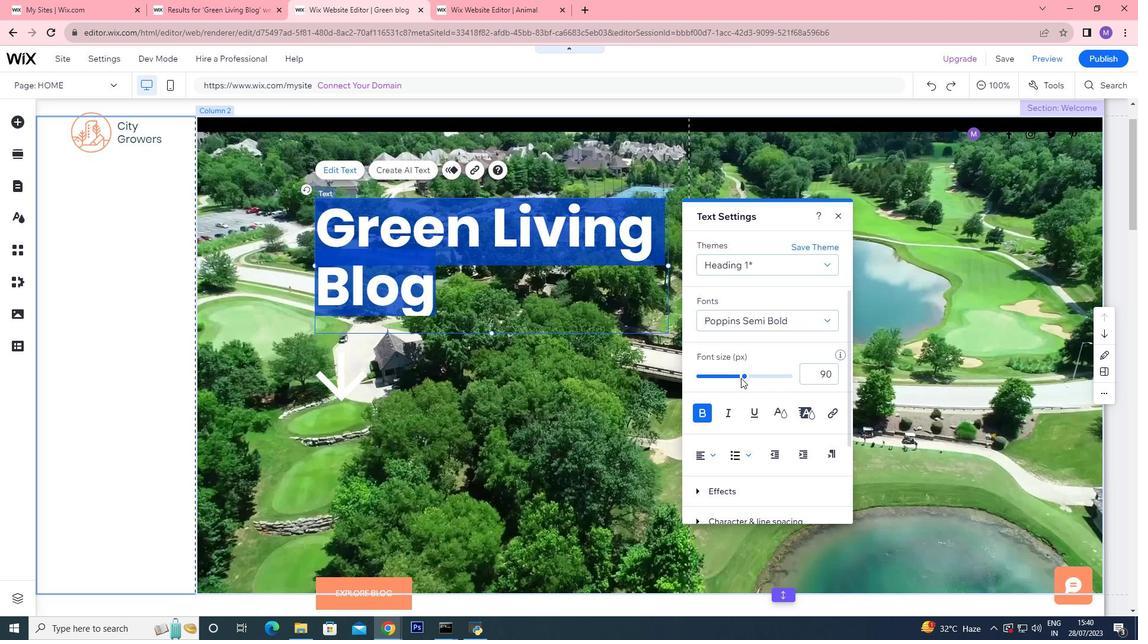 
Action: Mouse moved to (538, 265)
Screenshot: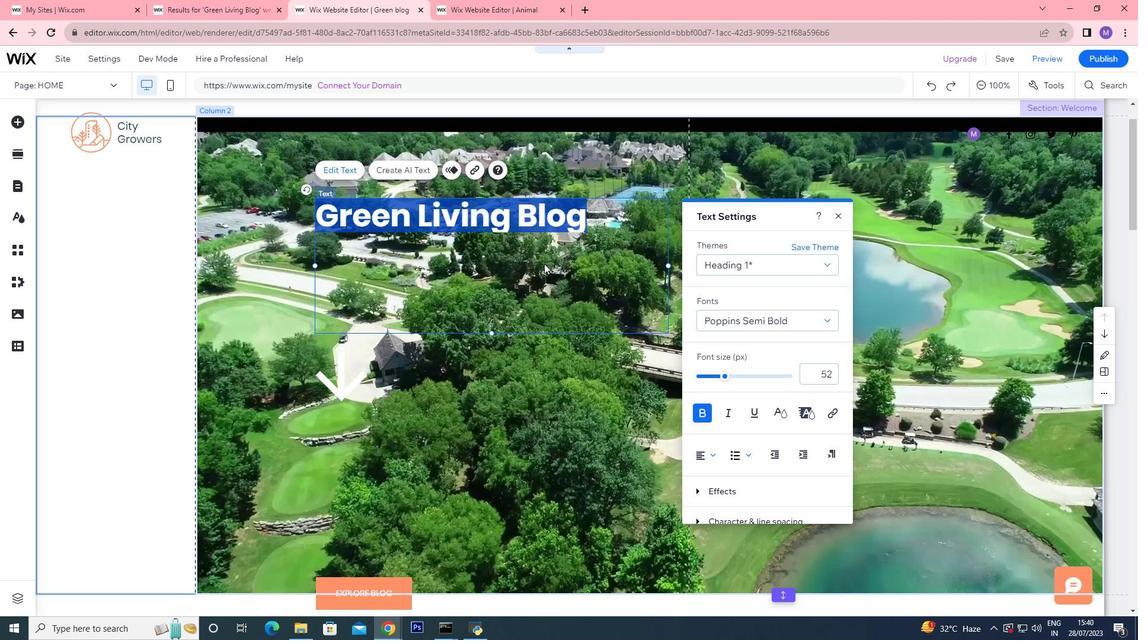 
Action: Mouse pressed left at (538, 265)
Screenshot: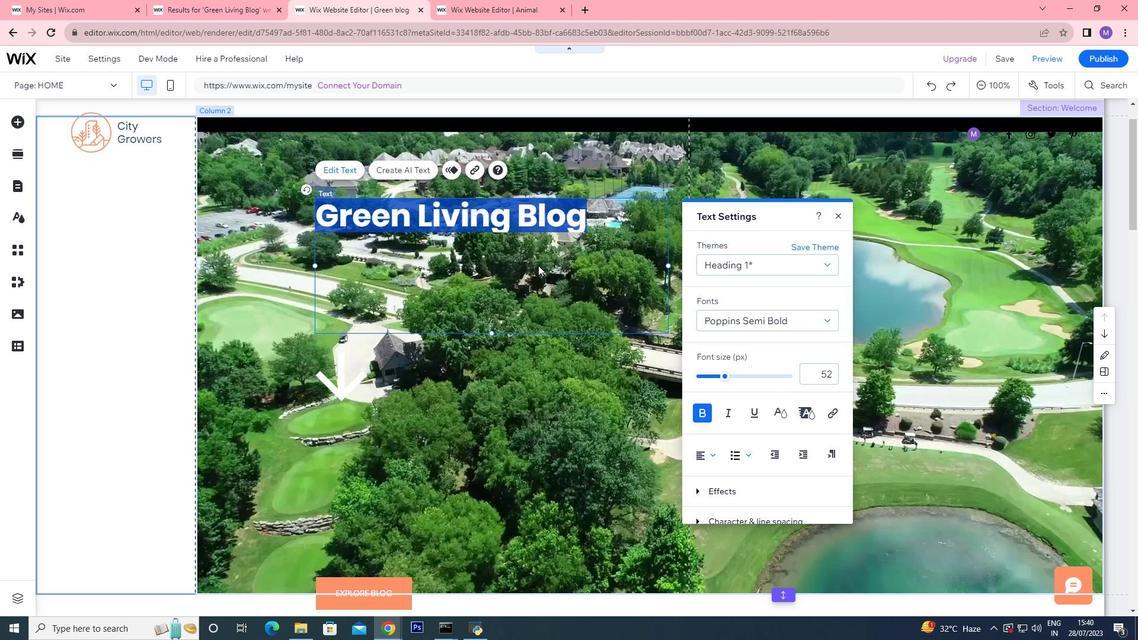 
Action: Mouse moved to (525, 228)
Screenshot: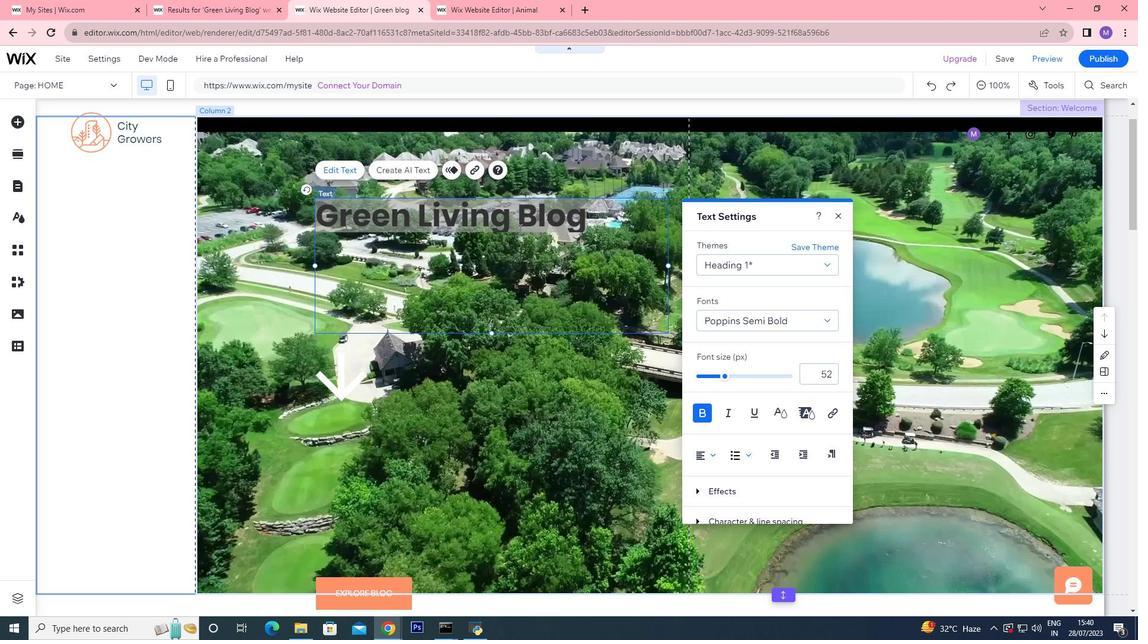 
Action: Mouse pressed left at (525, 228)
Screenshot: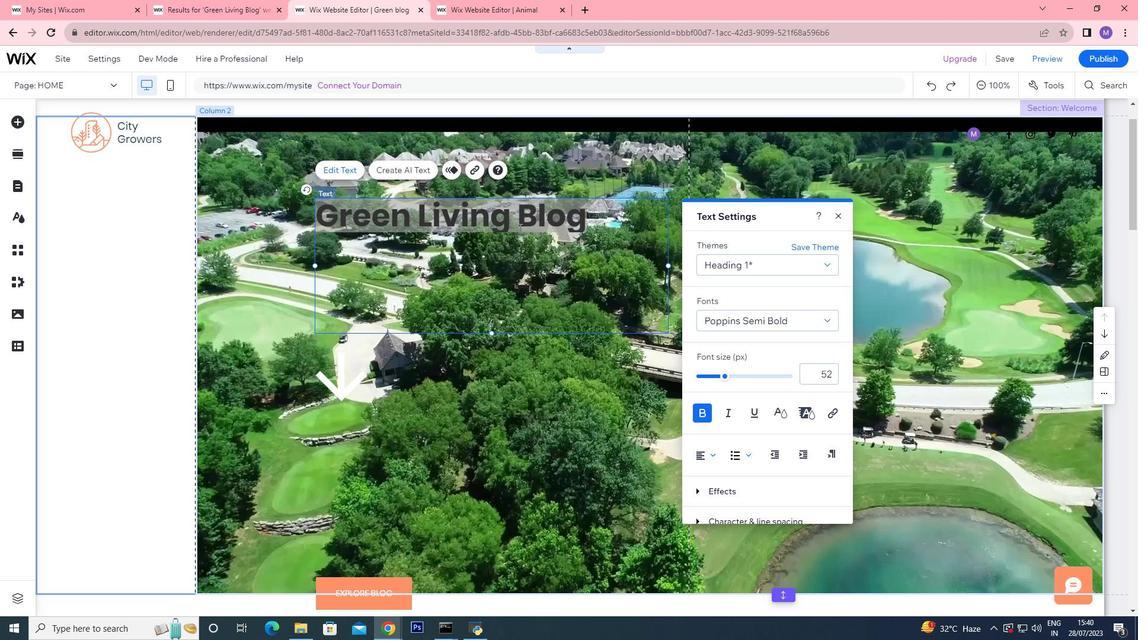 
Action: Mouse moved to (842, 218)
Screenshot: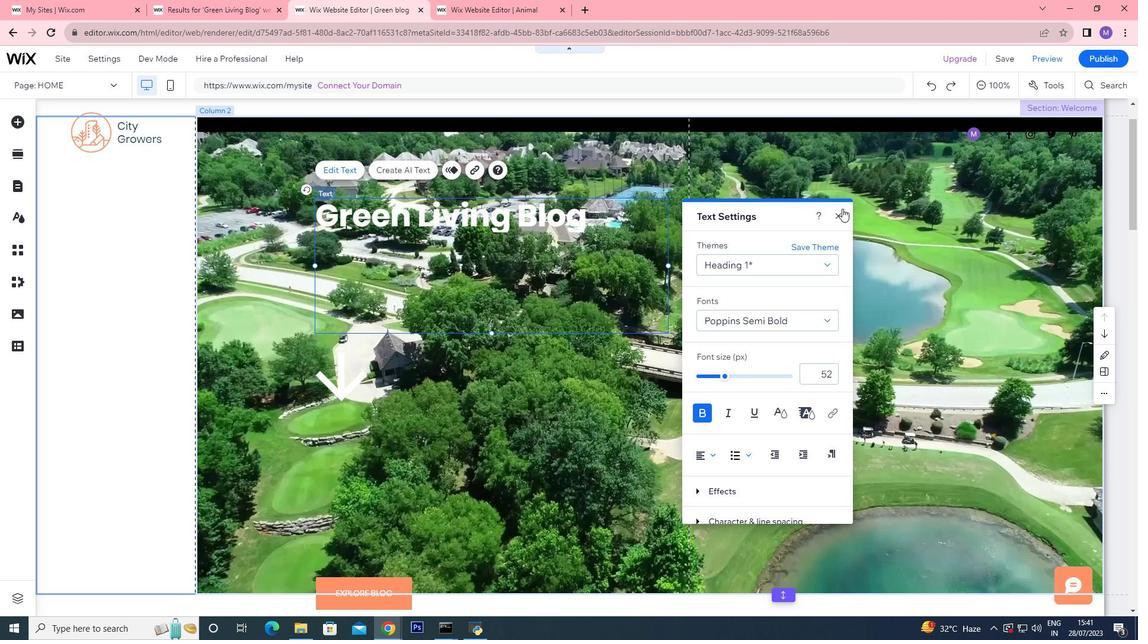 
Action: Mouse pressed left at (842, 218)
Screenshot: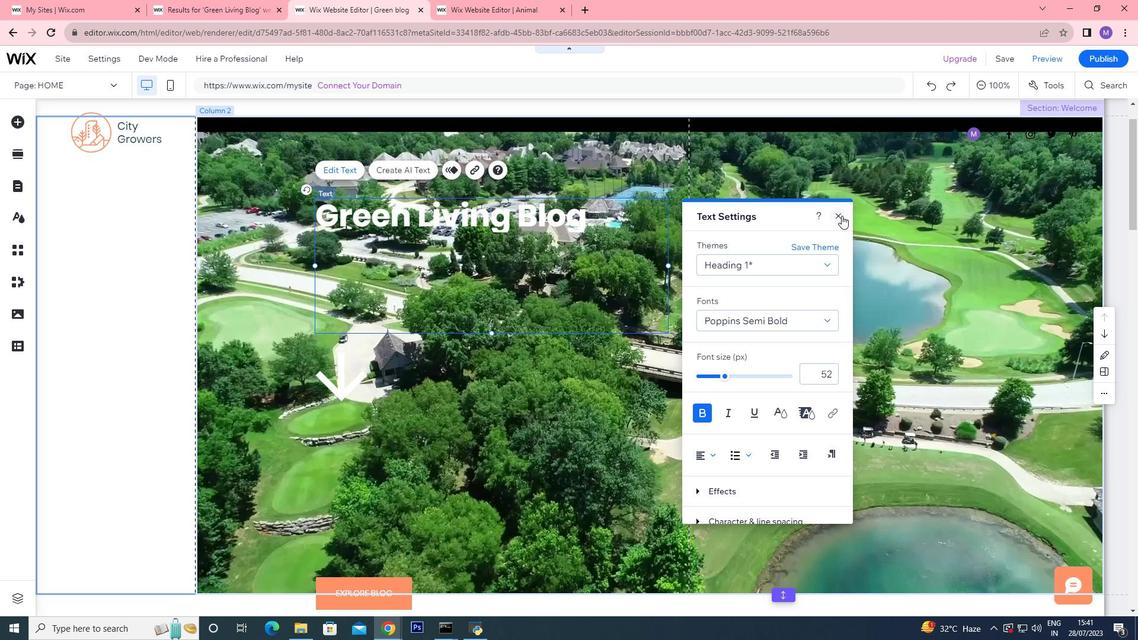 
Action: Mouse moved to (502, 226)
Screenshot: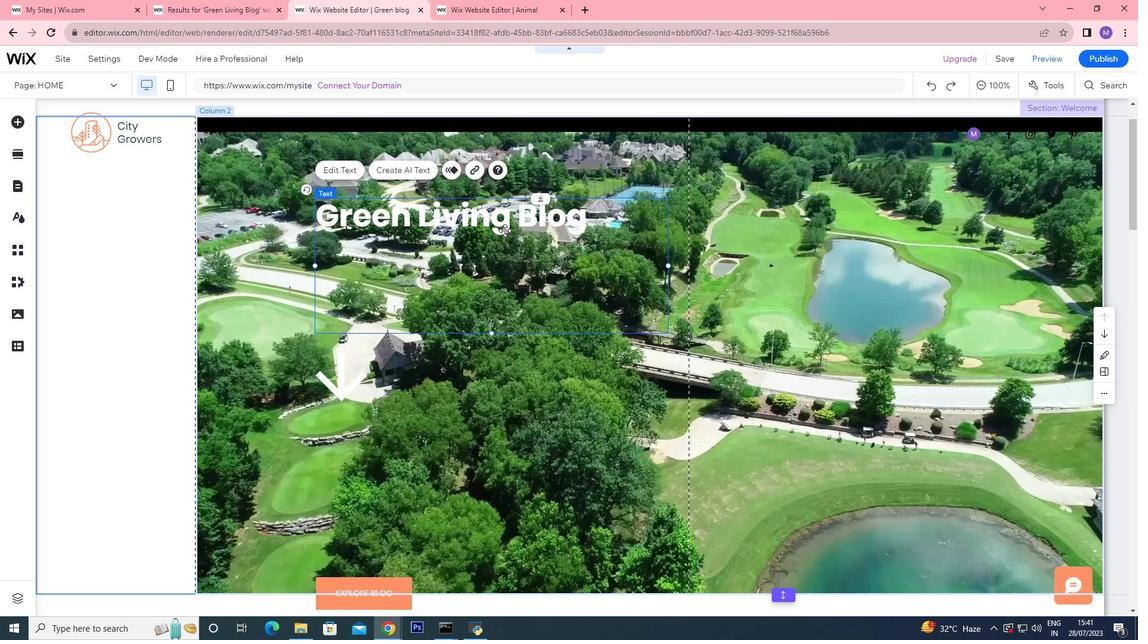 
Action: Mouse pressed left at (502, 226)
Screenshot: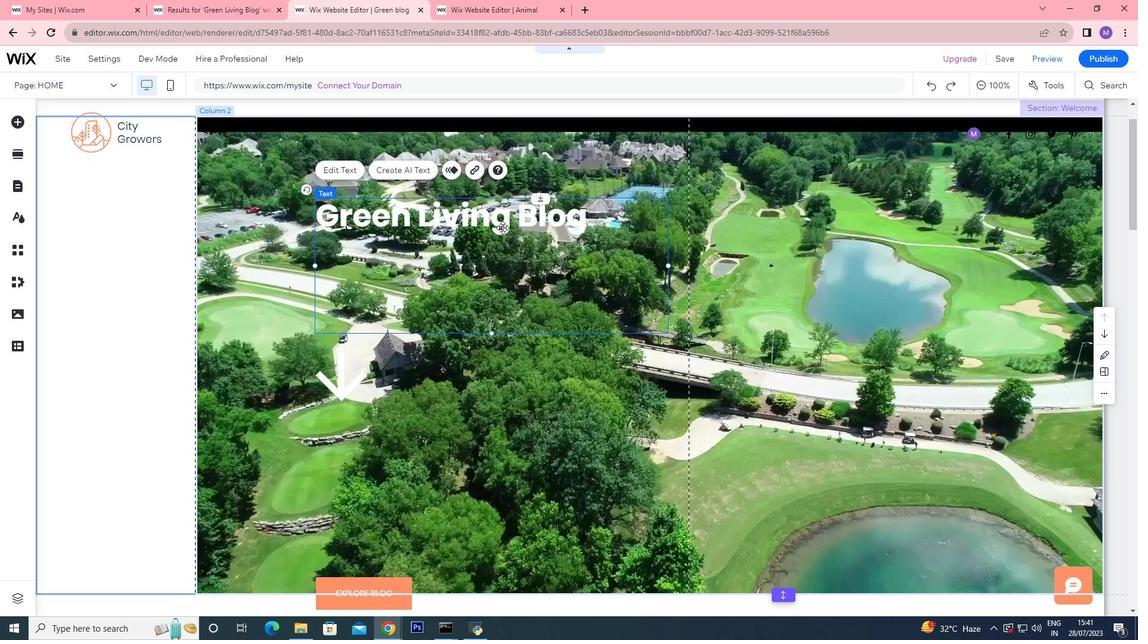
Action: Mouse moved to (792, 281)
Screenshot: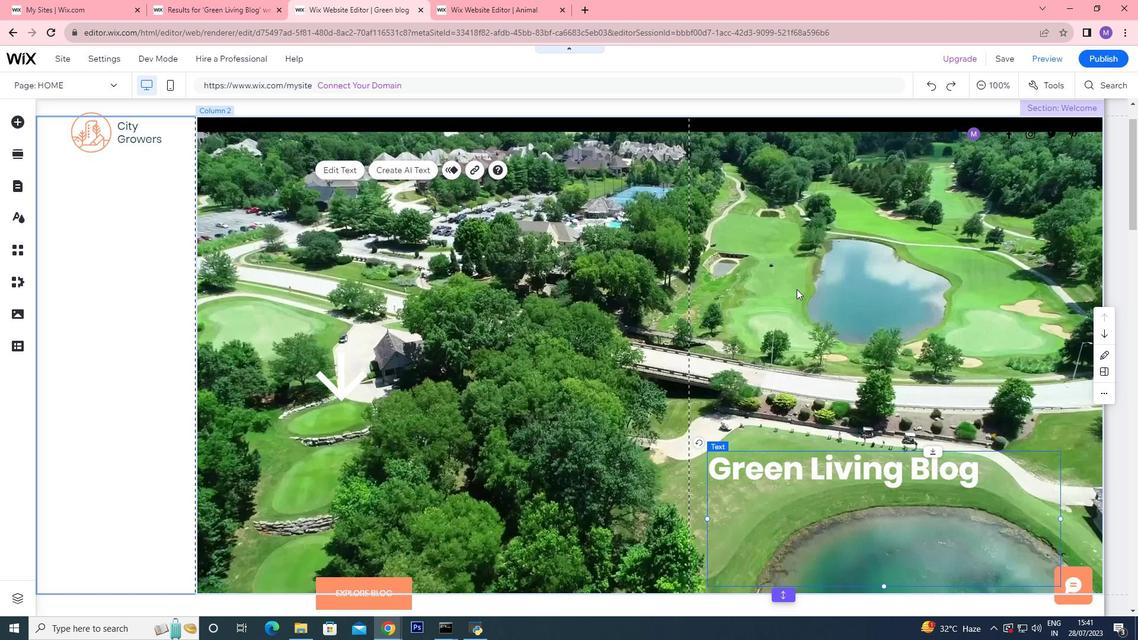 
Action: Mouse scrolled (792, 280) with delta (0, 0)
Screenshot: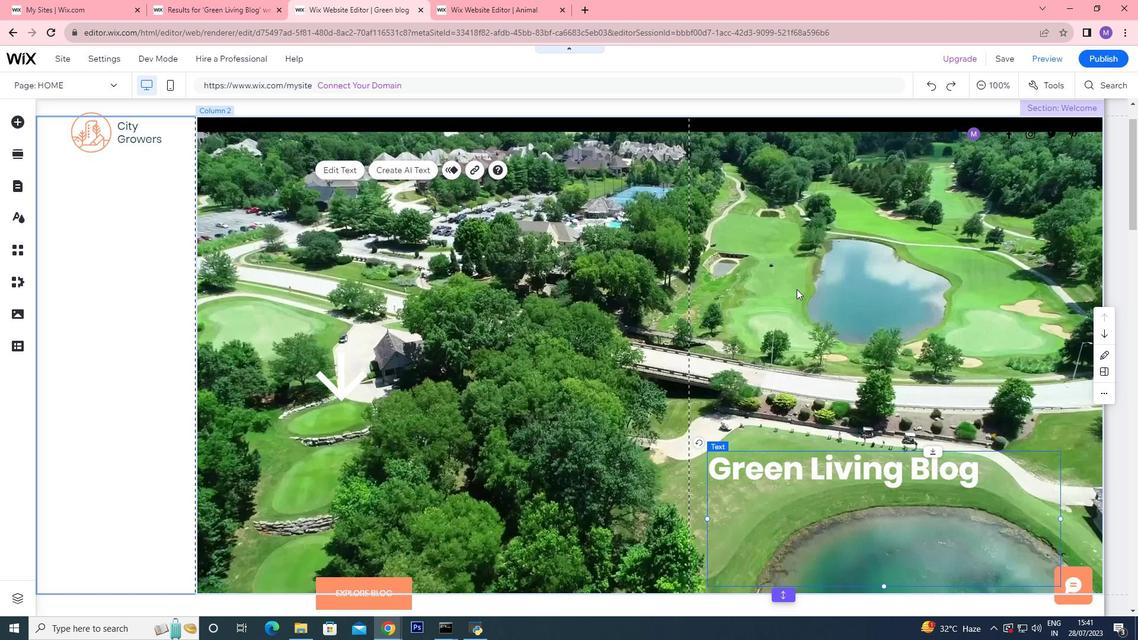 
Action: Mouse moved to (792, 280)
Screenshot: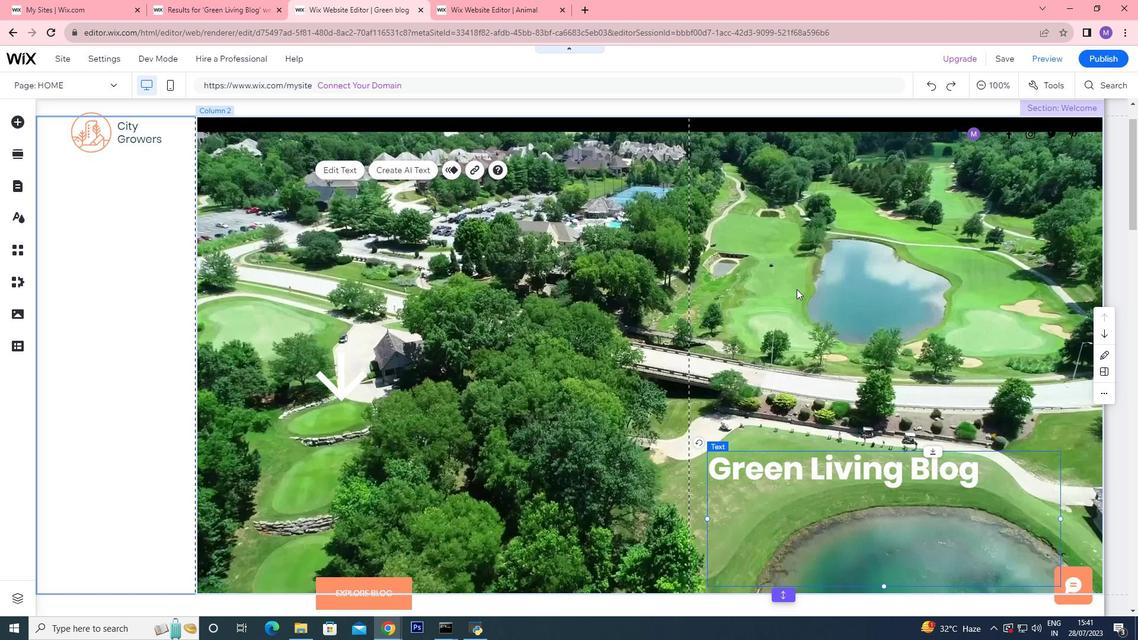 
Action: Mouse scrolled (792, 279) with delta (0, 0)
Screenshot: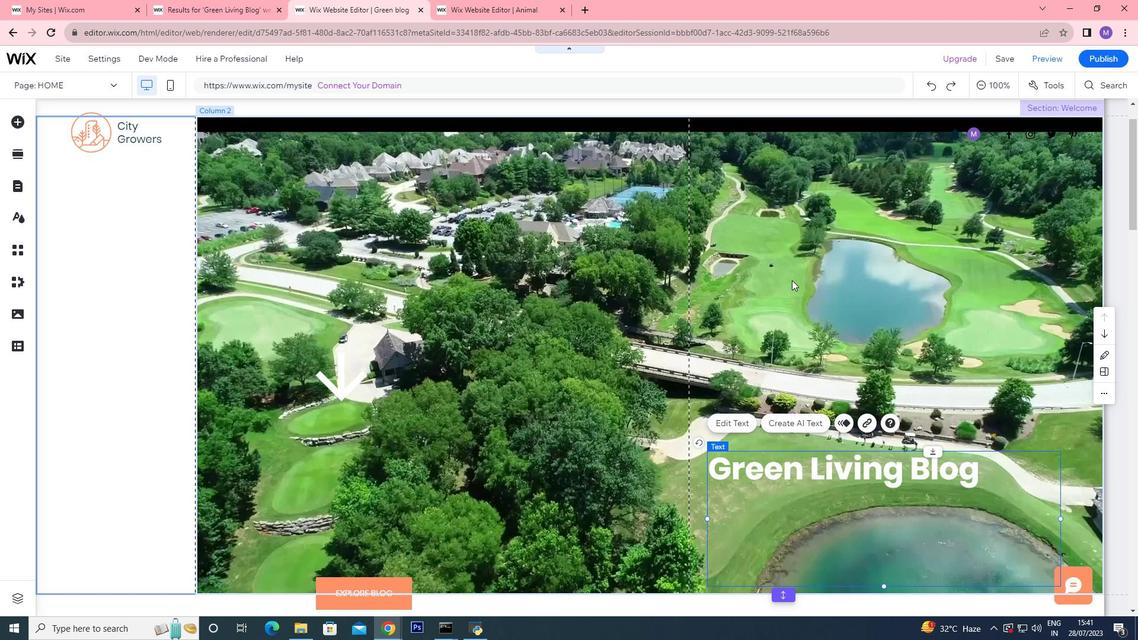 
Action: Mouse scrolled (792, 279) with delta (0, 0)
Screenshot: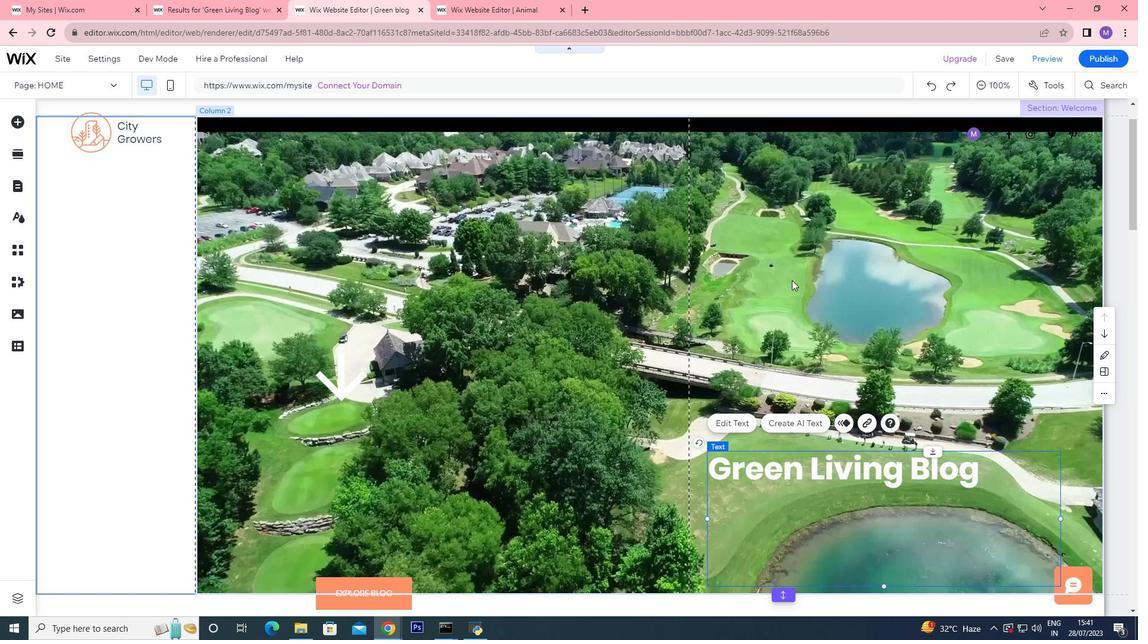 
Action: Mouse moved to (568, 271)
Screenshot: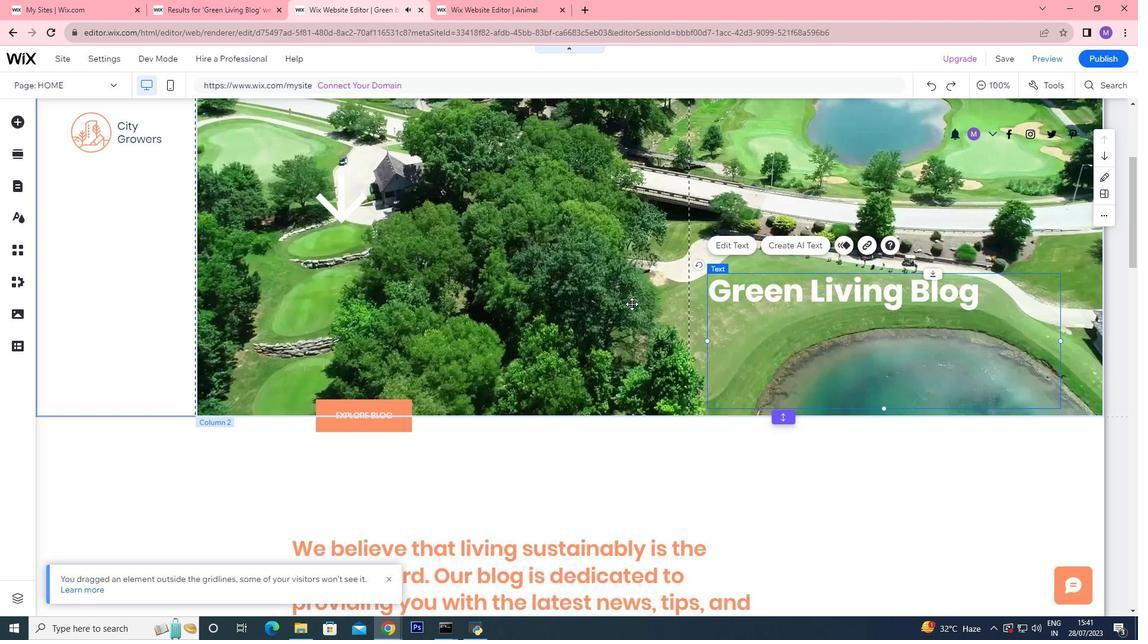 
Action: Mouse pressed left at (568, 271)
Screenshot: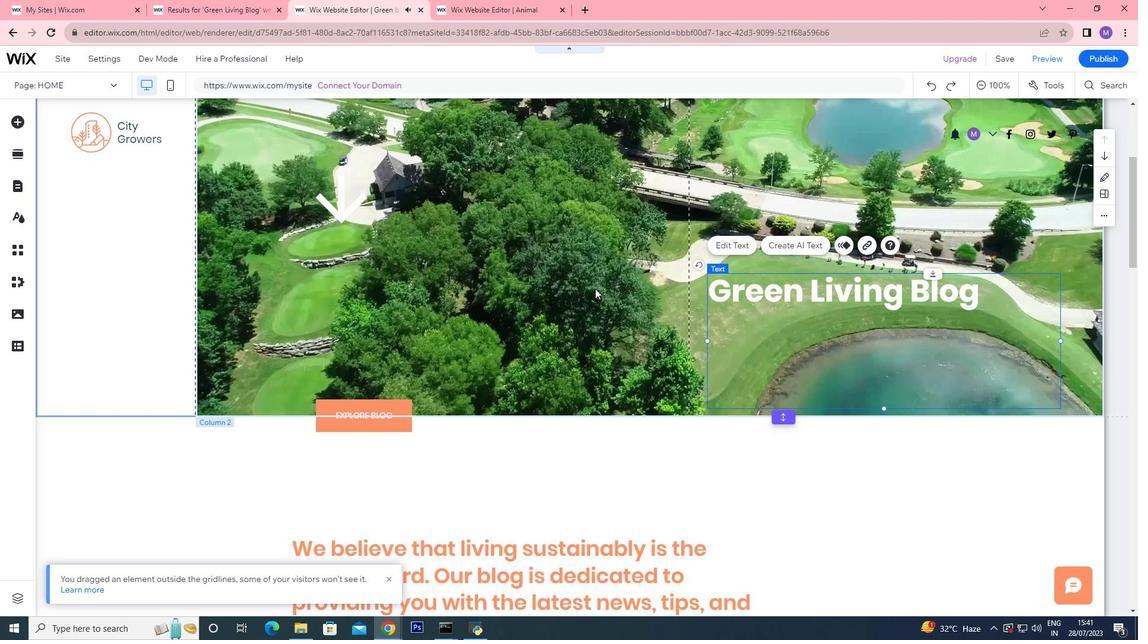
Action: Mouse moved to (624, 296)
Screenshot: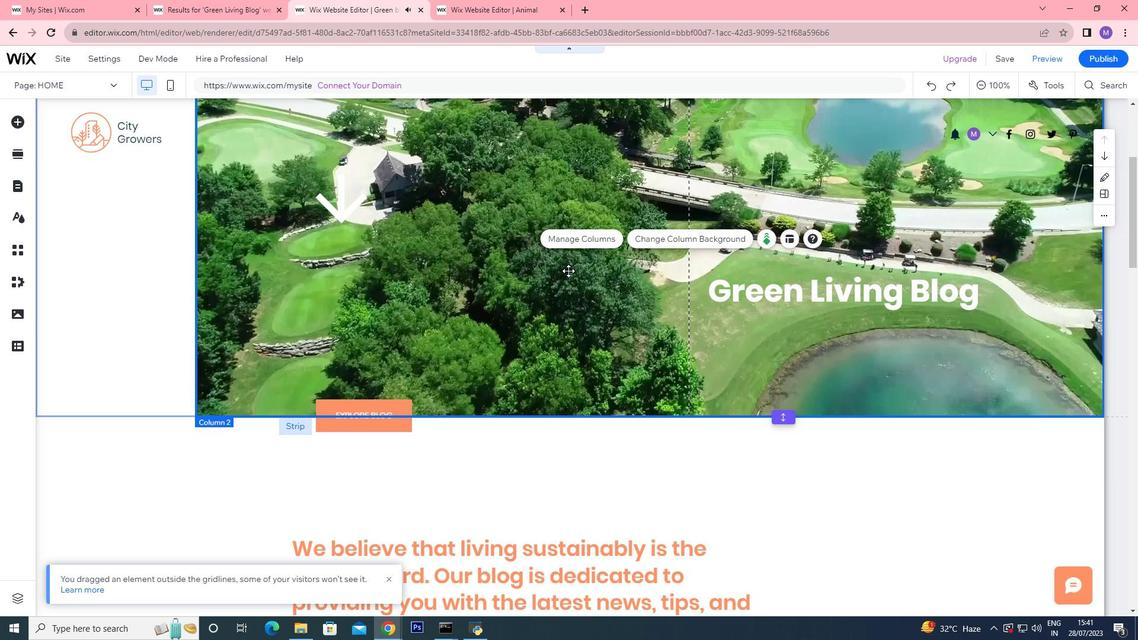 
Action: Mouse scrolled (624, 297) with delta (0, 0)
Screenshot: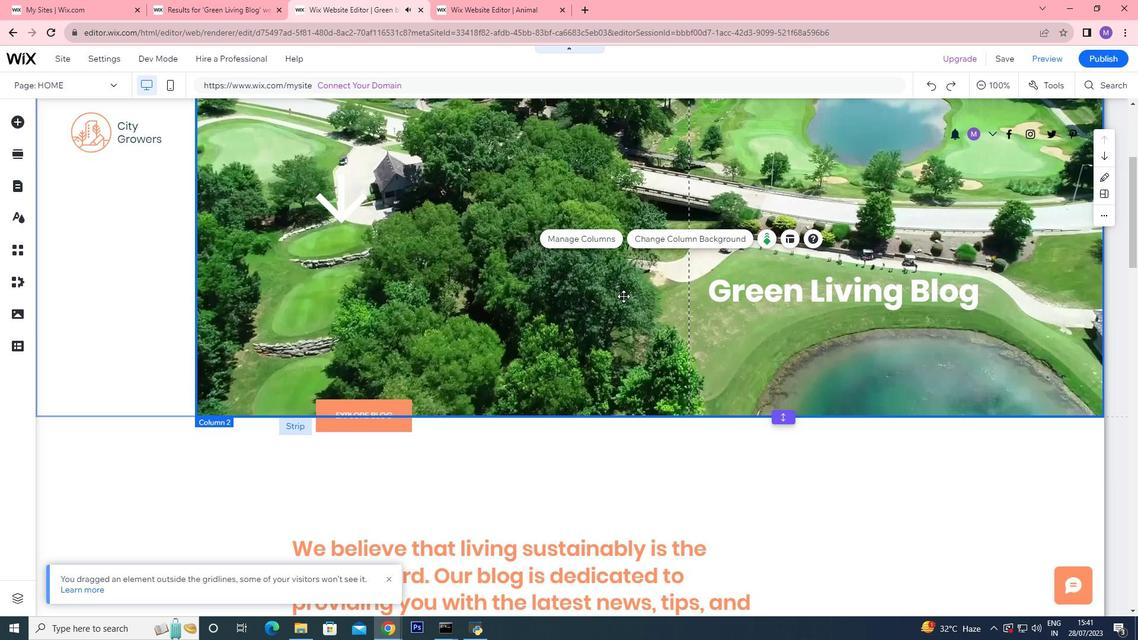 
Action: Mouse scrolled (624, 297) with delta (0, 0)
Screenshot: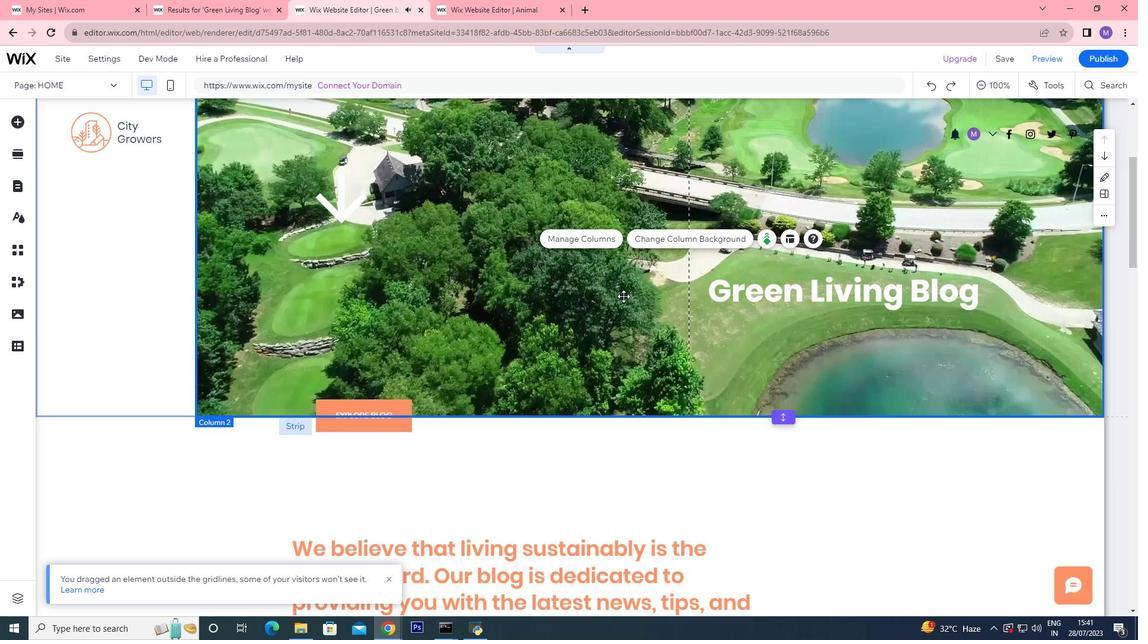 
Action: Mouse scrolled (624, 297) with delta (0, 0)
Screenshot: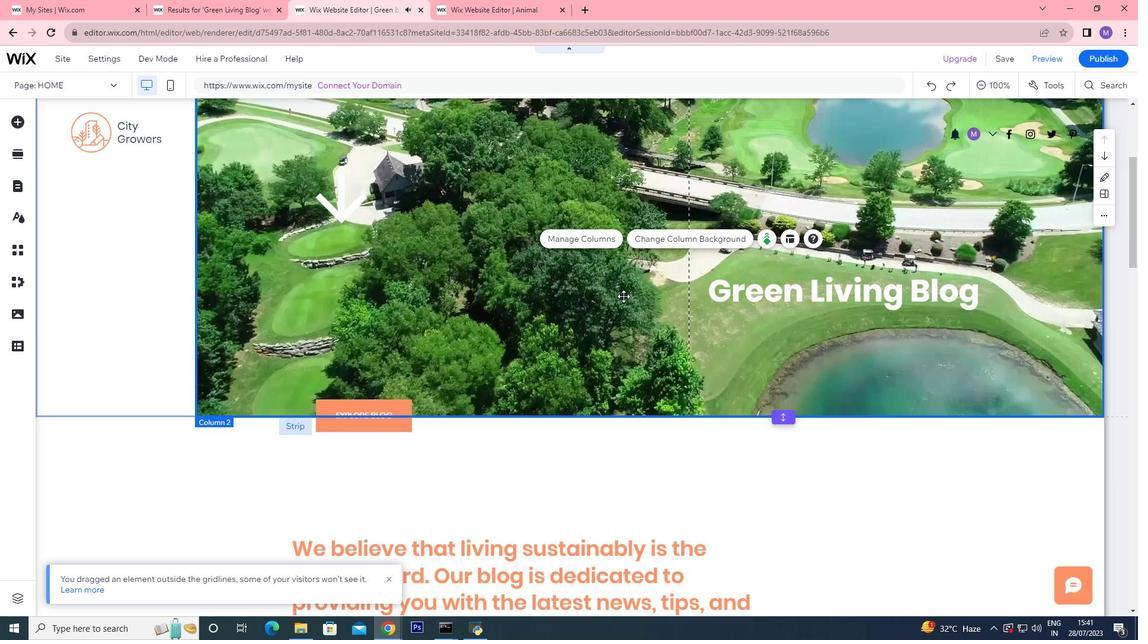 
Action: Mouse scrolled (624, 297) with delta (0, 0)
Screenshot: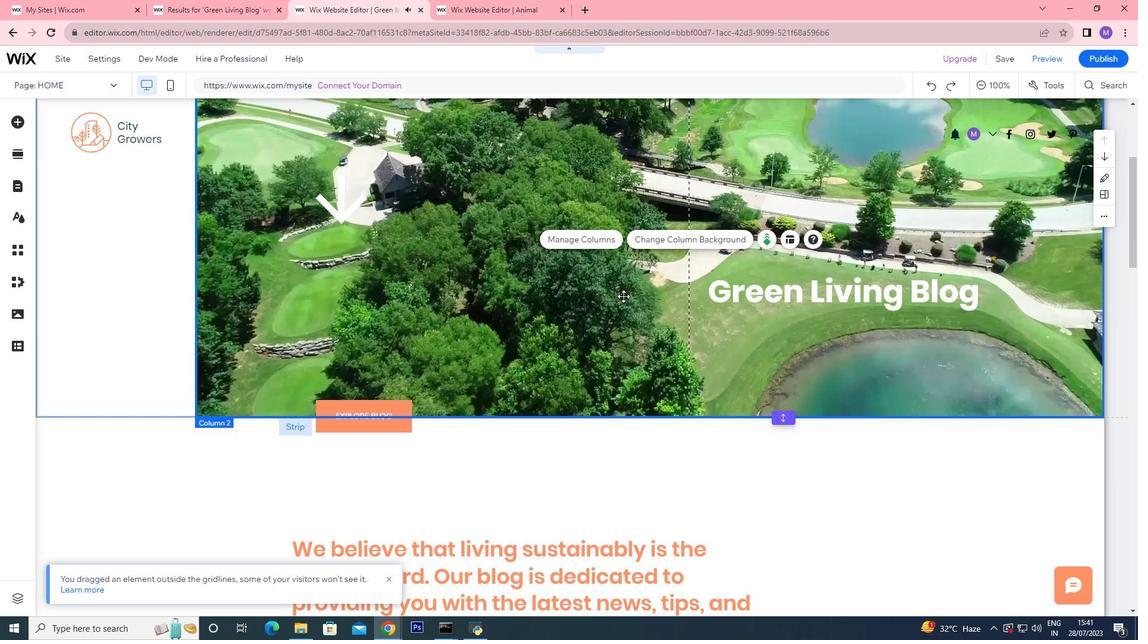 
Action: Mouse scrolled (624, 295) with delta (0, 0)
Screenshot: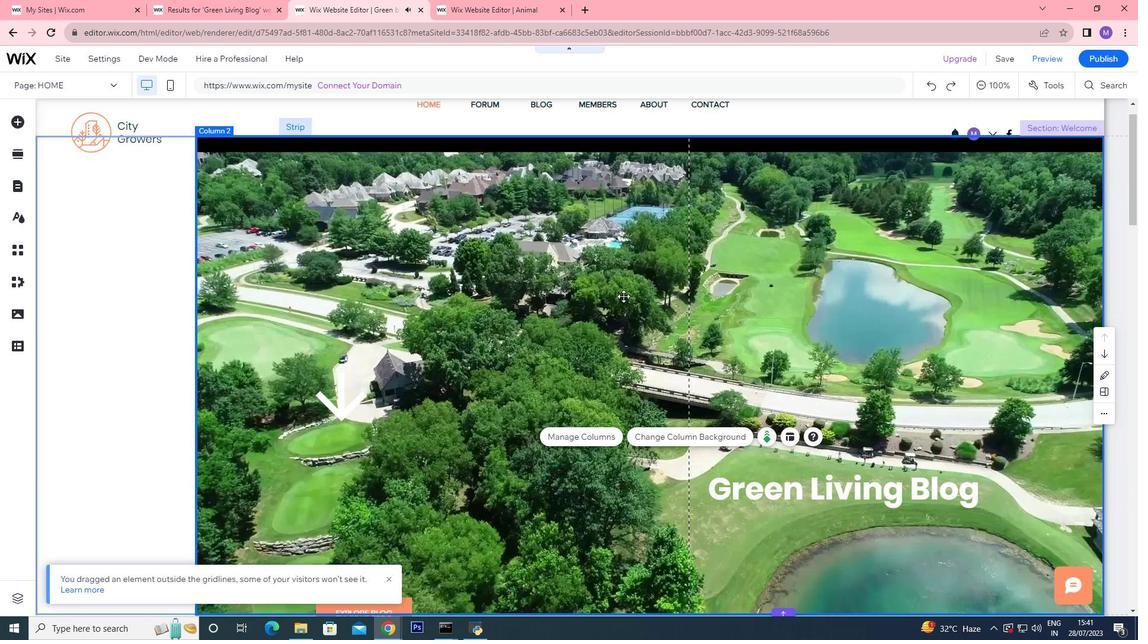 
Action: Mouse scrolled (624, 295) with delta (0, 0)
Screenshot: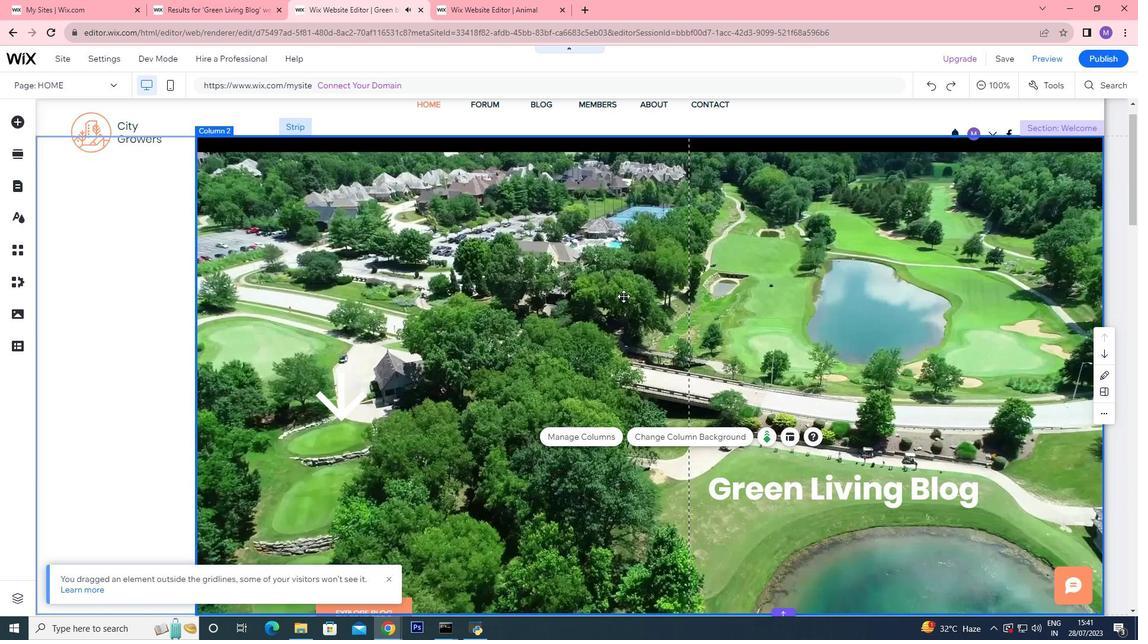 
Action: Mouse scrolled (624, 295) with delta (0, 0)
Screenshot: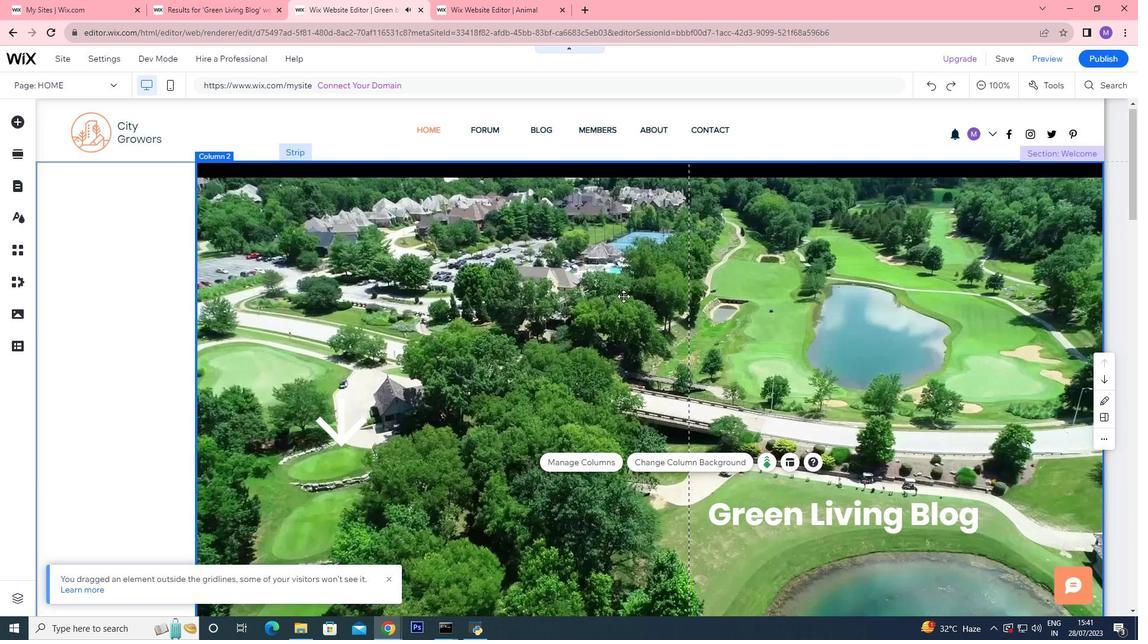 
Action: Mouse scrolled (624, 295) with delta (0, 0)
Screenshot: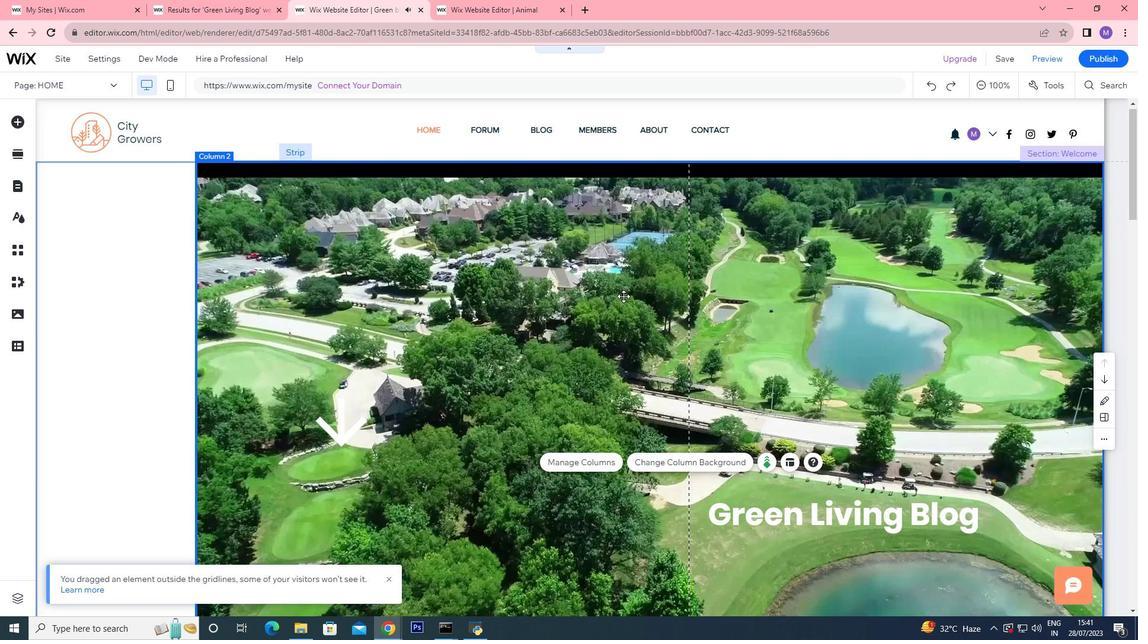 
Action: Mouse moved to (619, 302)
Screenshot: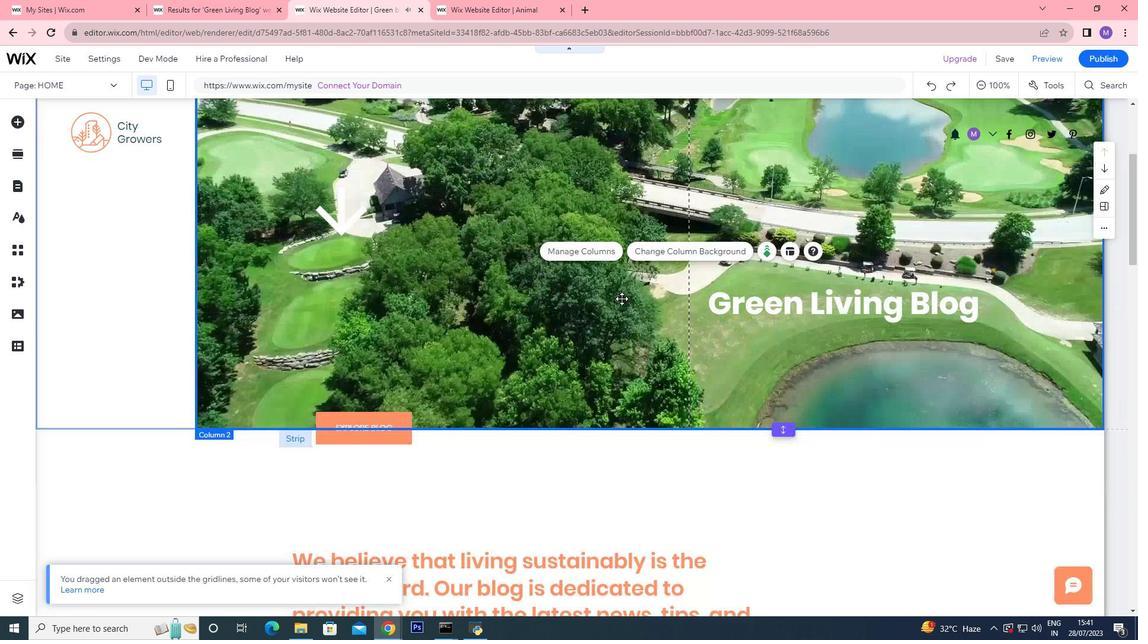 
Action: Mouse scrolled (619, 301) with delta (0, 0)
Screenshot: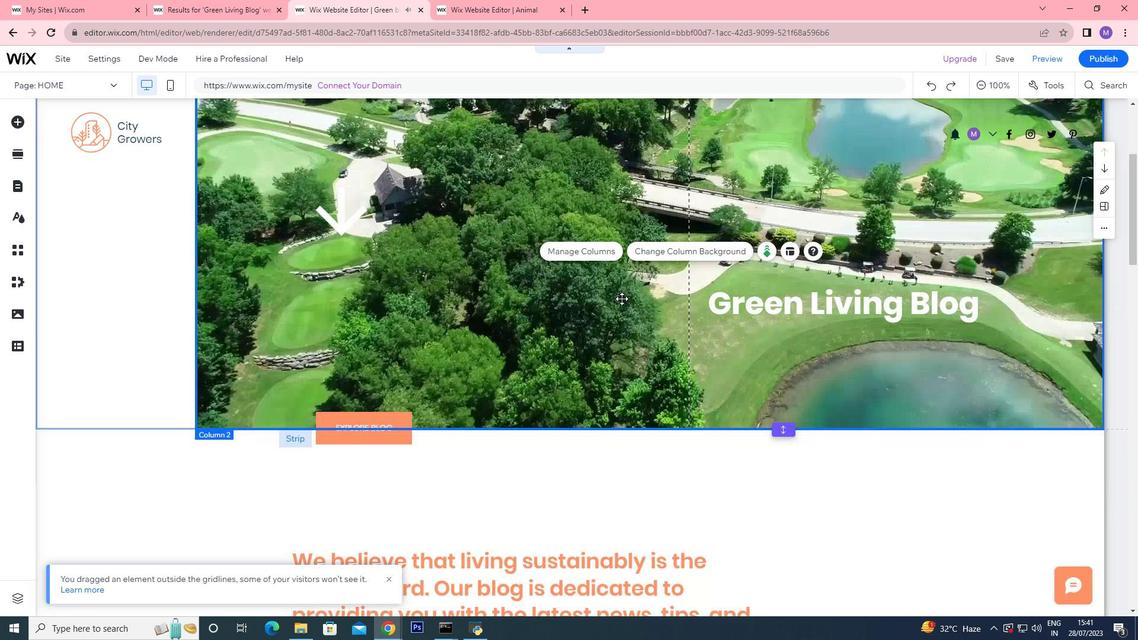 
Action: Mouse moved to (409, 385)
Screenshot: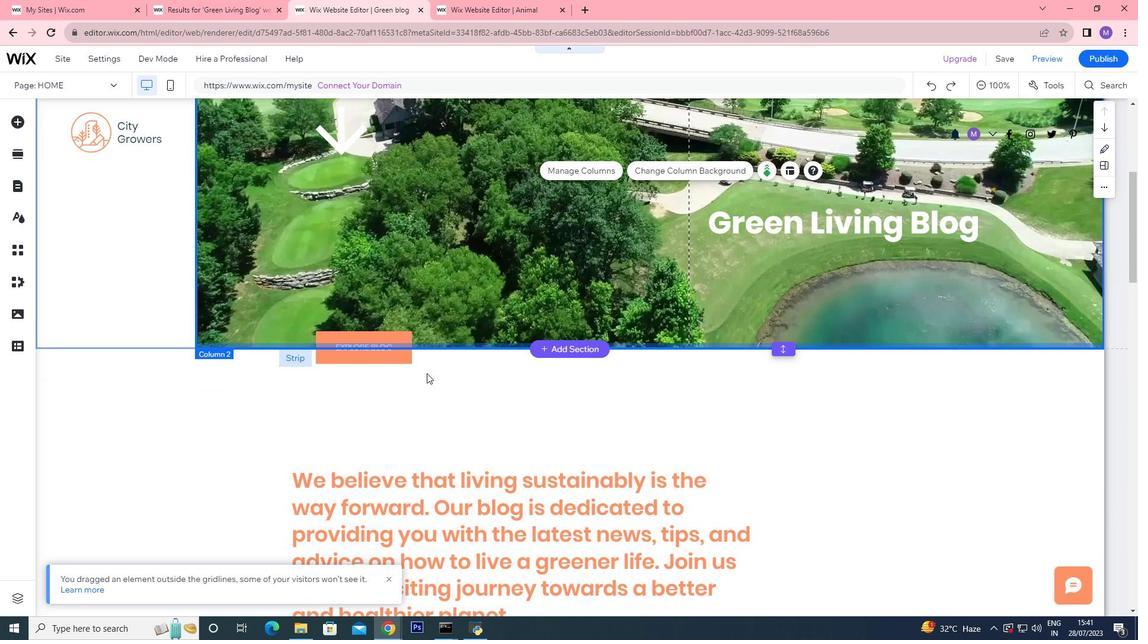 
Action: Mouse pressed left at (409, 385)
Screenshot: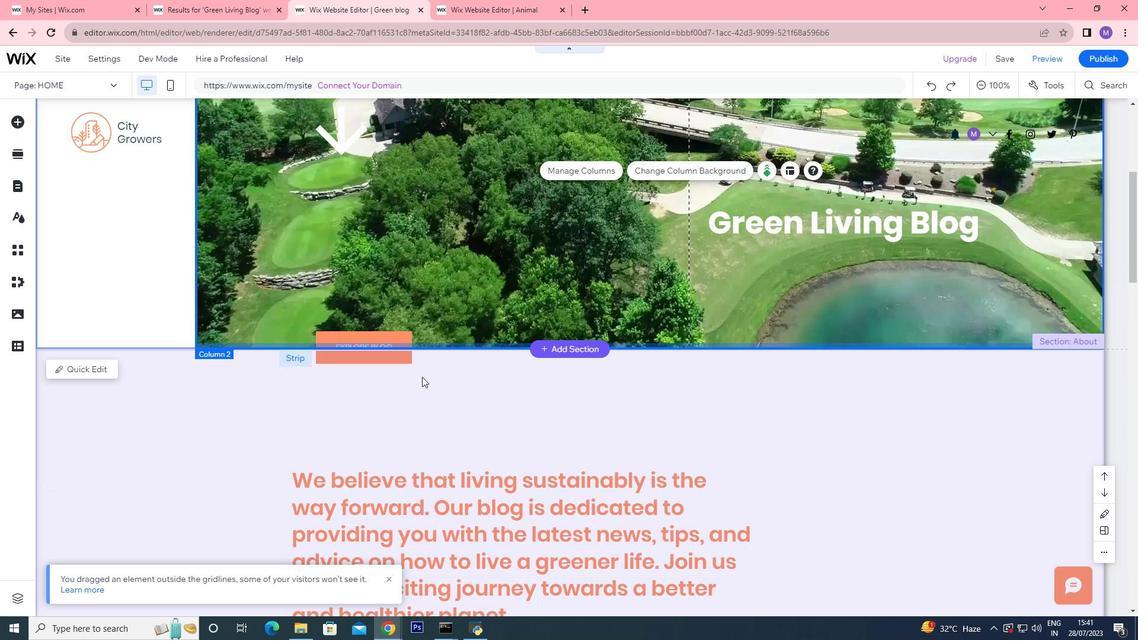 
Action: Mouse moved to (381, 342)
Screenshot: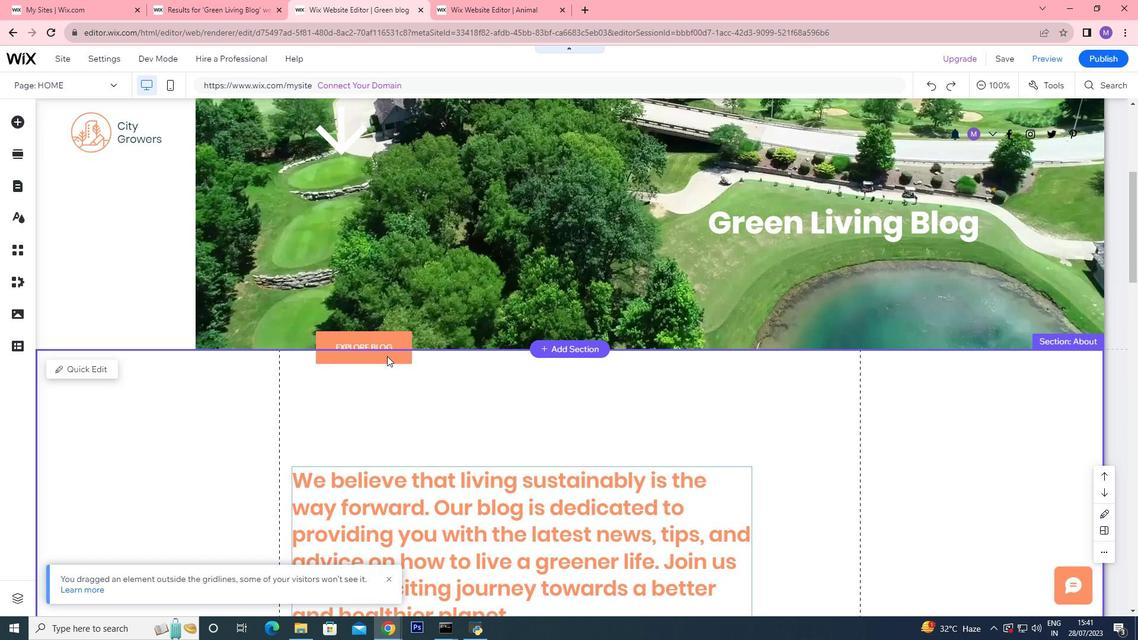 
Action: Mouse pressed left at (381, 342)
Screenshot: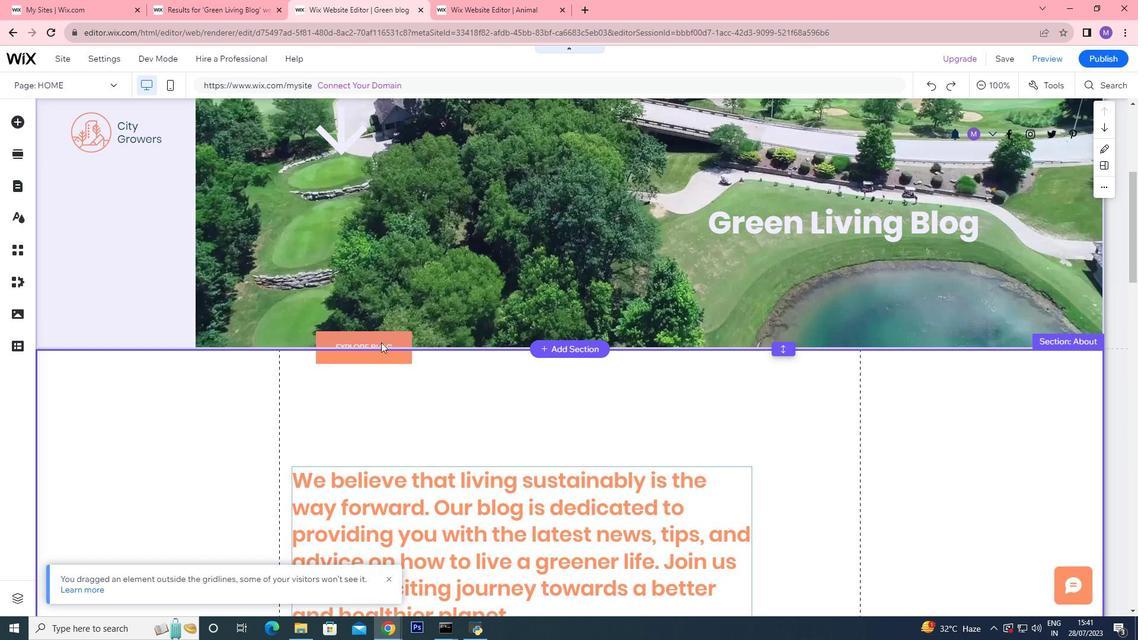 
Action: Mouse moved to (396, 355)
Screenshot: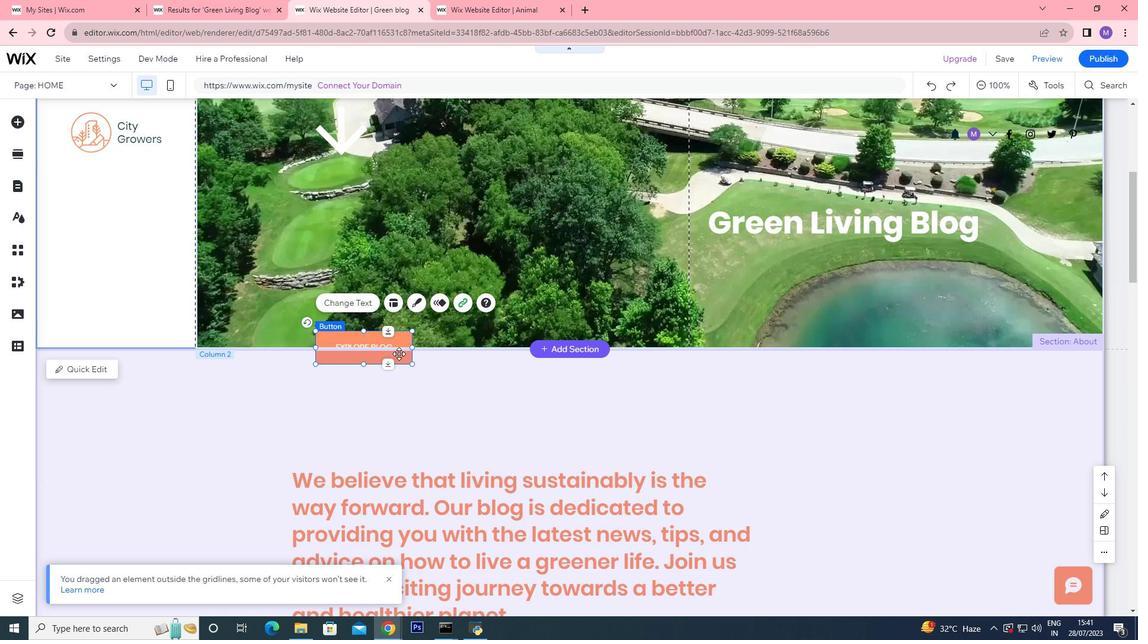 
Action: Mouse pressed left at (396, 355)
Screenshot: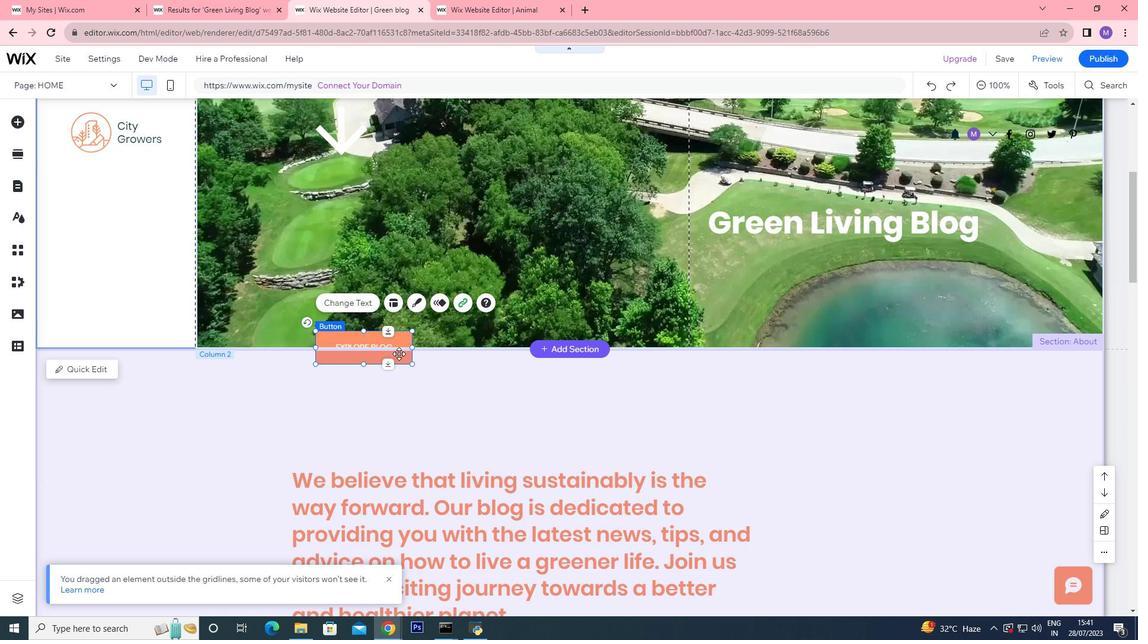 
Action: Mouse moved to (605, 430)
Screenshot: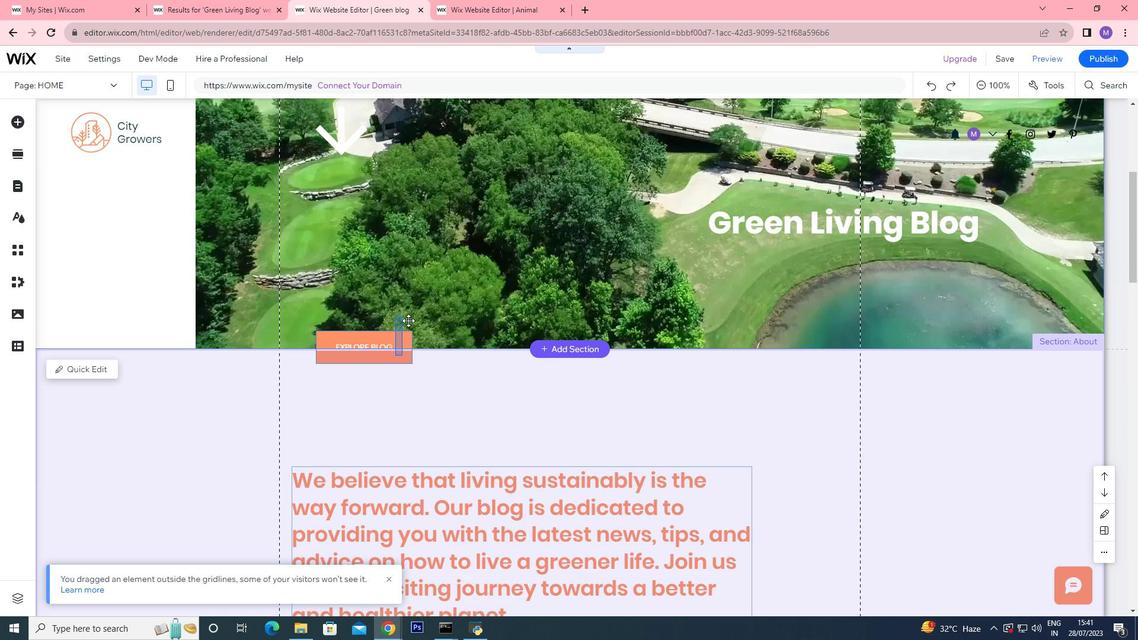 
Action: Mouse pressed left at (605, 430)
Screenshot: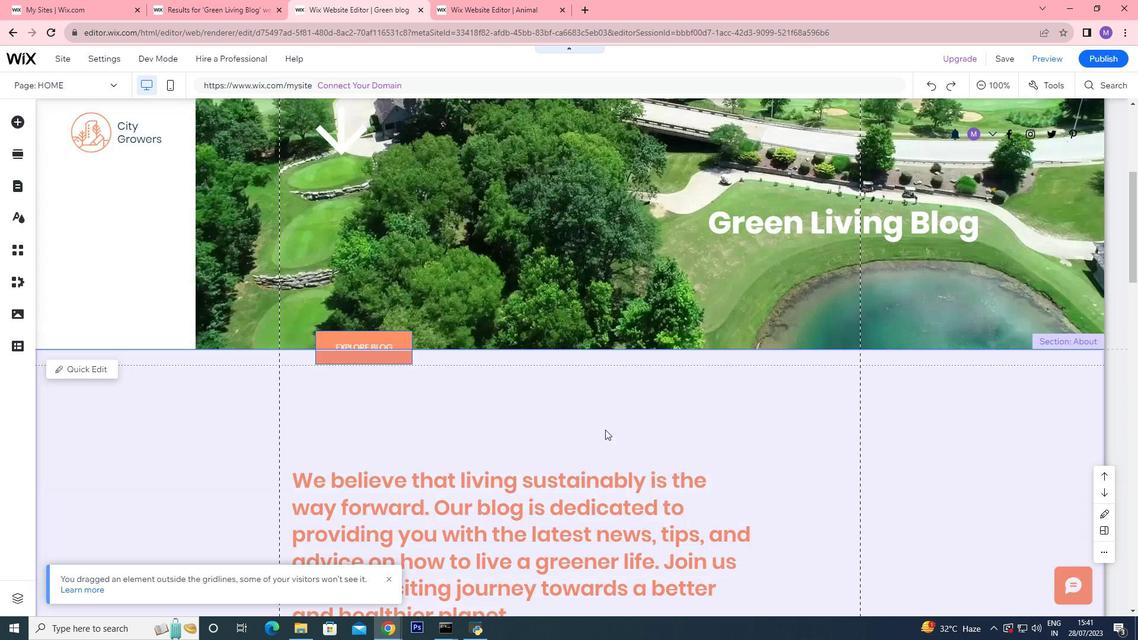 
Action: Mouse moved to (801, 341)
Screenshot: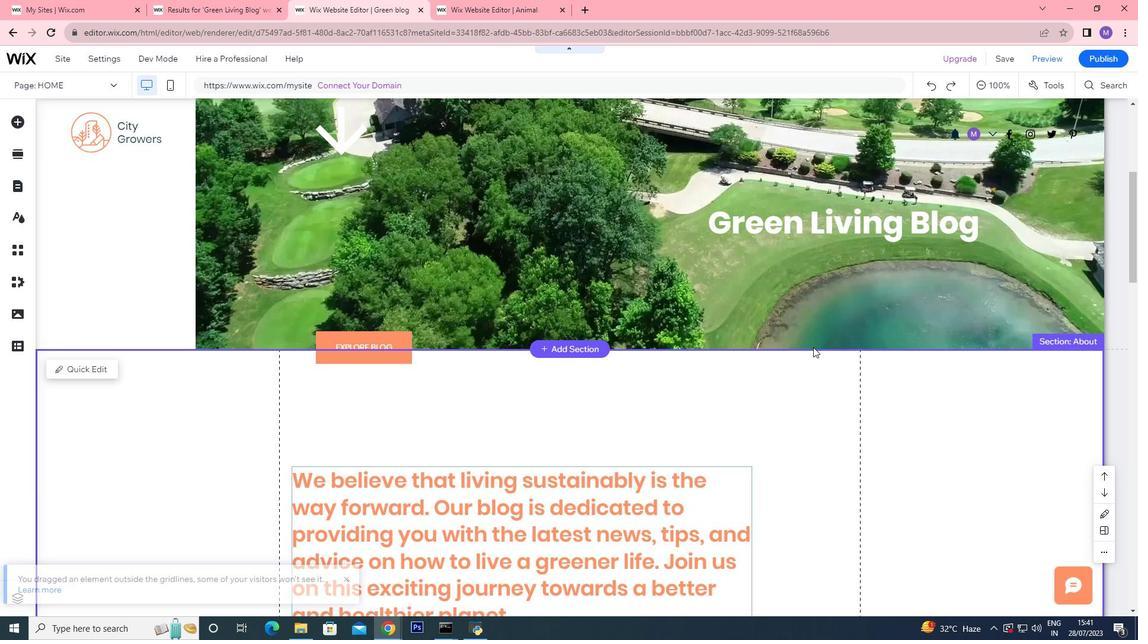 
Action: Mouse pressed left at (801, 341)
Screenshot: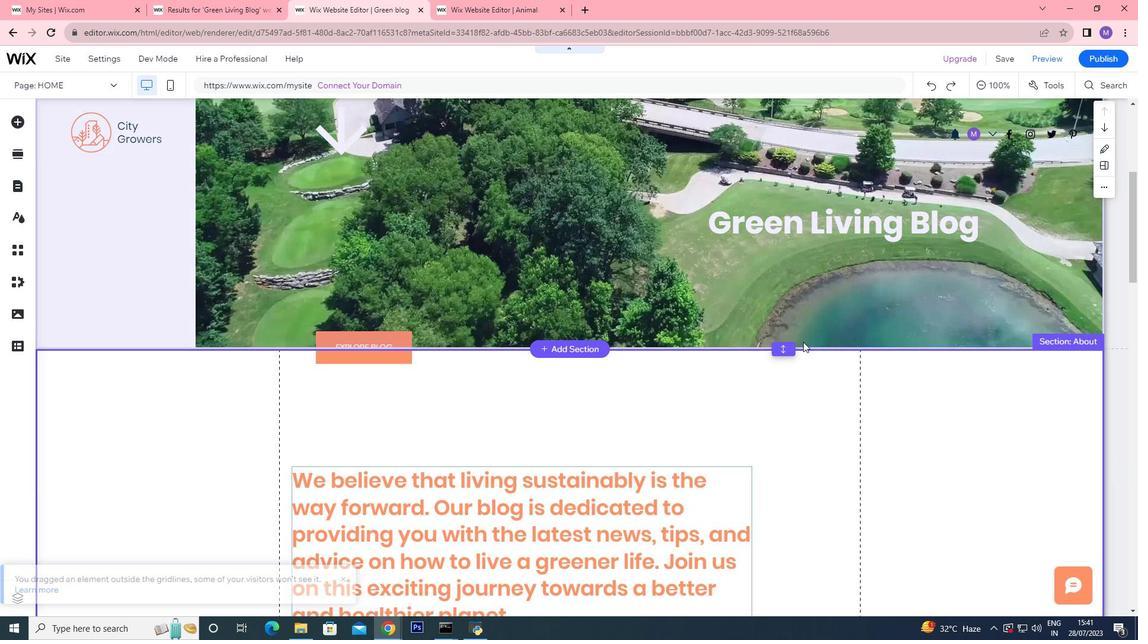 
Action: Mouse moved to (781, 347)
Screenshot: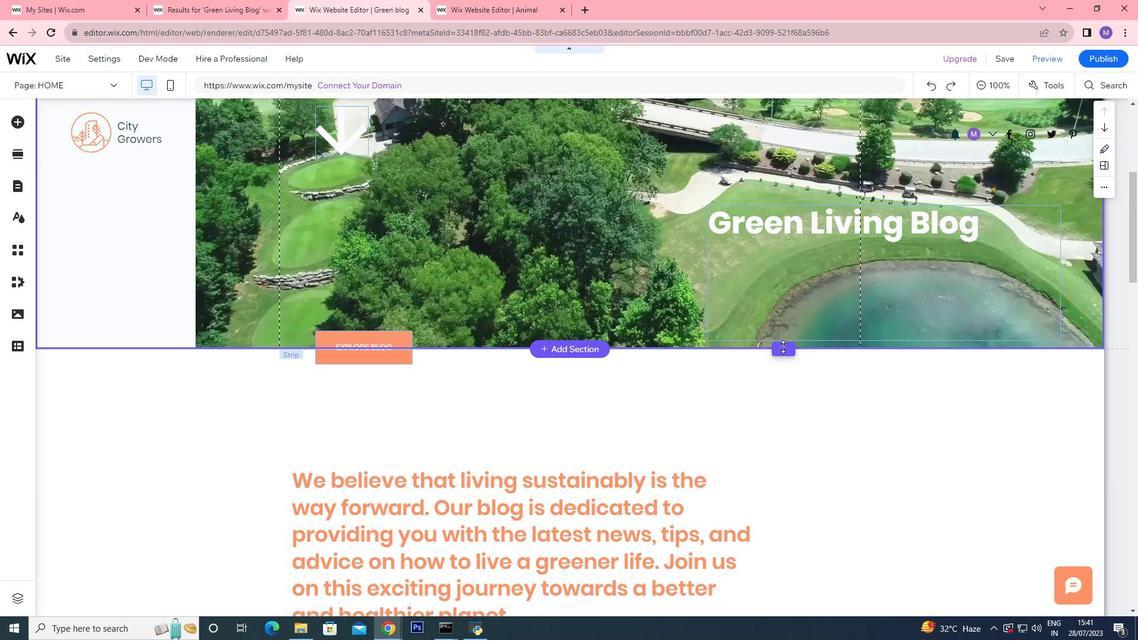 
Action: Mouse pressed left at (781, 347)
Screenshot: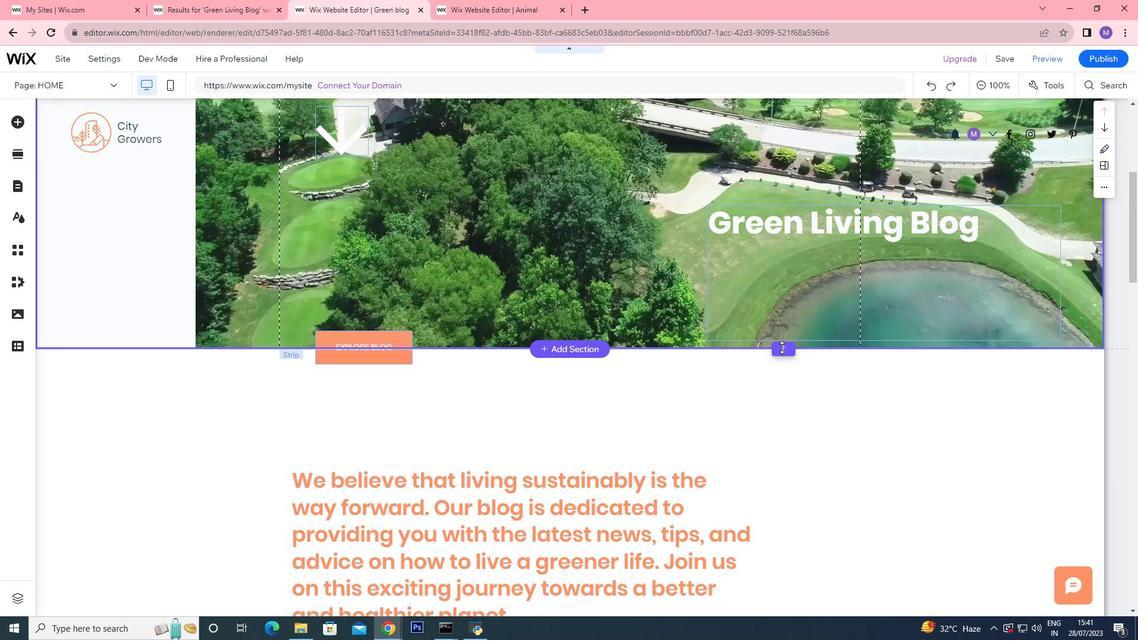 
Action: Mouse moved to (495, 346)
Screenshot: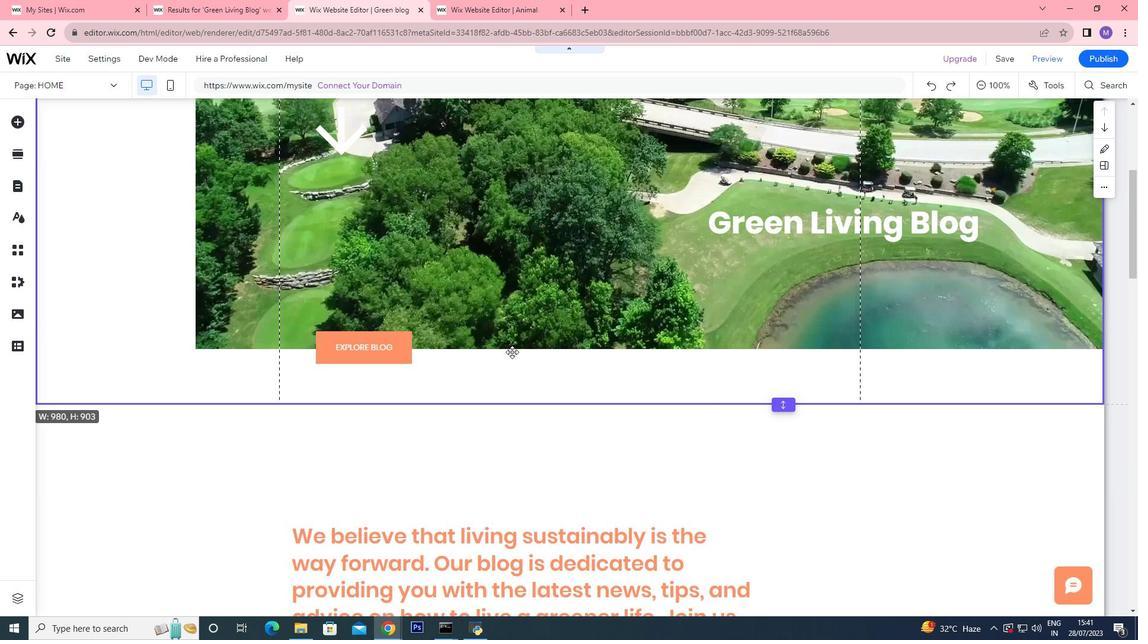 
Action: Mouse pressed left at (495, 346)
Screenshot: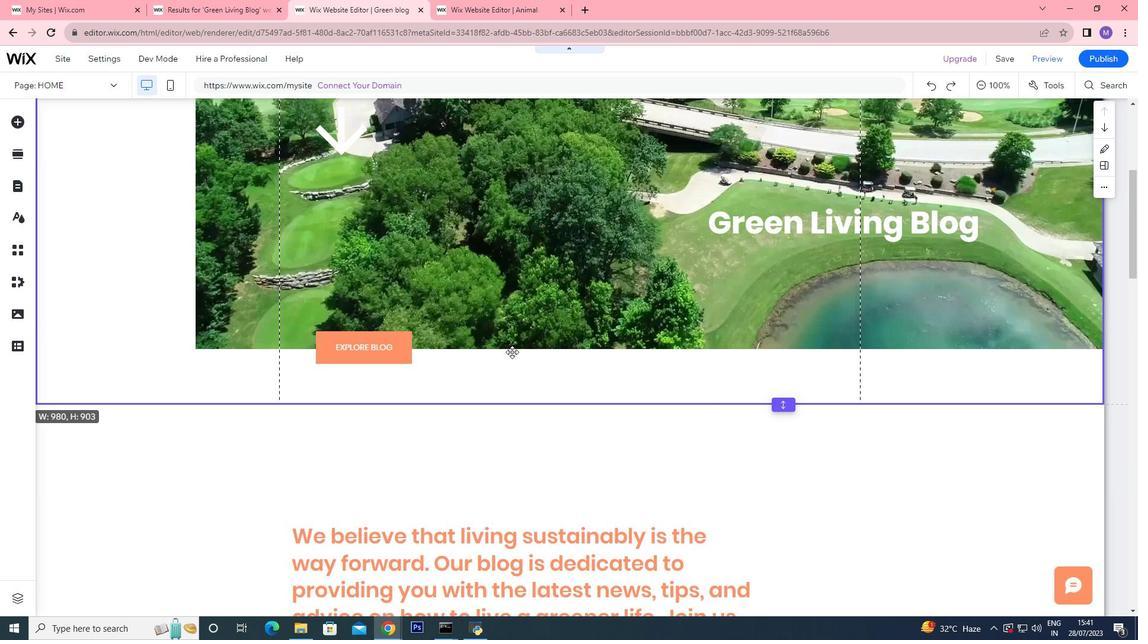 
Action: Mouse moved to (377, 345)
Screenshot: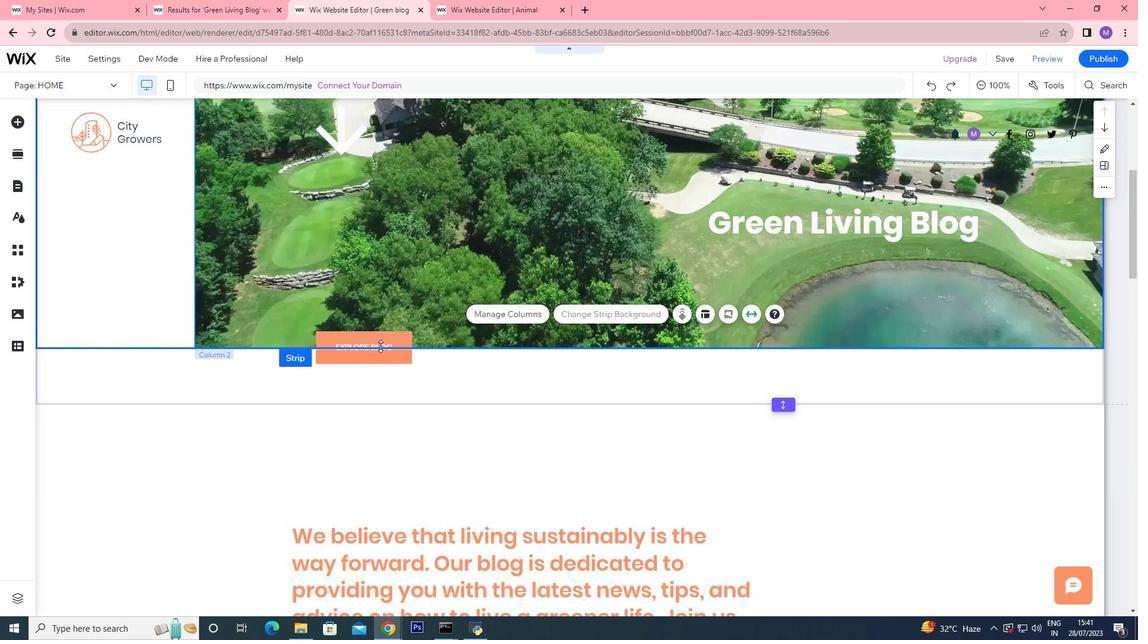 
Action: Mouse pressed left at (377, 345)
Screenshot: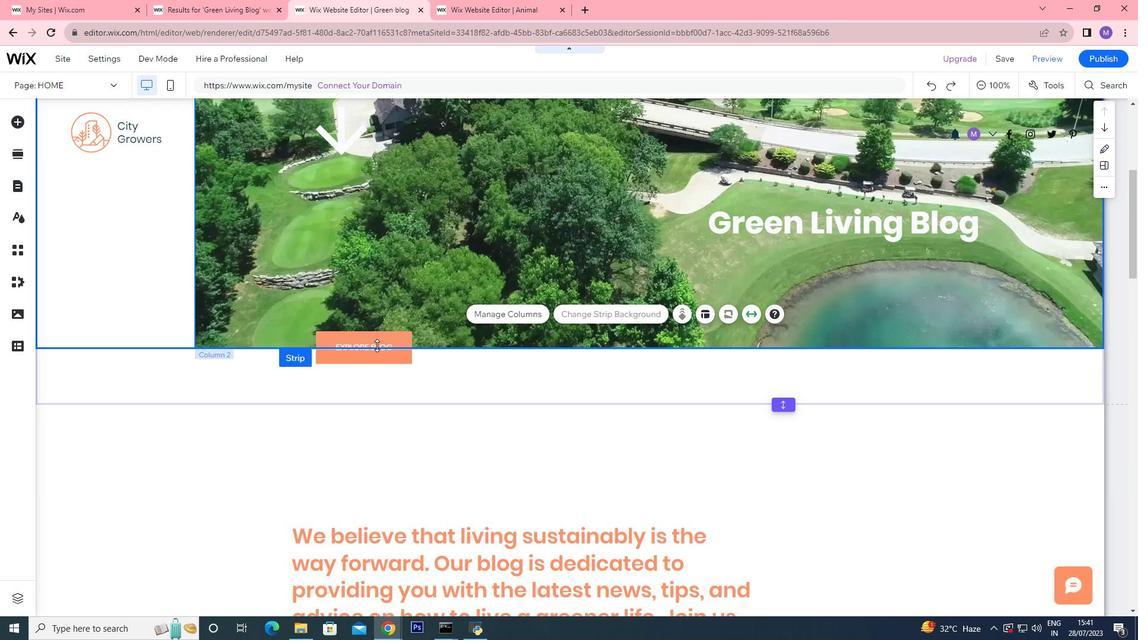 
Action: Mouse moved to (390, 359)
Screenshot: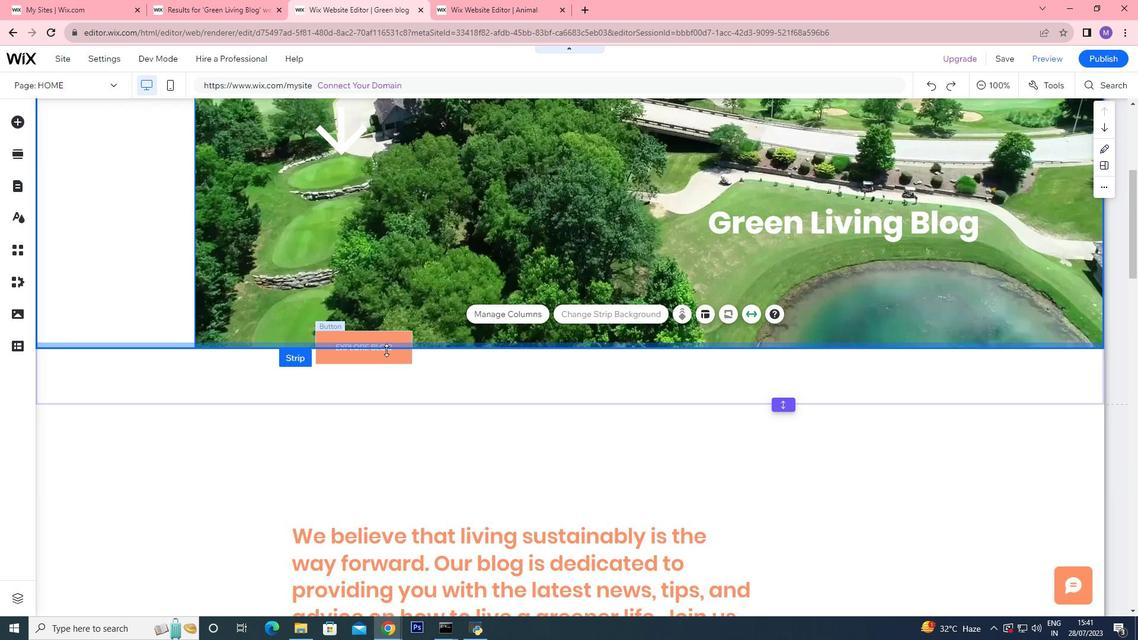 
Action: Mouse pressed left at (390, 359)
Screenshot: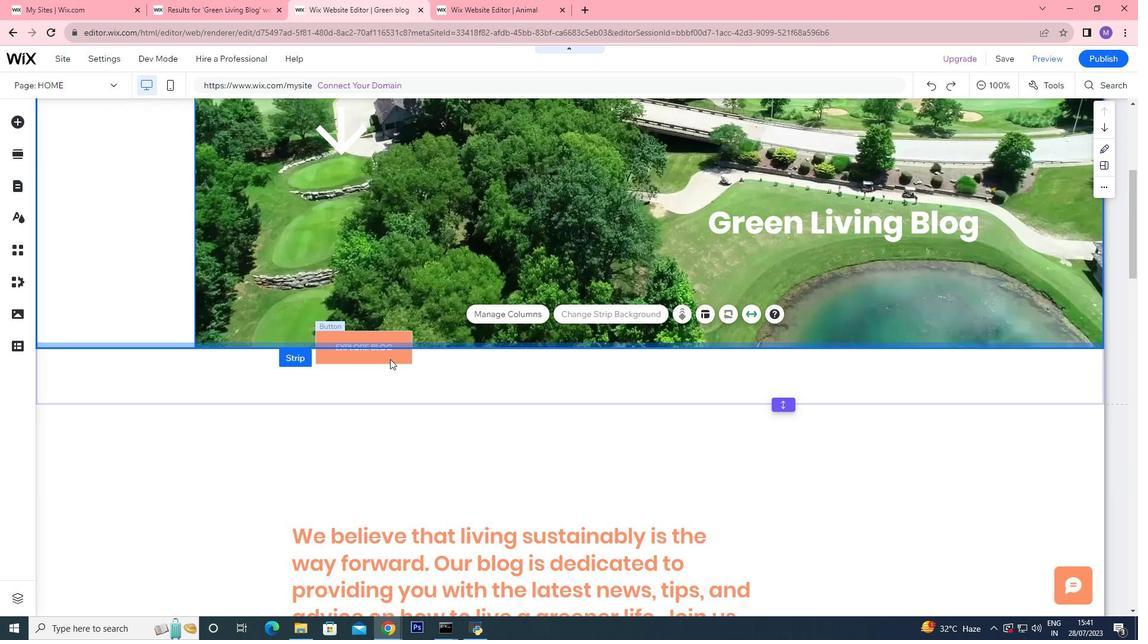 
Action: Mouse moved to (405, 357)
Screenshot: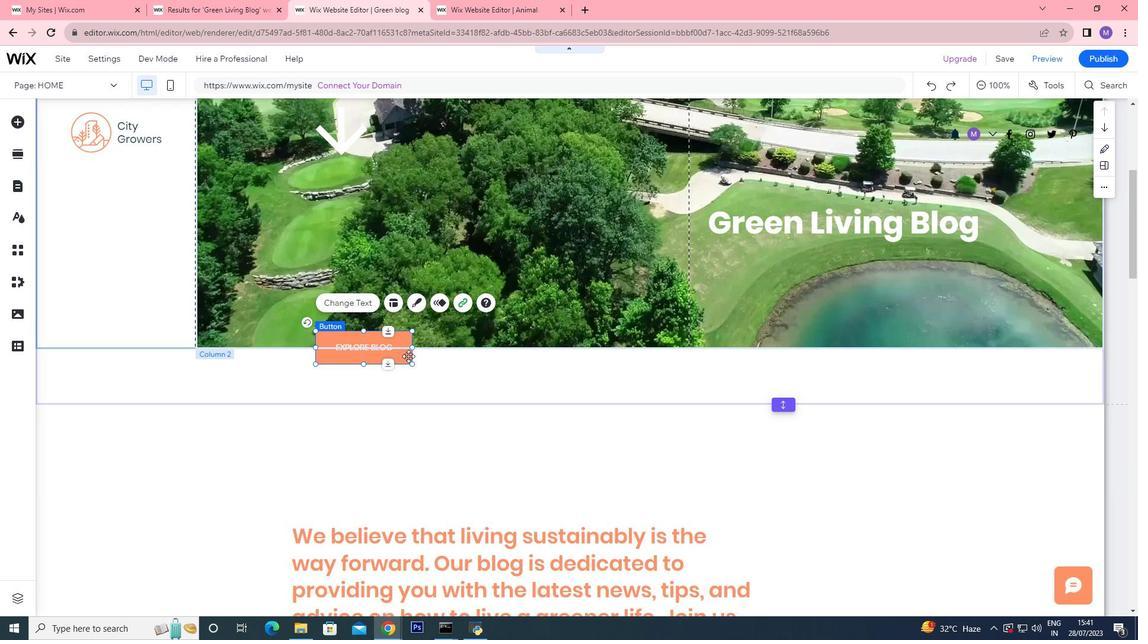 
Action: Mouse pressed left at (405, 357)
Screenshot: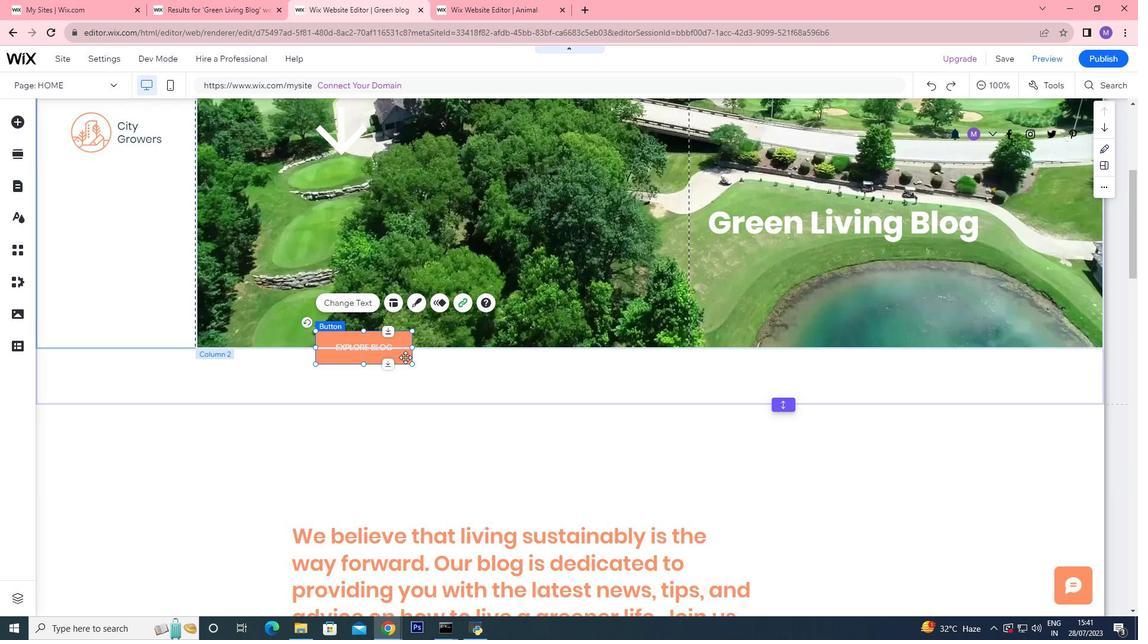 
Action: Mouse moved to (701, 377)
Screenshot: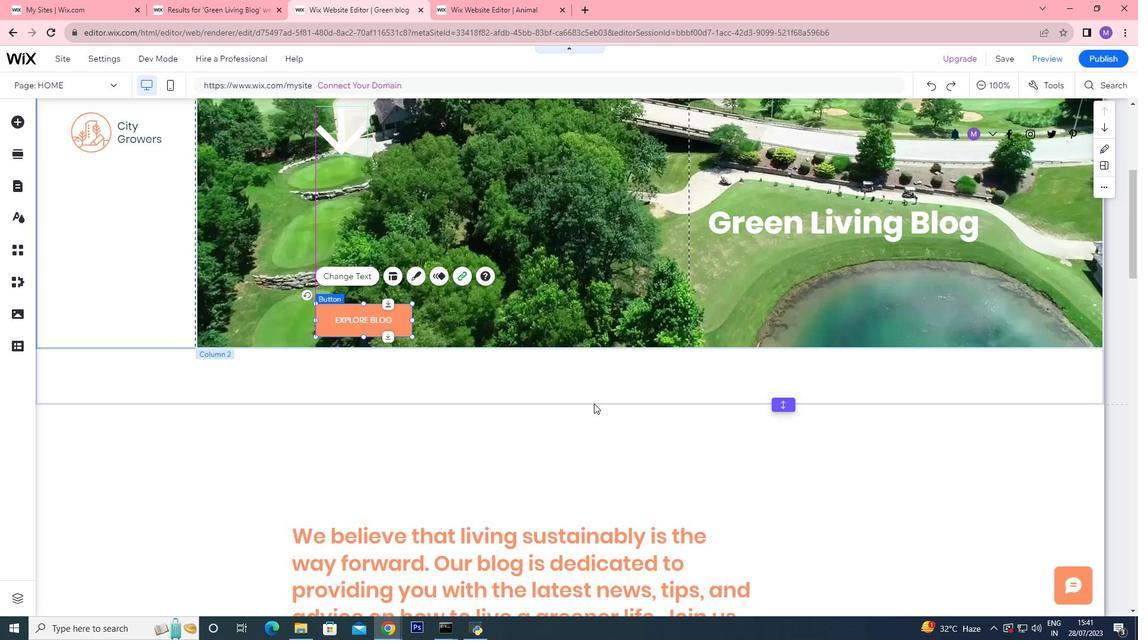 
Action: Mouse pressed left at (701, 377)
Screenshot: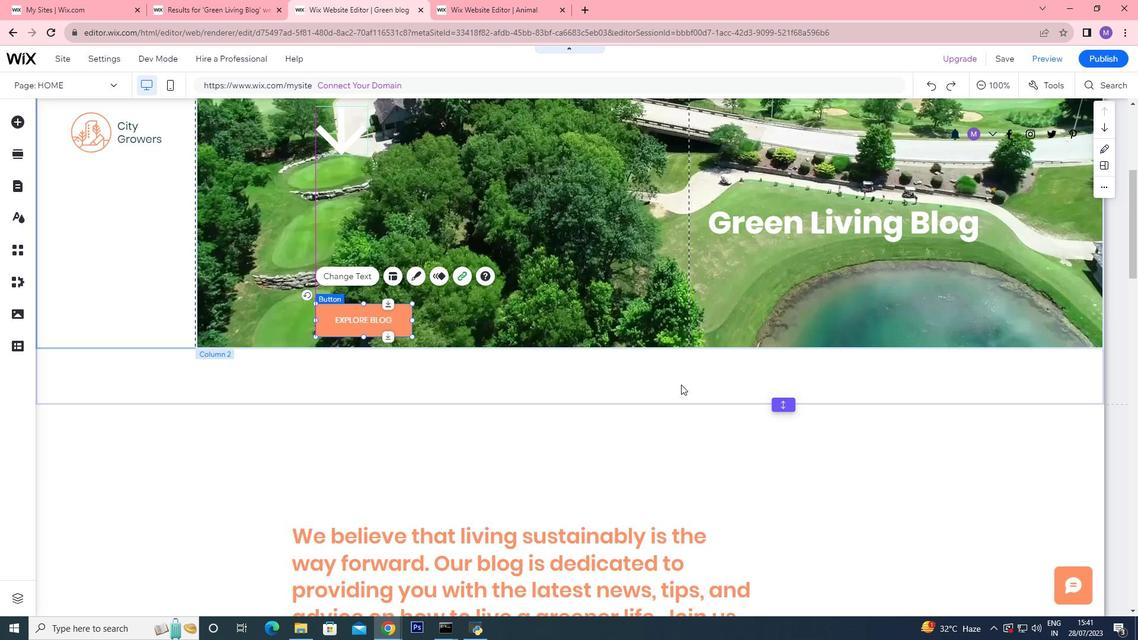 
Action: Mouse moved to (791, 402)
Screenshot: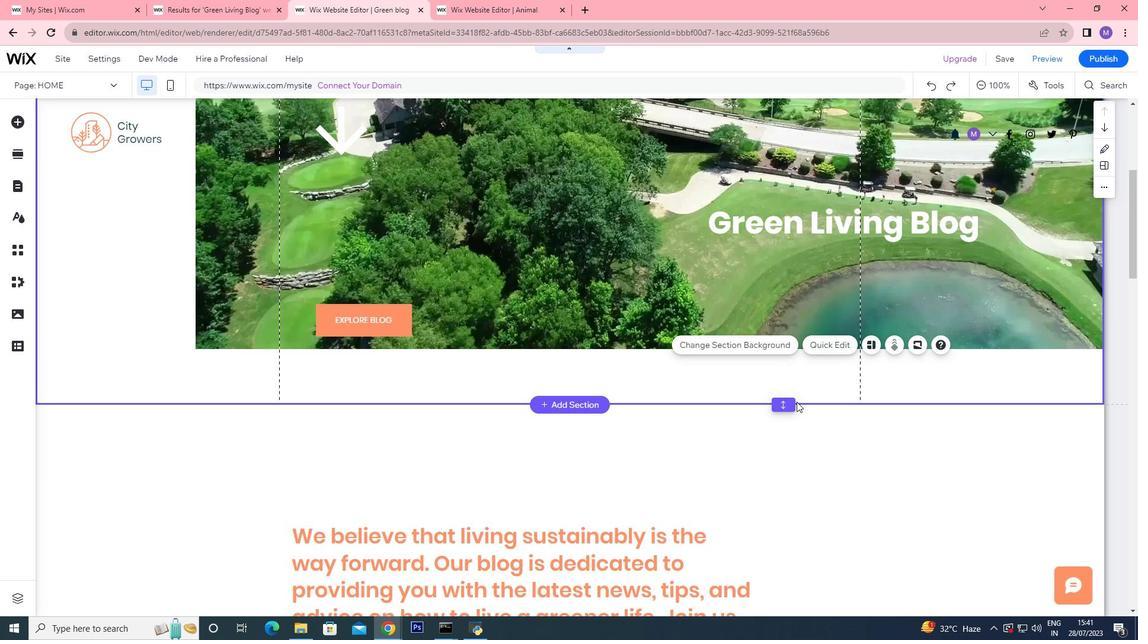 
Action: Mouse pressed left at (791, 402)
Screenshot: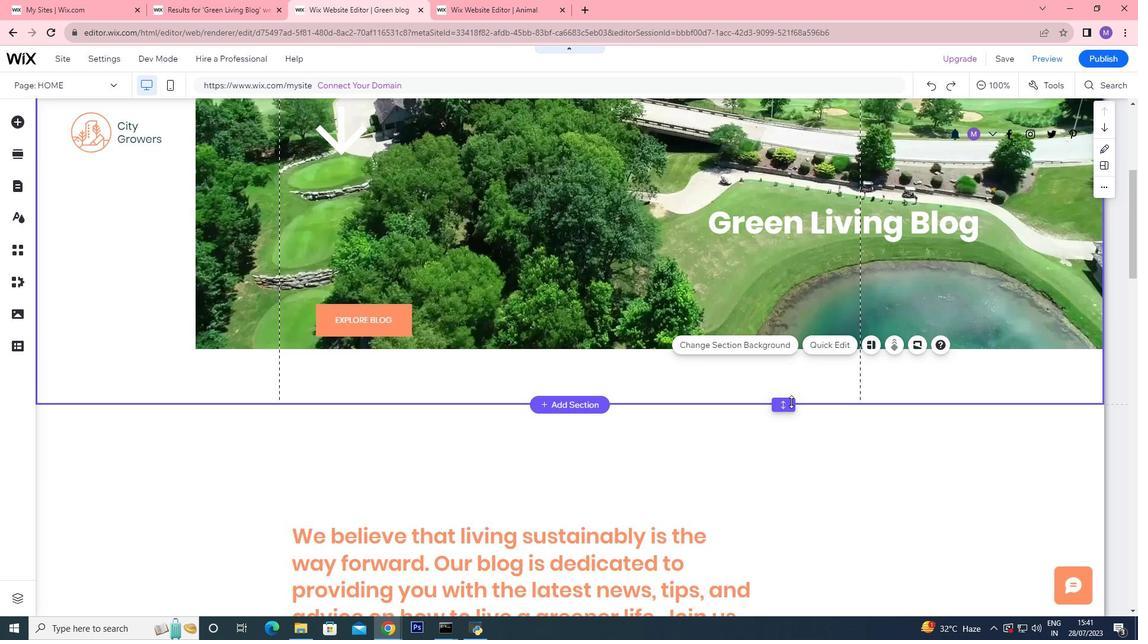 
Action: Mouse moved to (622, 494)
Screenshot: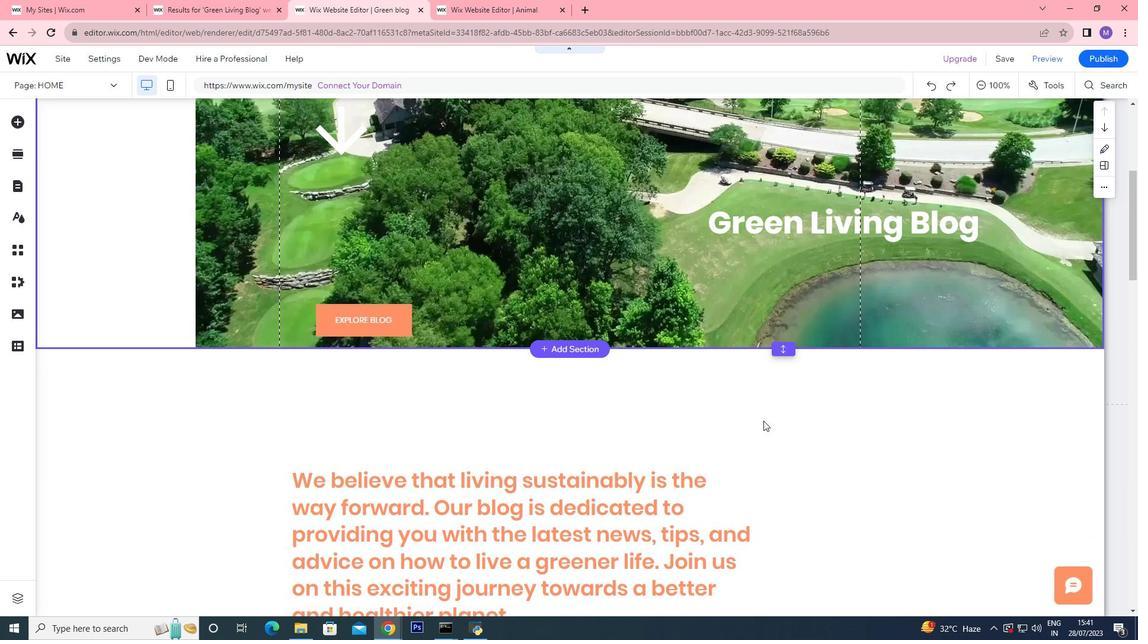 
Action: Mouse scrolled (622, 493) with delta (0, 0)
Screenshot: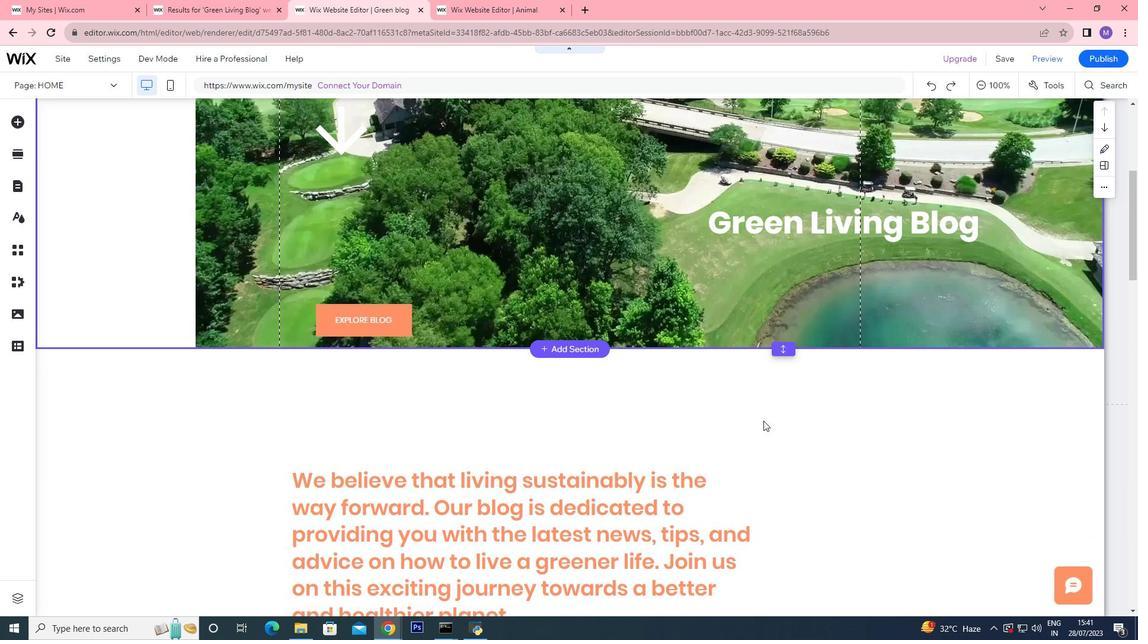 
Action: Mouse moved to (621, 494)
Screenshot: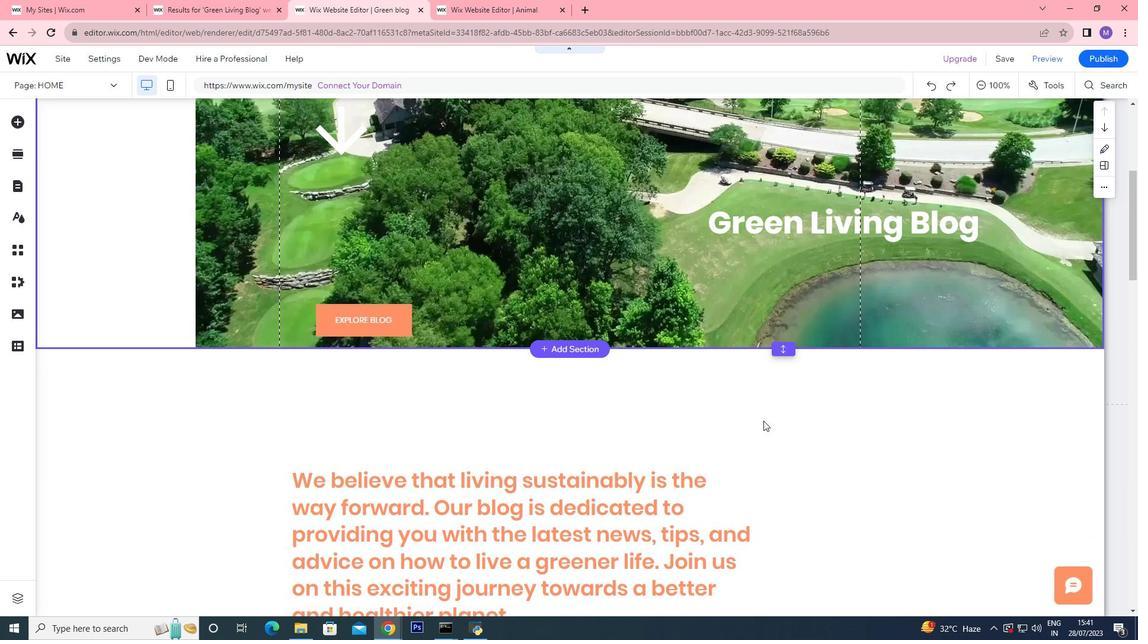 
Action: Mouse scrolled (621, 493) with delta (0, 0)
Screenshot: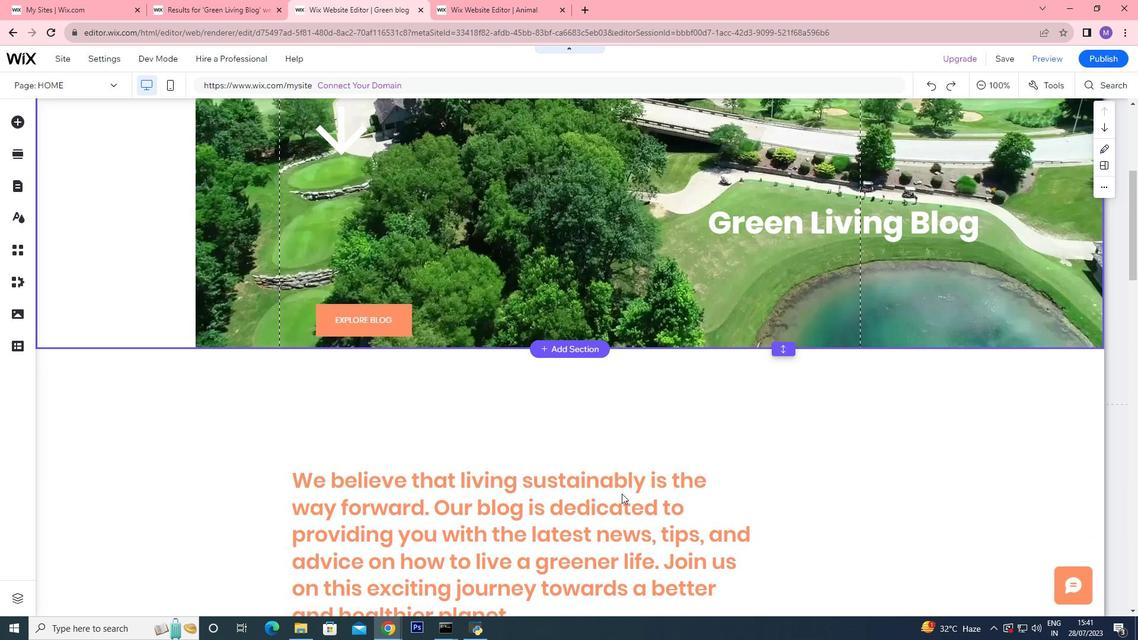 
Action: Mouse moved to (515, 433)
